 Task: Change the Trello board background using images related to 'Turkey'.
Action: Key pressed 15<Key.space>-n<Key.caps_lock>OV<Key.space>-2023
Screenshot: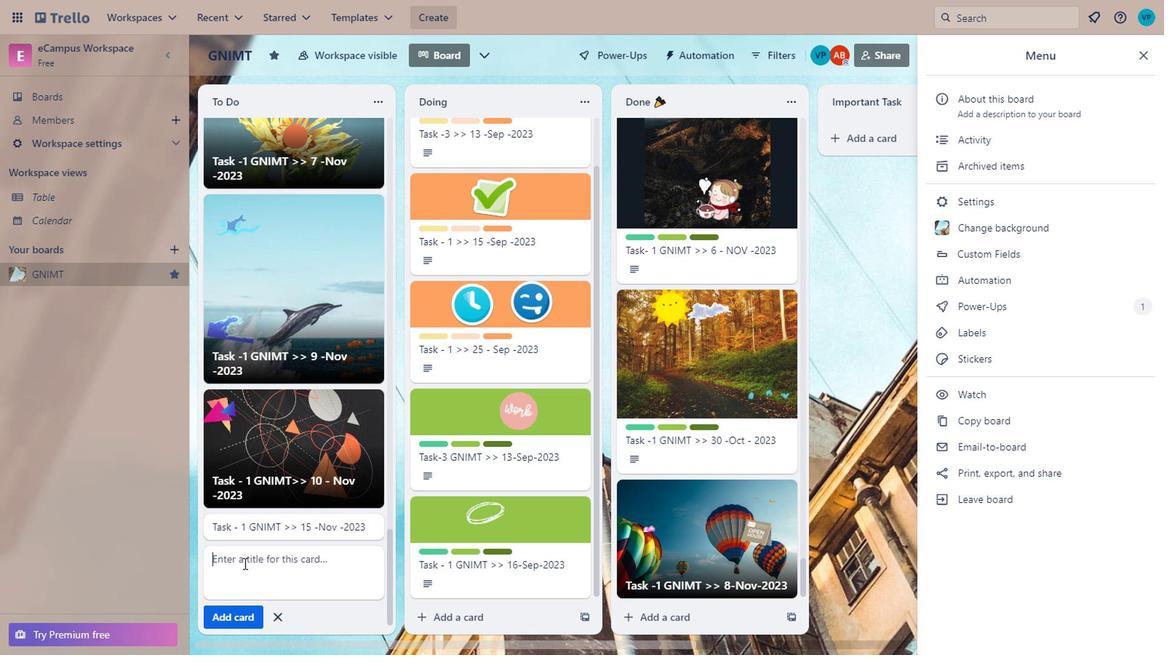 
Action: Mouse moved to (270, 546)
Screenshot: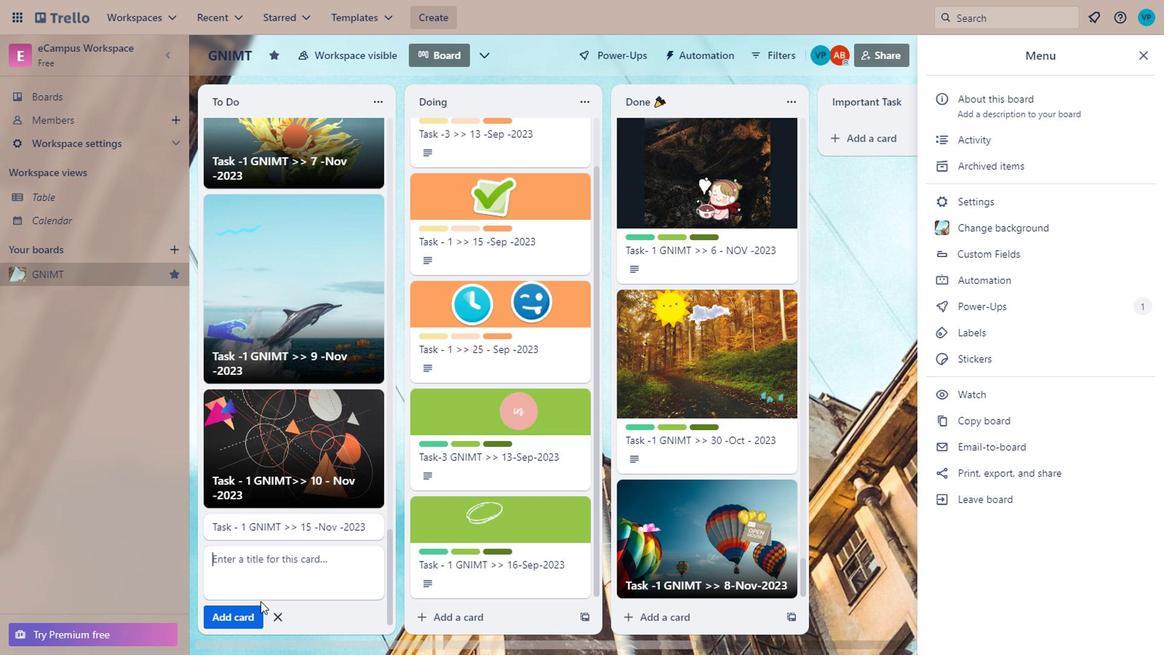 
Action: Key pressed <Key.enter>
Screenshot: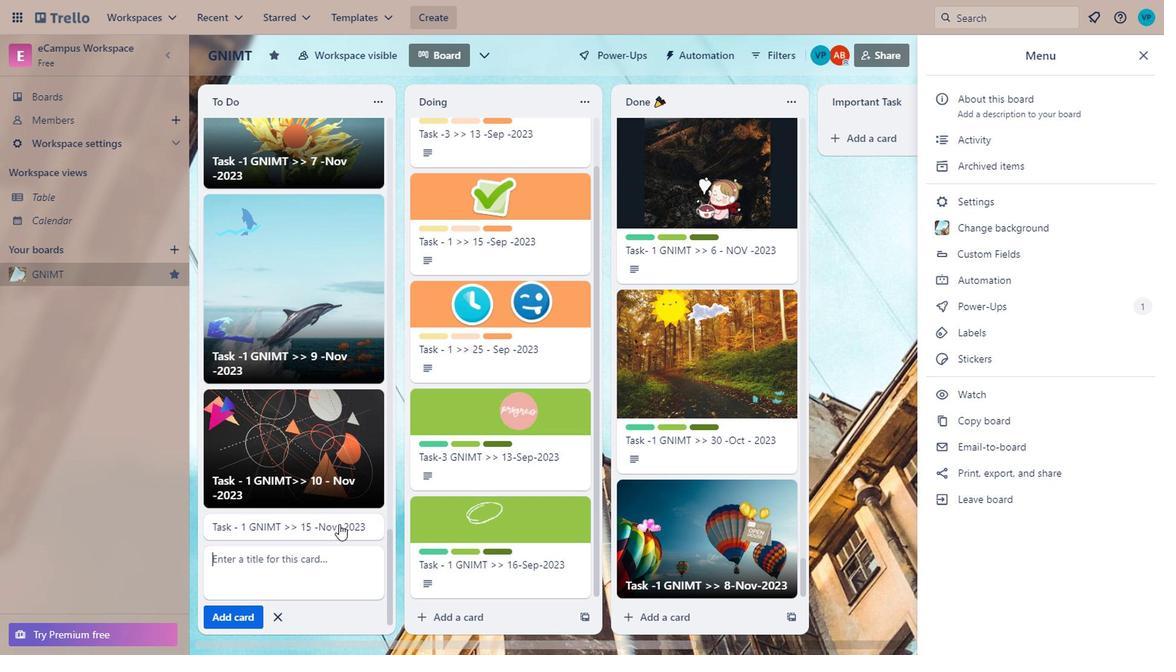 
Action: Mouse moved to (385, 511)
Screenshot: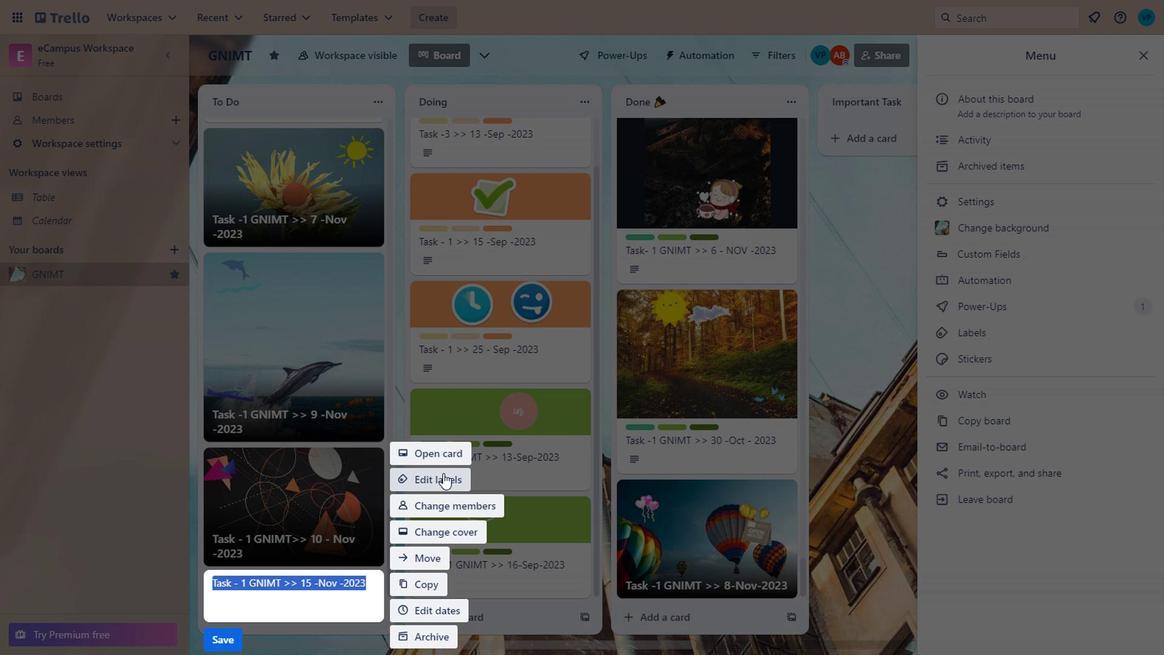 
Action: Mouse pressed left at (385, 511)
Screenshot: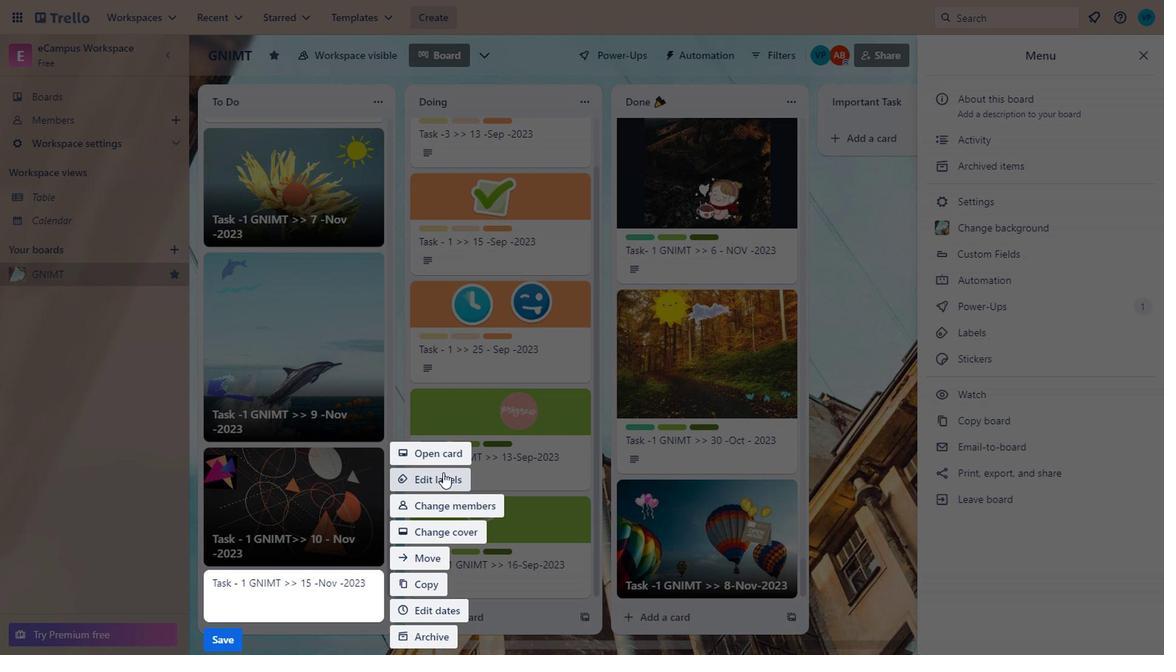 
Action: Mouse moved to (453, 456)
Screenshot: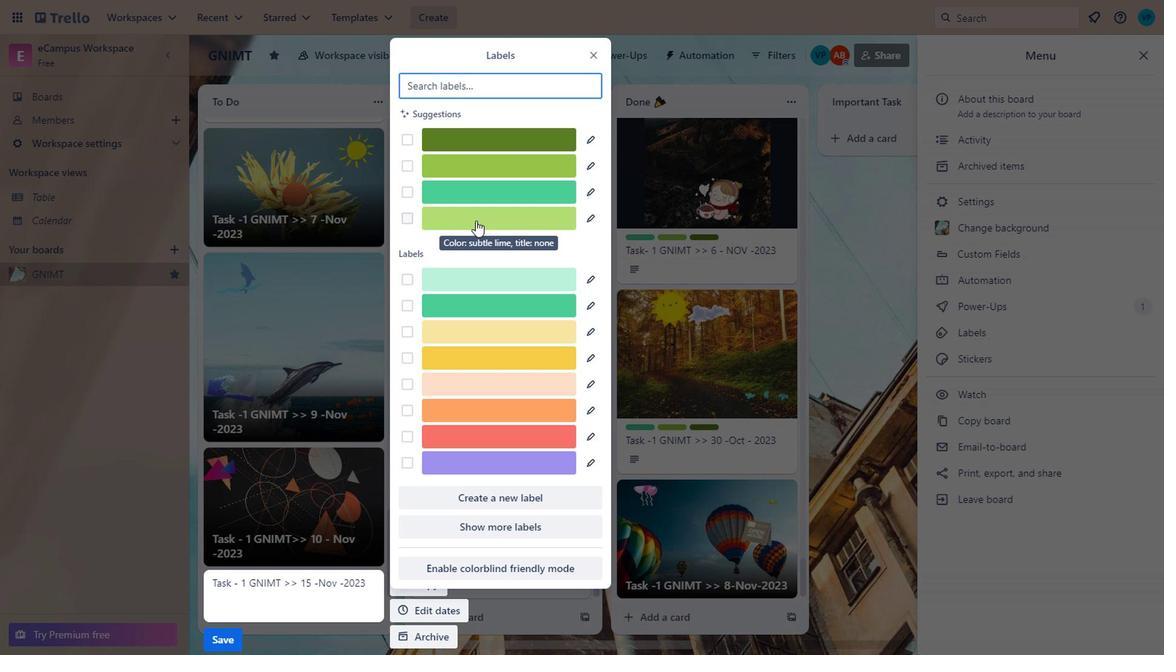 
Action: Mouse pressed left at (453, 456)
Screenshot: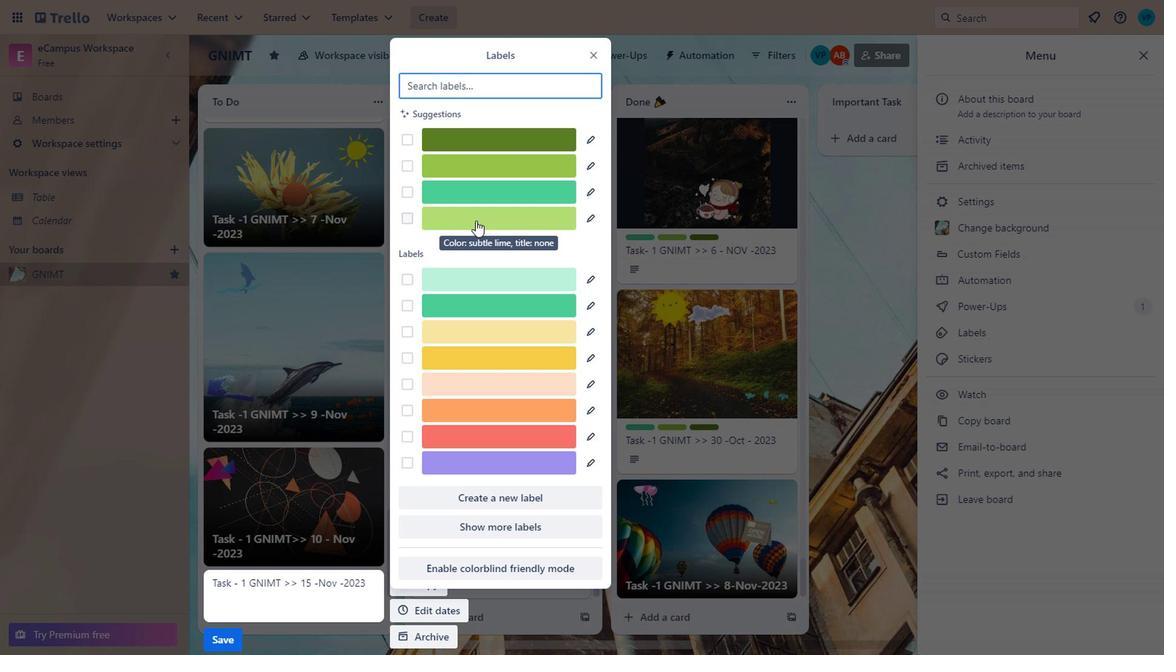 
Action: Mouse moved to (482, 174)
Screenshot: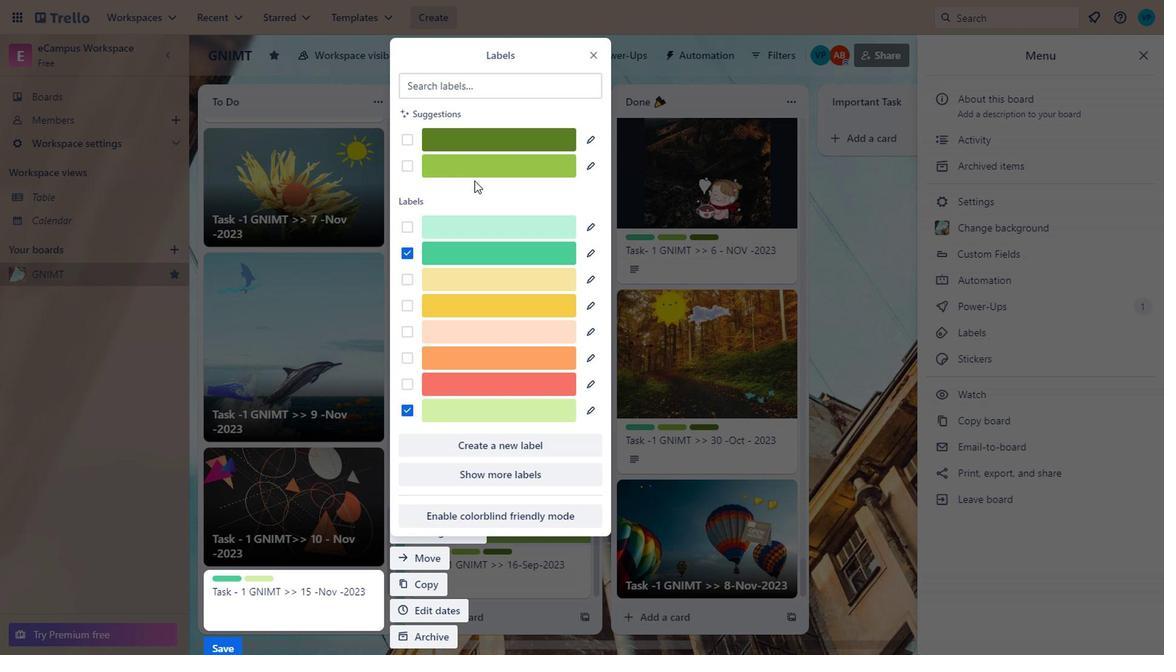 
Action: Mouse pressed left at (482, 174)
Screenshot: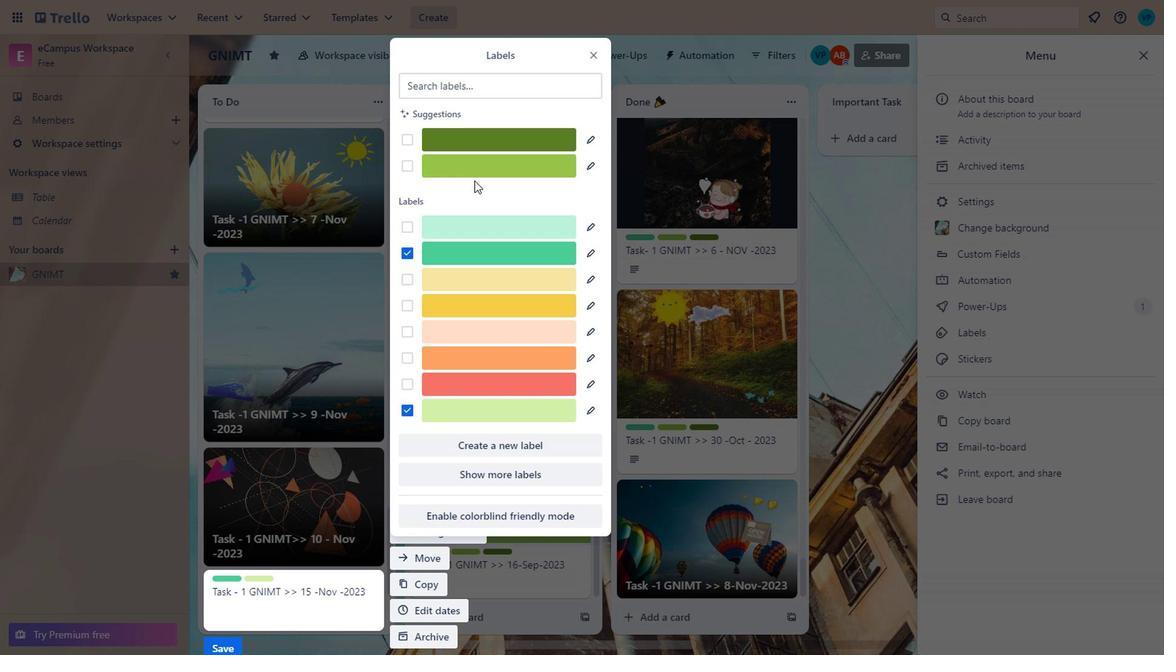 
Action: Mouse moved to (480, 170)
Screenshot: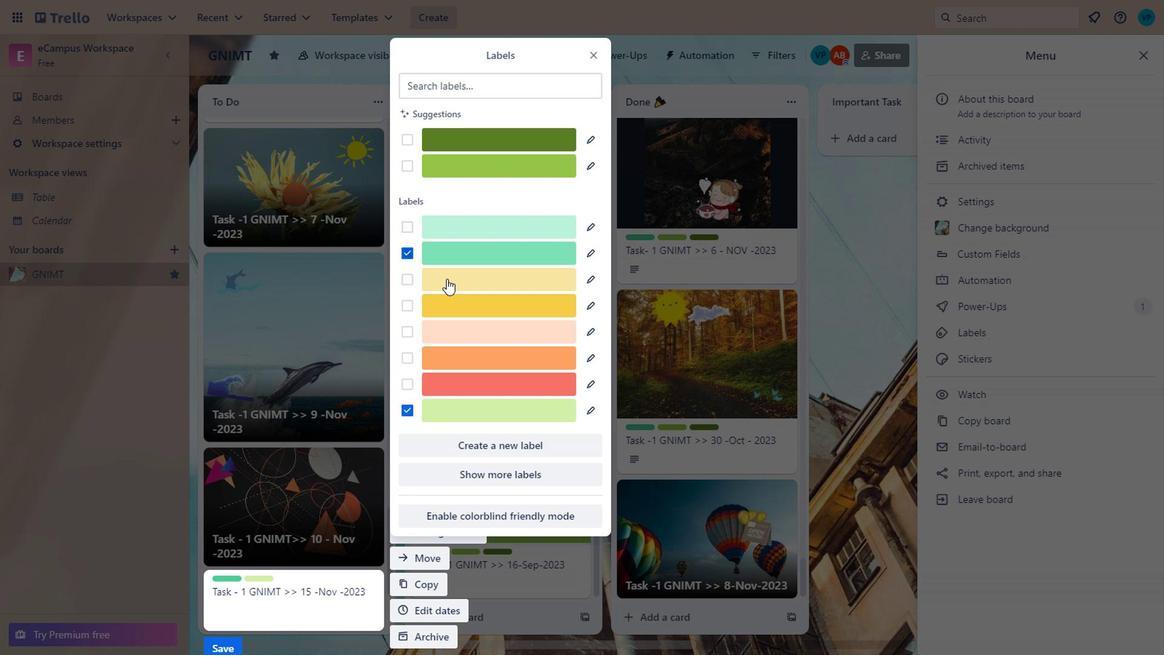 
Action: Mouse pressed left at (480, 170)
Screenshot: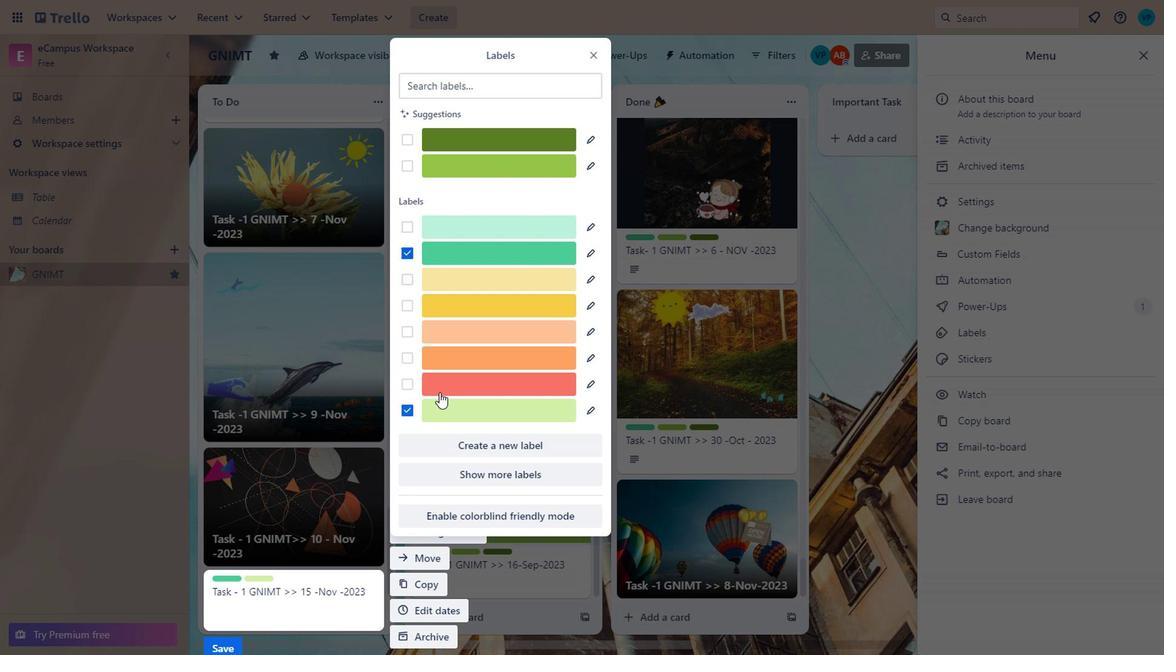 
Action: Mouse moved to (424, 394)
Screenshot: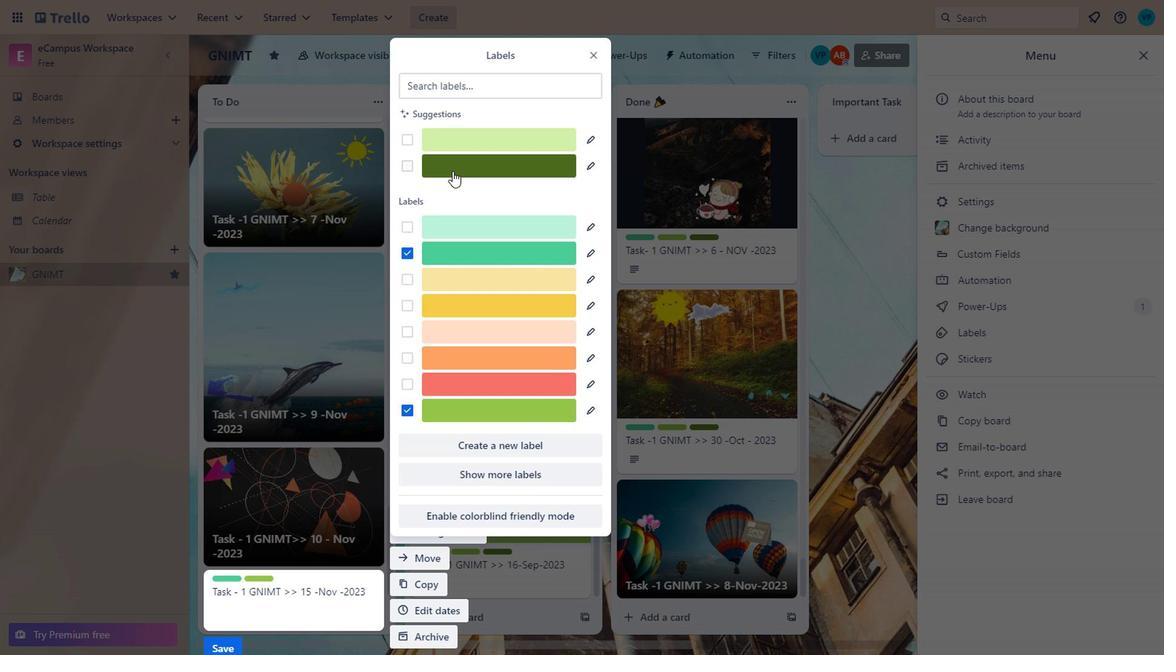 
Action: Mouse pressed left at (424, 394)
Screenshot: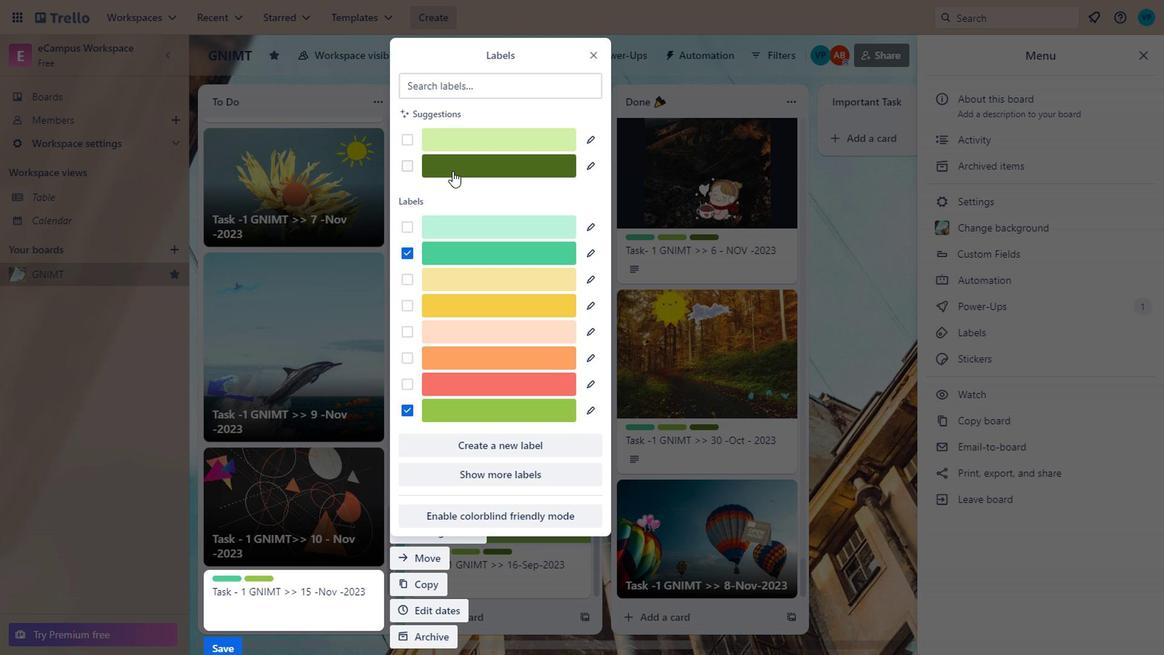
Action: Mouse moved to (455, 177)
Screenshot: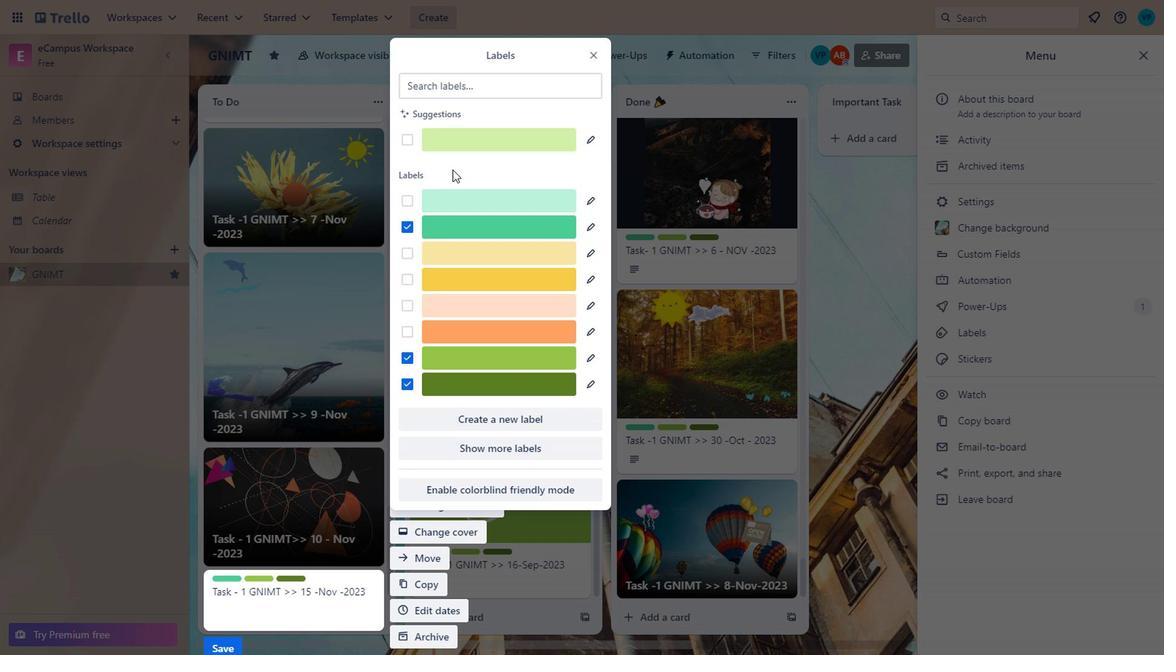 
Action: Mouse pressed left at (455, 177)
Screenshot: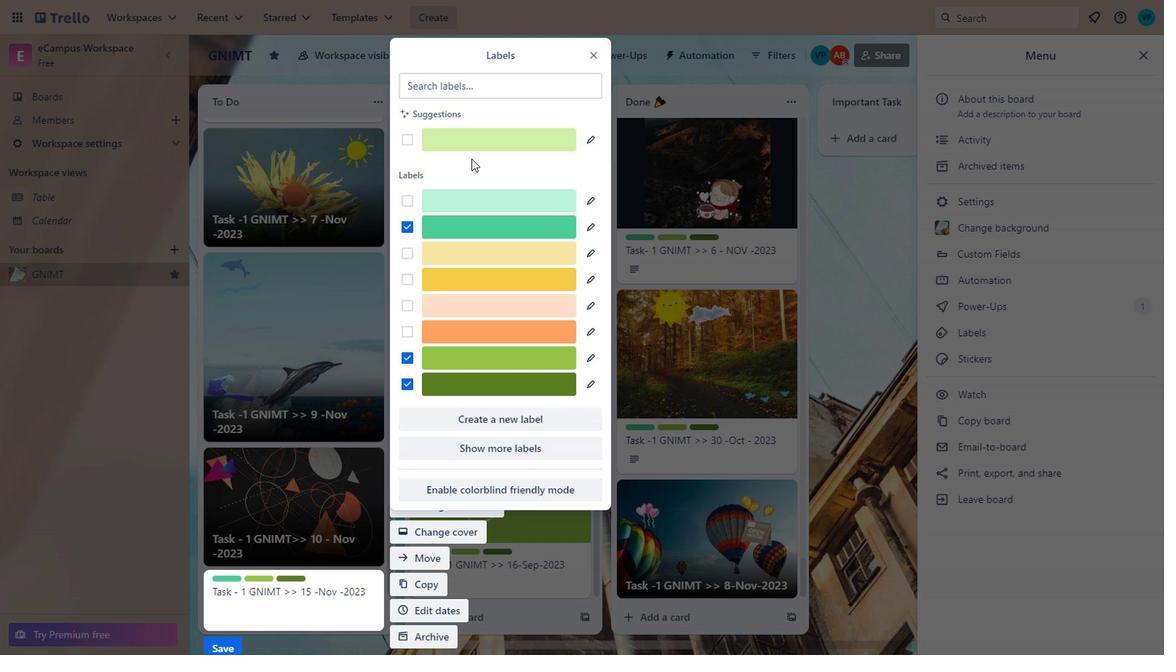 
Action: Mouse moved to (462, 154)
Screenshot: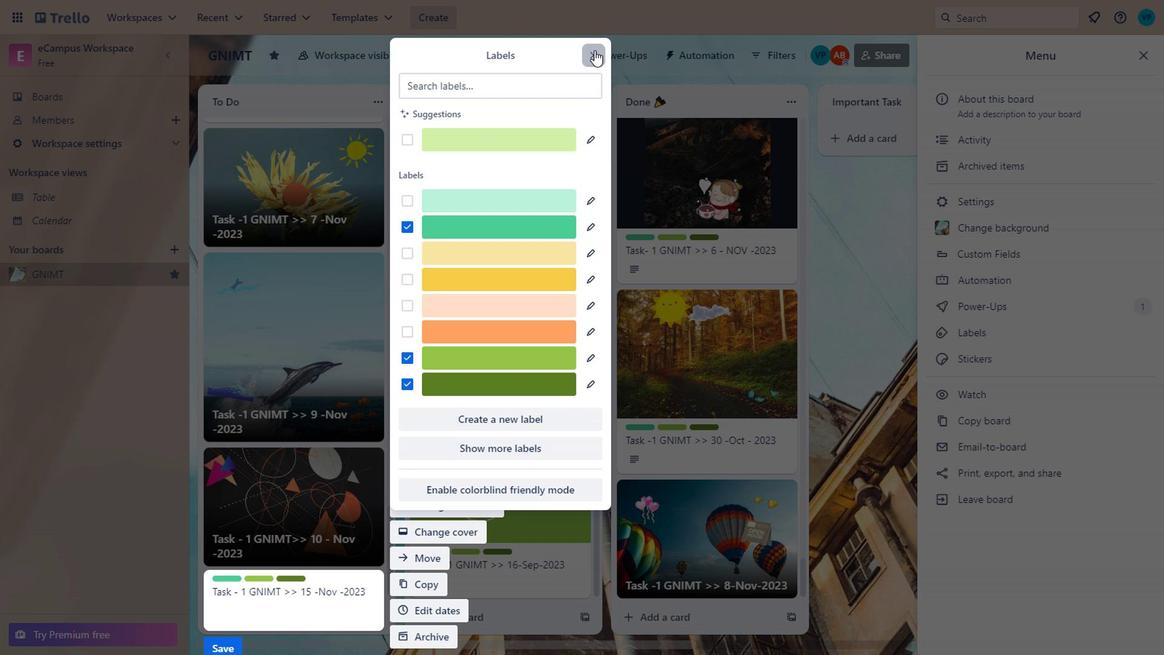 
Action: Mouse pressed left at (462, 154)
Screenshot: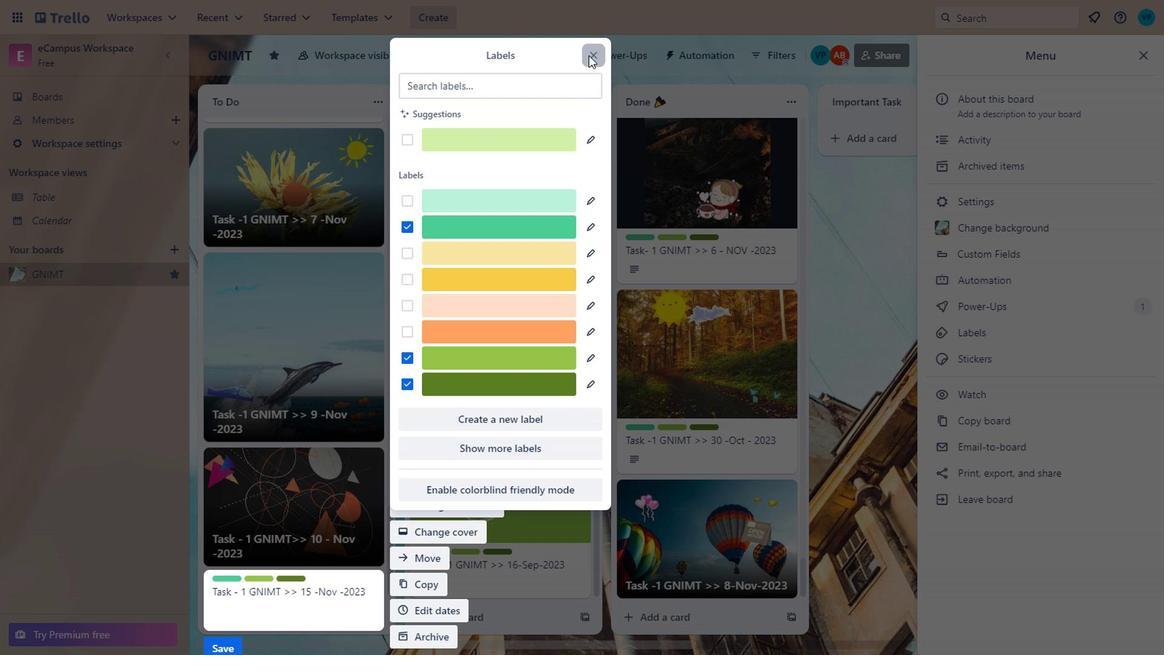 
Action: Mouse moved to (592, 34)
Screenshot: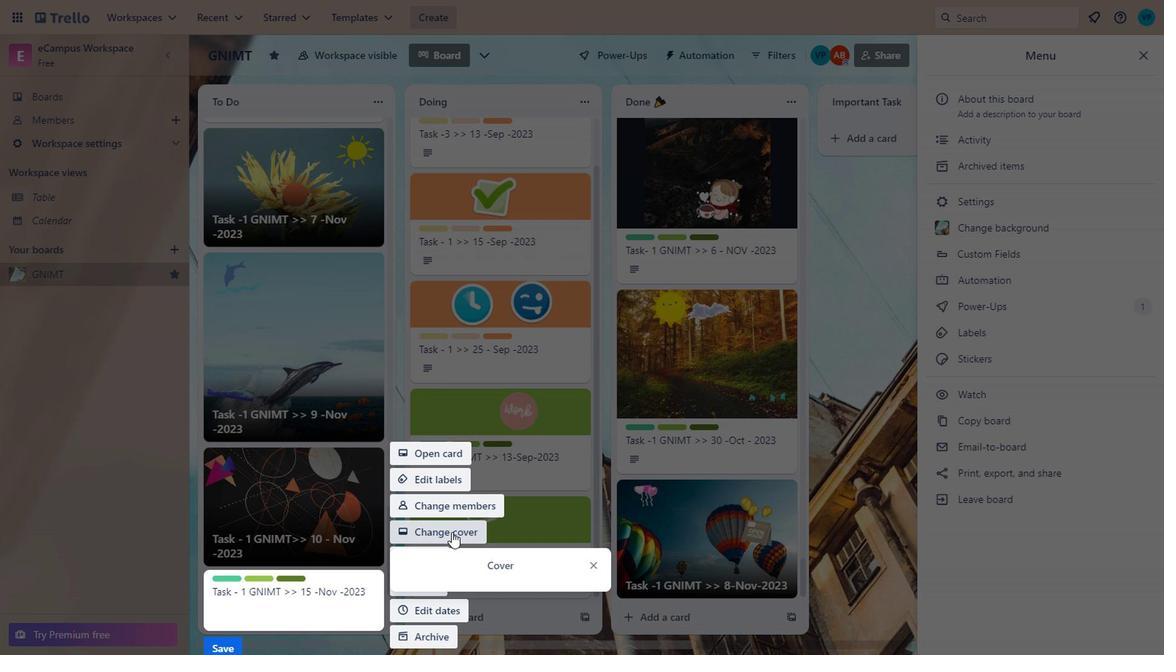 
Action: Mouse pressed left at (592, 34)
Screenshot: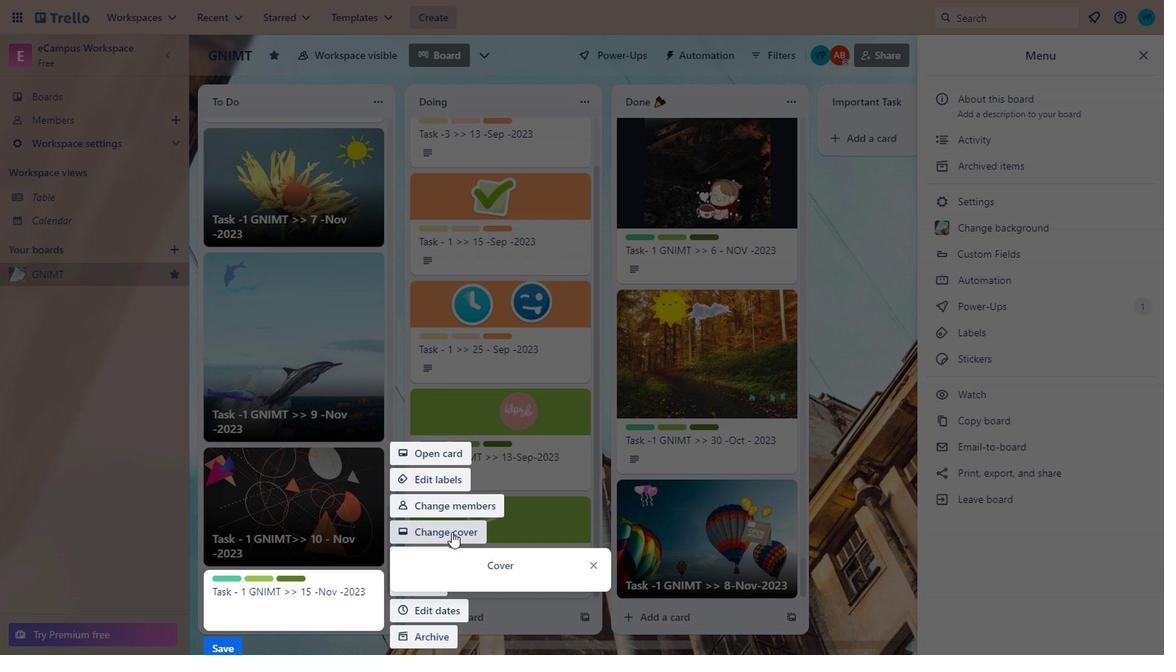 
Action: Mouse moved to (461, 515)
Screenshot: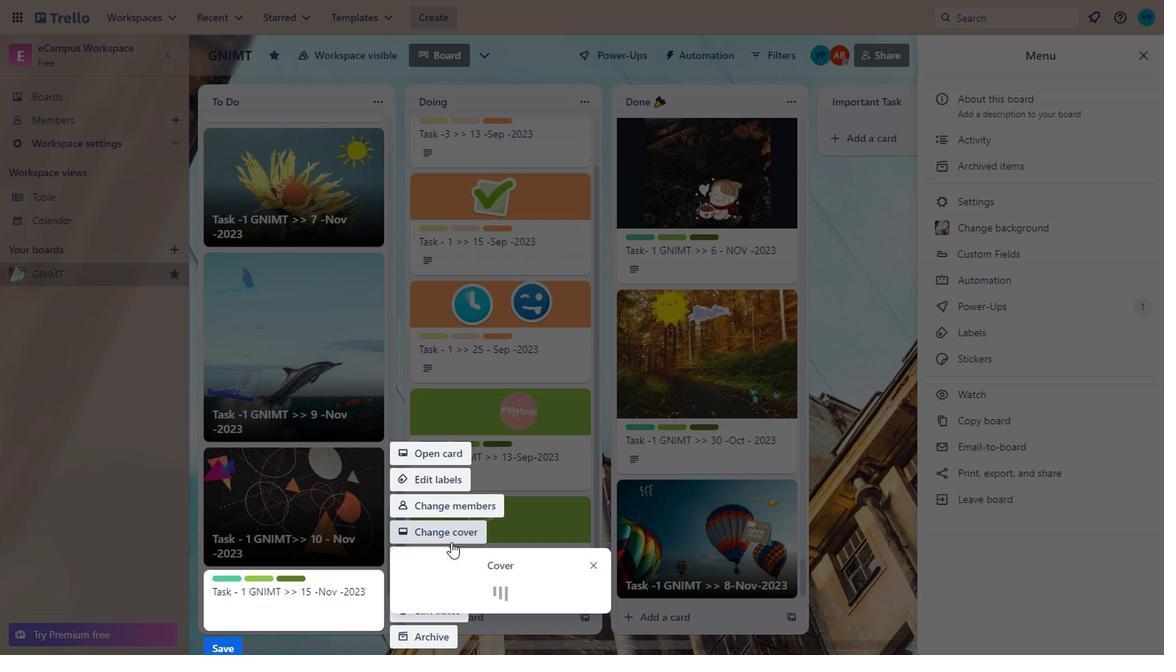 
Action: Mouse pressed left at (461, 515)
Screenshot: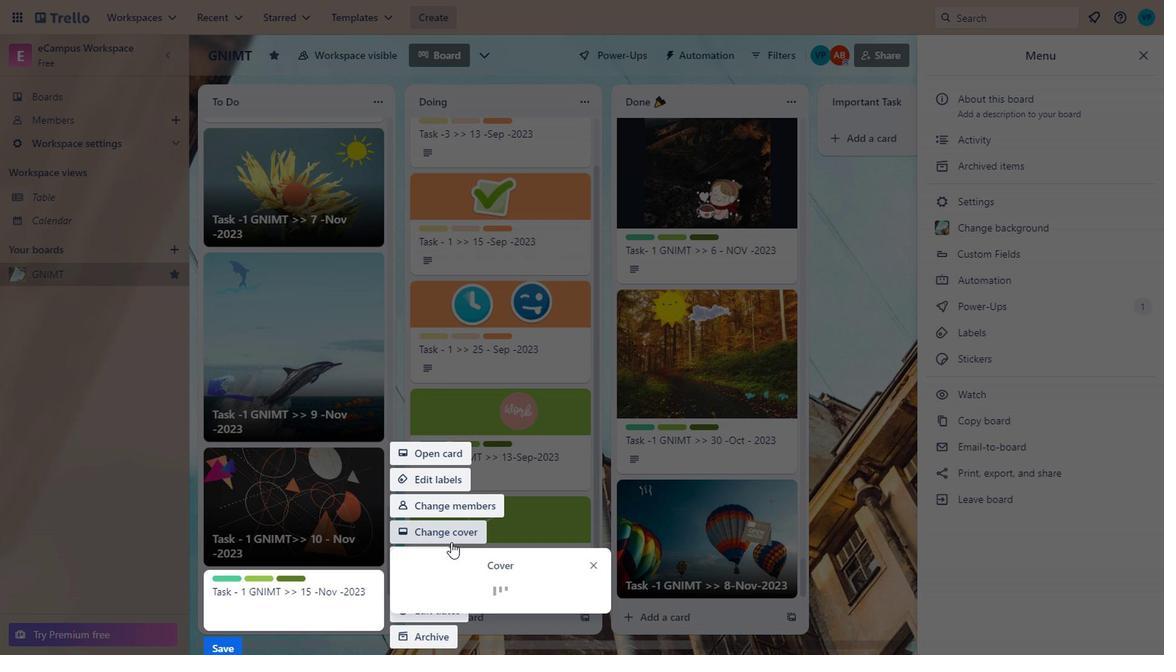 
Action: Mouse moved to (538, 570)
Screenshot: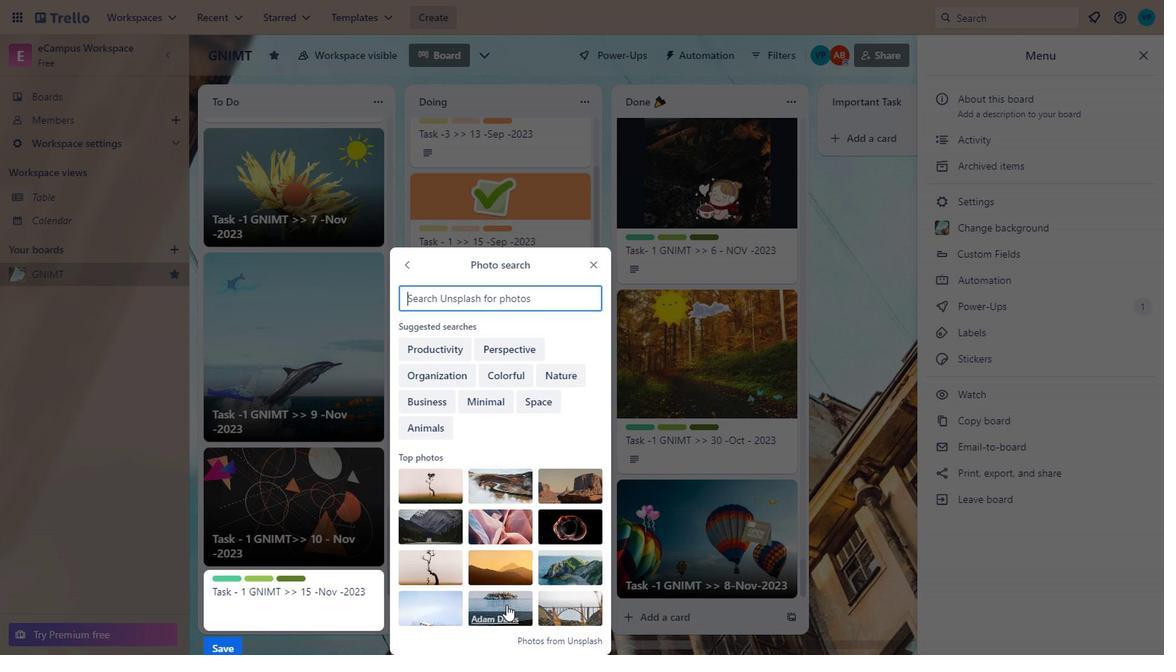 
Action: Mouse scrolled (538, 570) with delta (0, 0)
Screenshot: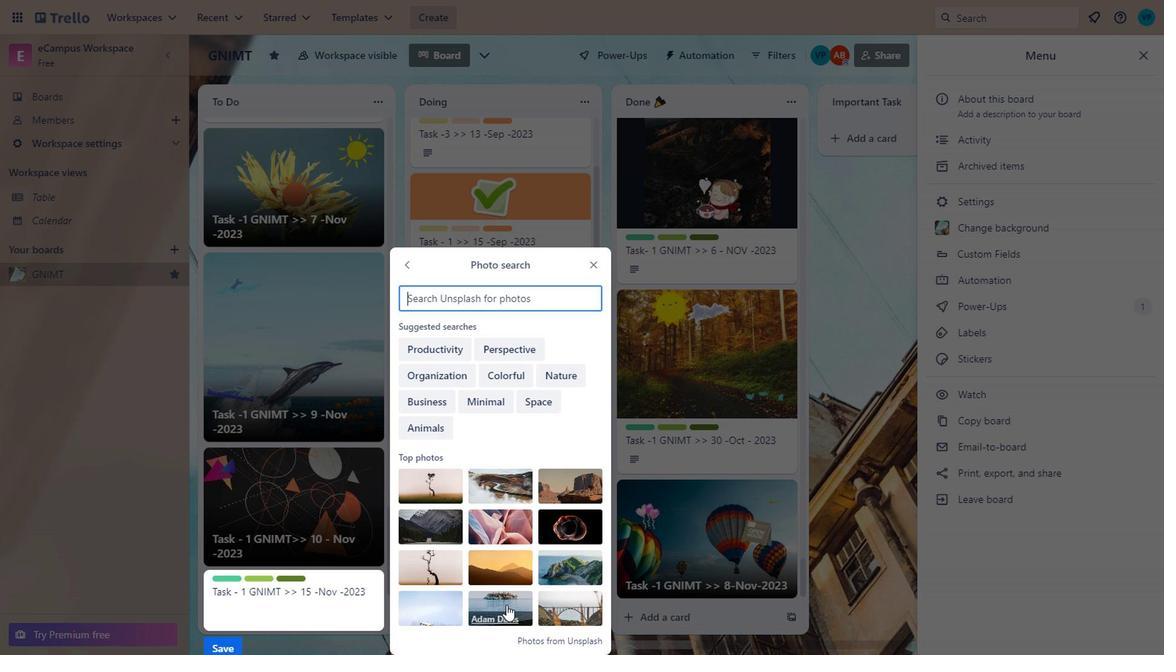 
Action: Mouse scrolled (538, 570) with delta (0, 0)
Screenshot: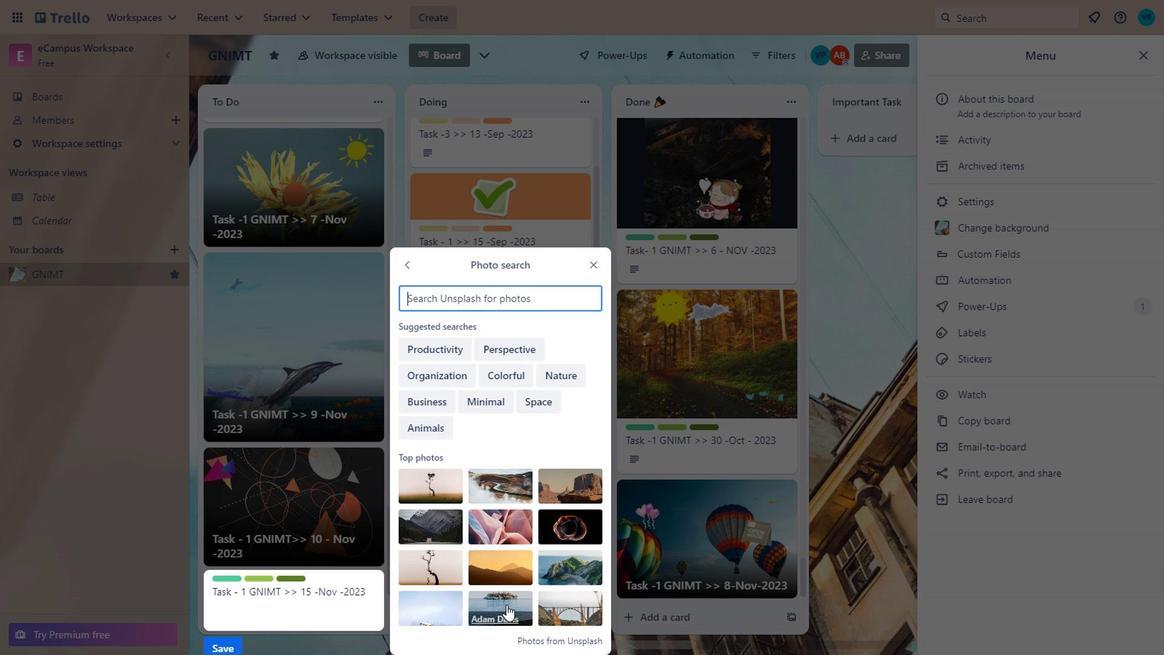 
Action: Mouse scrolled (538, 570) with delta (0, 0)
Screenshot: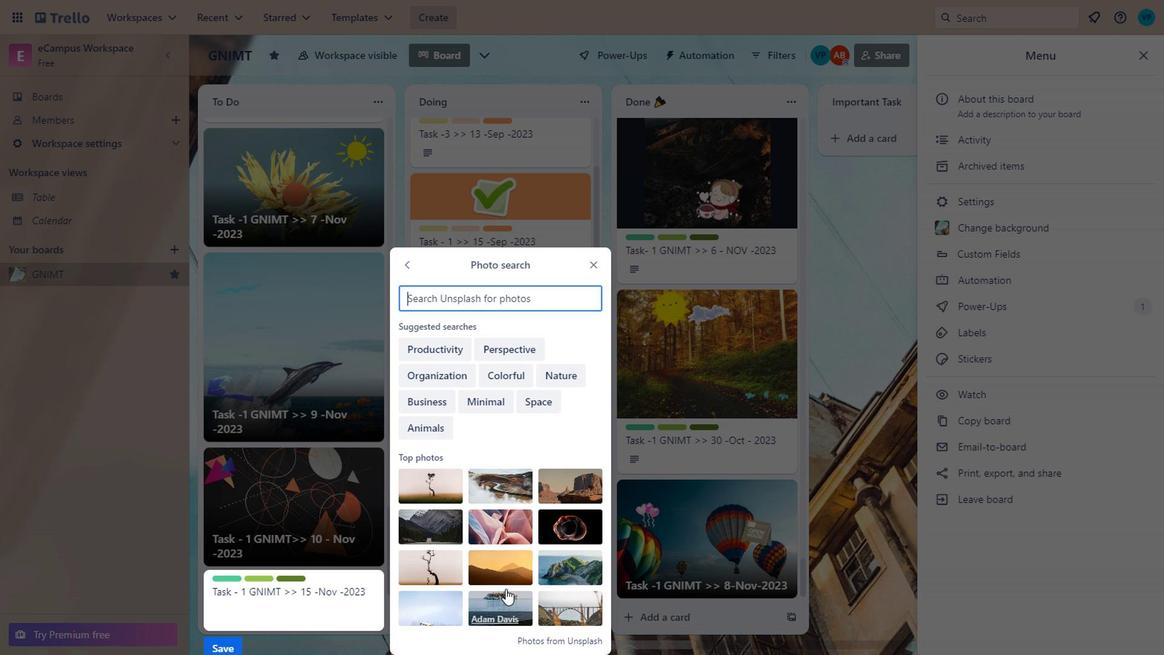 
Action: Mouse moved to (511, 588)
Screenshot: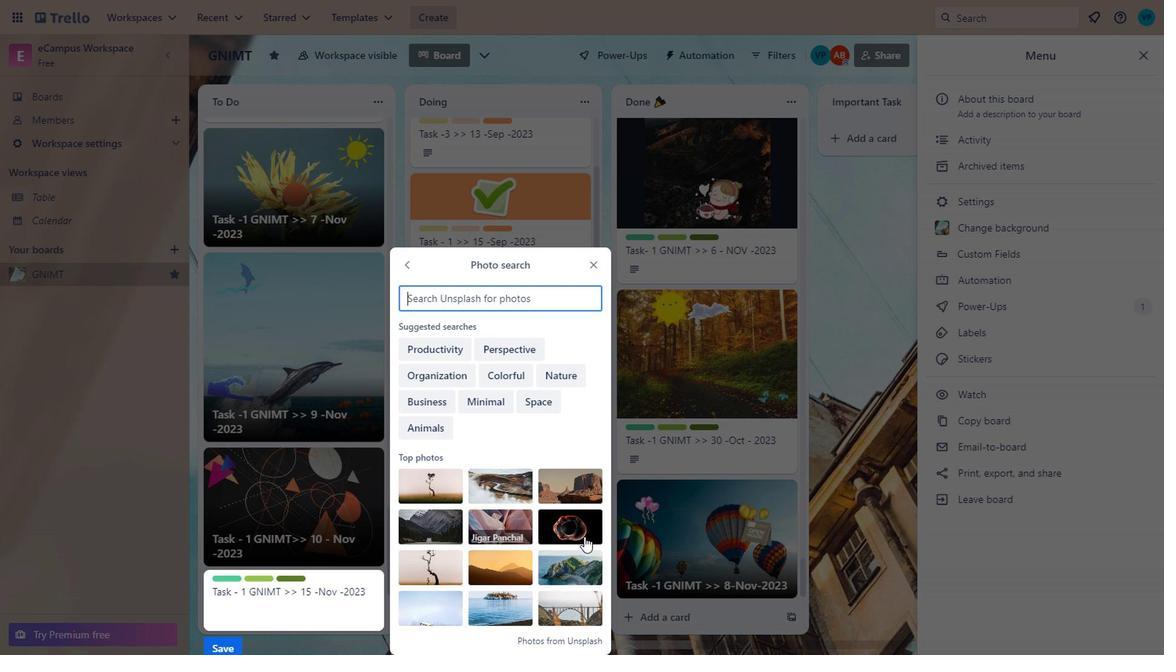 
Action: Mouse pressed left at (511, 588)
Screenshot: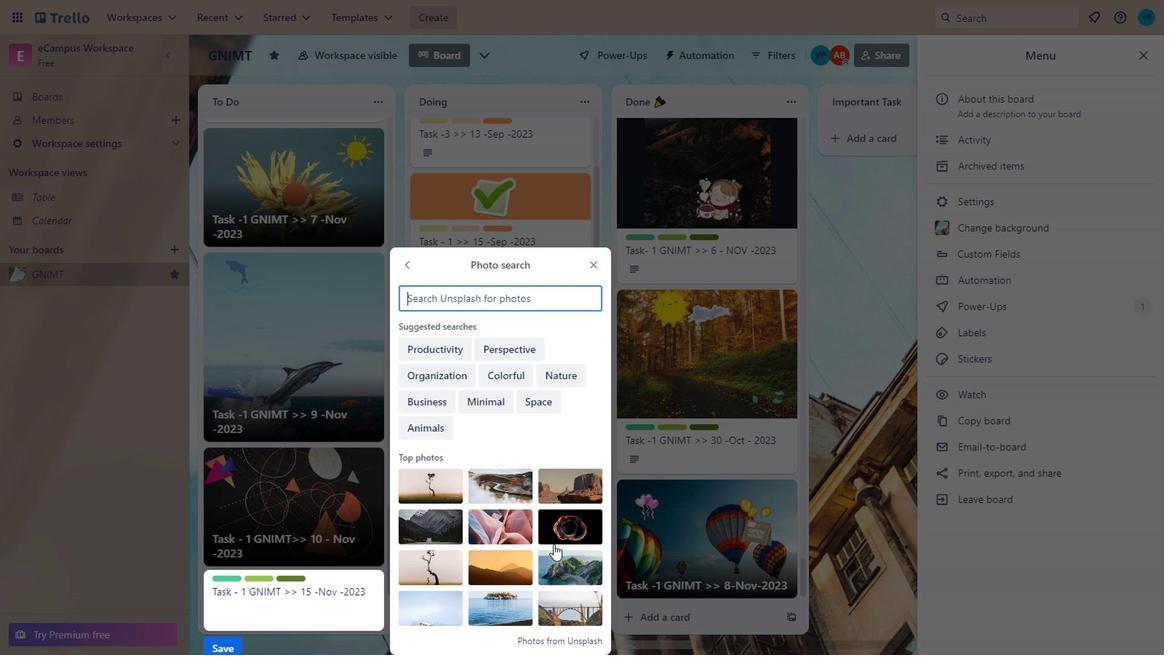 
Action: Mouse moved to (523, 493)
Screenshot: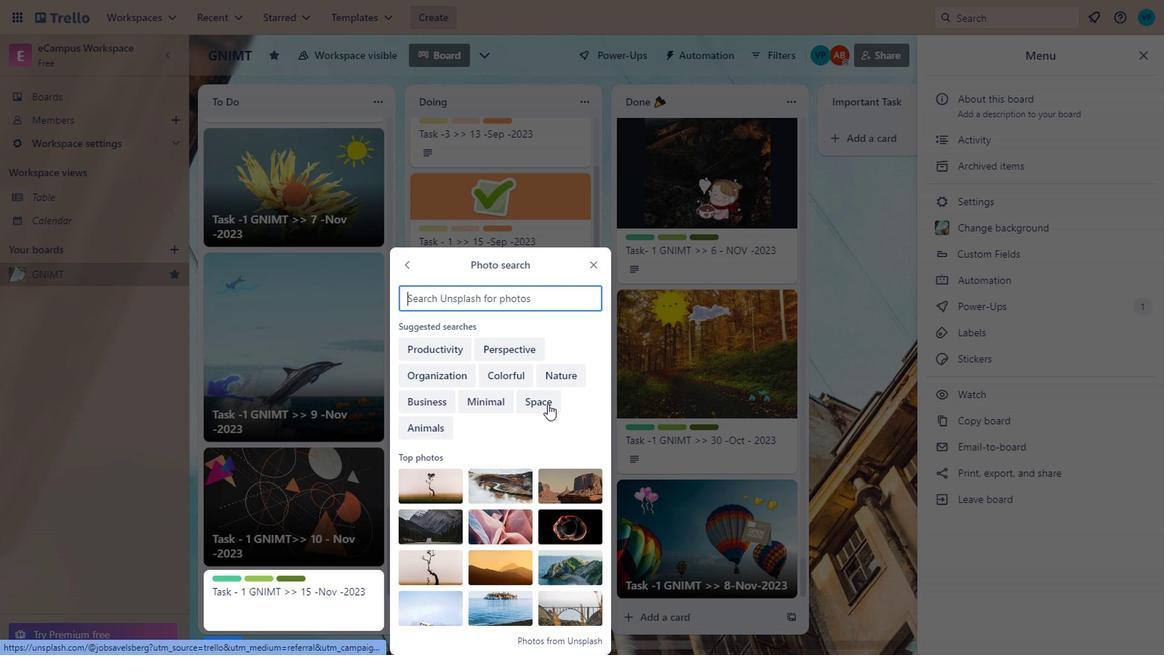 
Action: Mouse scrolled (523, 492) with delta (0, 0)
Screenshot: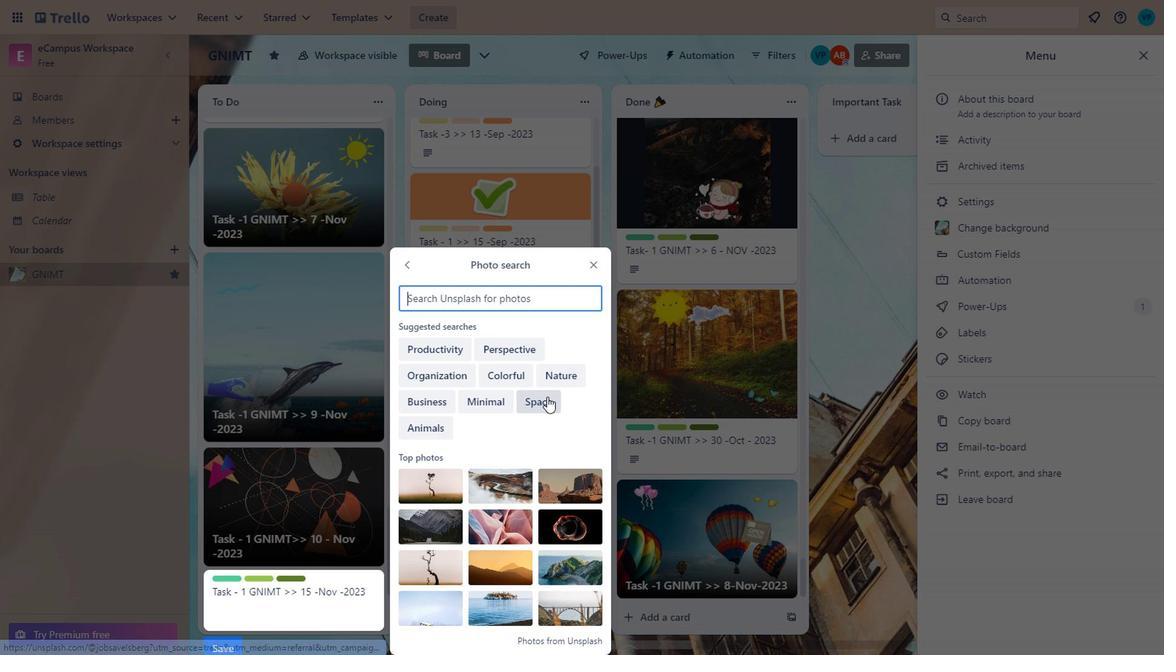 
Action: Mouse scrolled (523, 492) with delta (0, 0)
Screenshot: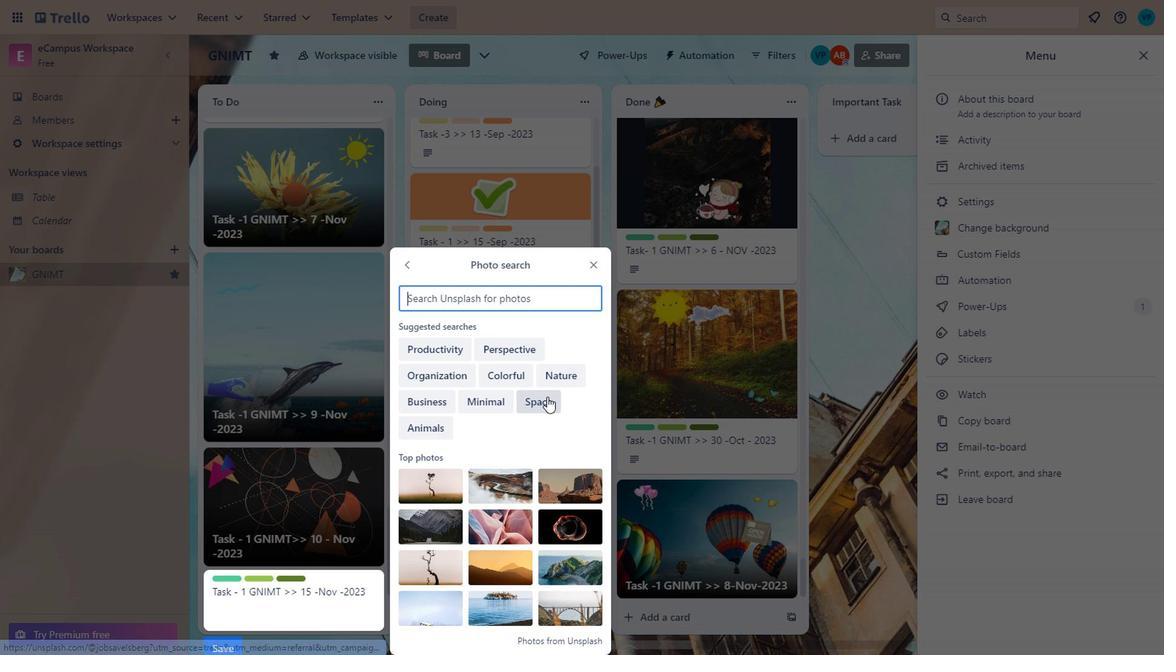 
Action: Mouse scrolled (523, 492) with delta (0, 0)
Screenshot: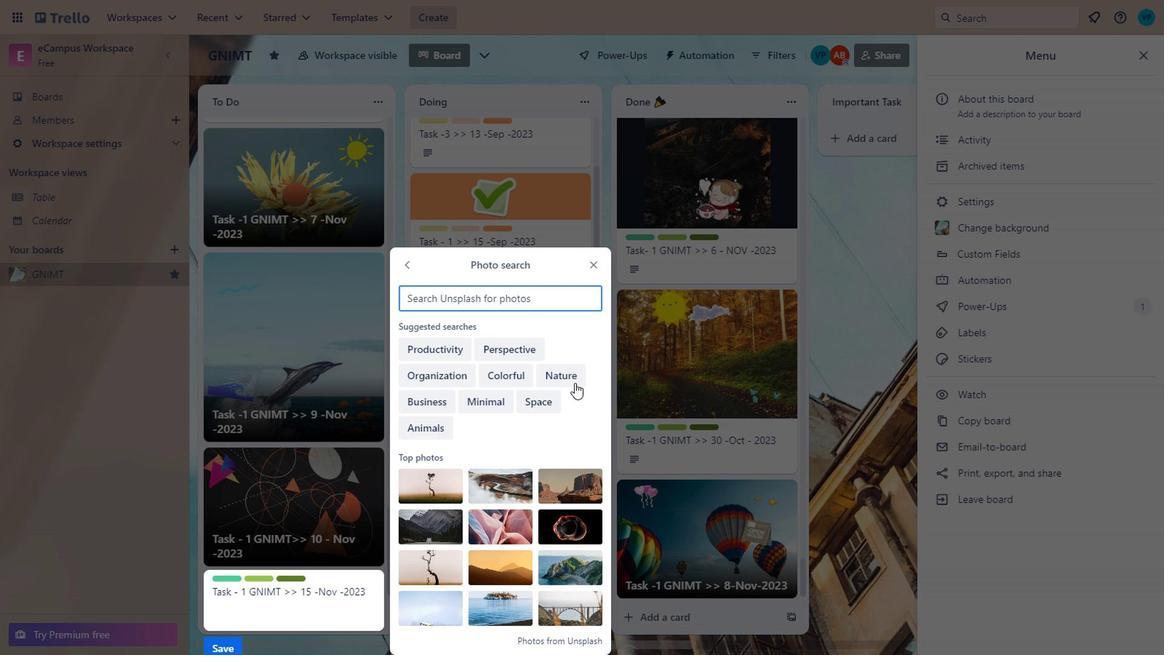 
Action: Mouse scrolled (523, 492) with delta (0, 0)
Screenshot: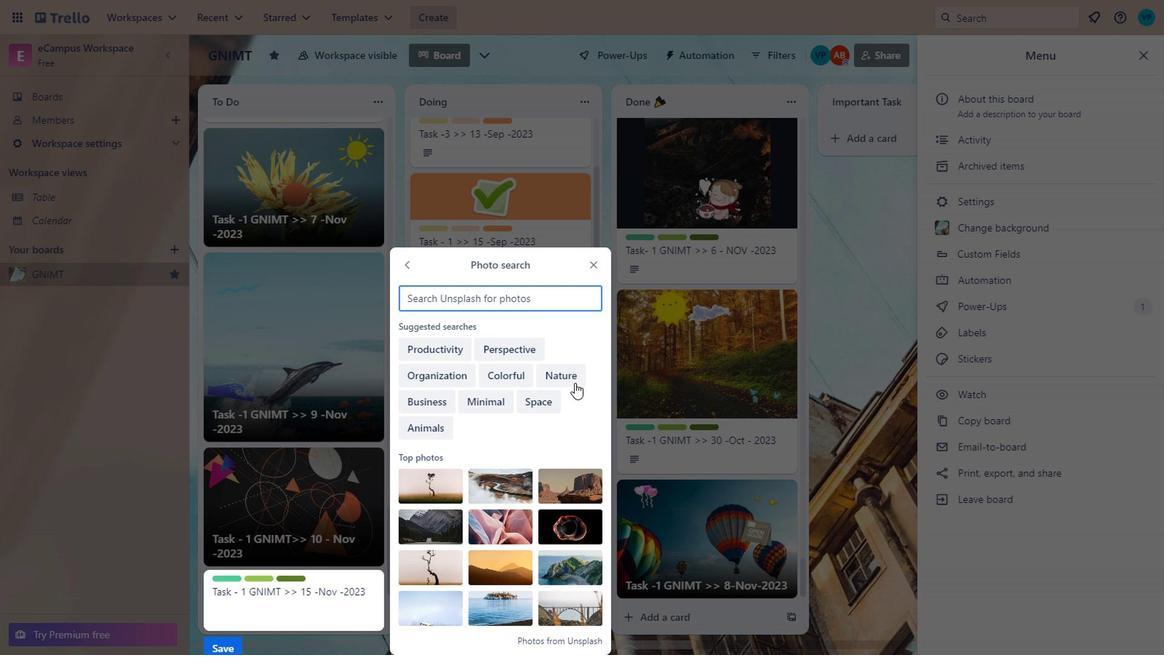 
Action: Mouse moved to (532, 515)
Screenshot: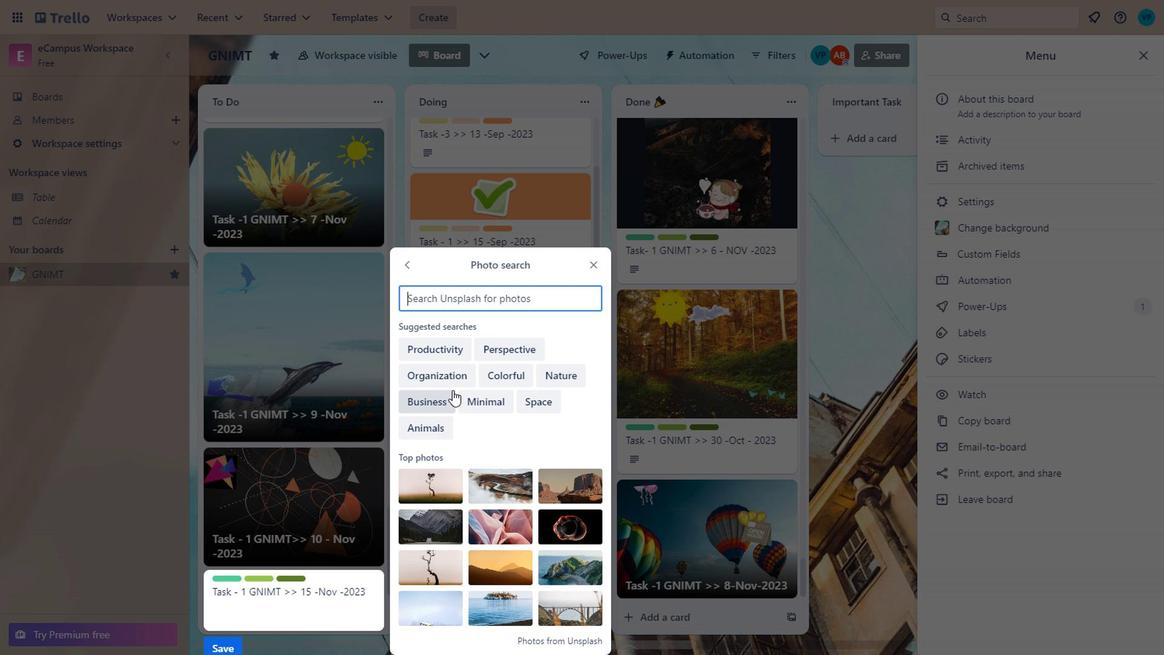 
Action: Mouse scrolled (532, 514) with delta (0, 0)
Screenshot: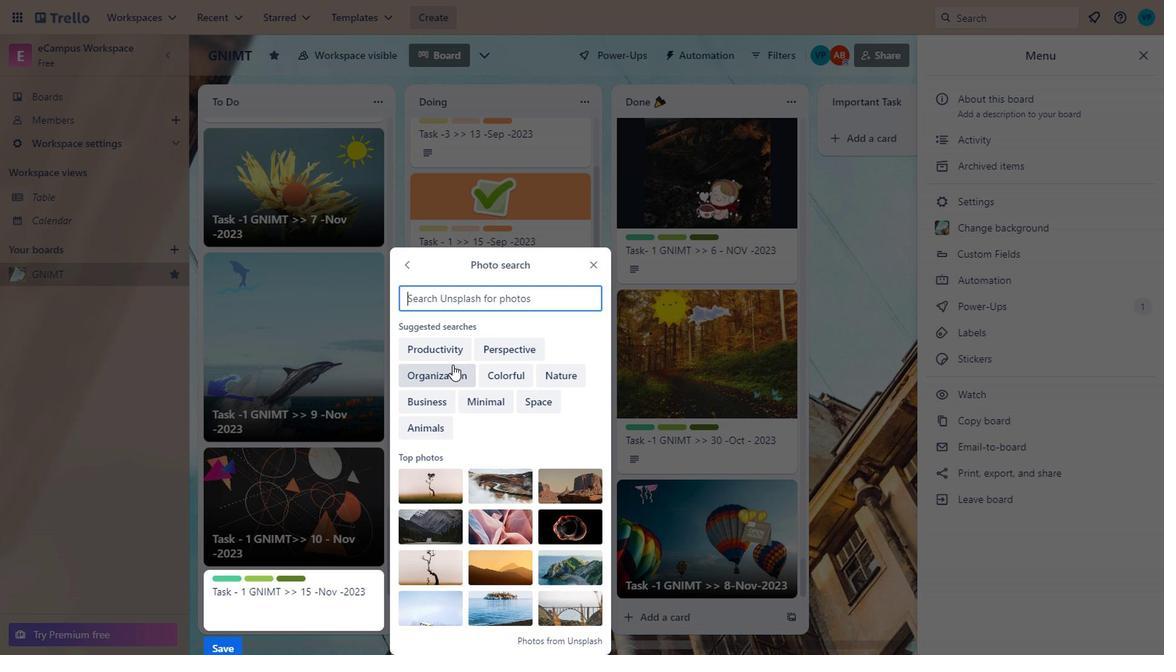 
Action: Mouse scrolled (532, 514) with delta (0, 0)
Screenshot: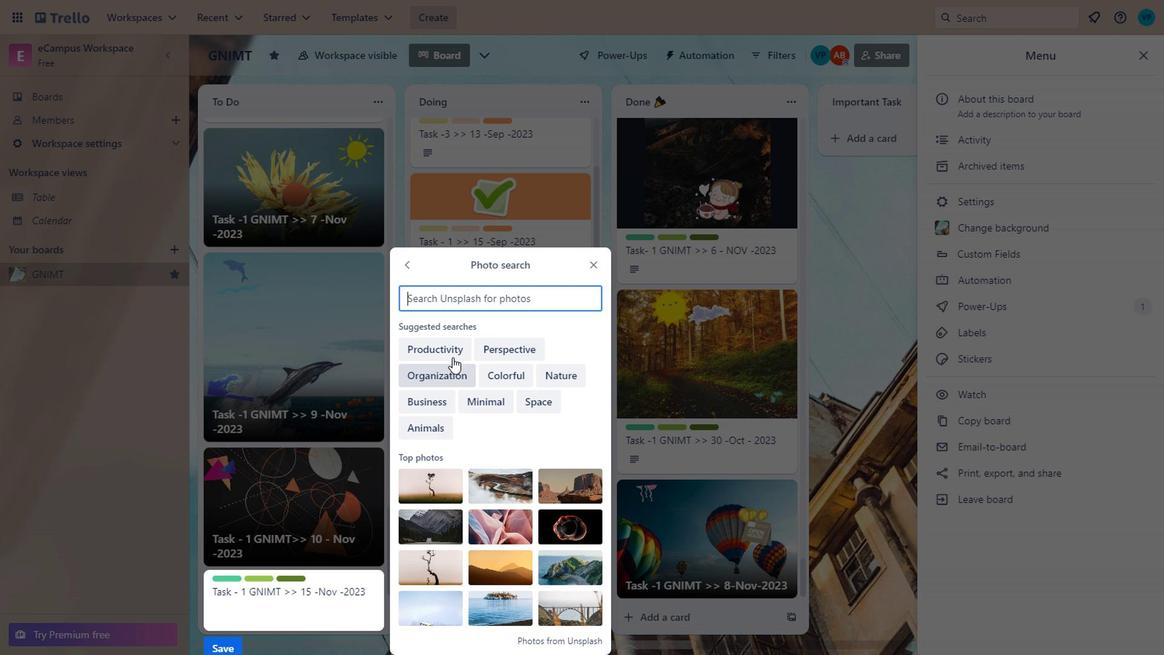 
Action: Mouse moved to (530, 519)
Screenshot: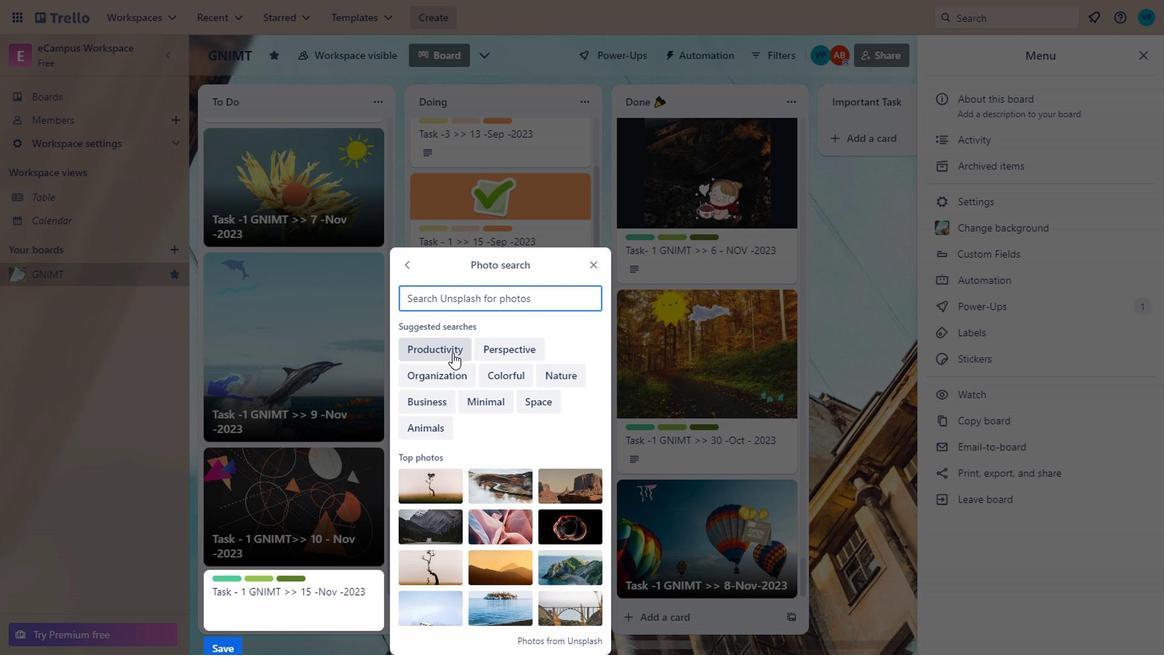 
Action: Mouse scrolled (530, 518) with delta (0, 0)
Screenshot: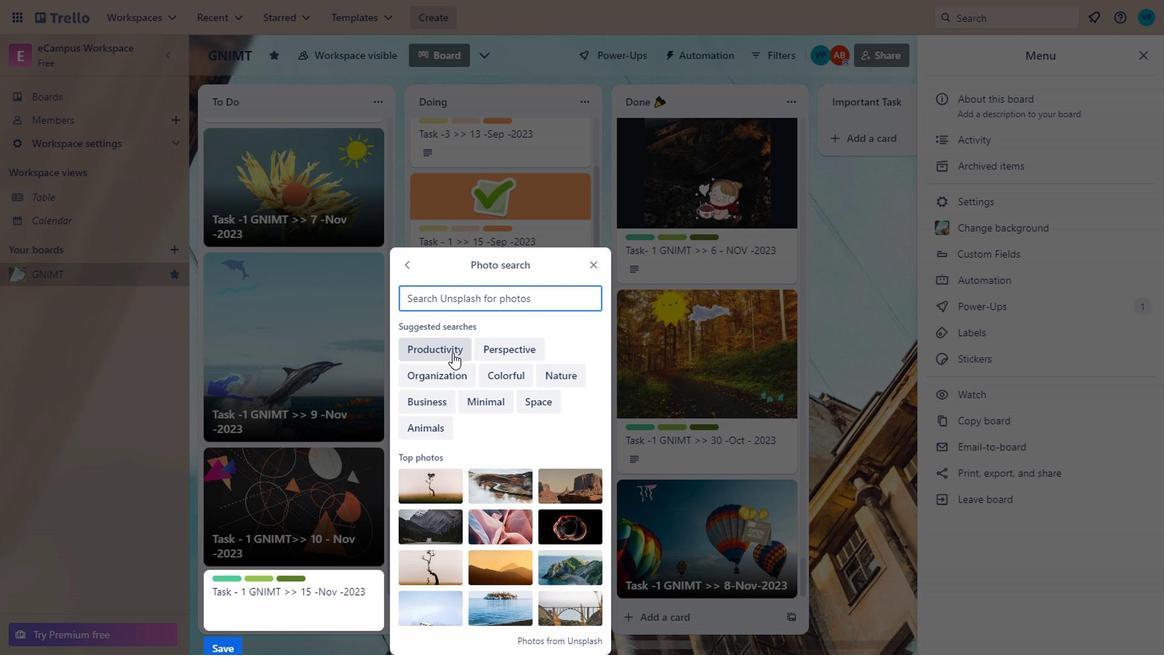 
Action: Mouse moved to (516, 327)
Screenshot: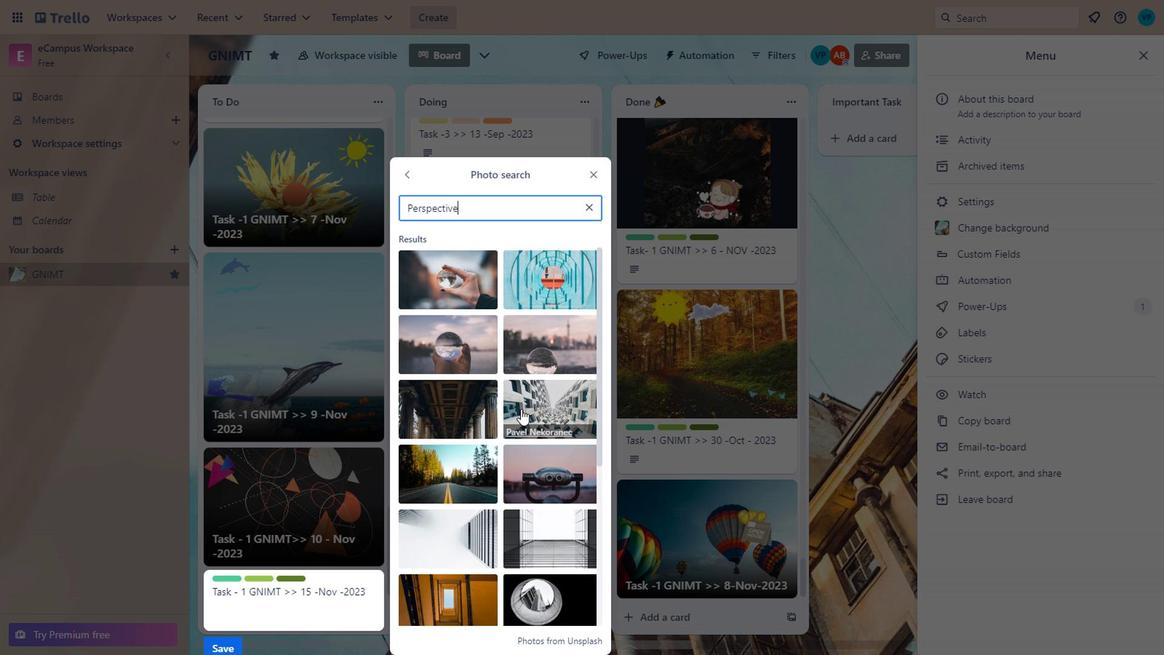 
Action: Mouse pressed left at (516, 327)
Screenshot: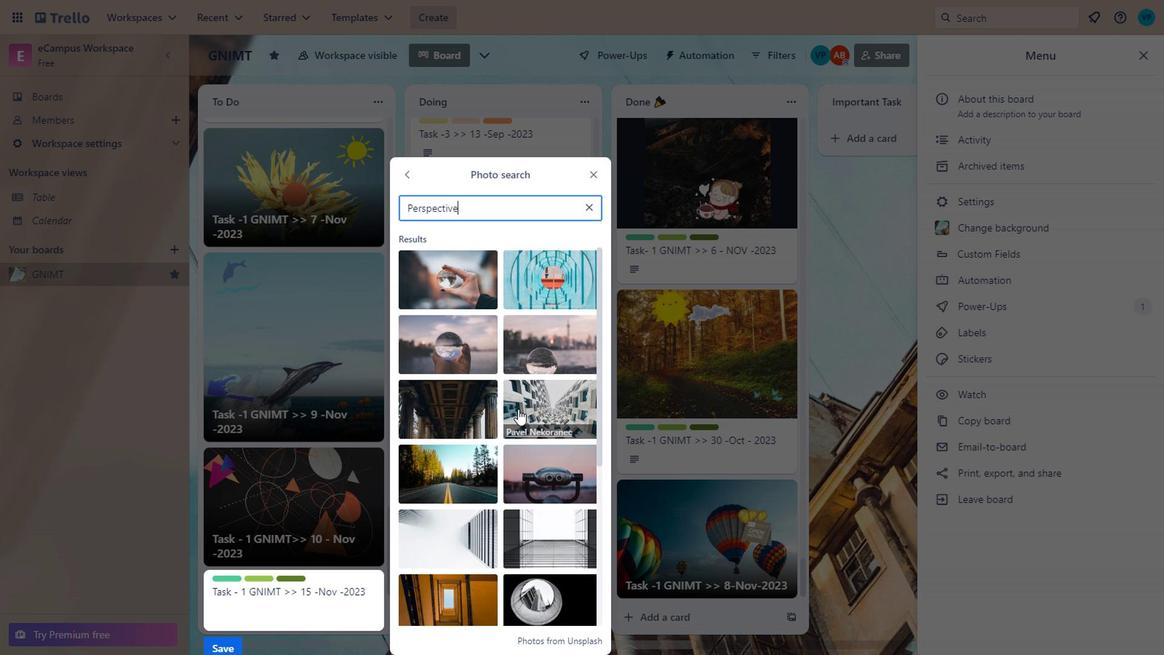 
Action: Mouse moved to (521, 393)
Screenshot: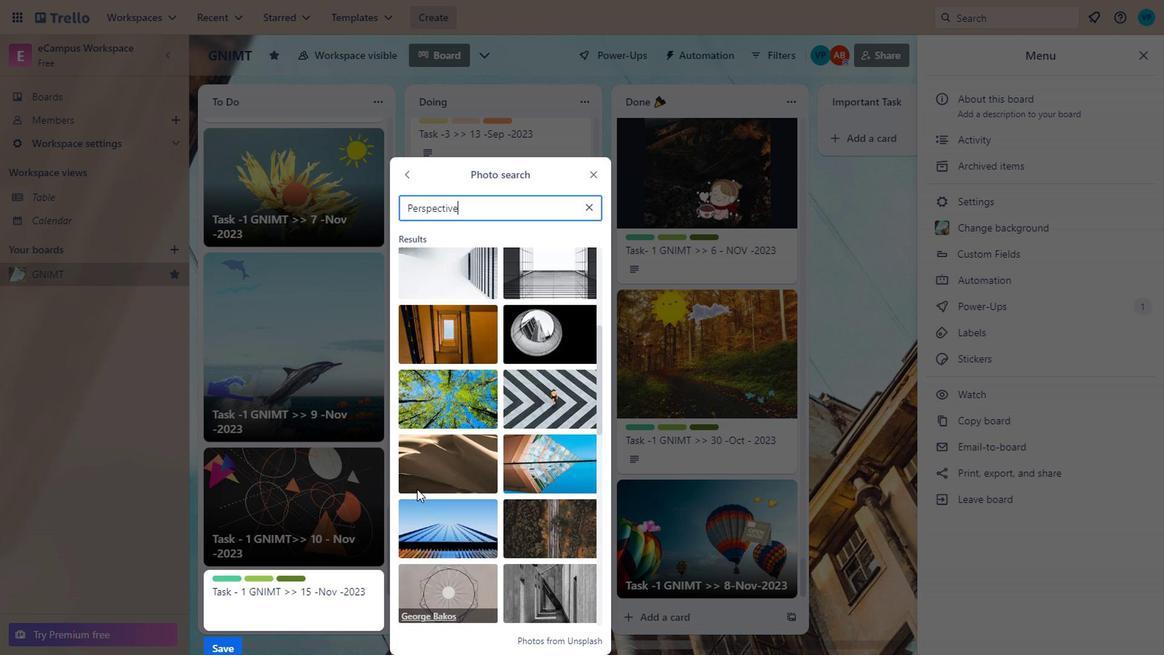 
Action: Mouse scrolled (521, 391) with delta (0, -1)
Screenshot: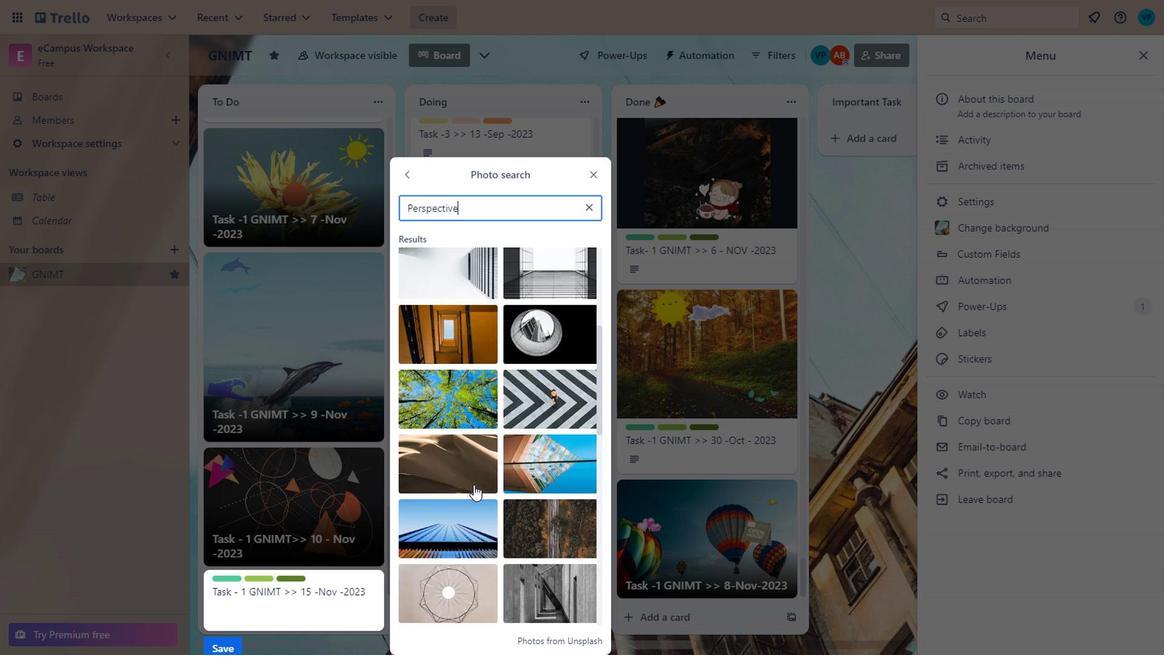 
Action: Mouse scrolled (521, 391) with delta (0, -1)
Screenshot: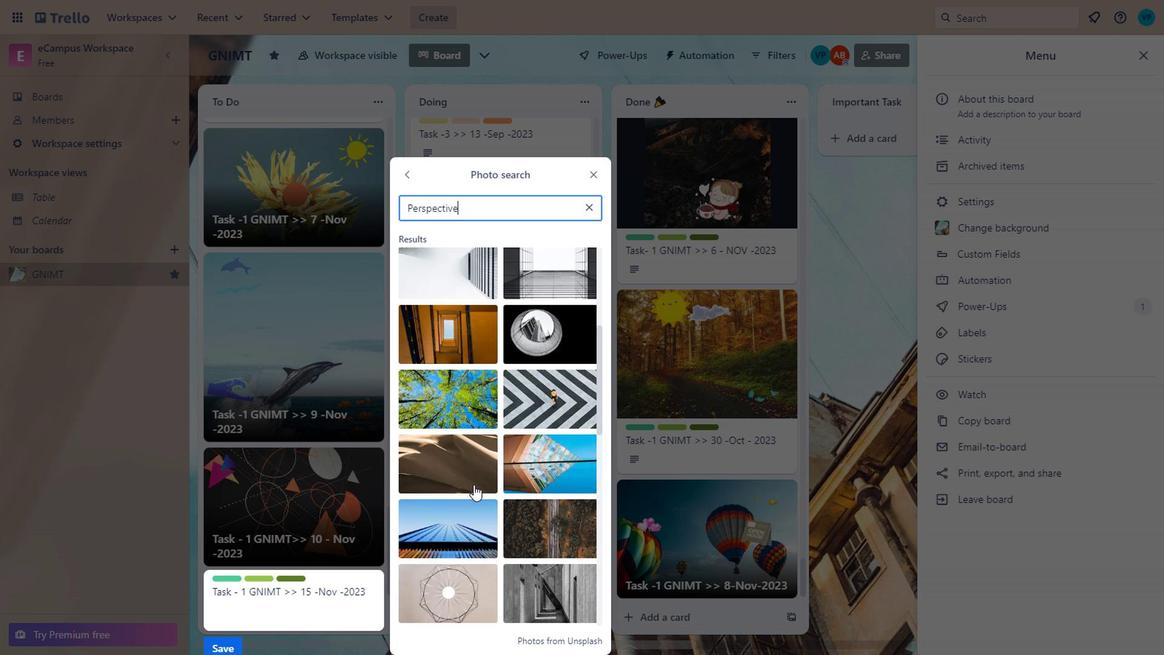 
Action: Mouse scrolled (521, 391) with delta (0, -1)
Screenshot: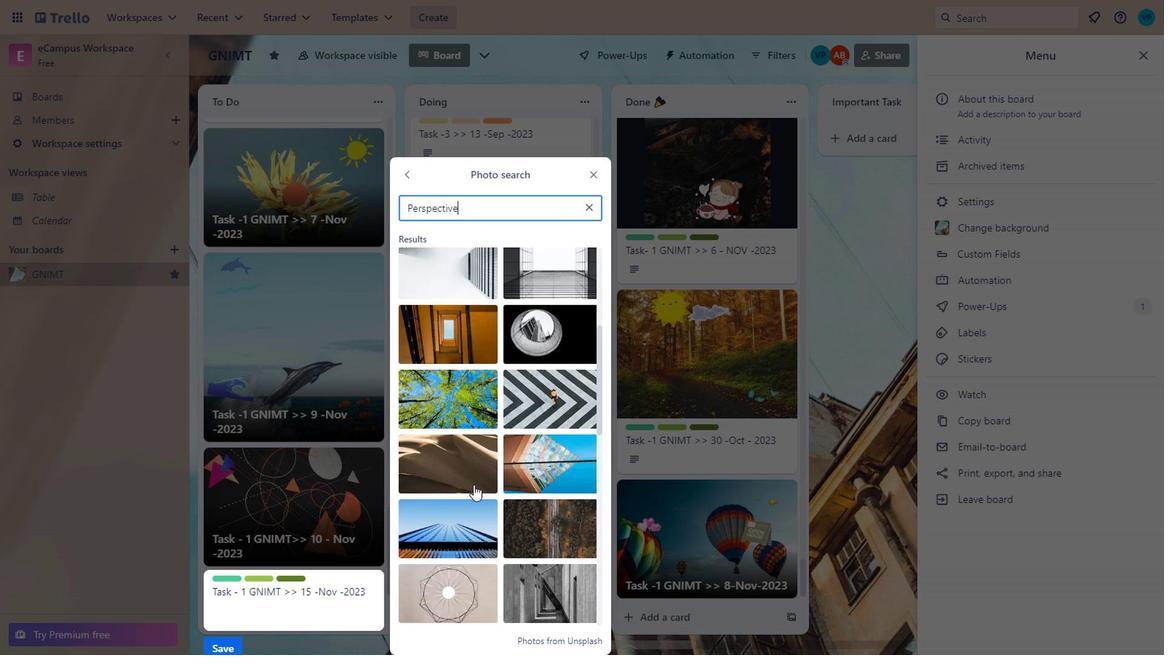 
Action: Mouse moved to (521, 393)
Screenshot: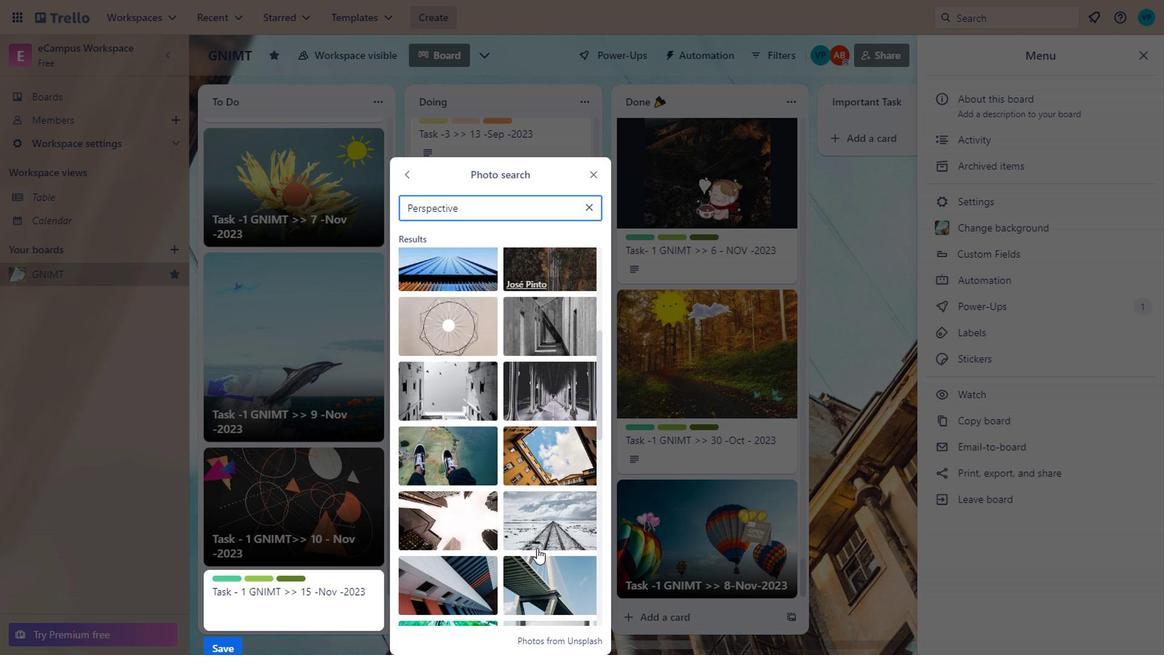 
Action: Mouse scrolled (521, 391) with delta (0, -1)
Screenshot: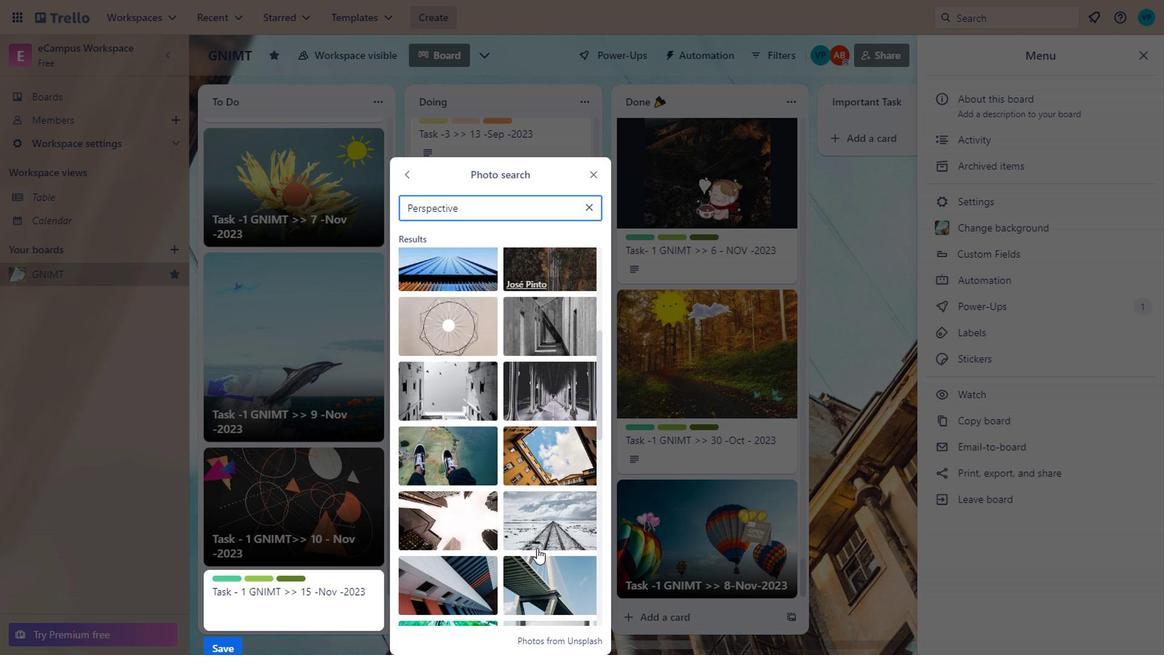 
Action: Mouse moved to (521, 394)
Screenshot: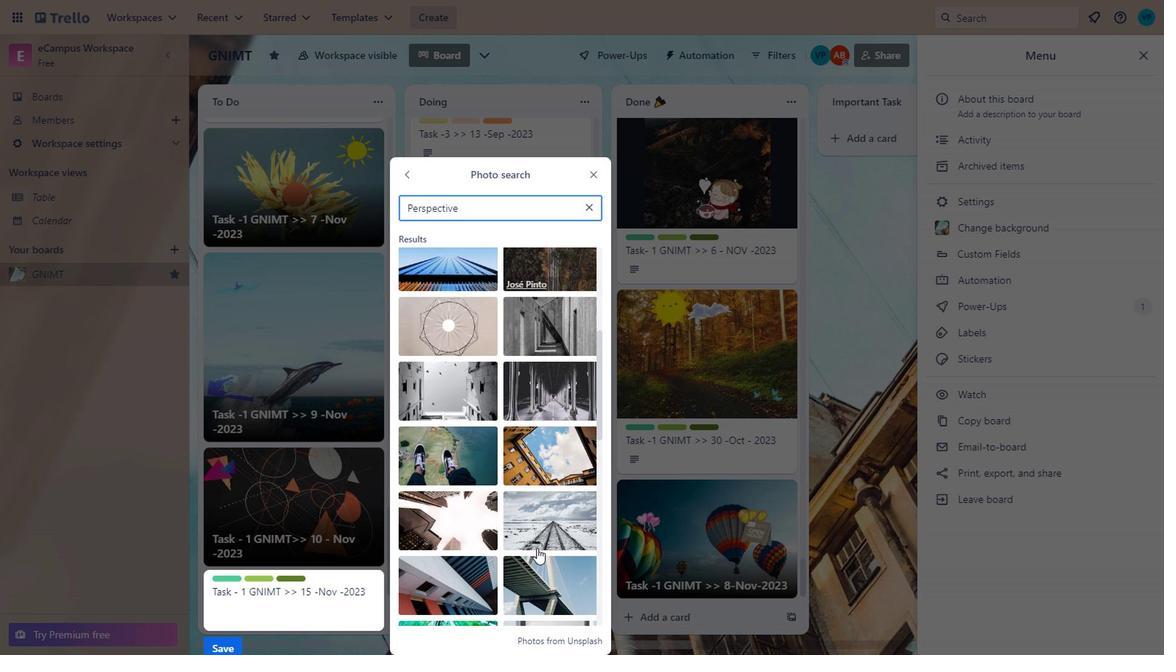 
Action: Mouse scrolled (521, 394) with delta (0, 0)
Screenshot: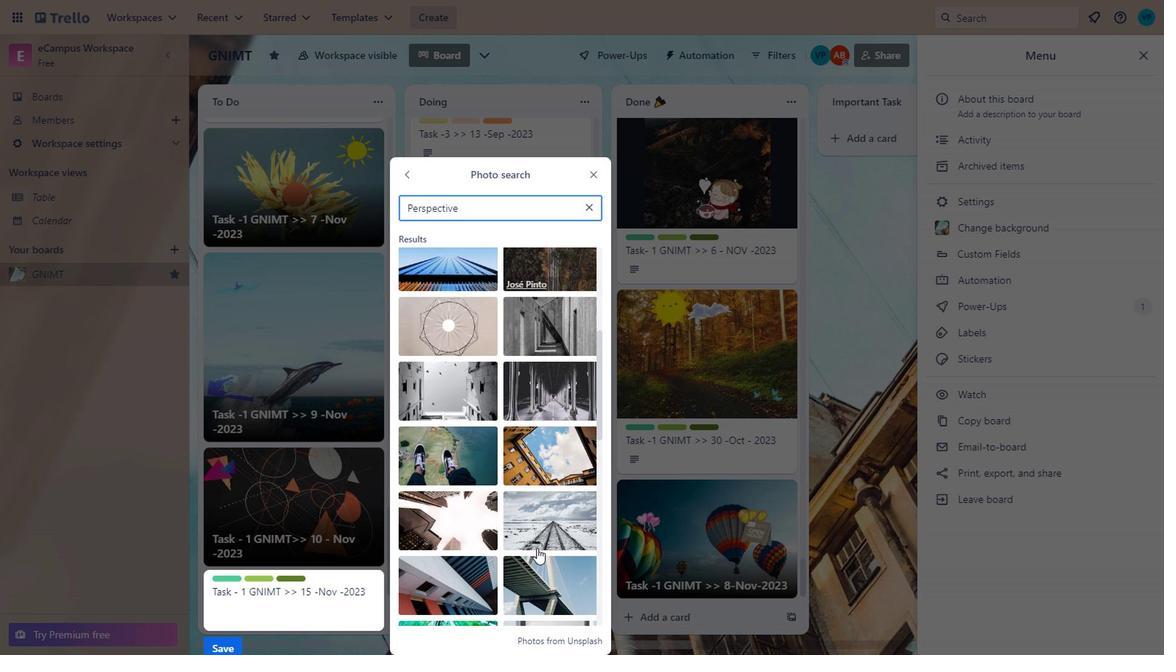 
Action: Mouse scrolled (521, 394) with delta (0, 0)
Screenshot: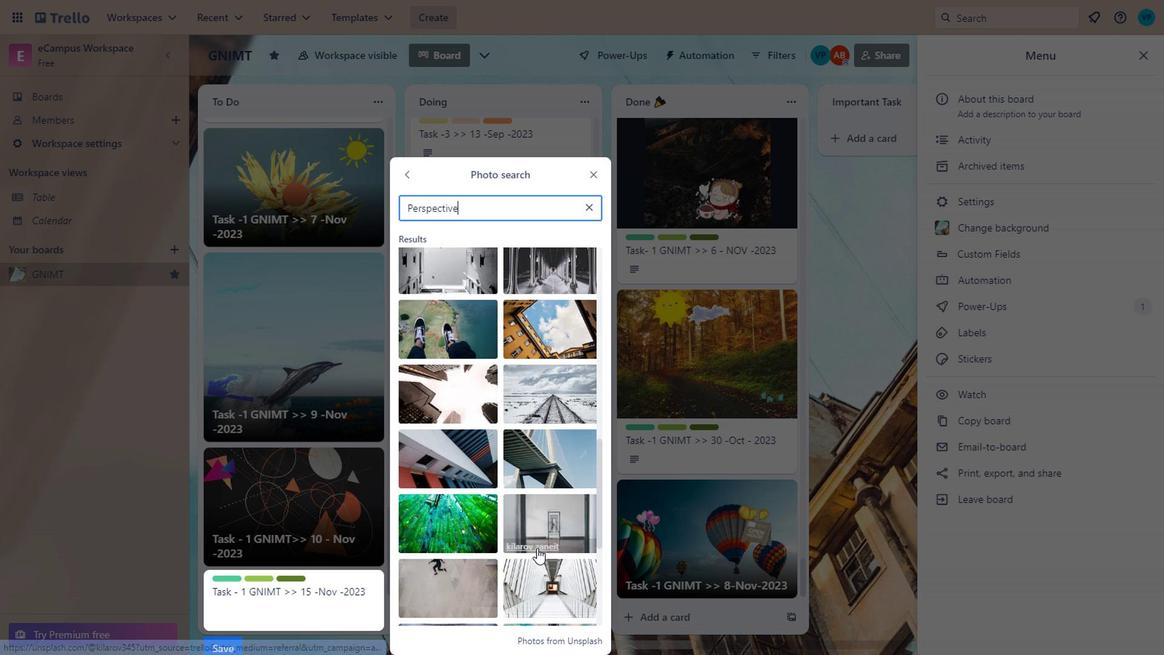 
Action: Mouse moved to (527, 499)
Screenshot: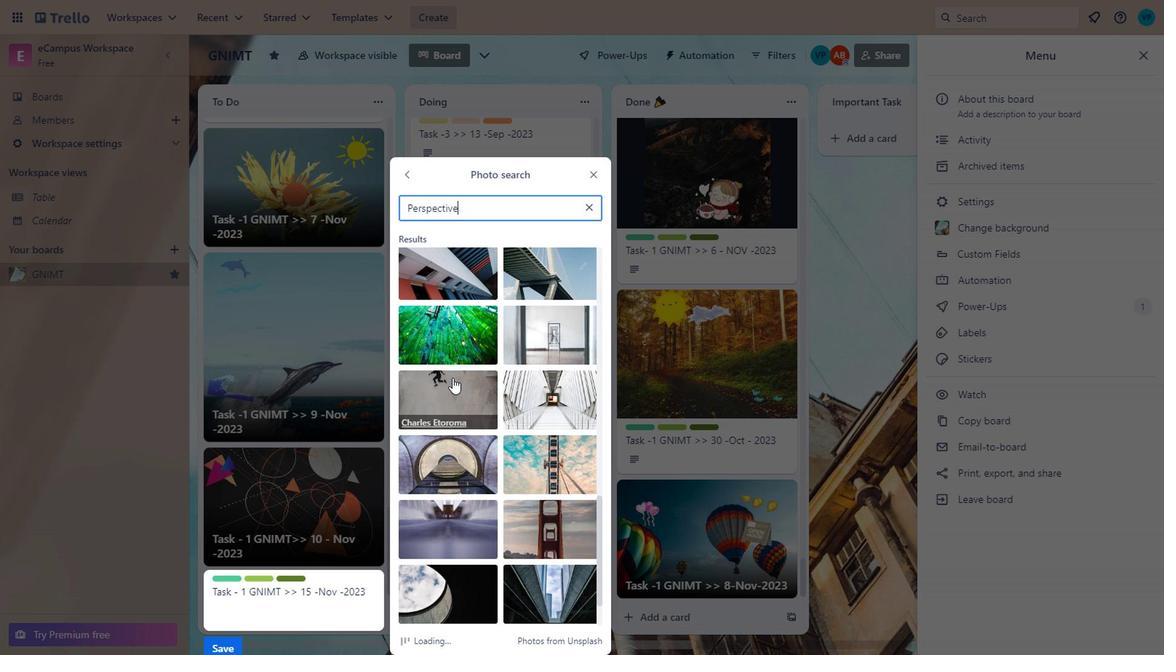 
Action: Mouse scrolled (527, 498) with delta (0, -1)
Screenshot: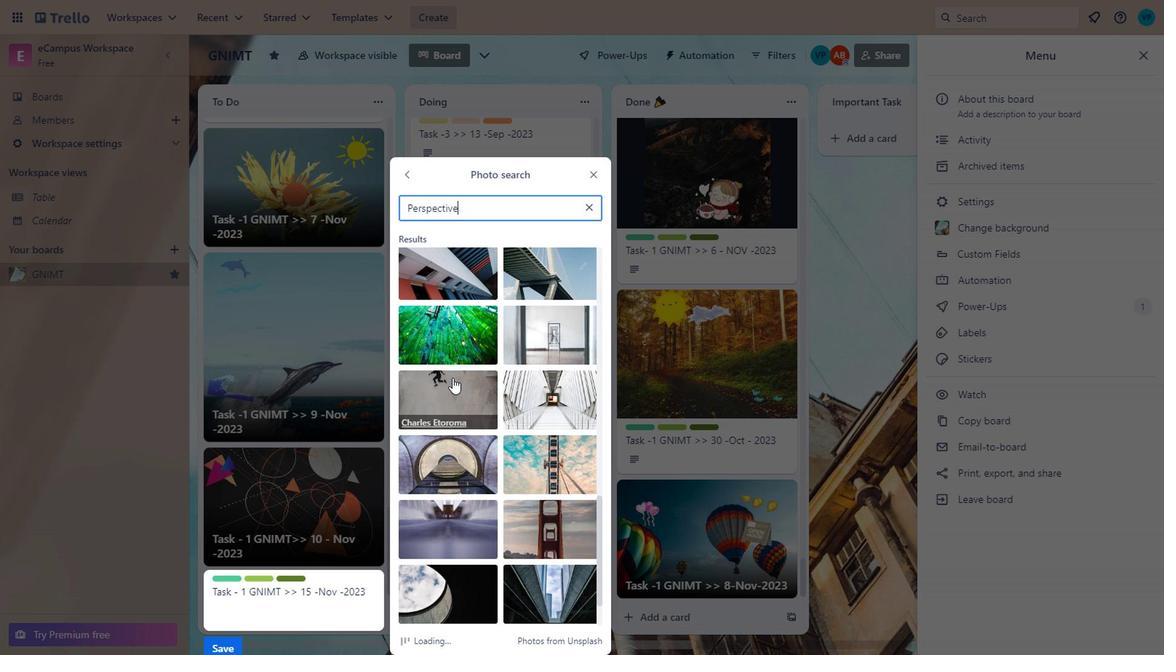 
Action: Mouse moved to (529, 508)
Screenshot: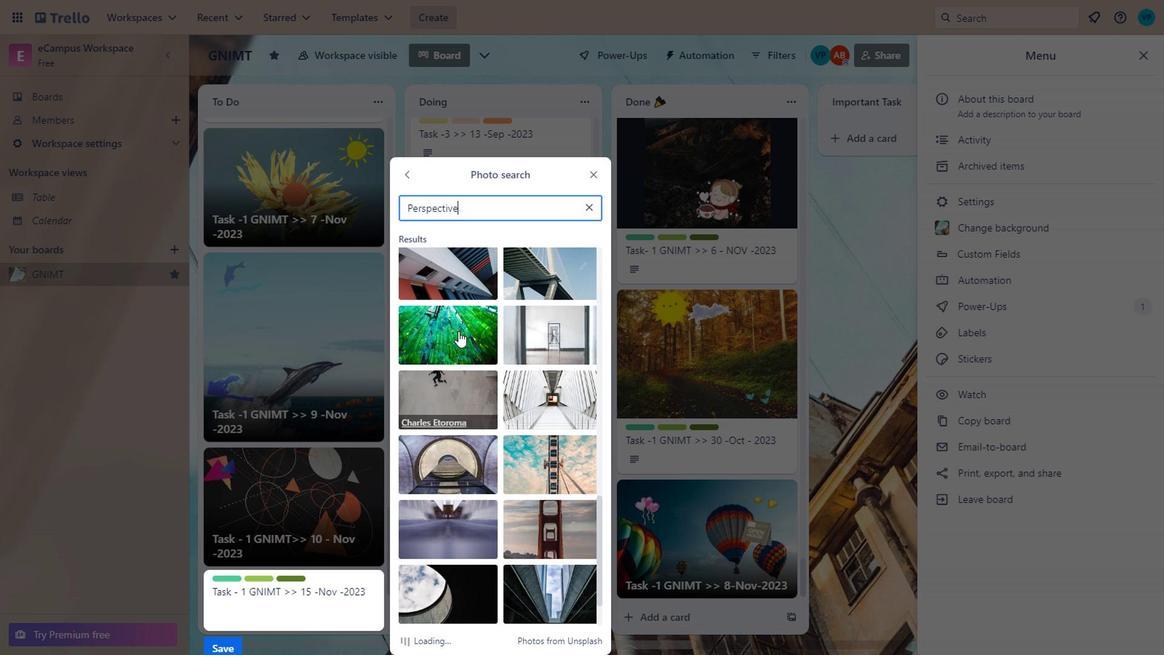 
Action: Mouse scrolled (529, 507) with delta (0, 0)
Screenshot: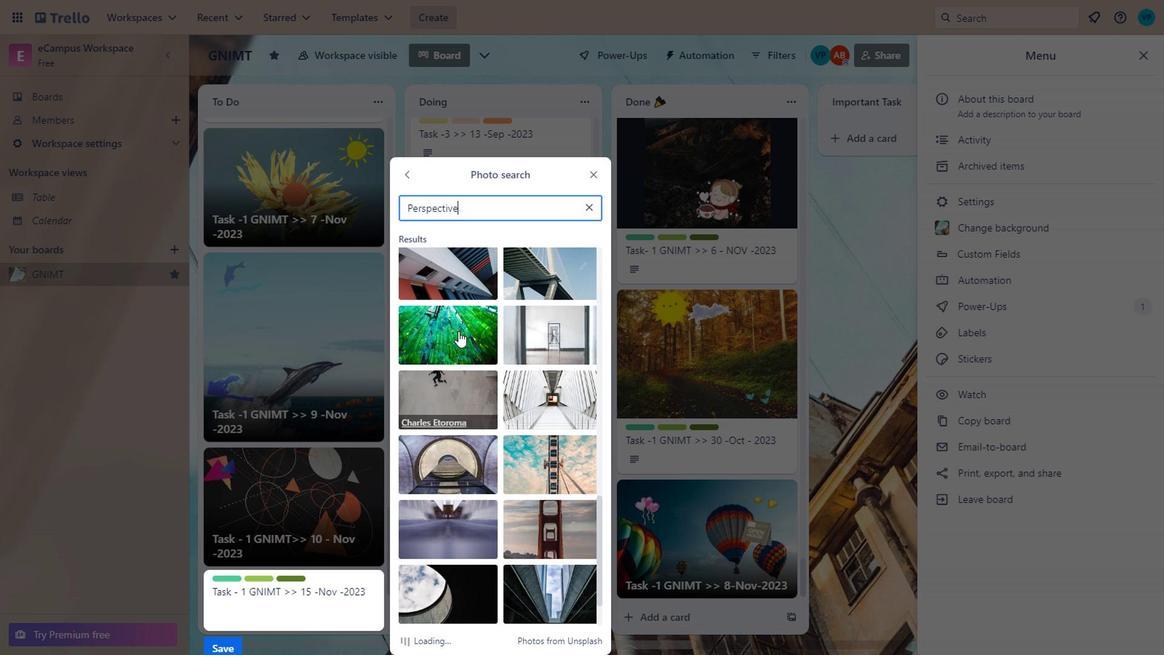 
Action: Mouse moved to (531, 515)
Screenshot: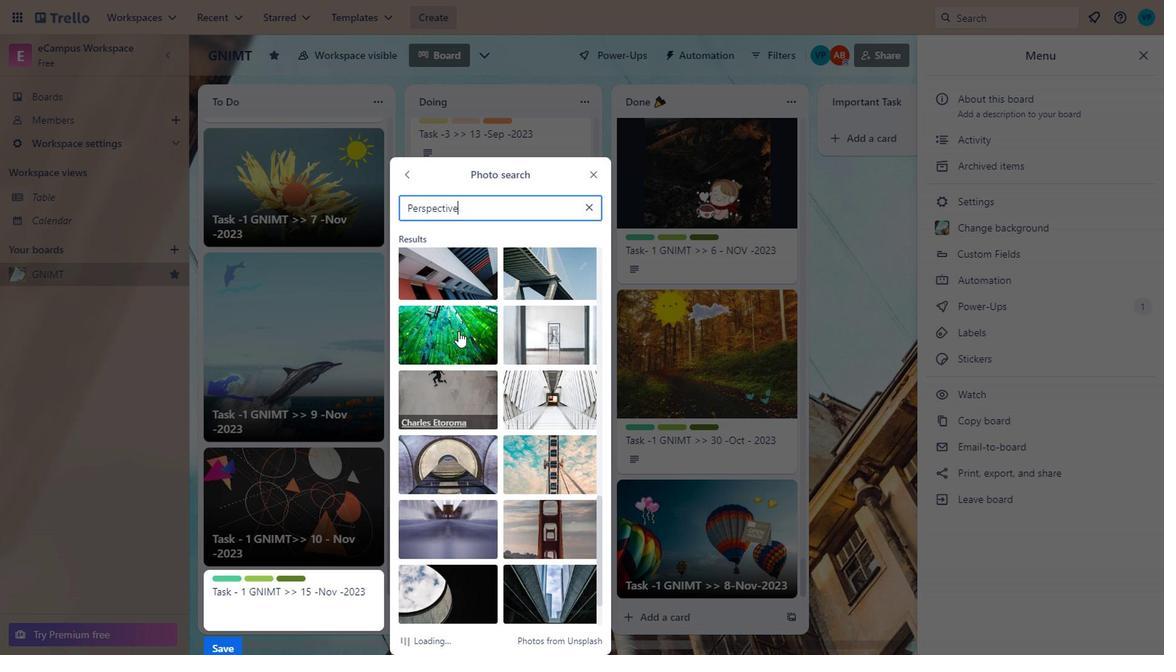 
Action: Mouse scrolled (530, 511) with delta (0, 0)
Screenshot: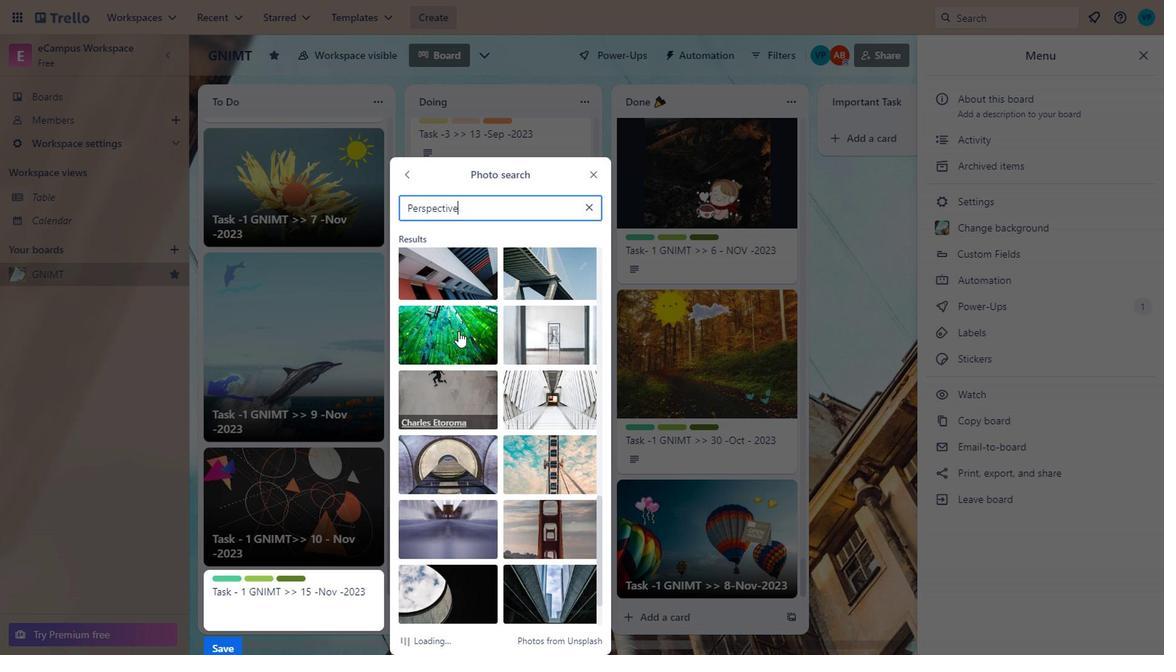 
Action: Mouse moved to (532, 516)
Screenshot: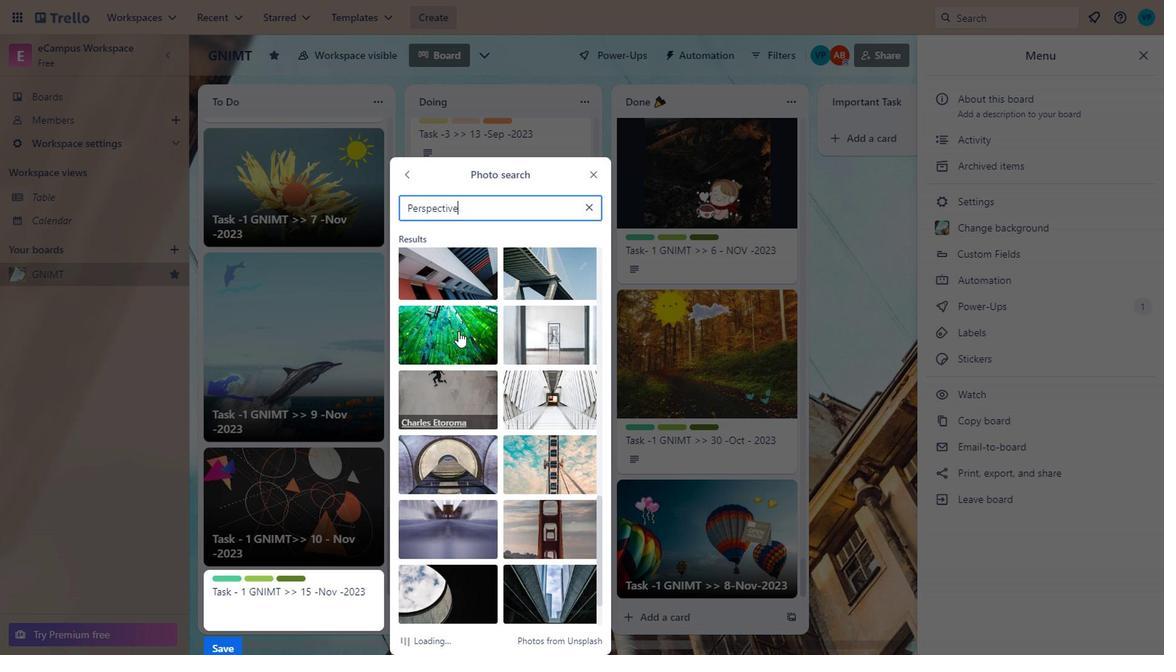 
Action: Mouse scrolled (532, 515) with delta (0, 0)
Screenshot: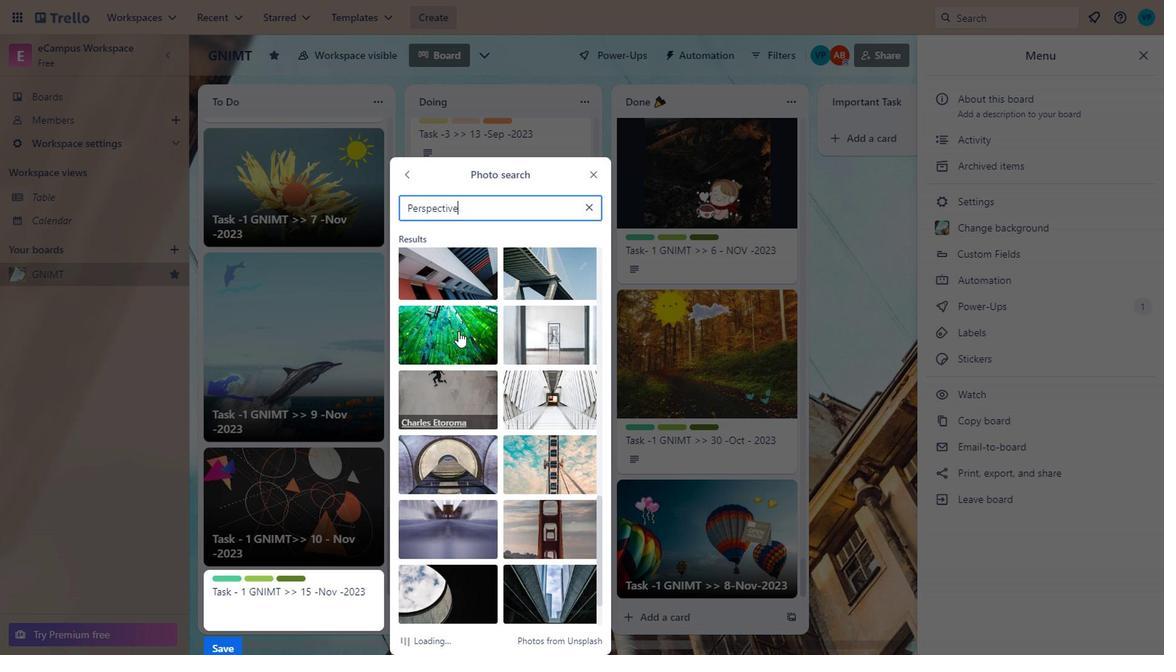 
Action: Mouse moved to (540, 531)
Screenshot: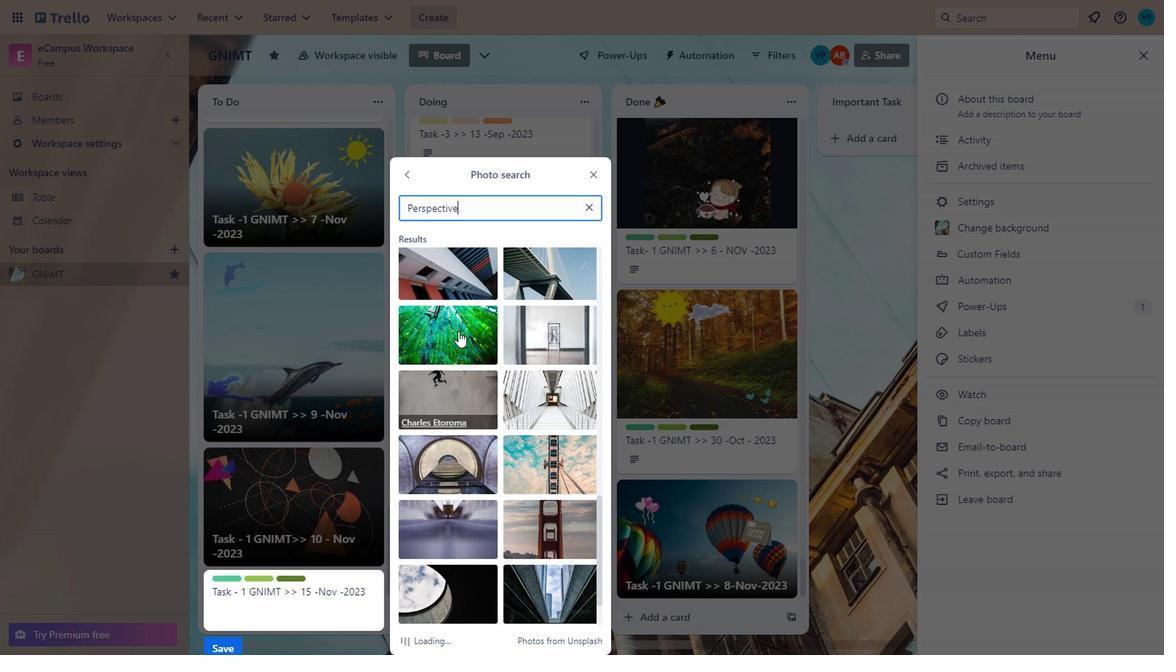 
Action: Mouse scrolled (540, 530) with delta (0, 0)
Screenshot: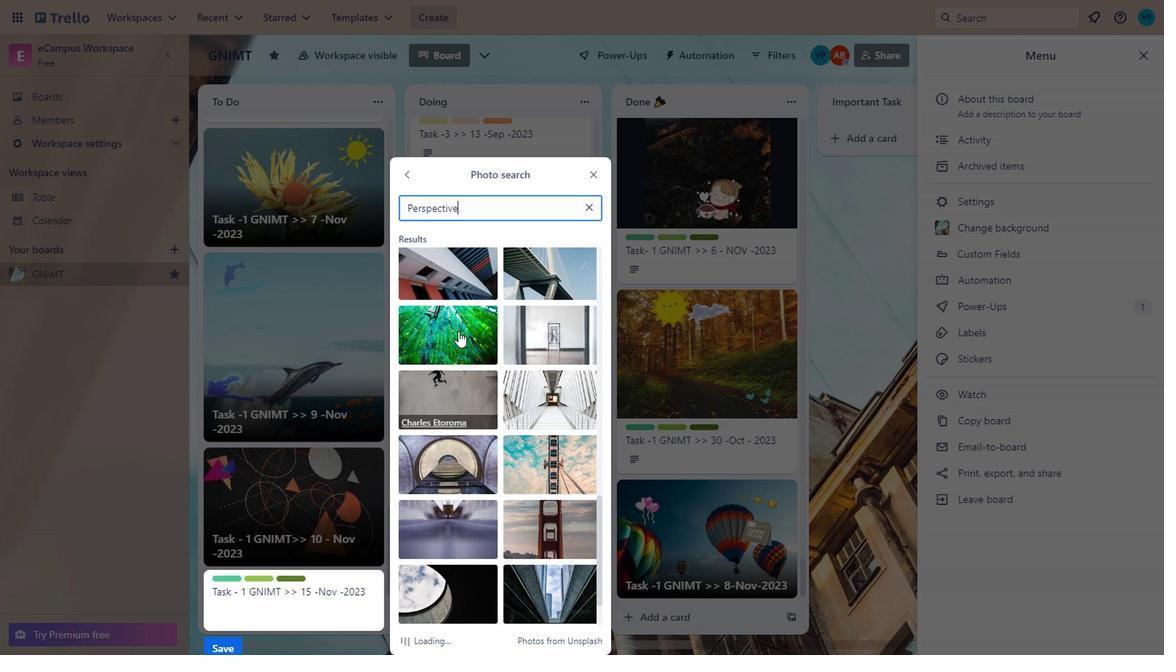 
Action: Mouse scrolled (540, 530) with delta (0, 0)
Screenshot: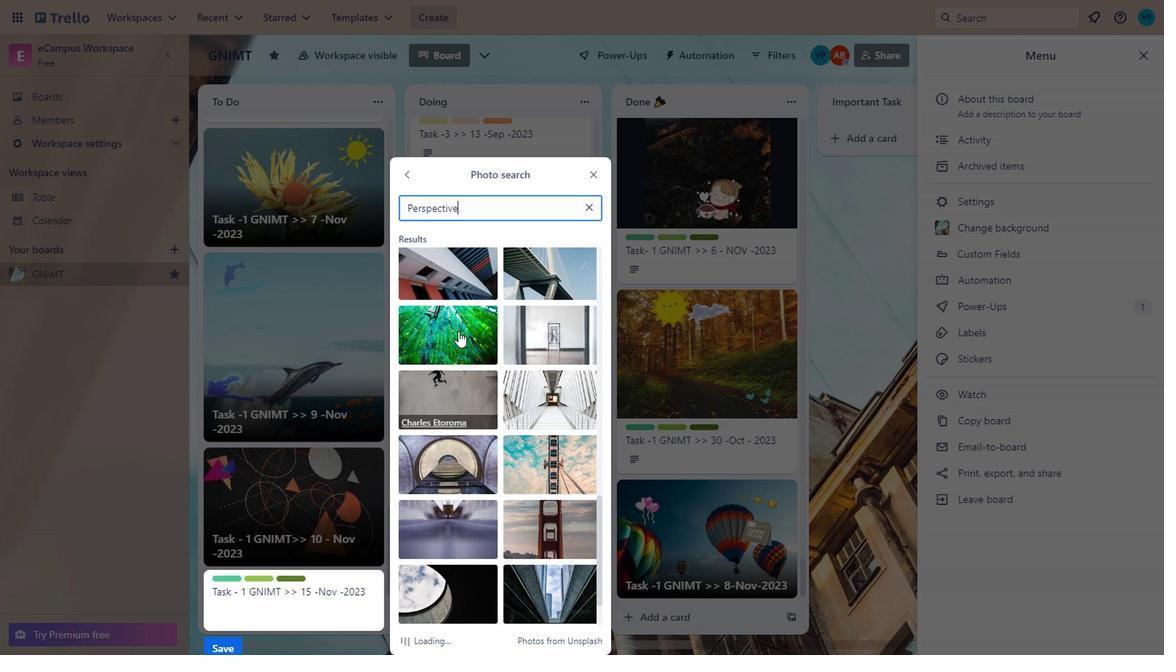 
Action: Mouse moved to (548, 321)
Screenshot: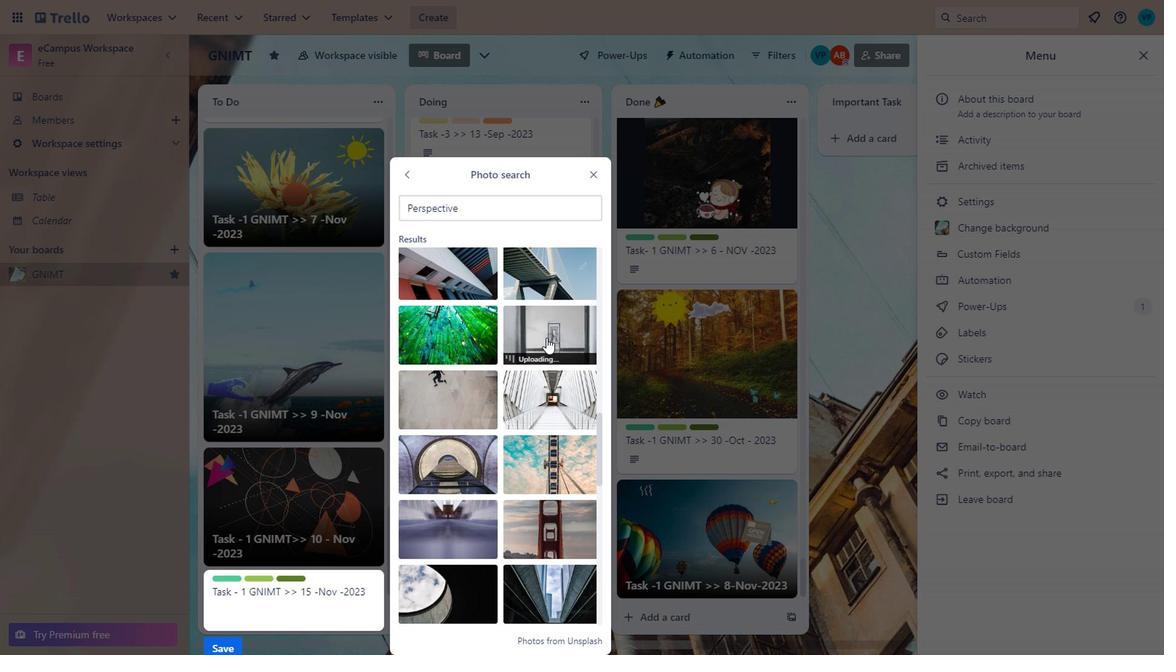
Action: Mouse pressed left at (548, 321)
Screenshot: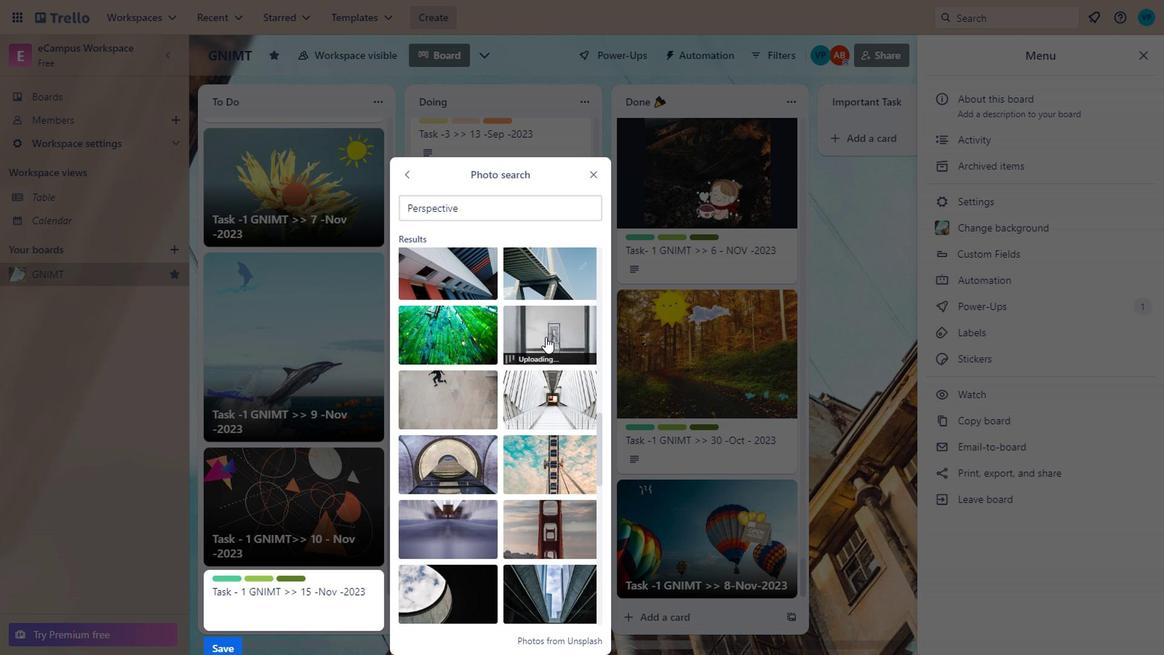 
Action: Mouse moved to (542, 113)
Screenshot: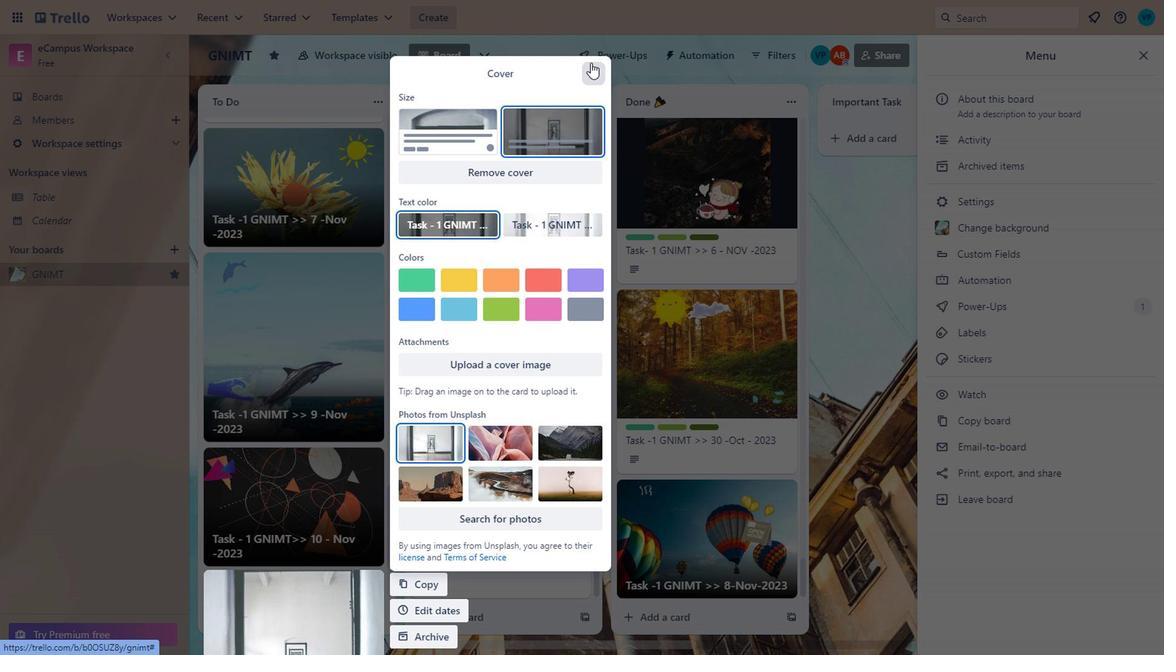 
Action: Mouse pressed left at (542, 113)
Screenshot: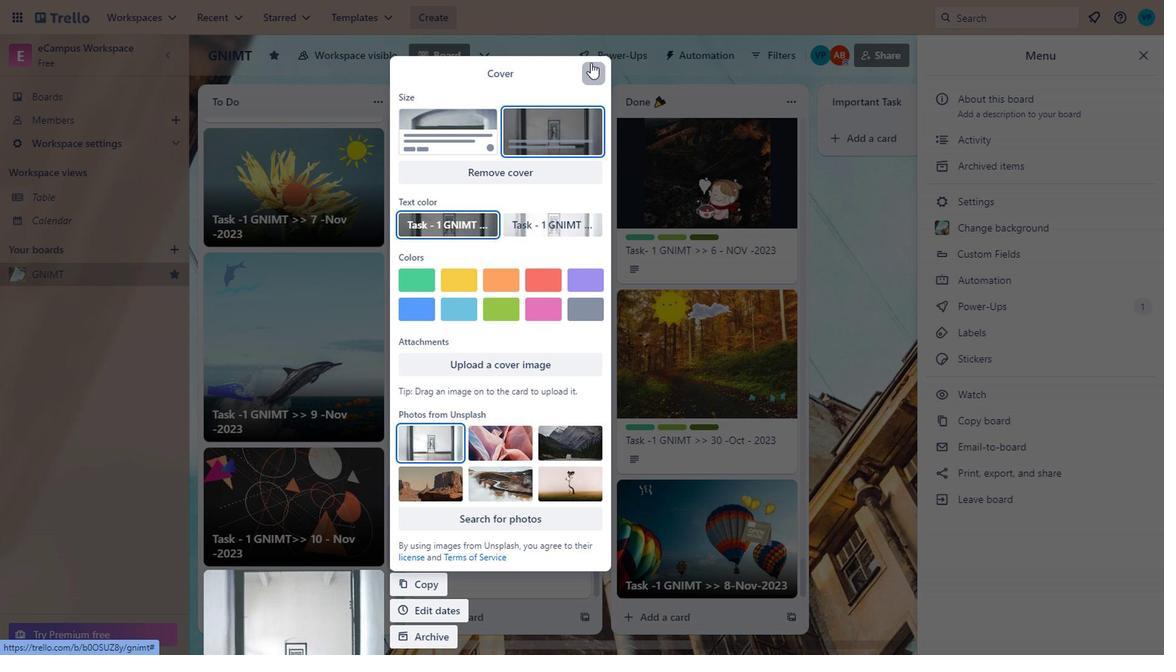 
Action: Mouse moved to (589, 47)
Screenshot: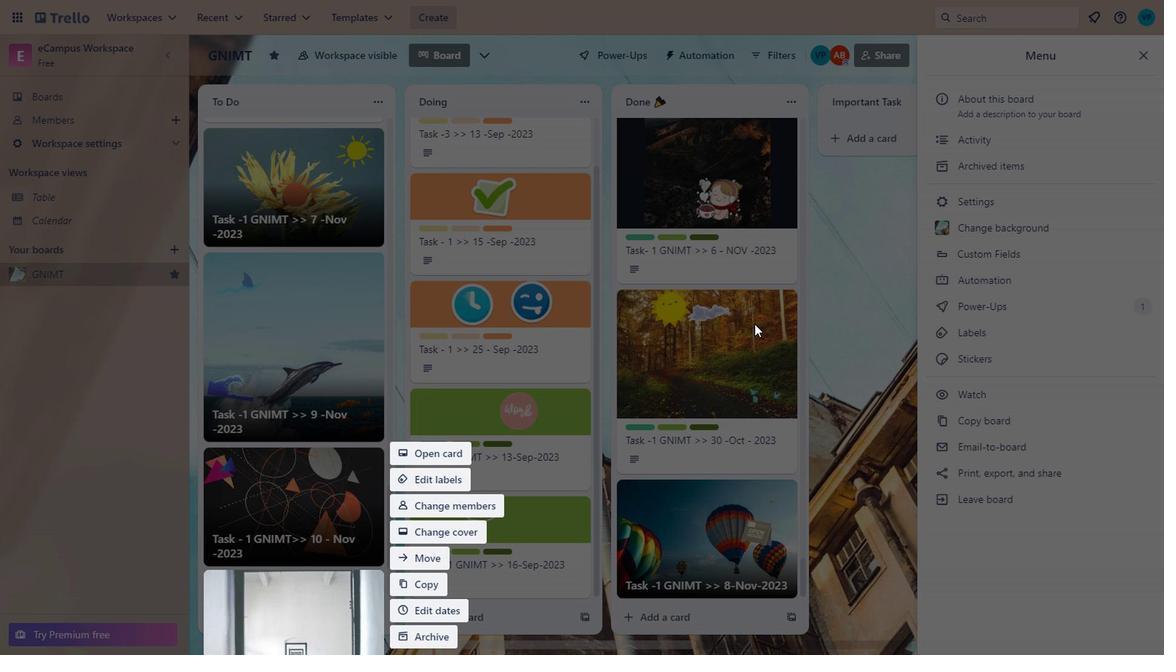 
Action: Mouse pressed left at (589, 47)
Screenshot: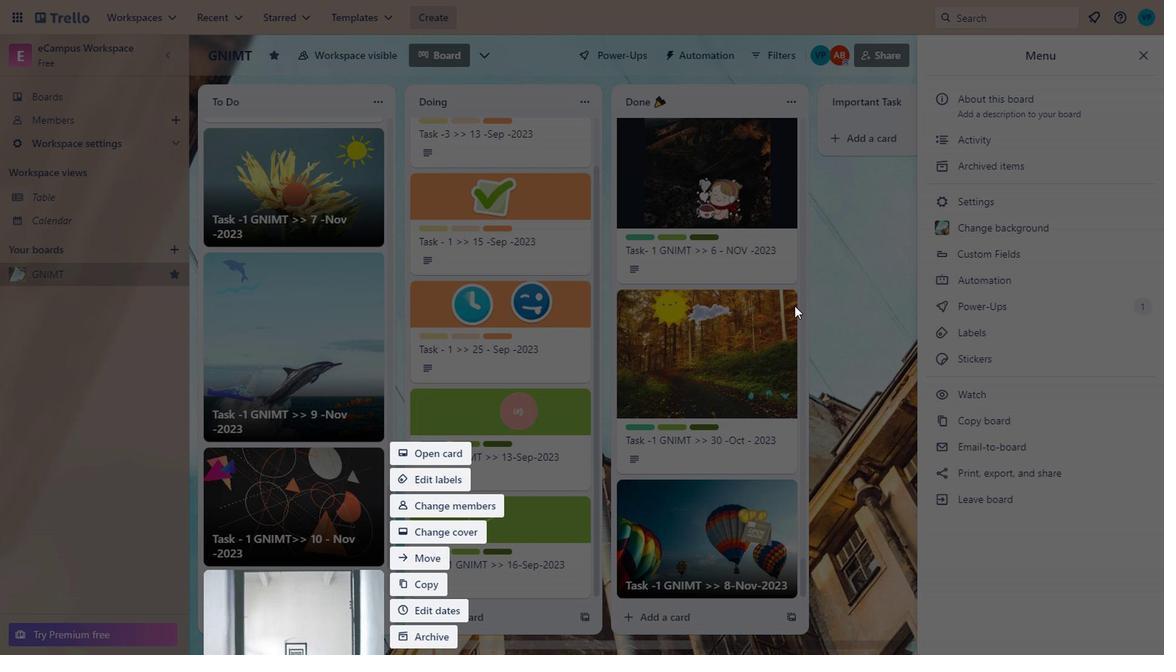 
Action: Mouse moved to (800, 271)
Screenshot: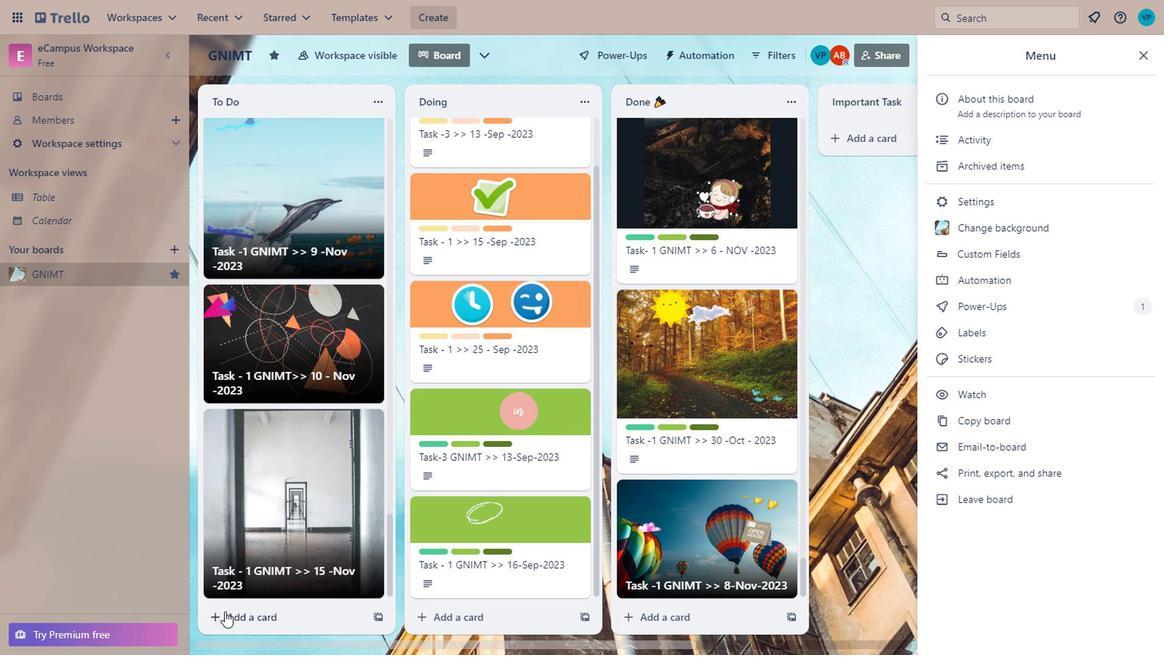 
Action: Mouse pressed left at (800, 271)
Screenshot: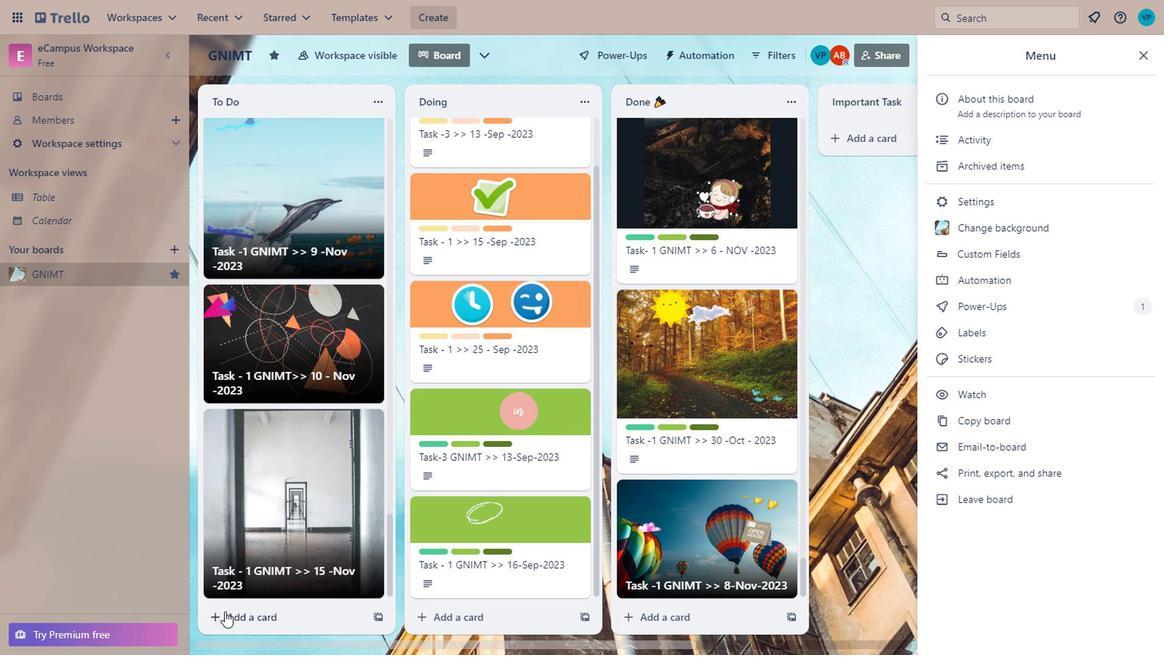 
Action: Mouse moved to (349, 498)
Screenshot: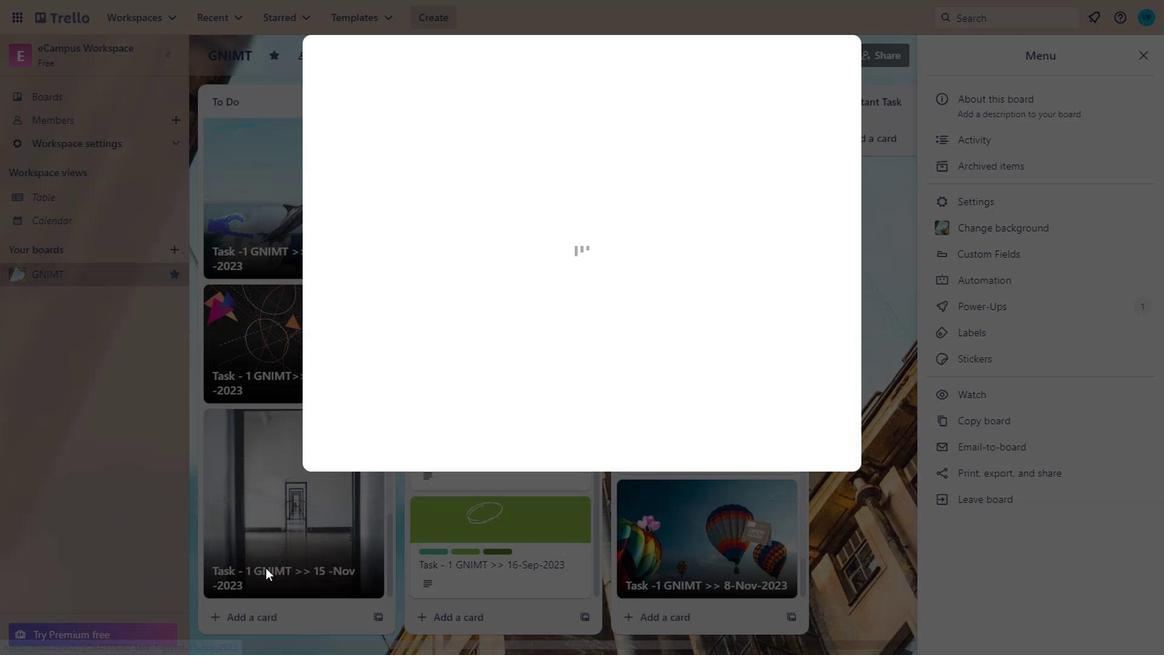 
Action: Mouse scrolled (349, 497) with delta (0, 0)
Screenshot: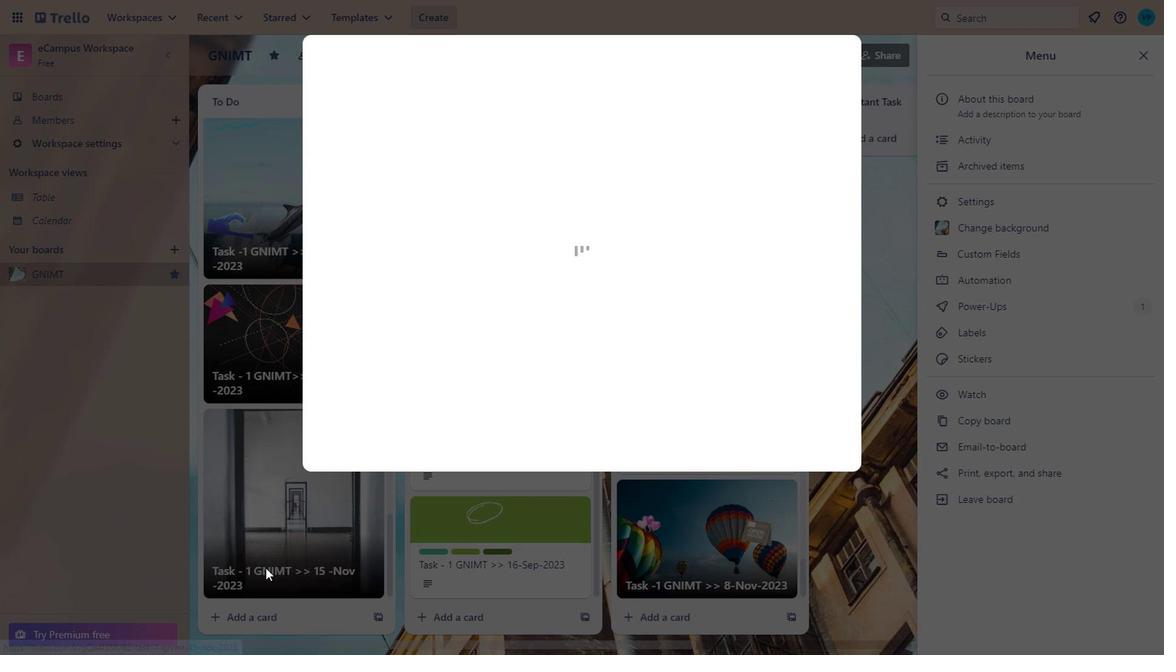 
Action: Mouse scrolled (349, 497) with delta (0, 0)
Screenshot: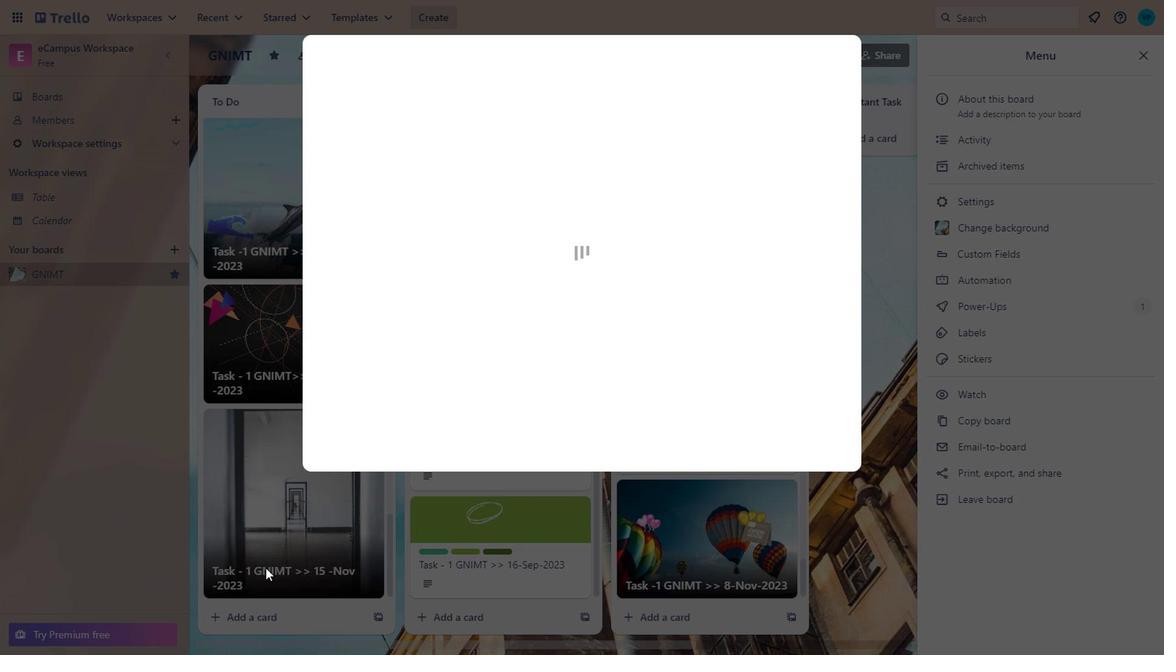 
Action: Mouse moved to (290, 551)
Screenshot: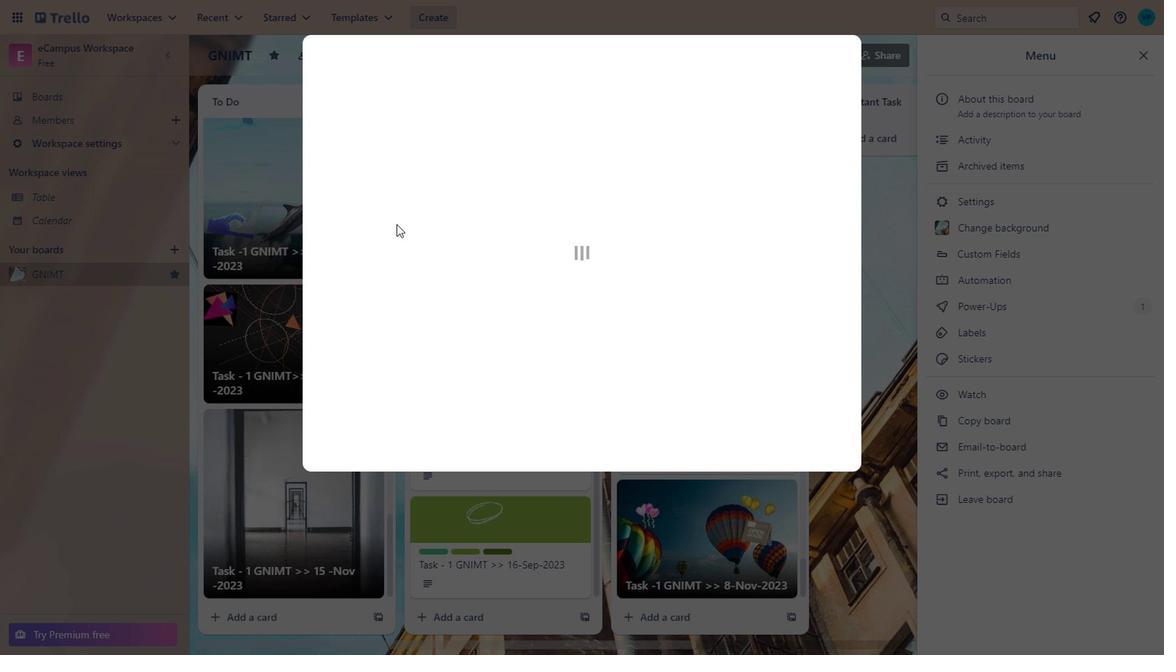 
Action: Mouse pressed left at (290, 551)
Screenshot: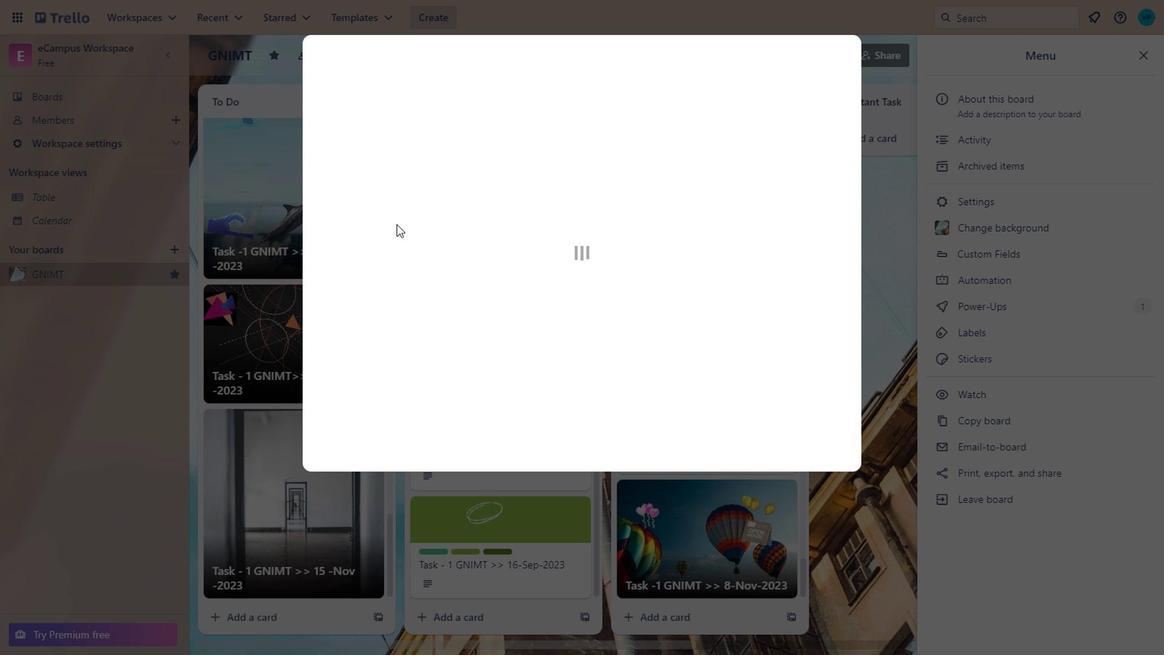 
Action: Mouse moved to (478, 325)
Screenshot: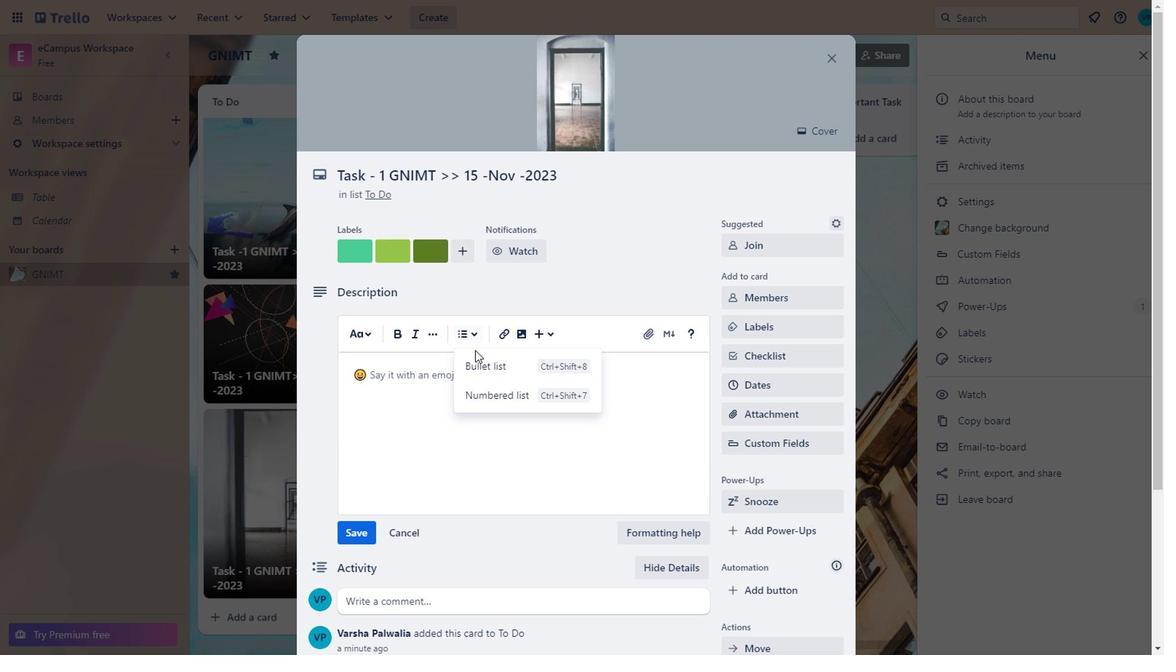 
Action: Mouse pressed left at (478, 325)
Screenshot: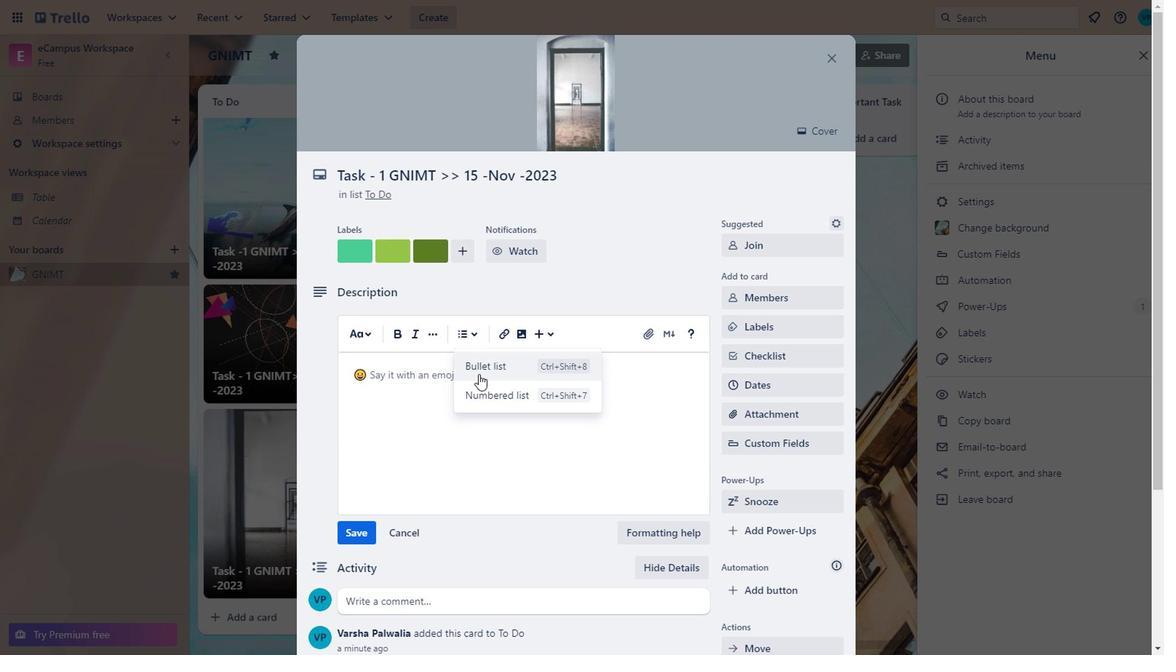 
Action: Mouse moved to (482, 323)
Screenshot: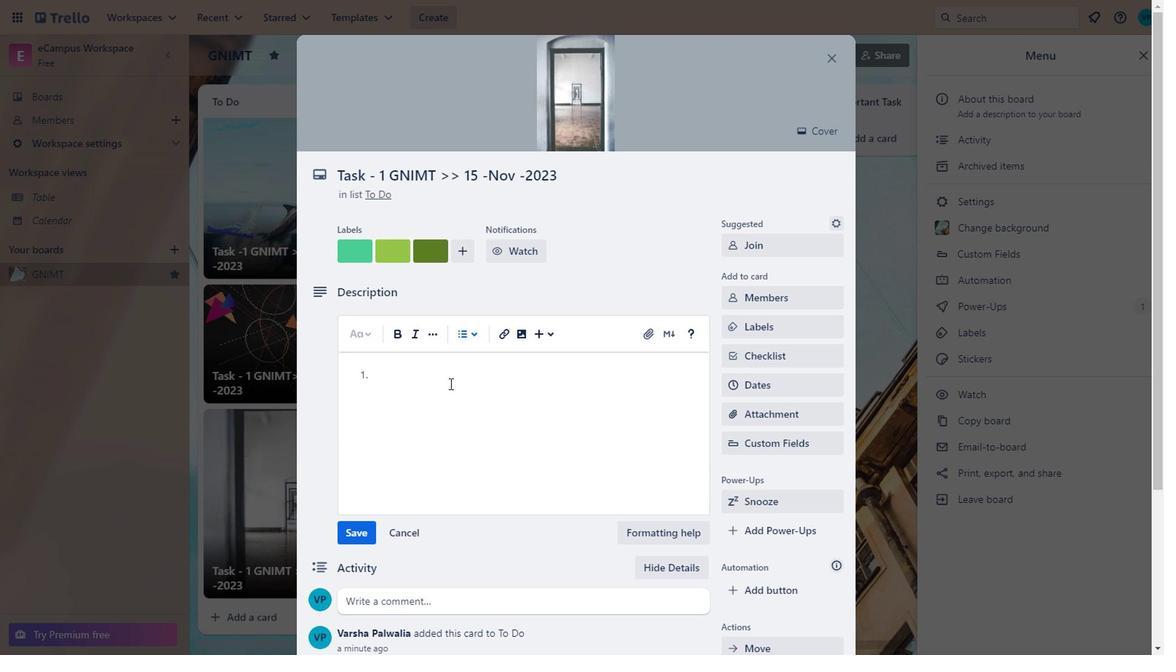 
Action: Mouse pressed left at (482, 323)
Screenshot: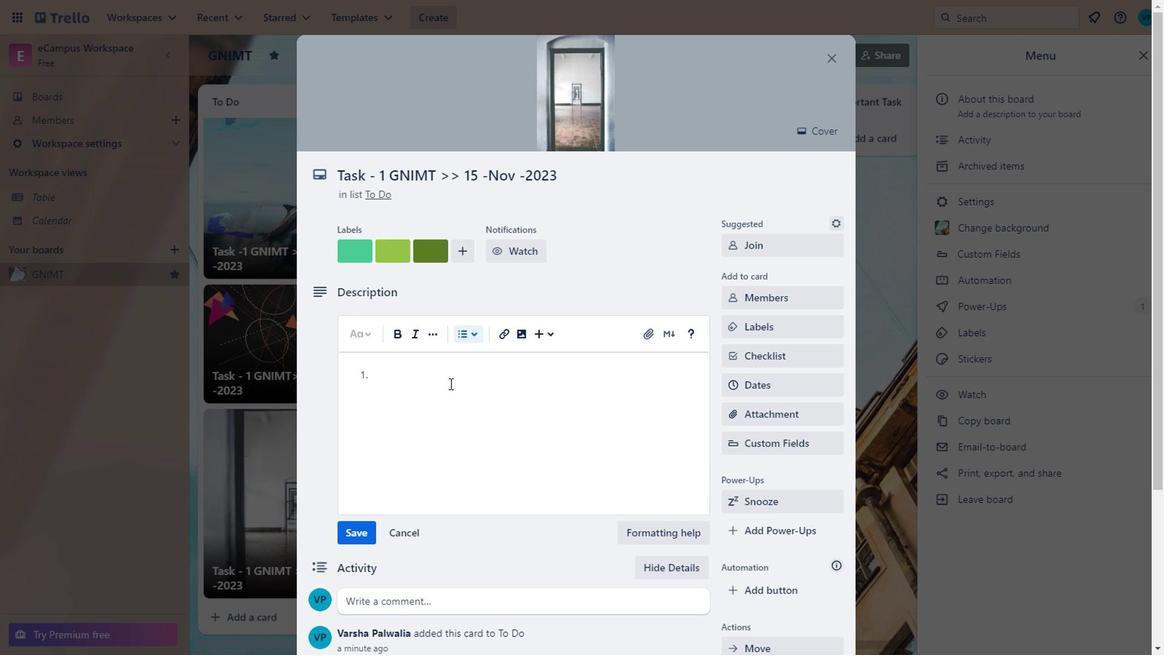 
Action: Mouse moved to (486, 378)
Screenshot: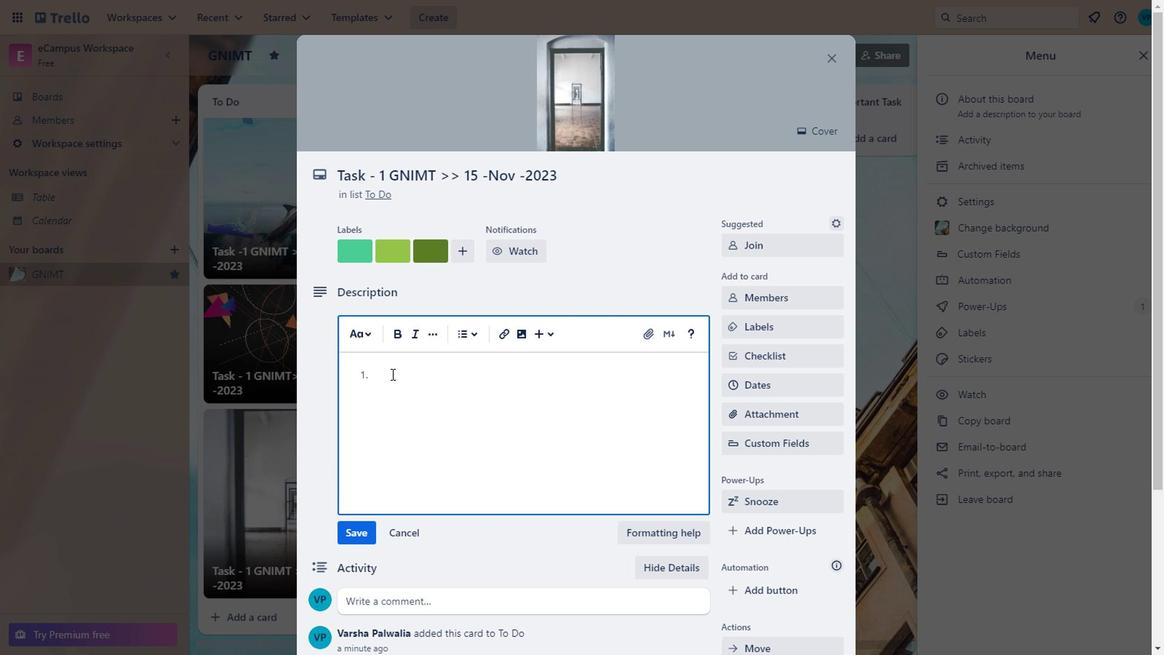 
Action: Mouse pressed left at (486, 378)
Screenshot: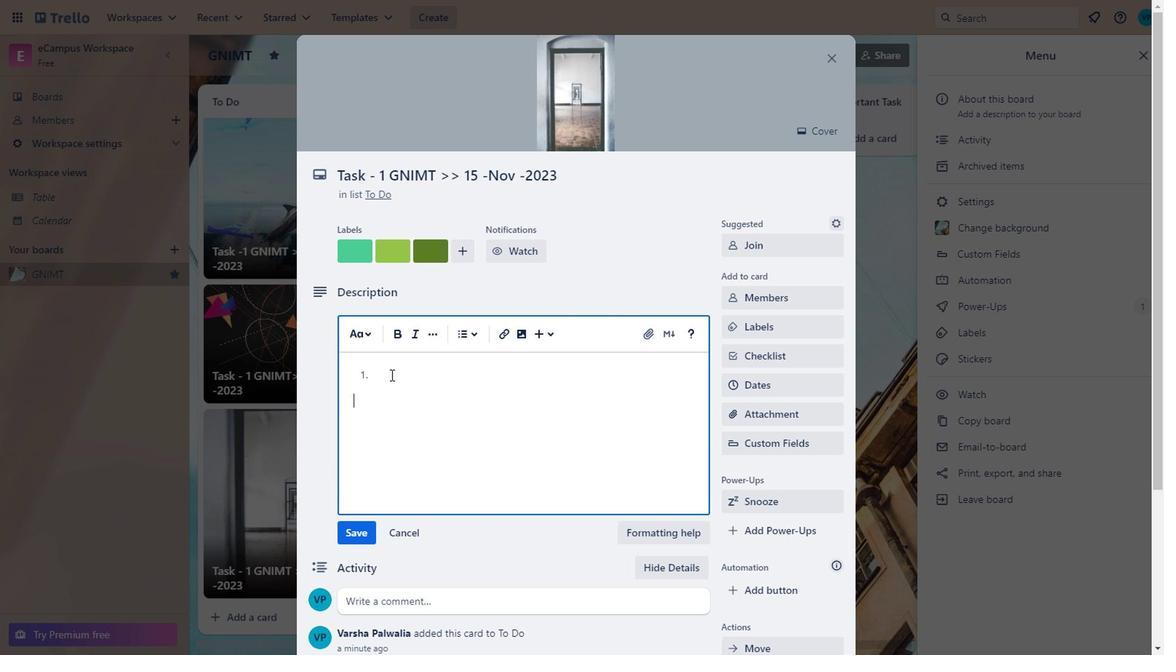 
Action: Mouse moved to (459, 367)
Screenshot: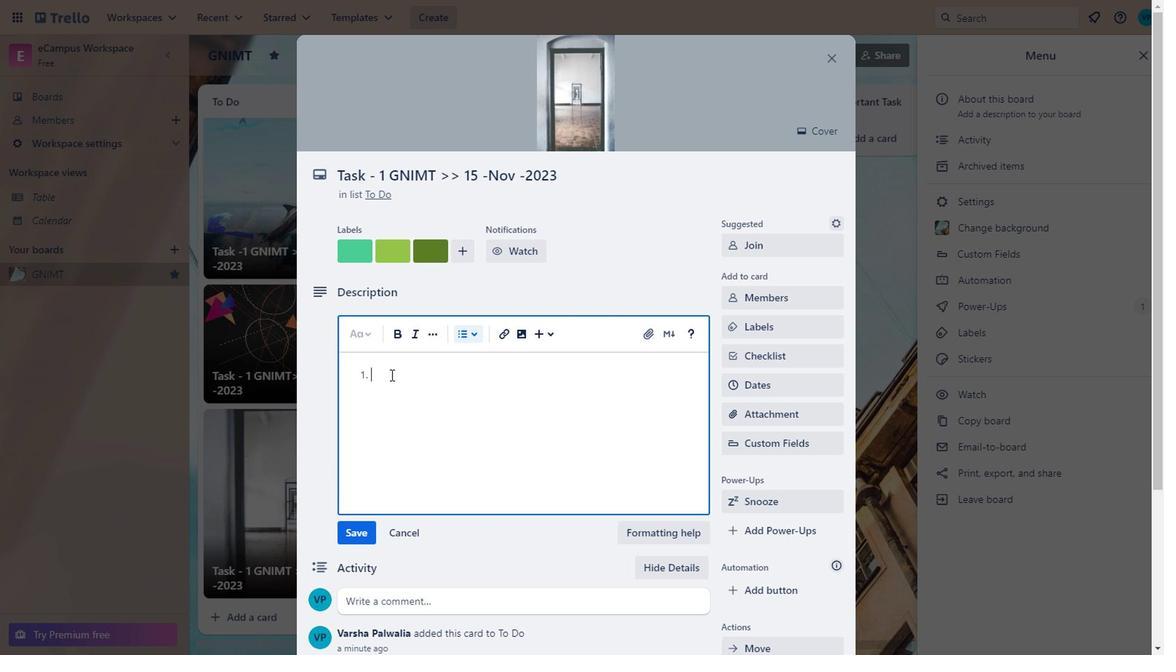 
Action: Mouse pressed left at (459, 367)
Screenshot: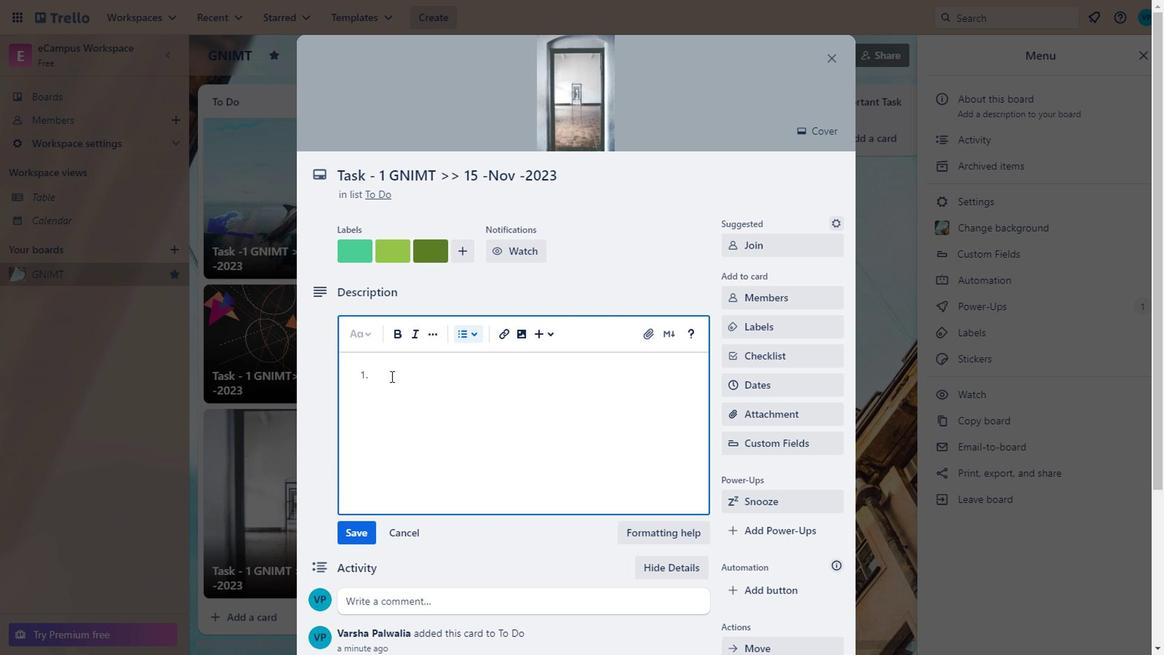 
Action: Mouse moved to (405, 358)
Screenshot: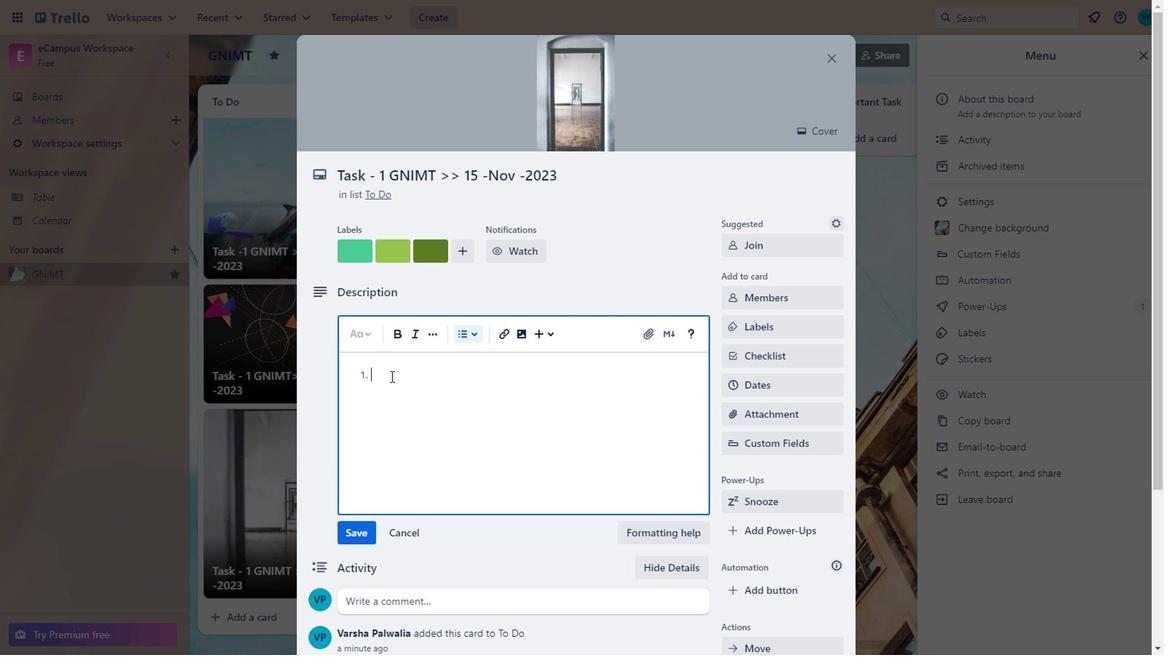 
Action: Mouse pressed left at (405, 358)
Screenshot: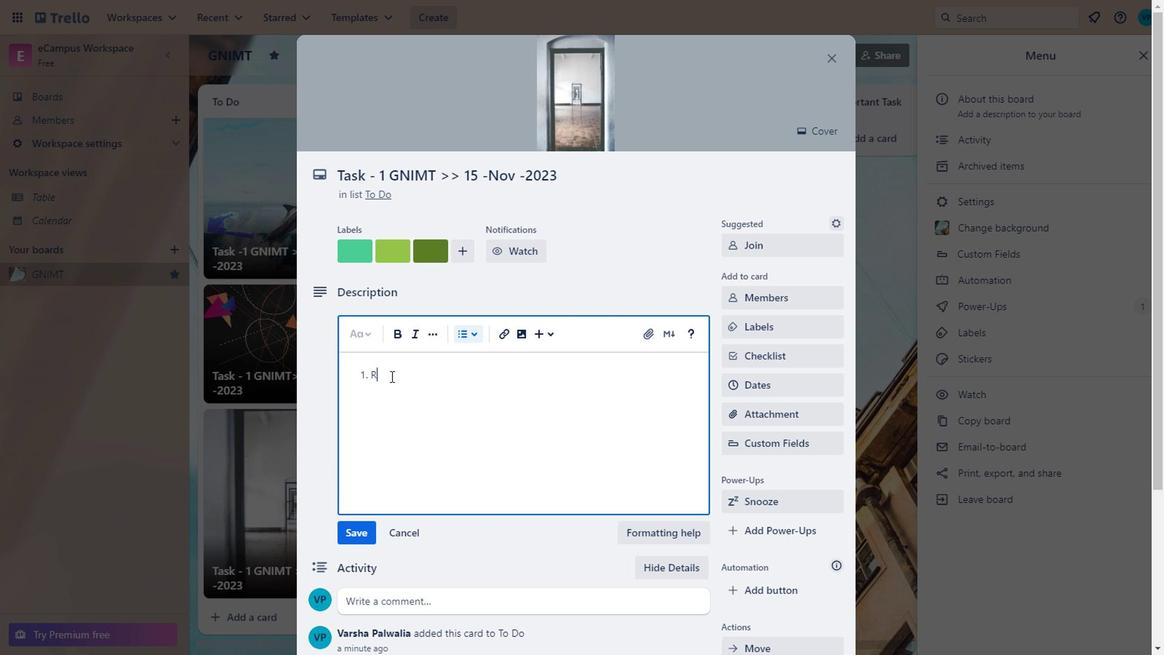 
Action: Mouse moved to (405, 360)
Screenshot: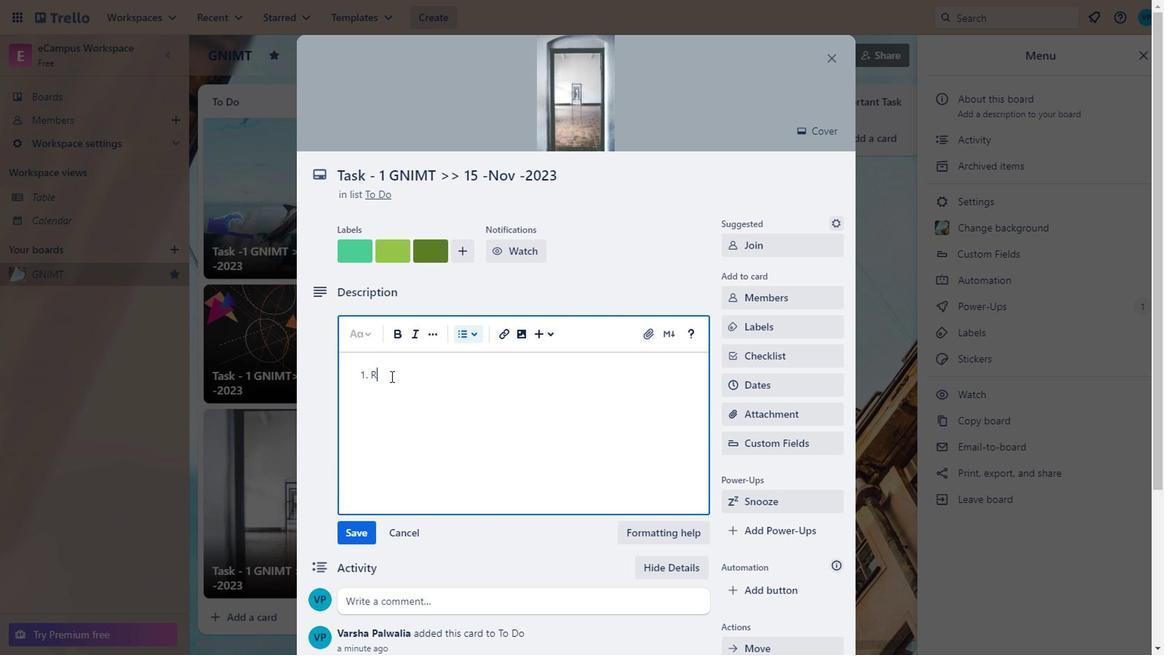
Action: Key pressed <Key.caps_lock>r<Key.caps_lock>ECORDINGS<Key.space>MORNIN<Key.enter>
Screenshot: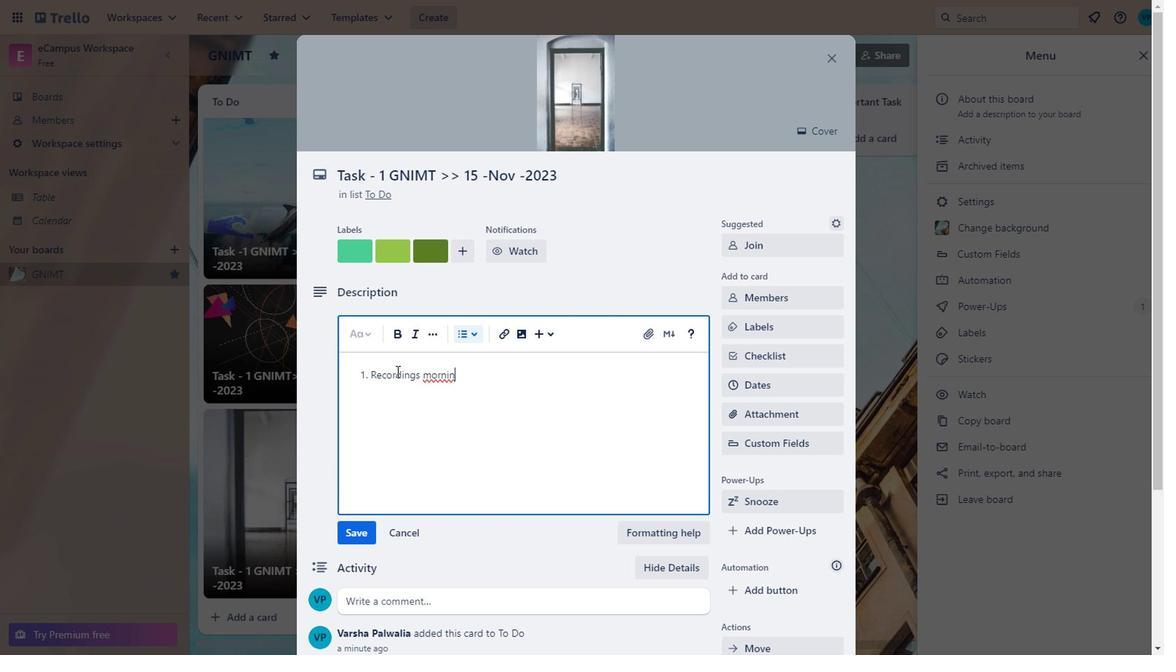 
Action: Mouse moved to (410, 354)
Screenshot: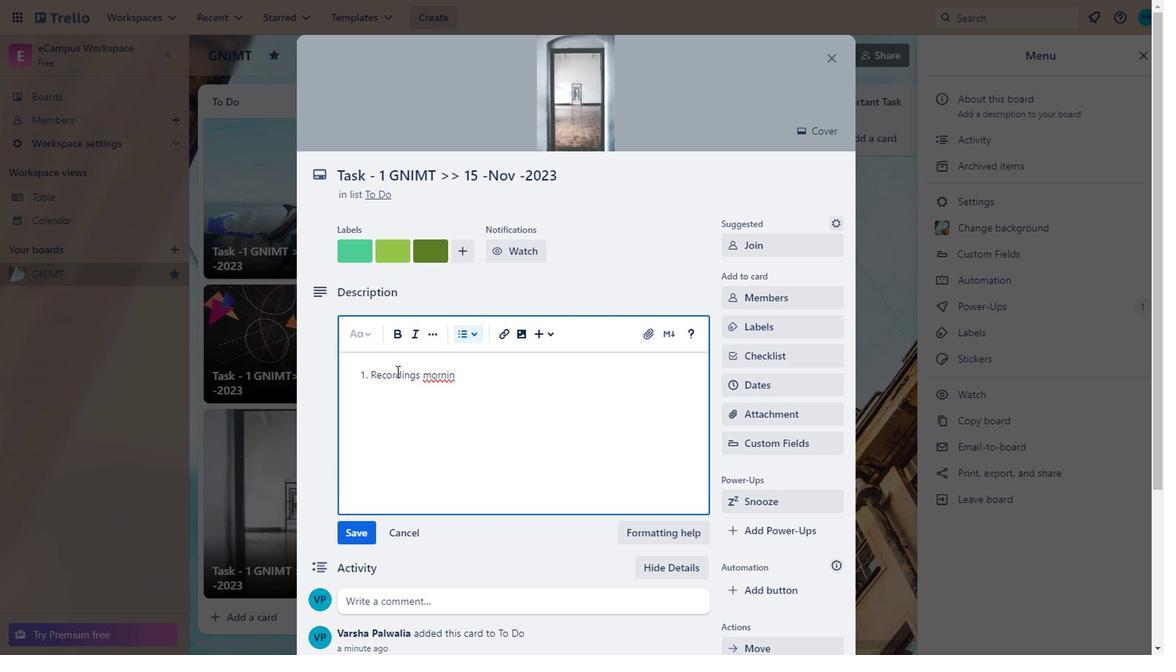 
Action: Key pressed <Key.backspace>G<Key.enter><Key.backspace>
Screenshot: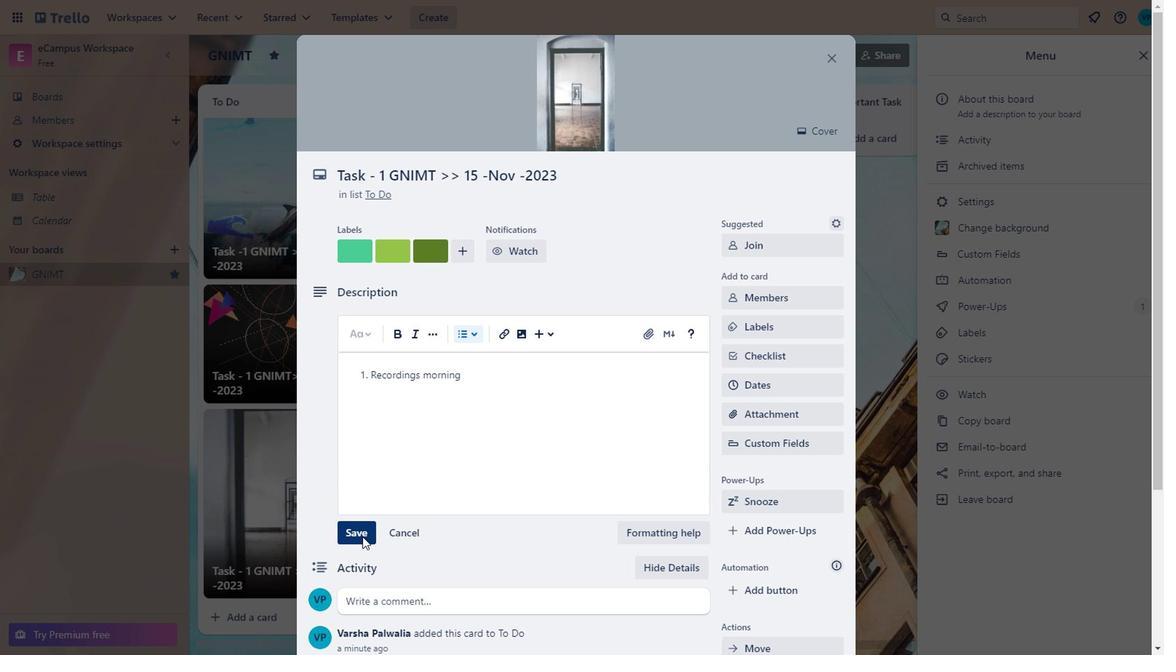 
Action: Mouse moved to (379, 519)
Screenshot: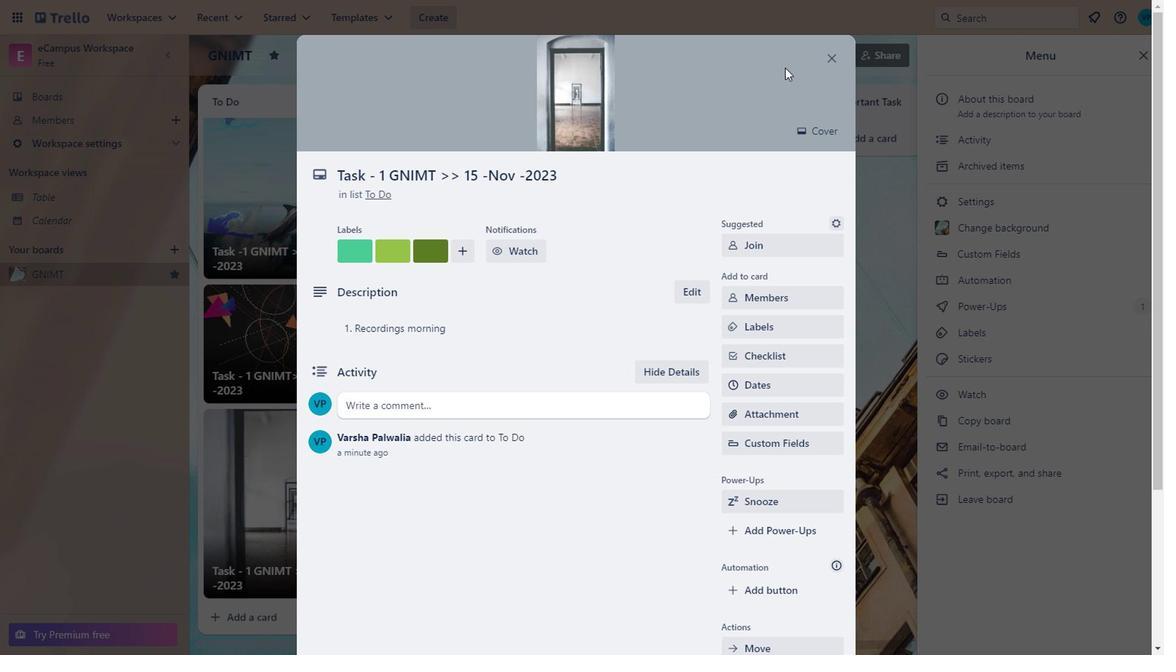 
Action: Mouse pressed left at (379, 519)
Screenshot: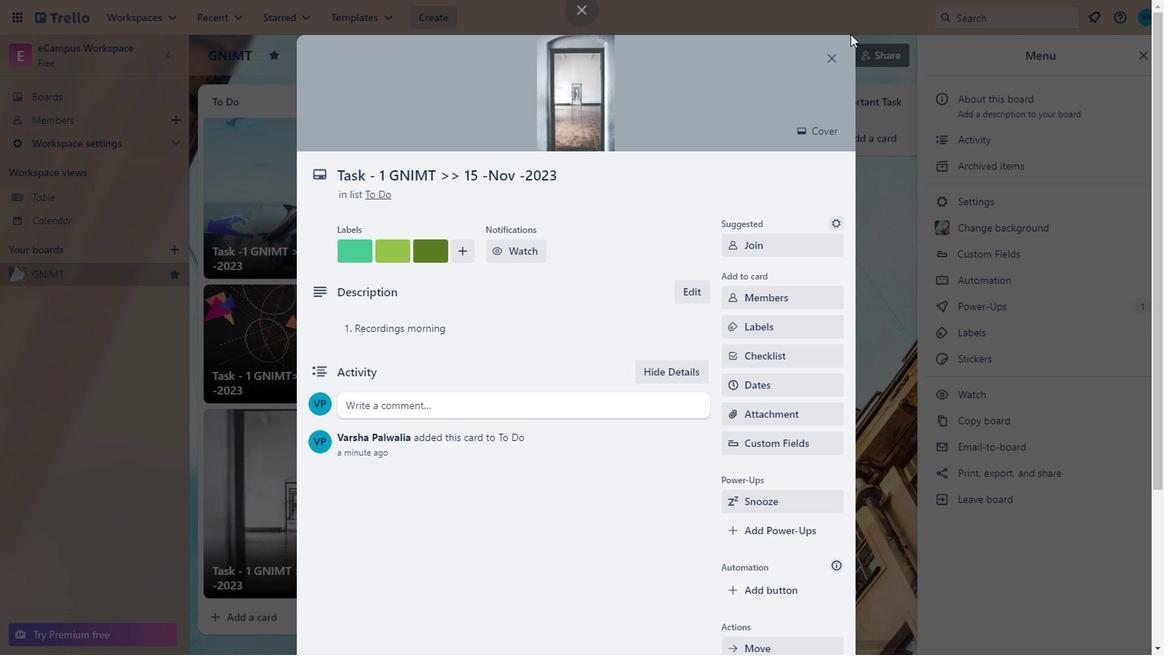 
Action: Mouse moved to (806, 43)
Screenshot: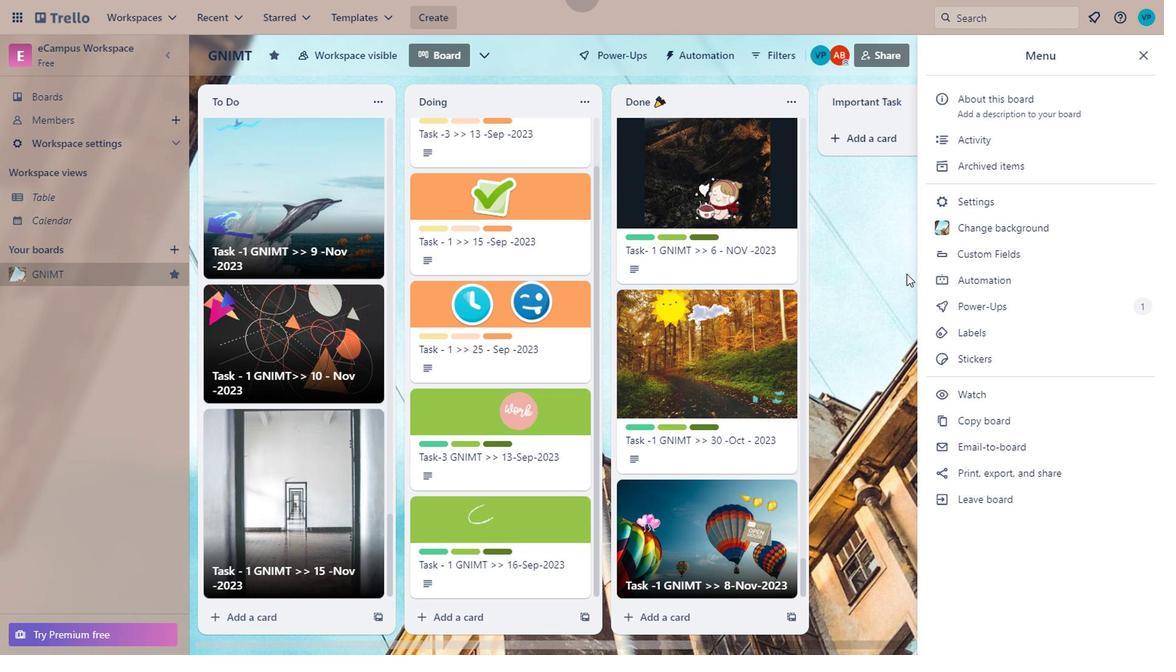 
Action: Mouse pressed left at (806, 43)
Screenshot: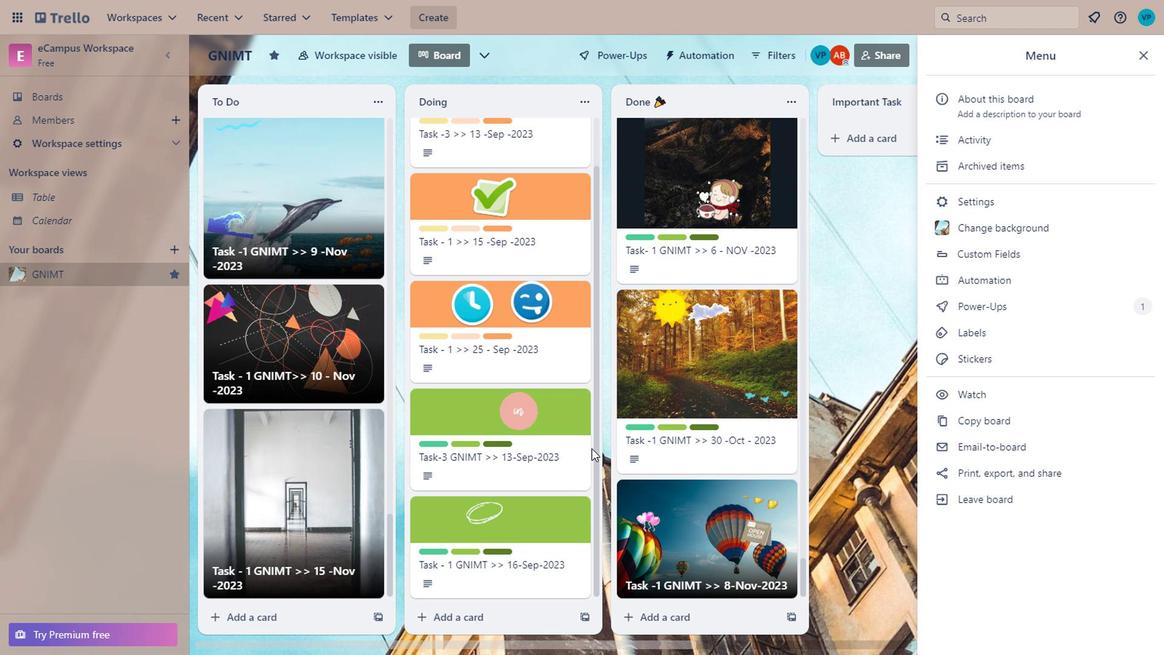 
Action: Mouse moved to (339, 479)
Screenshot: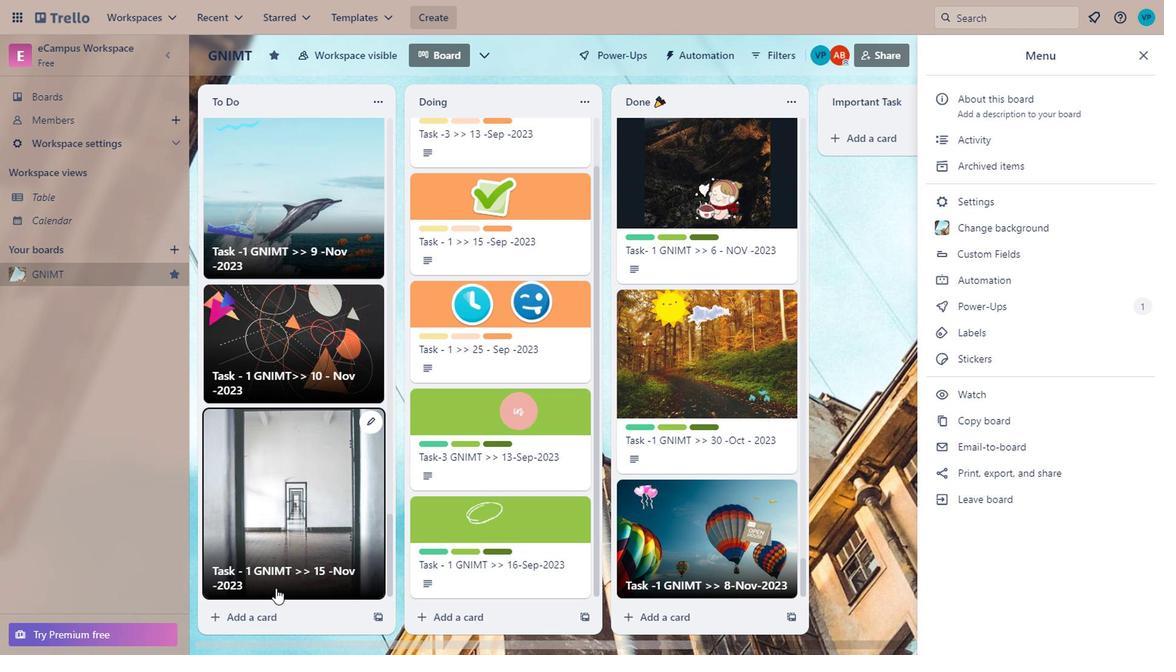 
Action: Mouse scrolled (339, 479) with delta (0, 0)
Screenshot: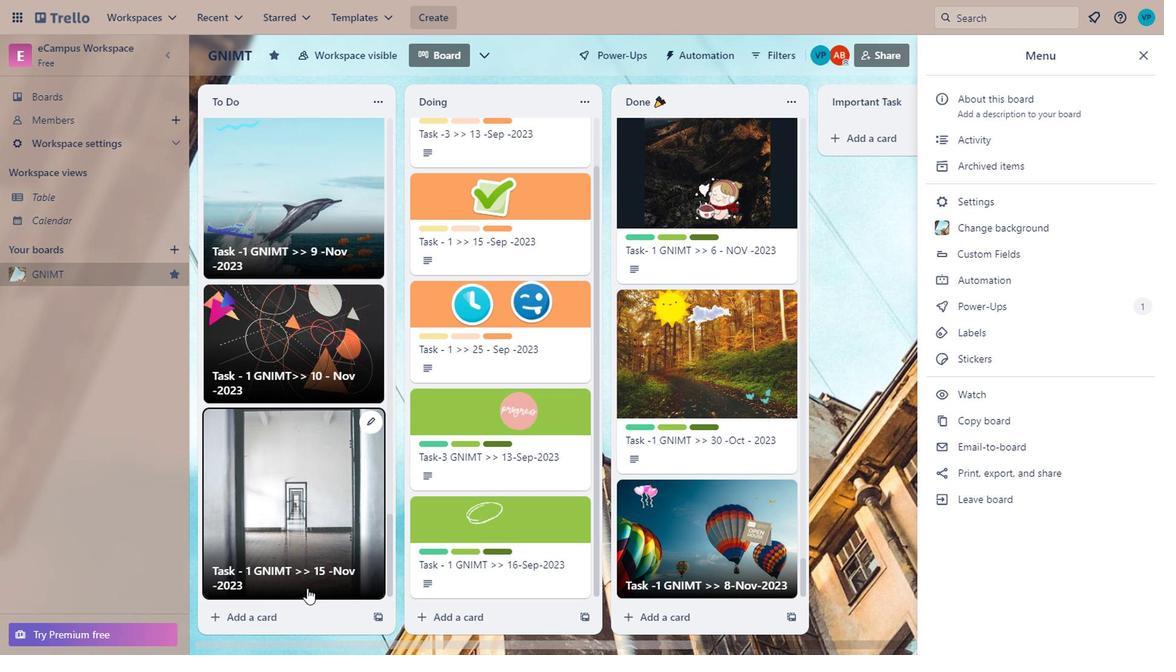 
Action: Mouse scrolled (339, 479) with delta (0, 0)
Screenshot: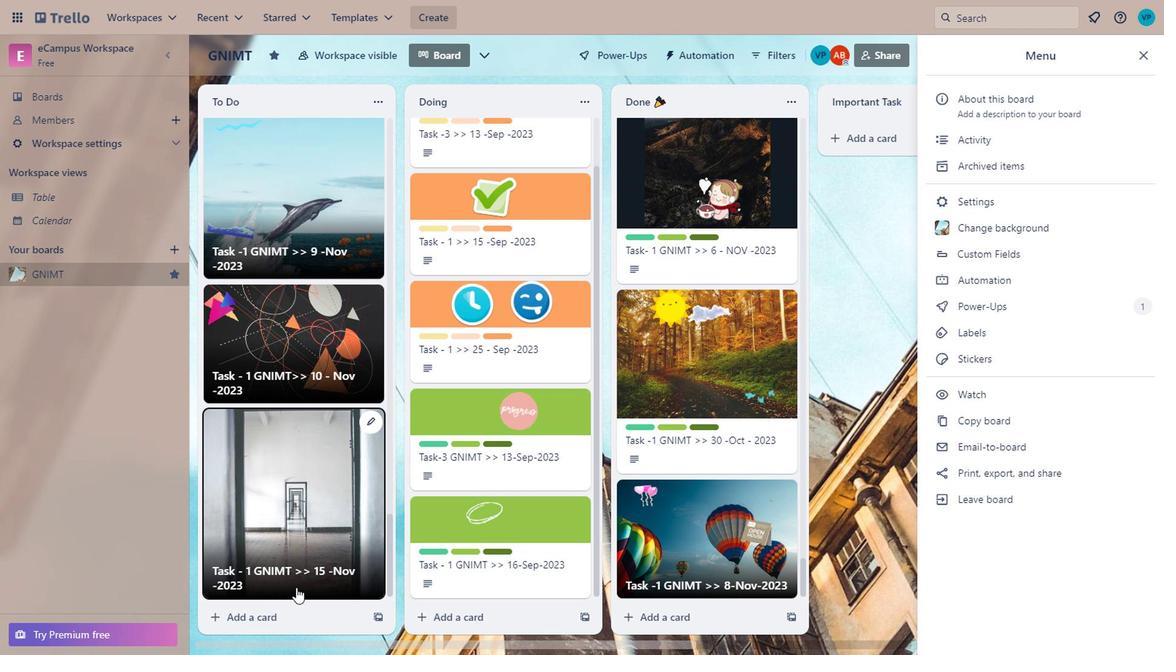 
Action: Mouse scrolled (339, 479) with delta (0, 0)
Screenshot: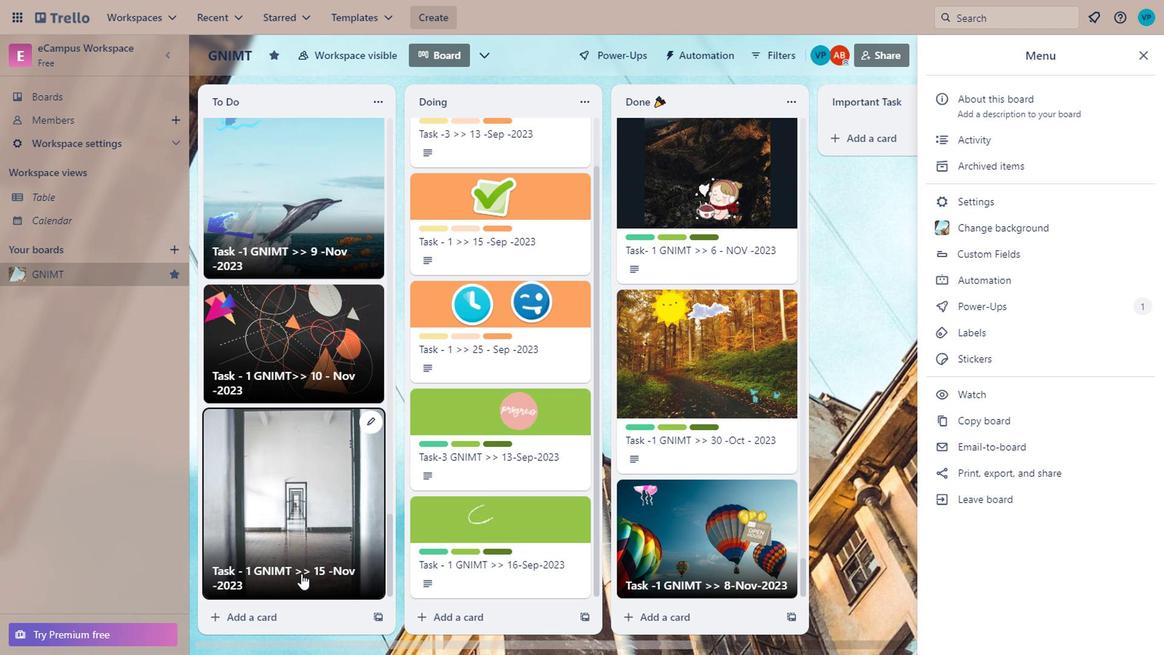 
Action: Mouse moved to (324, 452)
Screenshot: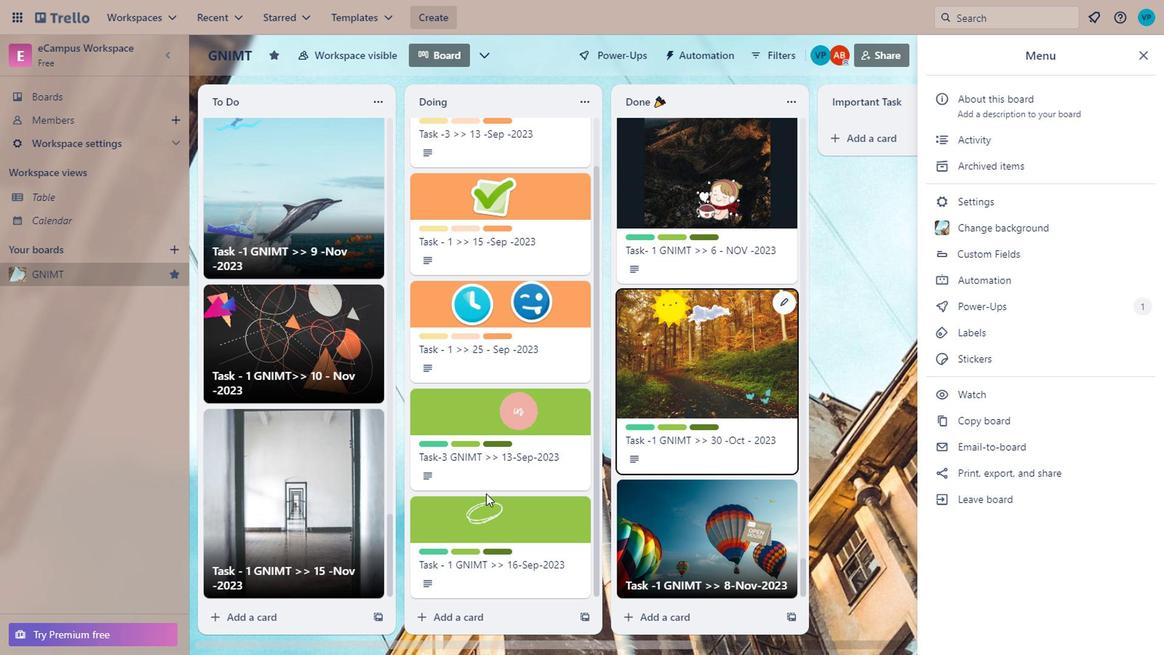 
Action: Mouse scrolled (324, 452) with delta (0, 0)
Screenshot: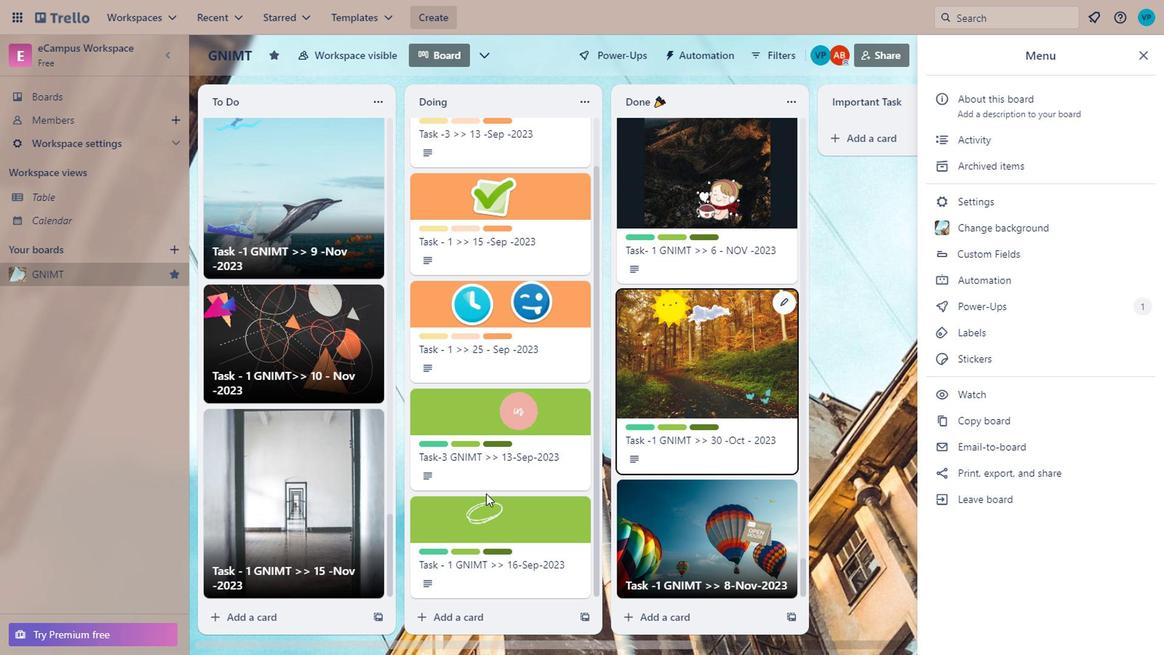 
Action: Mouse moved to (324, 447)
Screenshot: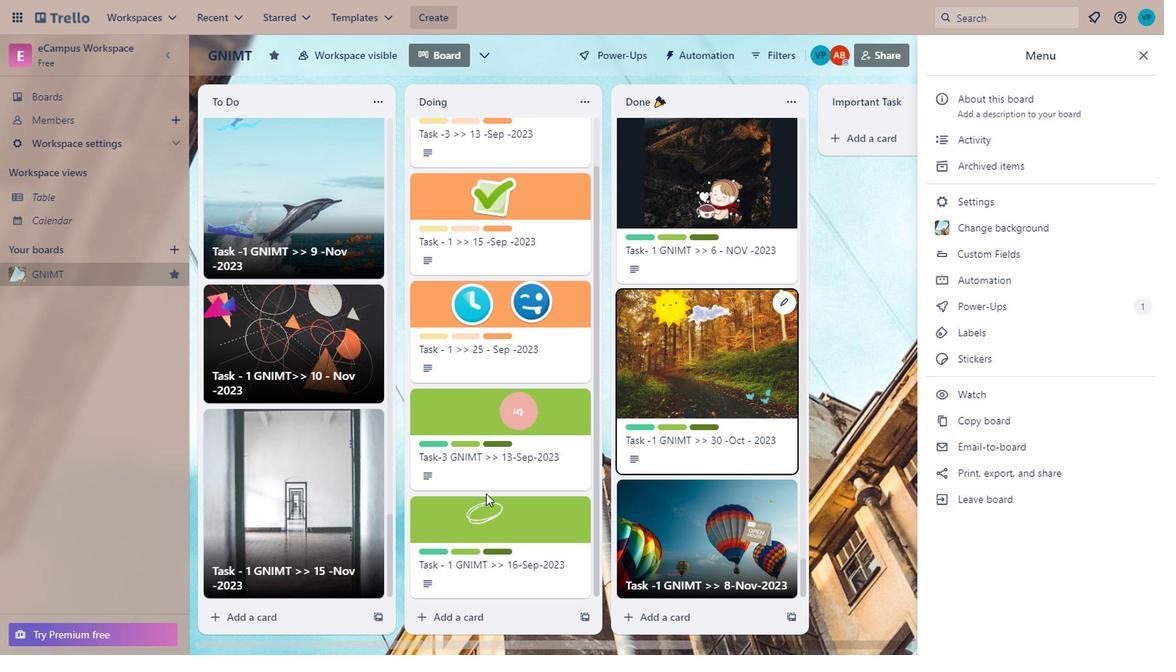 
Action: Mouse scrolled (324, 446) with delta (0, 0)
Screenshot: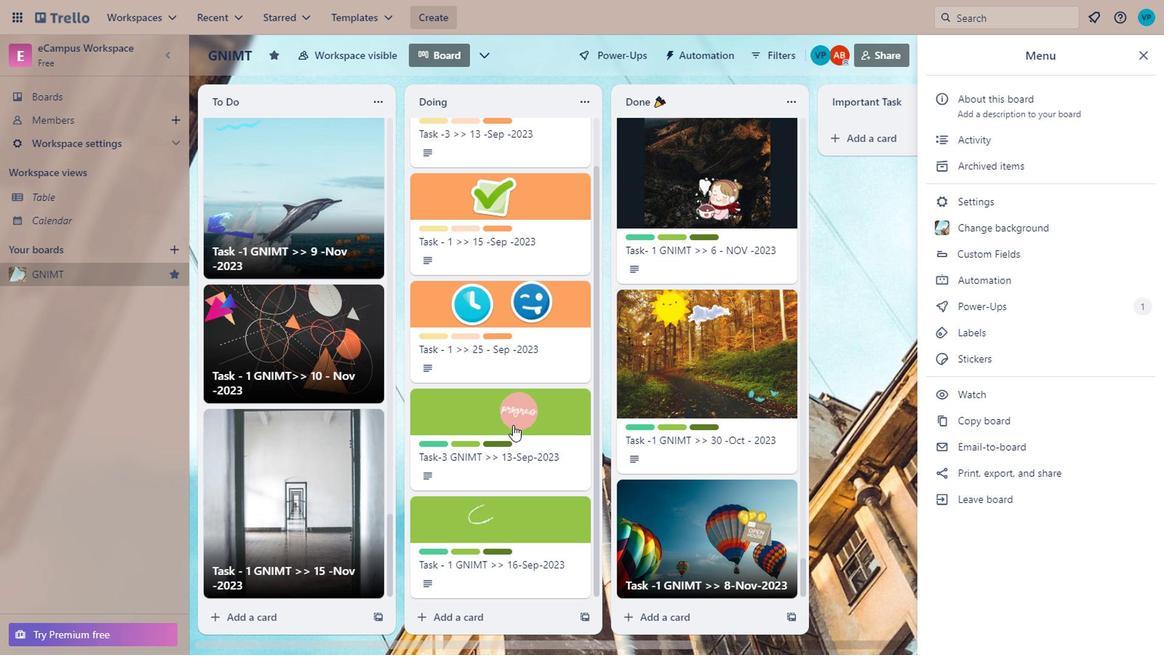 
Action: Mouse scrolled (324, 446) with delta (0, 0)
Screenshot: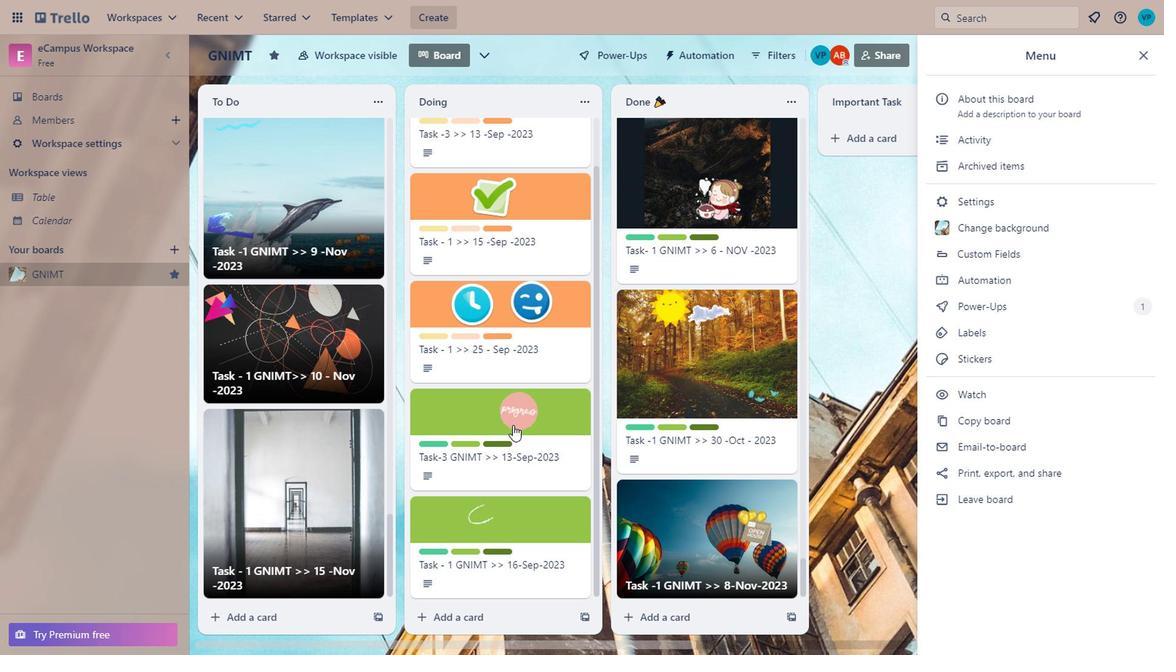 
Action: Mouse scrolled (324, 446) with delta (0, 0)
Screenshot: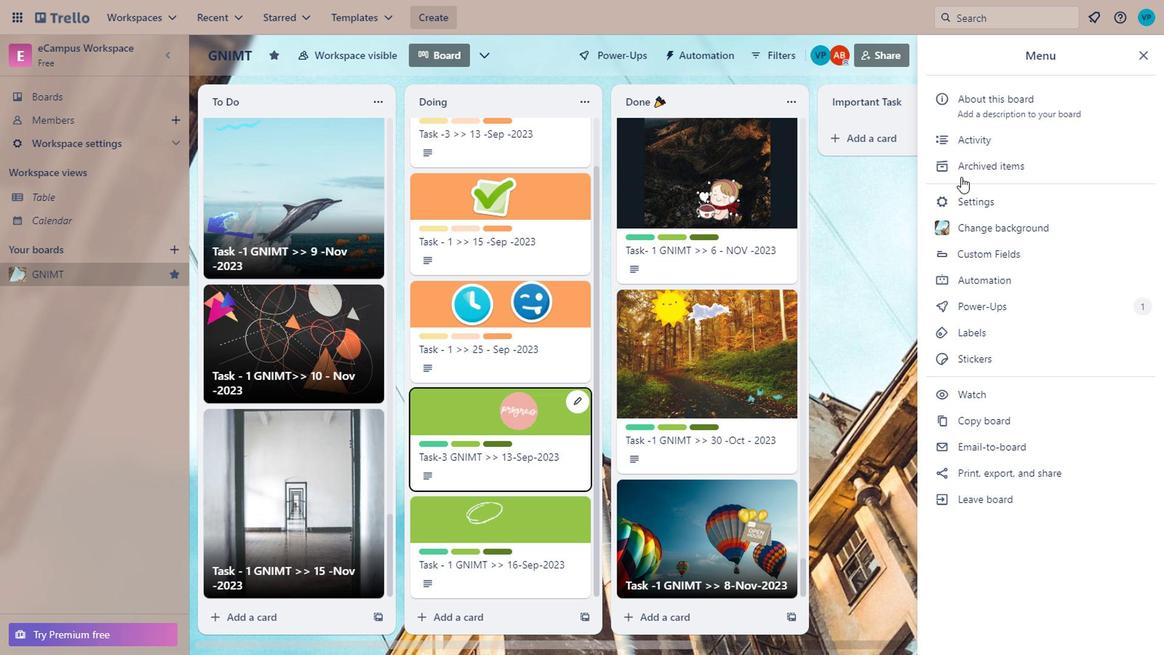 
Action: Mouse moved to (941, 342)
Screenshot: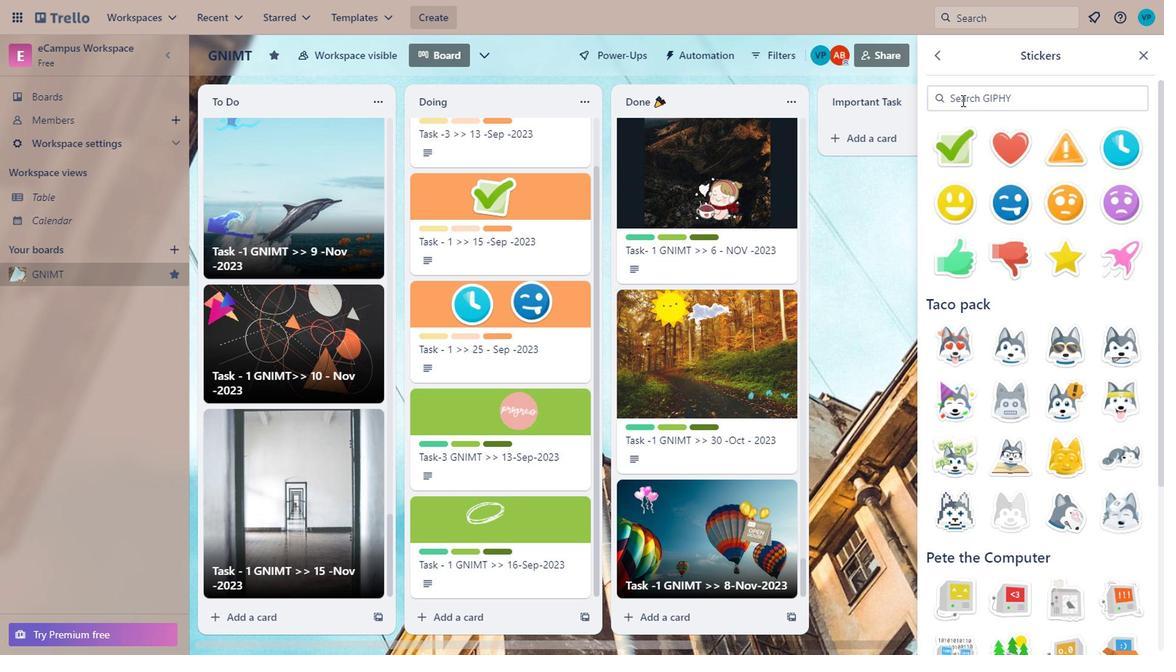 
Action: Mouse pressed left at (941, 342)
Screenshot: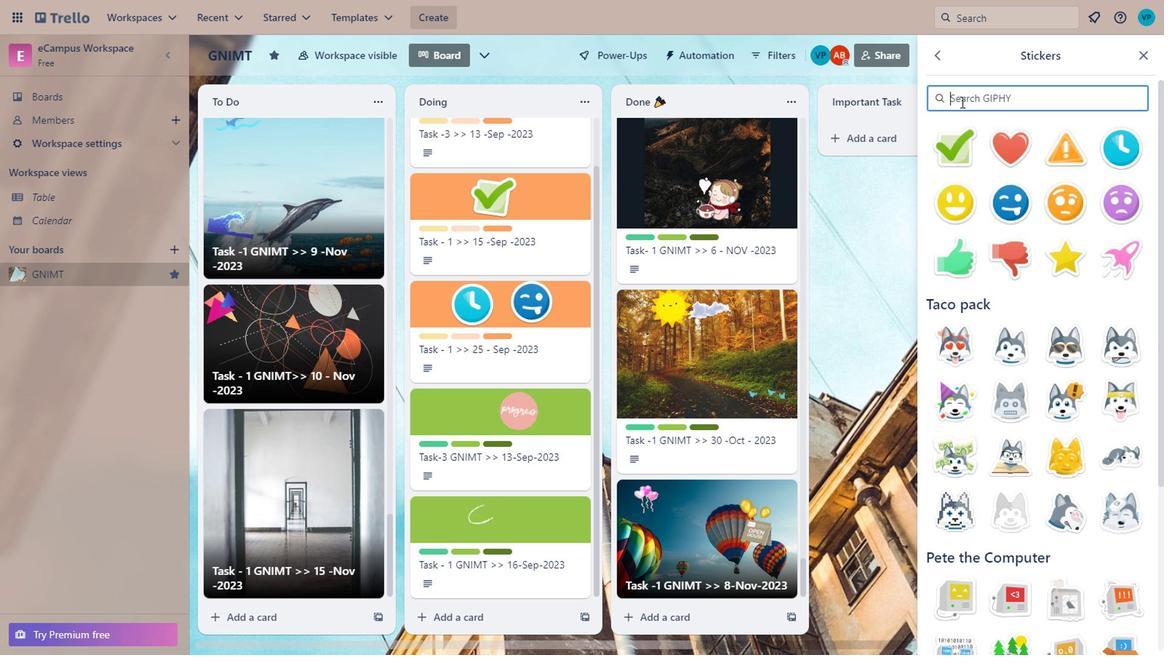 
Action: Mouse moved to (929, 84)
Screenshot: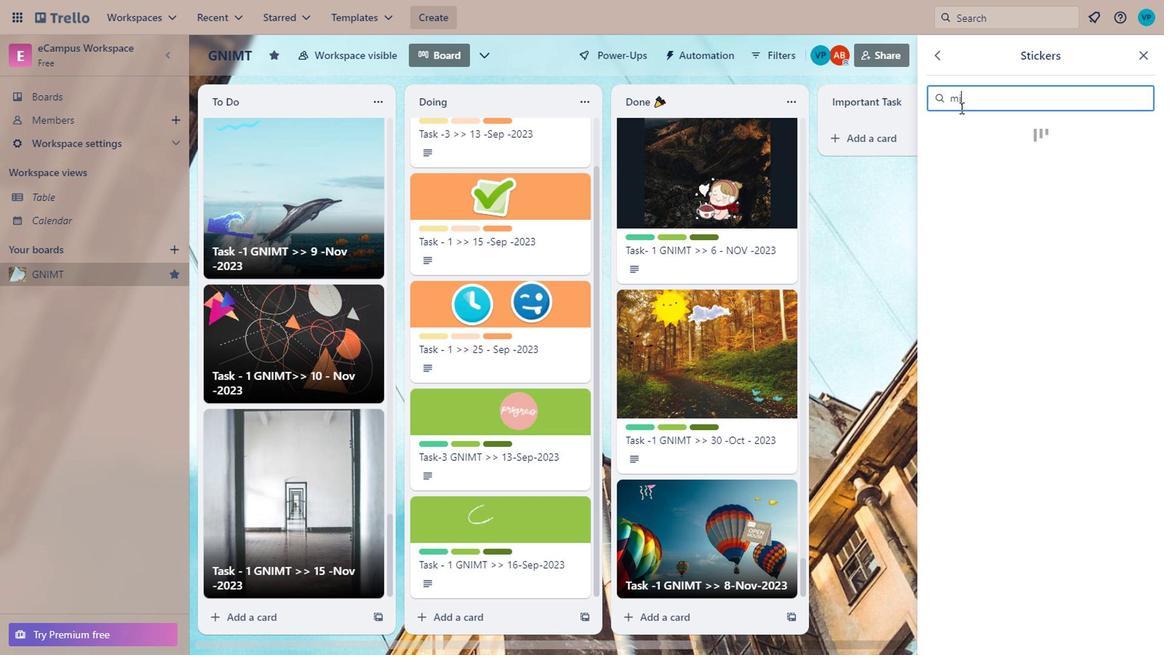 
Action: Mouse pressed left at (929, 84)
Screenshot: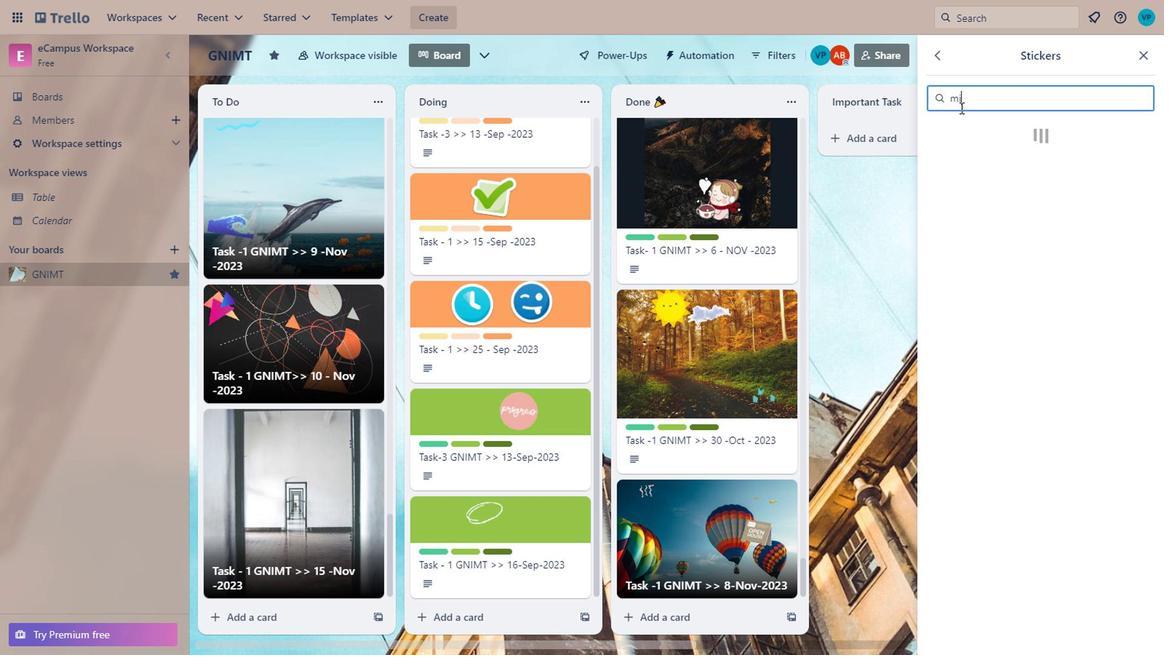 
Action: Mouse moved to (928, 92)
Screenshot: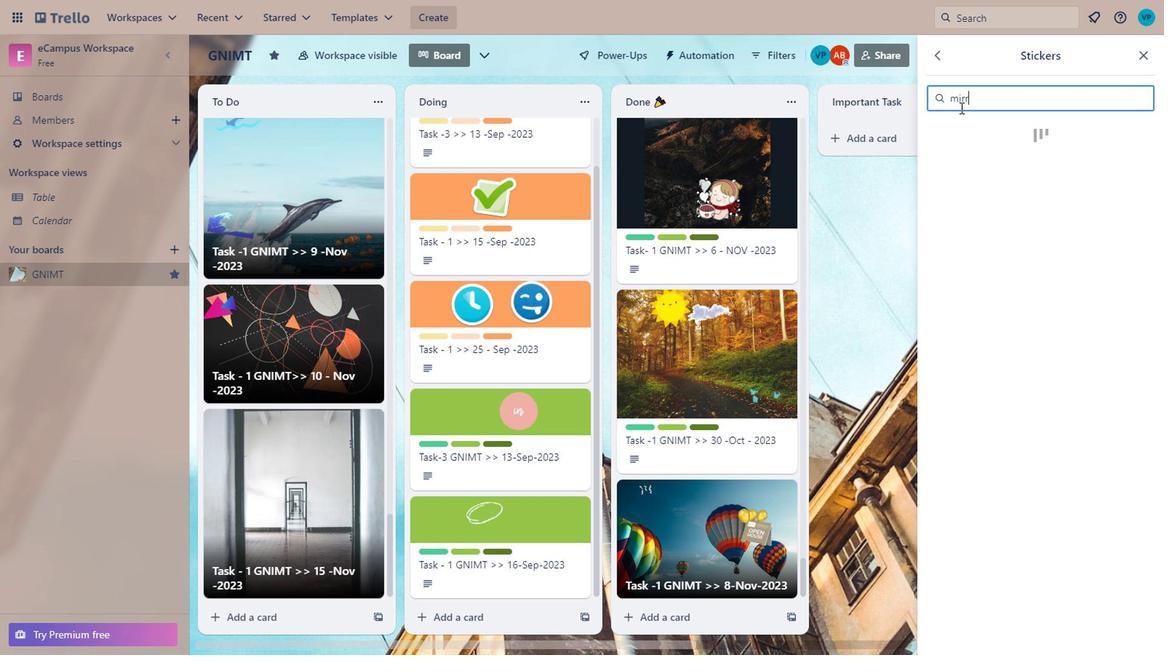 
Action: Key pressed MIRRORS<Key.enter>
Screenshot: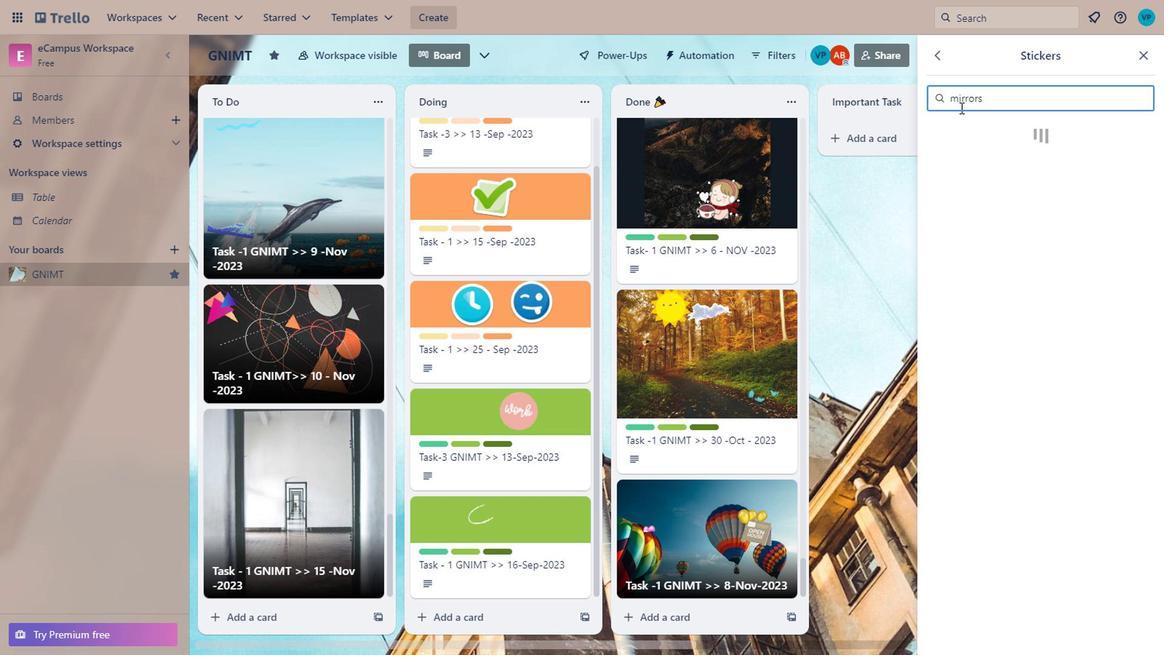 
Action: Mouse moved to (1009, 369)
Screenshot: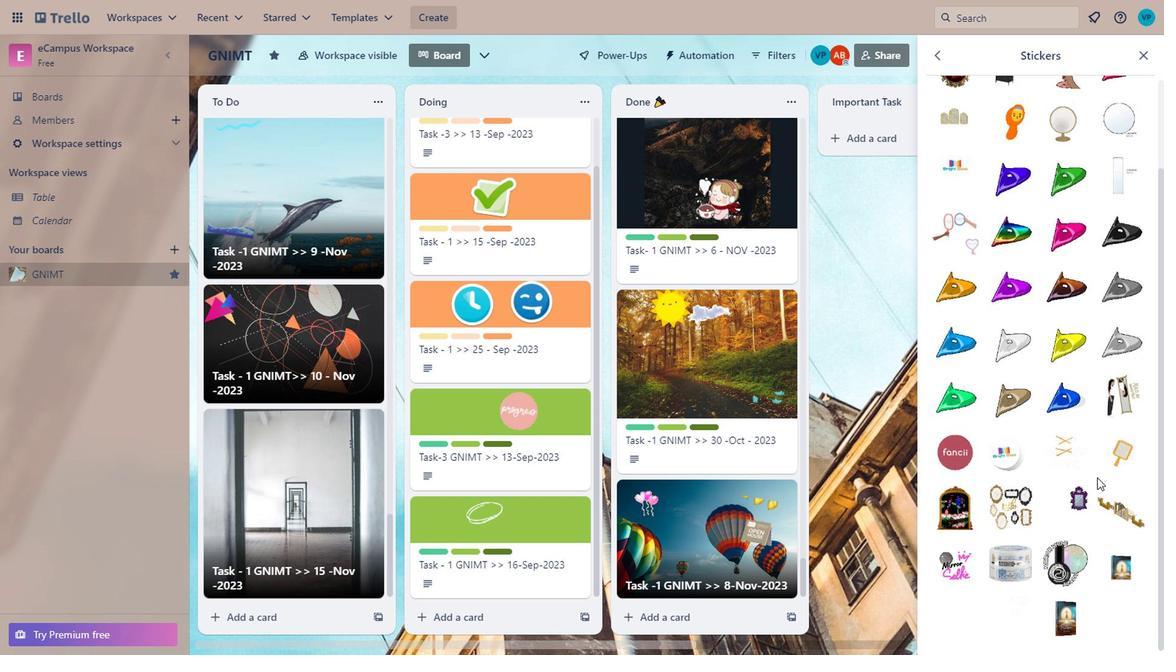 
Action: Mouse scrolled (1009, 368) with delta (0, 0)
Screenshot: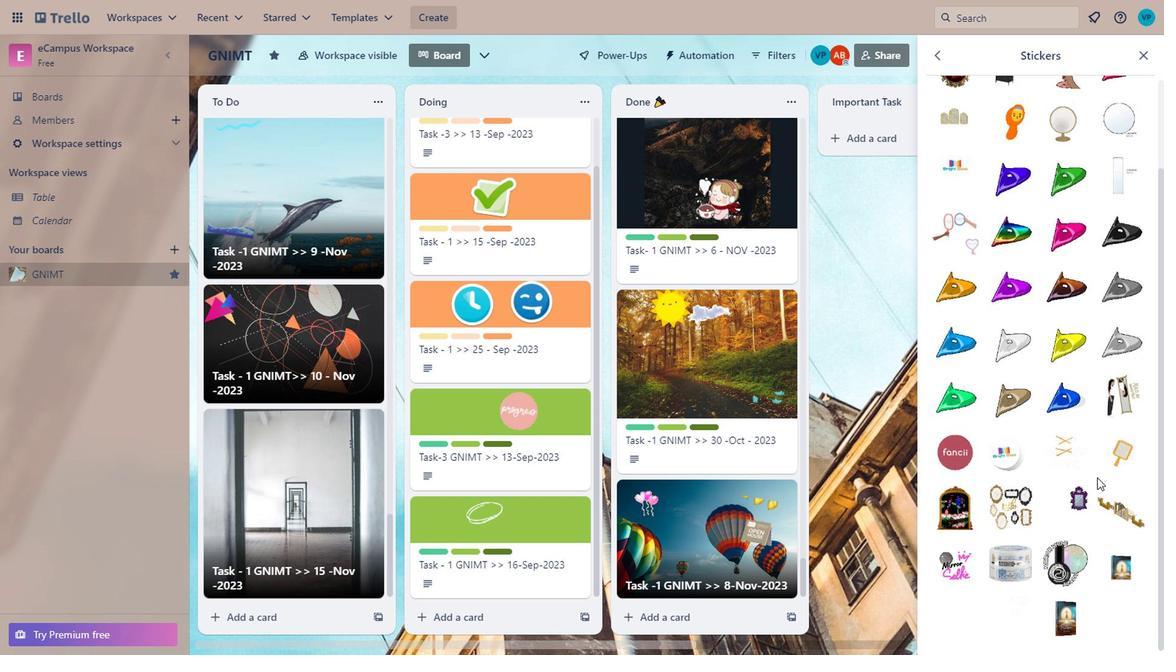 
Action: Mouse moved to (1006, 364)
Screenshot: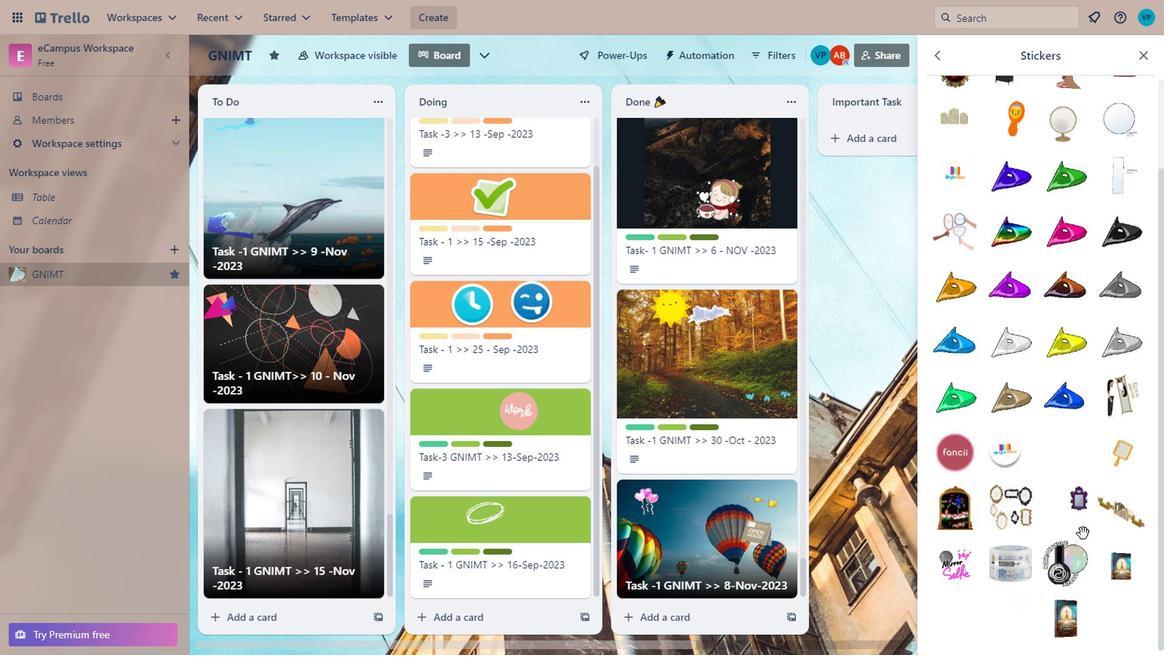 
Action: Mouse scrolled (1006, 363) with delta (0, 0)
Screenshot: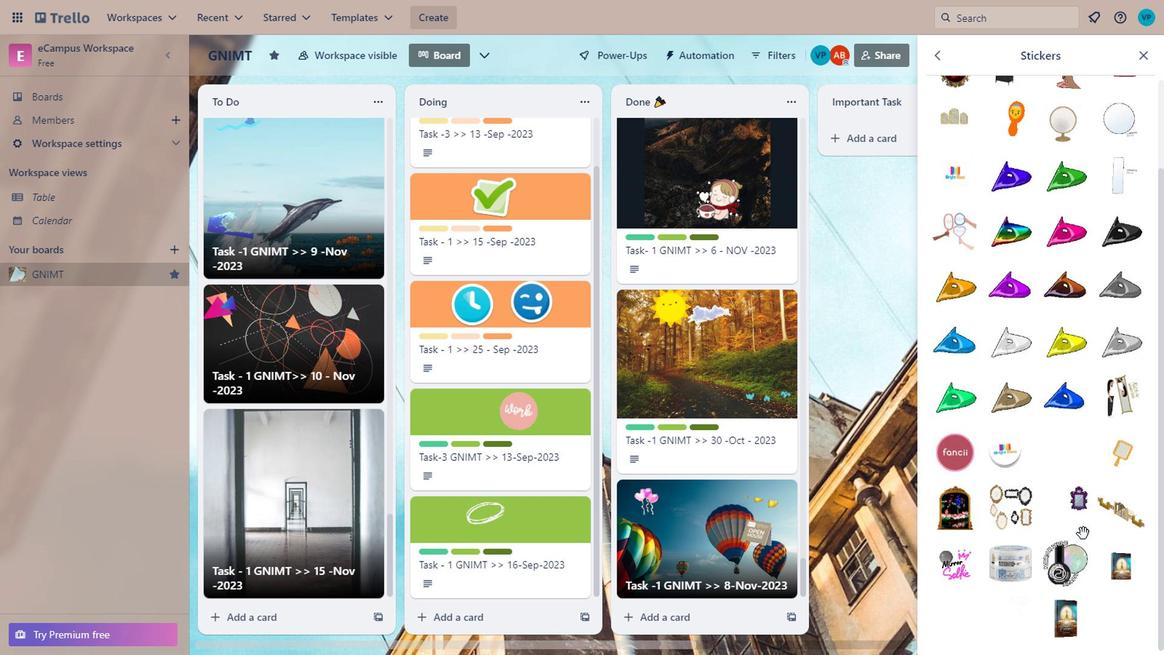 
Action: Mouse moved to (1006, 362)
Screenshot: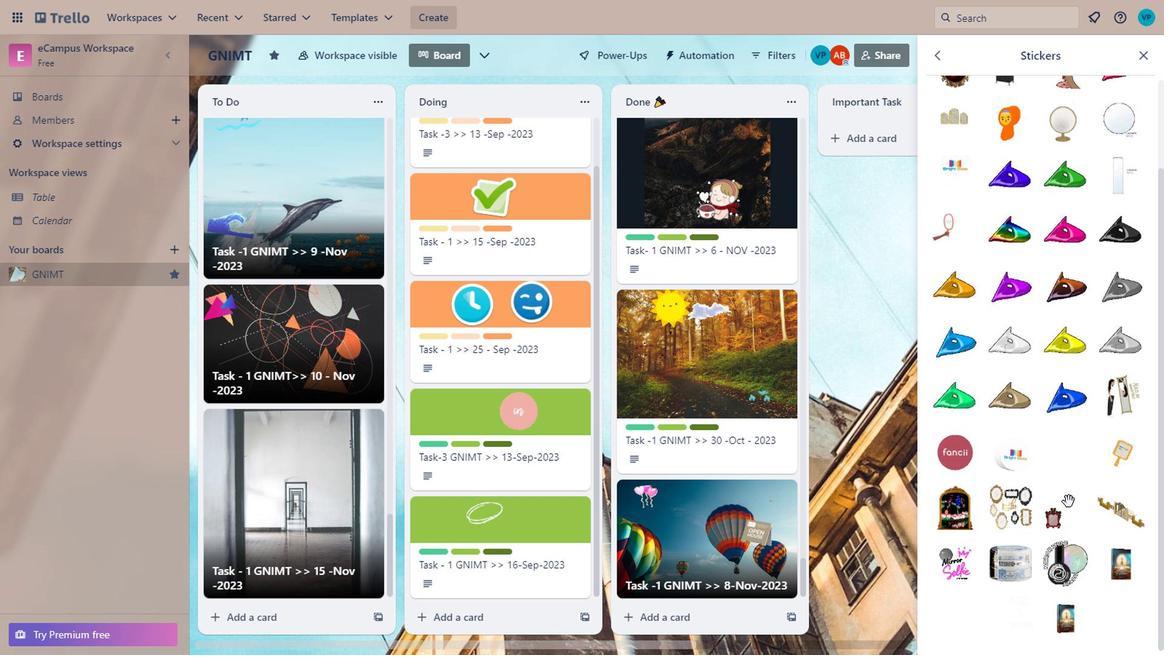 
Action: Mouse scrolled (1006, 361) with delta (0, 0)
Screenshot: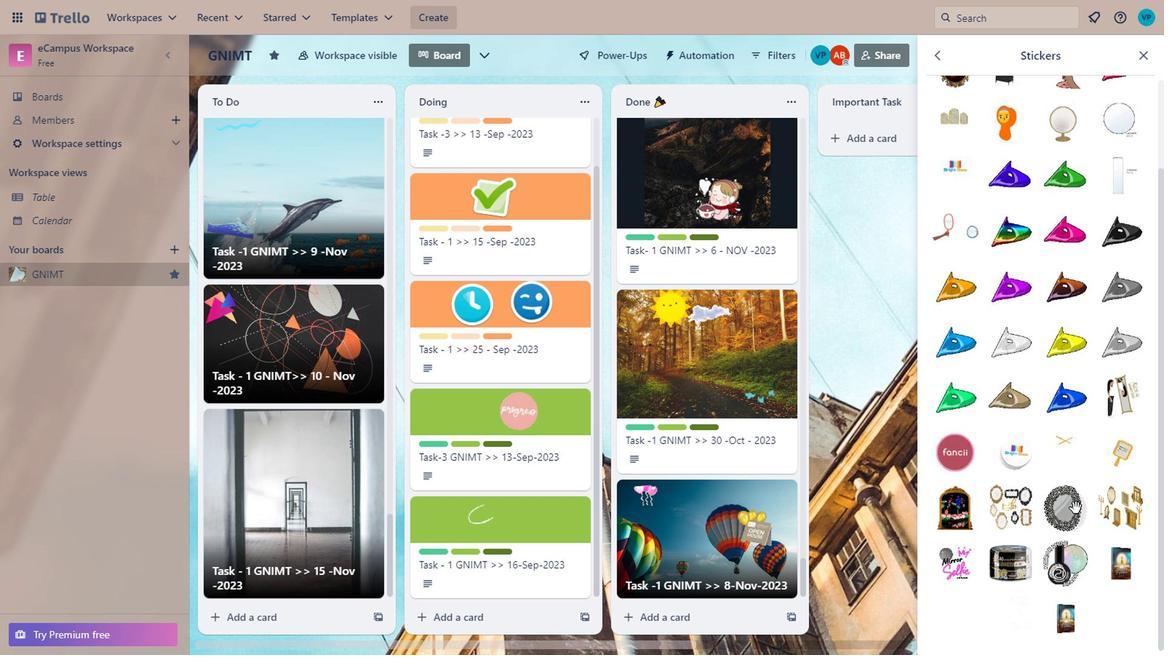 
Action: Mouse scrolled (1006, 361) with delta (0, 0)
Screenshot: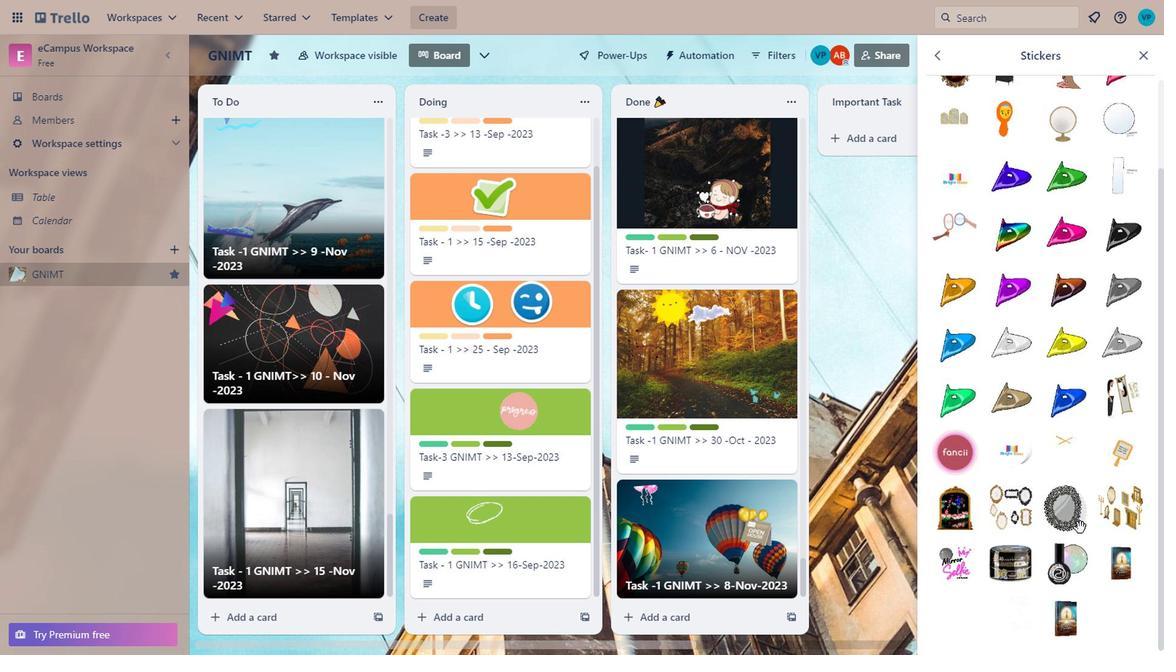 
Action: Mouse scrolled (1006, 361) with delta (0, 0)
Screenshot: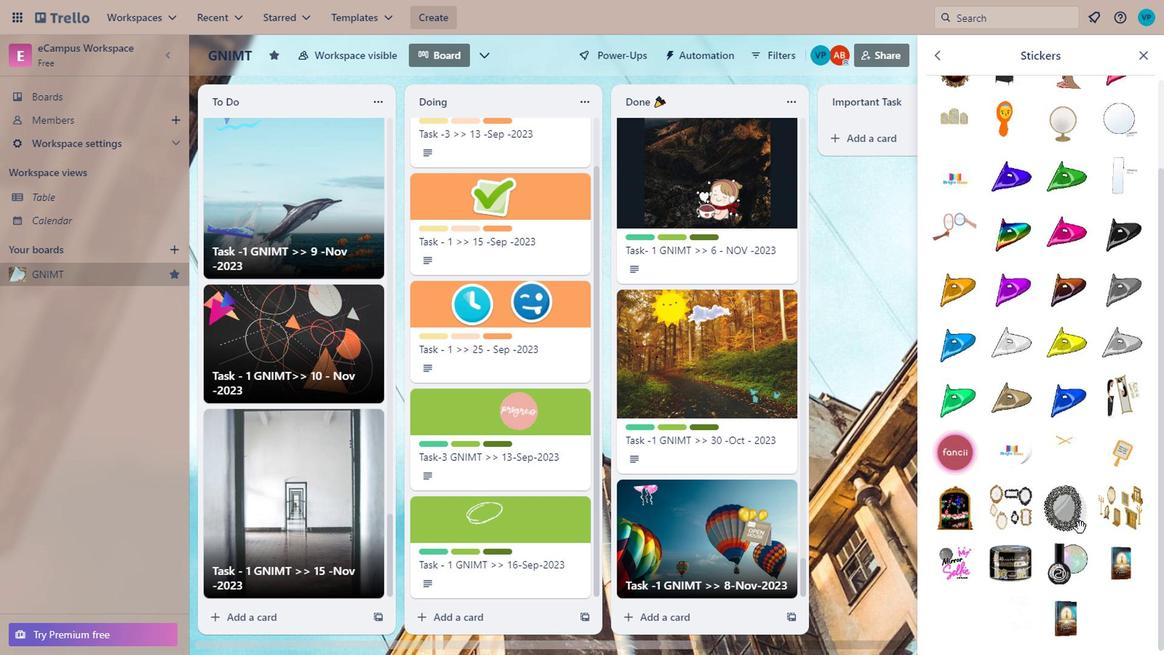 
Action: Mouse moved to (1035, 499)
Screenshot: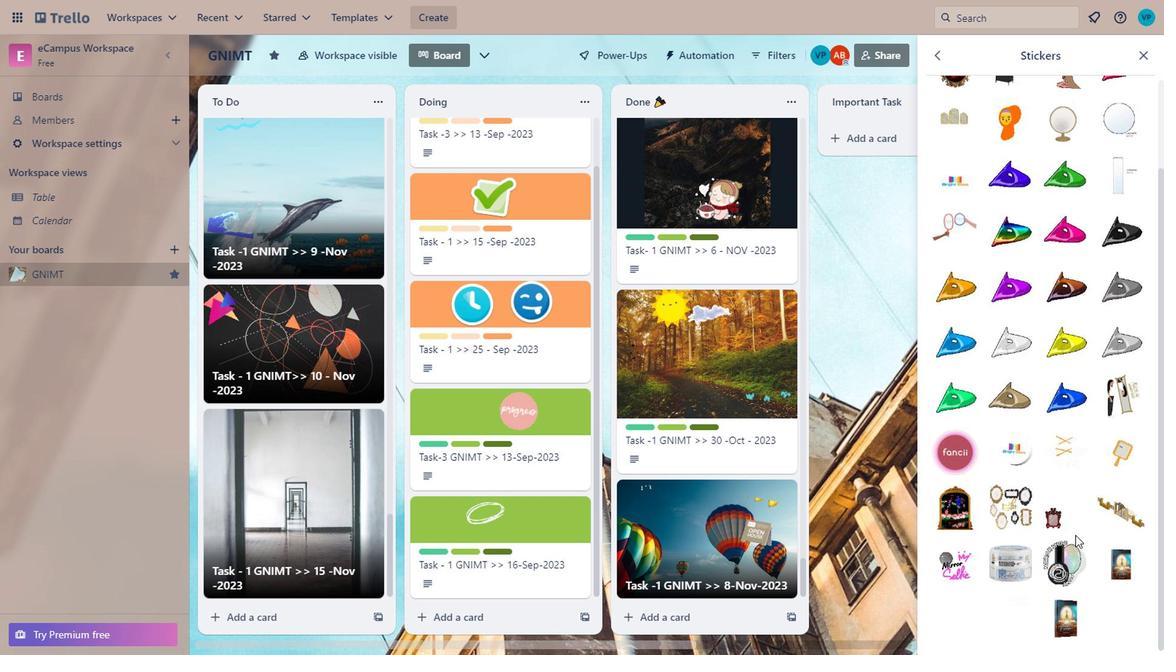 
Action: Mouse scrolled (1035, 498) with delta (0, -1)
Screenshot: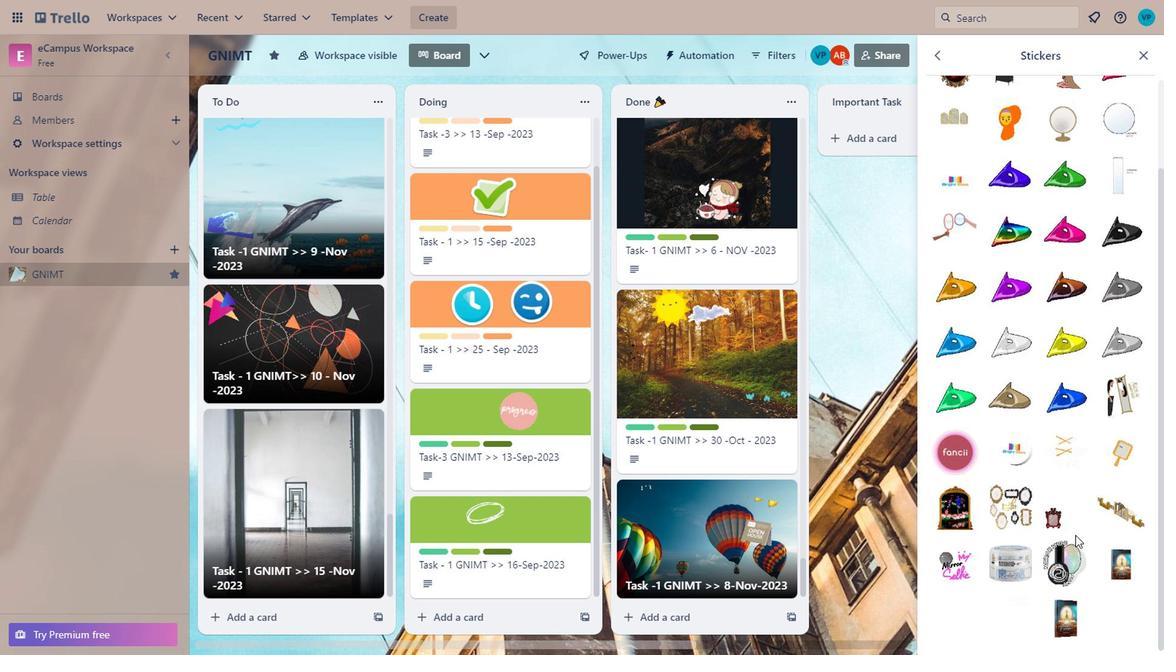 
Action: Mouse moved to (1038, 511)
Screenshot: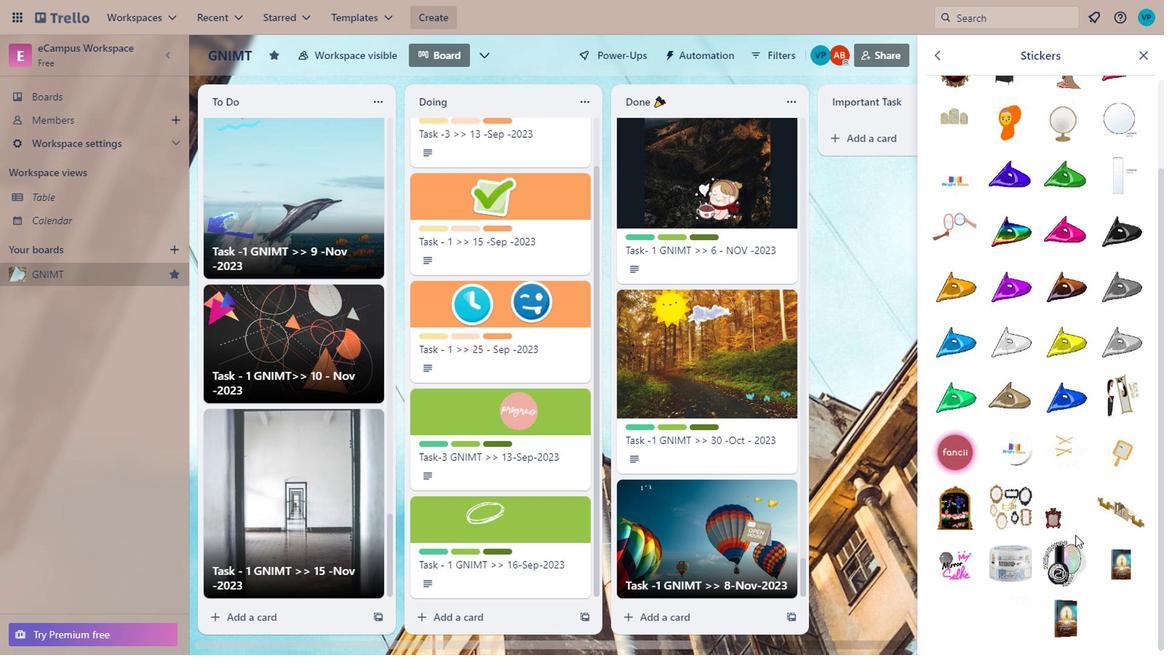 
Action: Mouse scrolled (1038, 510) with delta (0, 0)
Screenshot: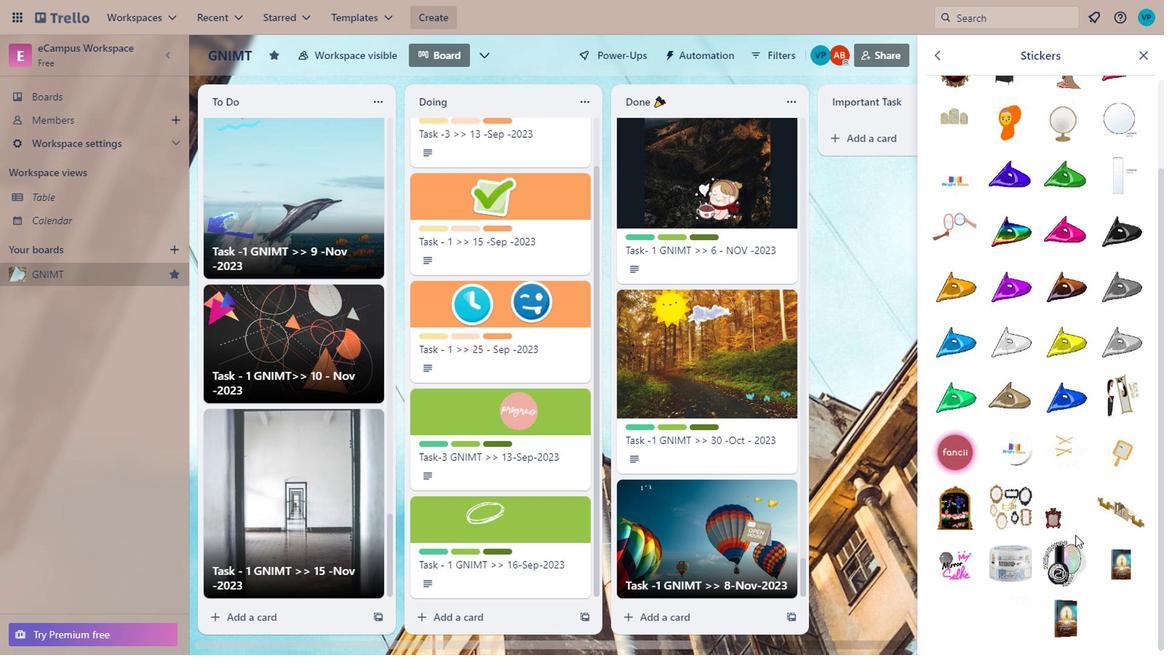
Action: Mouse moved to (1029, 501)
Screenshot: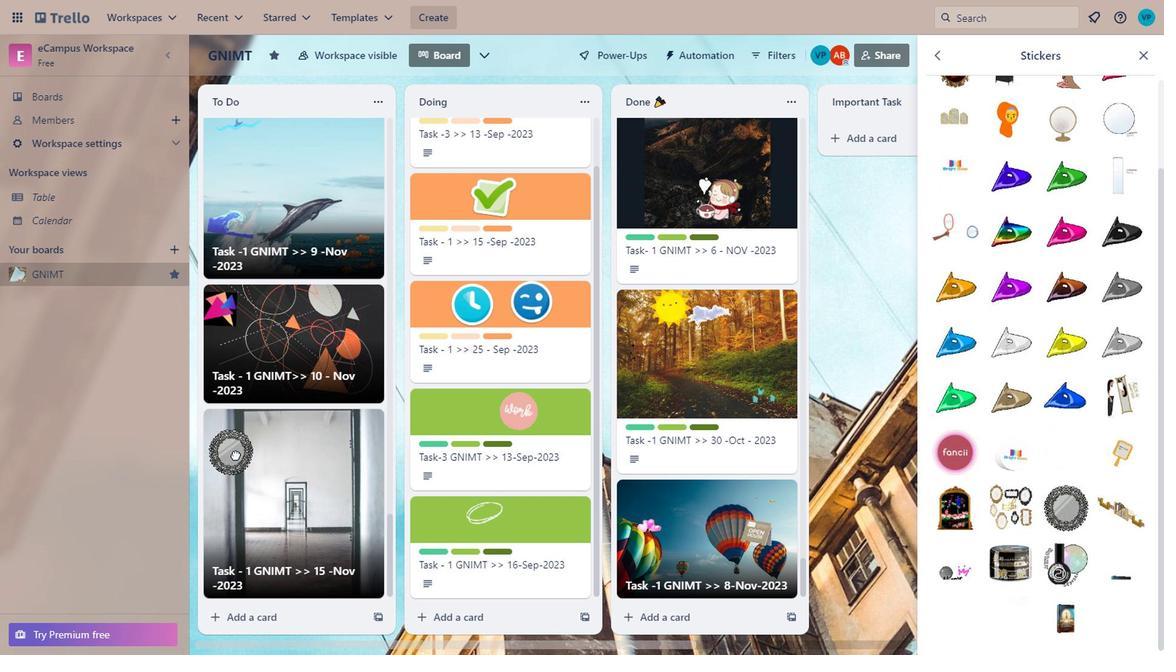 
Action: Mouse pressed left at (1029, 501)
Screenshot: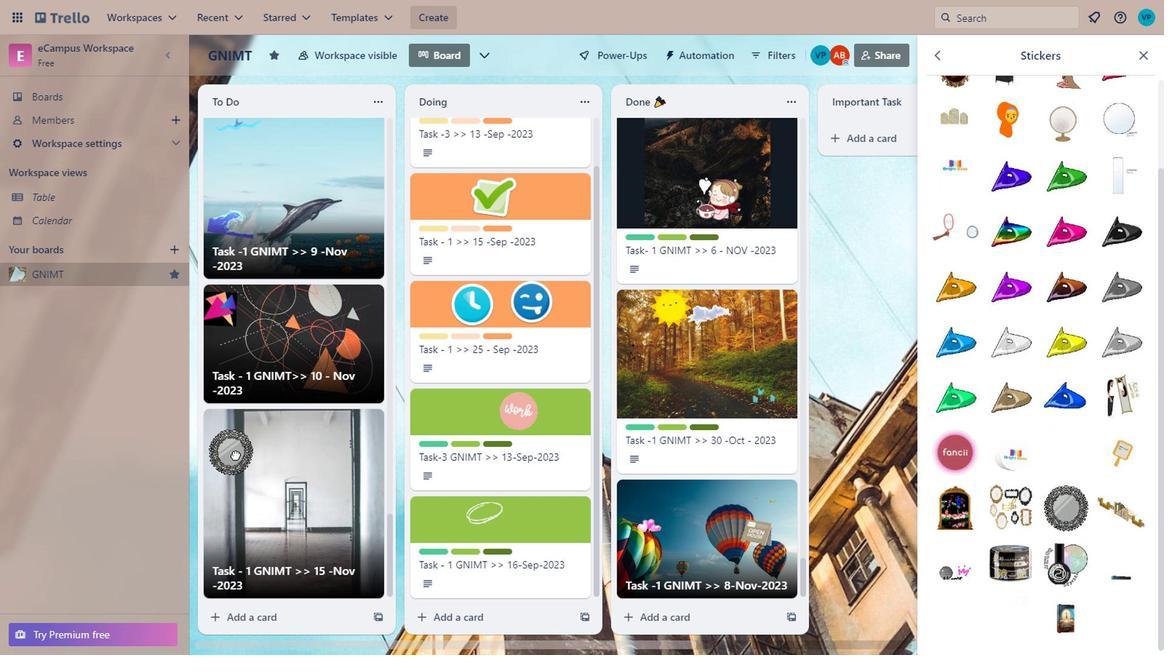 
Action: Mouse moved to (1026, 457)
Screenshot: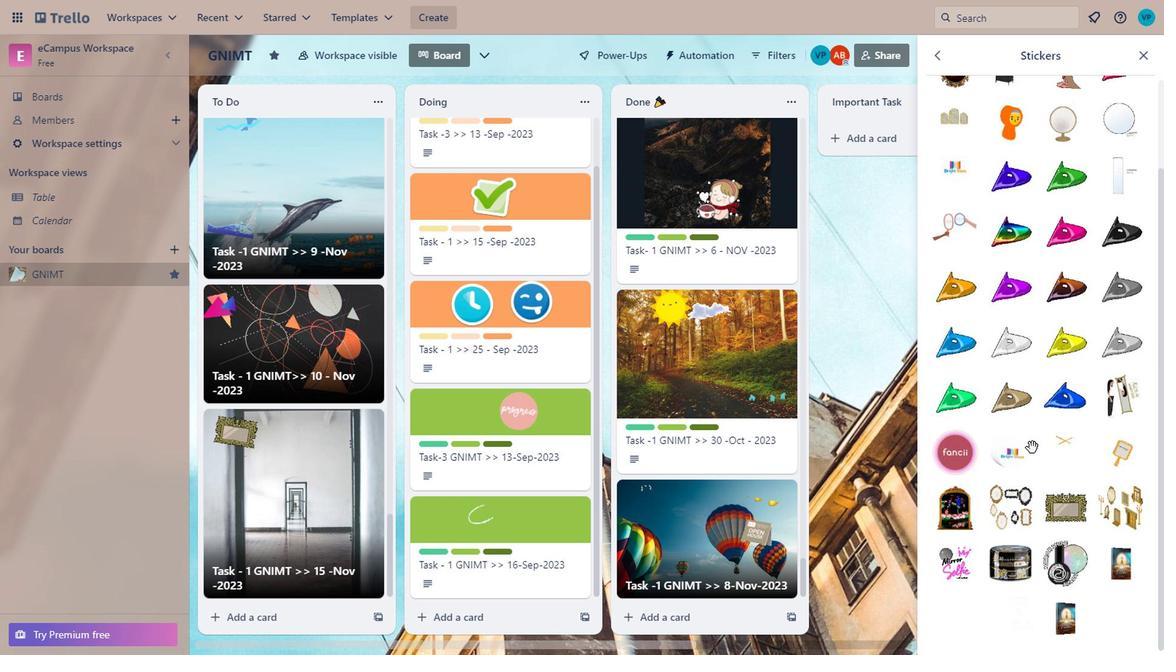 
Action: Mouse scrolled (1026, 456) with delta (0, 0)
Screenshot: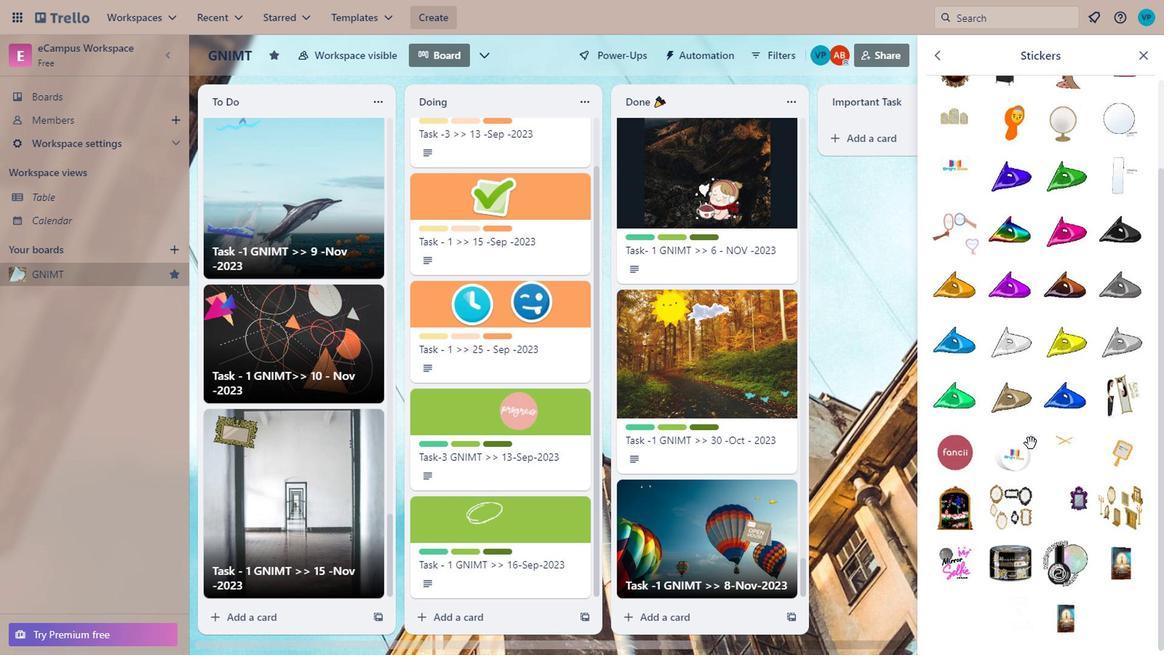 
Action: Mouse scrolled (1026, 456) with delta (0, 0)
Screenshot: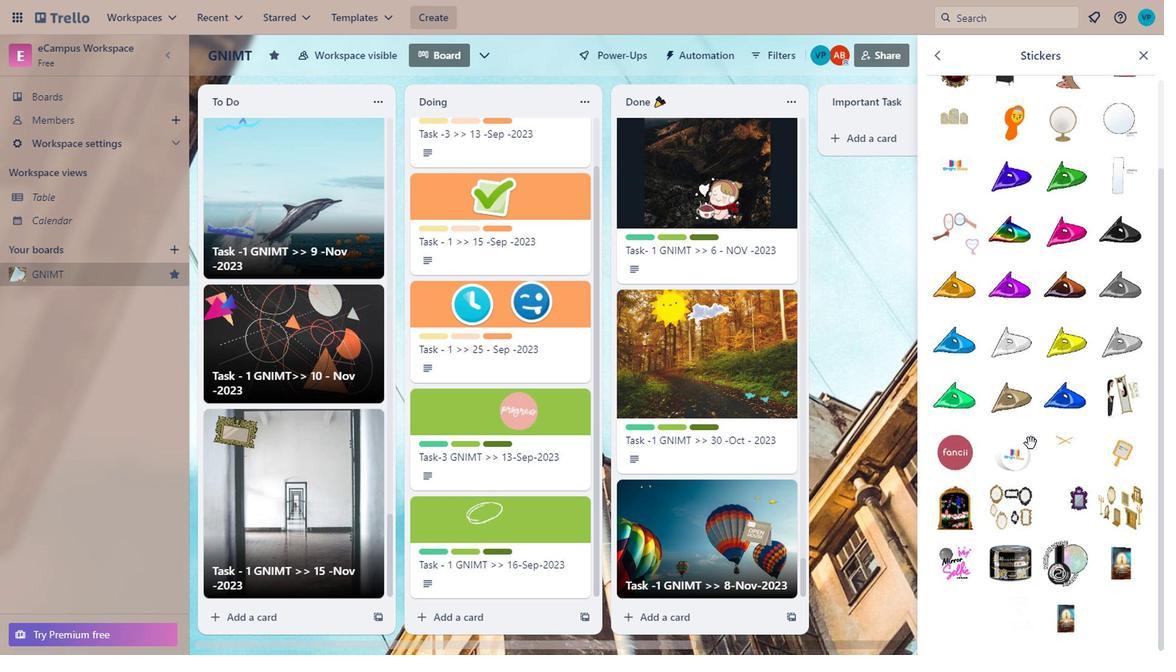 
Action: Mouse moved to (1019, 447)
Screenshot: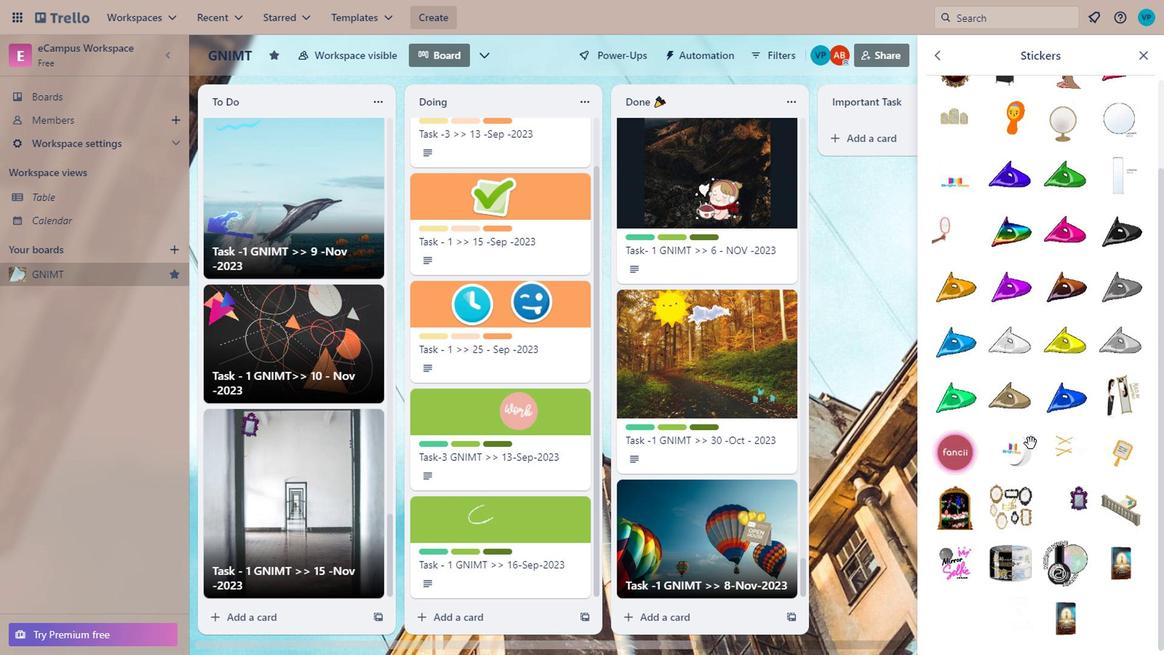 
Action: Mouse scrolled (1019, 446) with delta (0, 0)
Screenshot: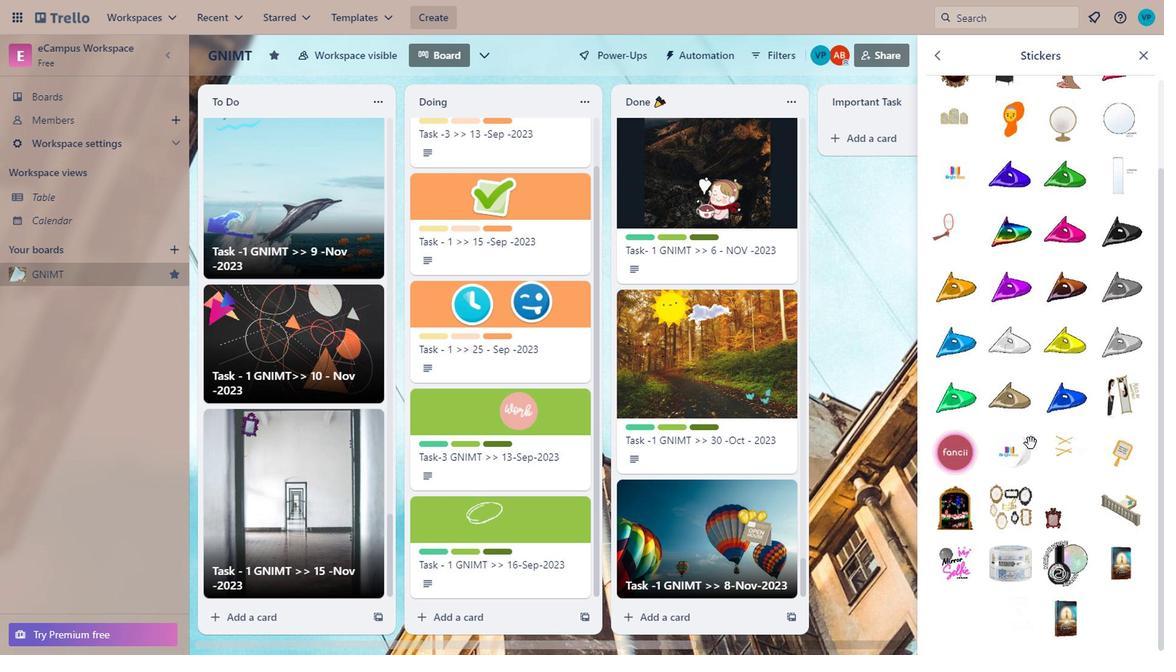 
Action: Mouse moved to (1067, 368)
Screenshot: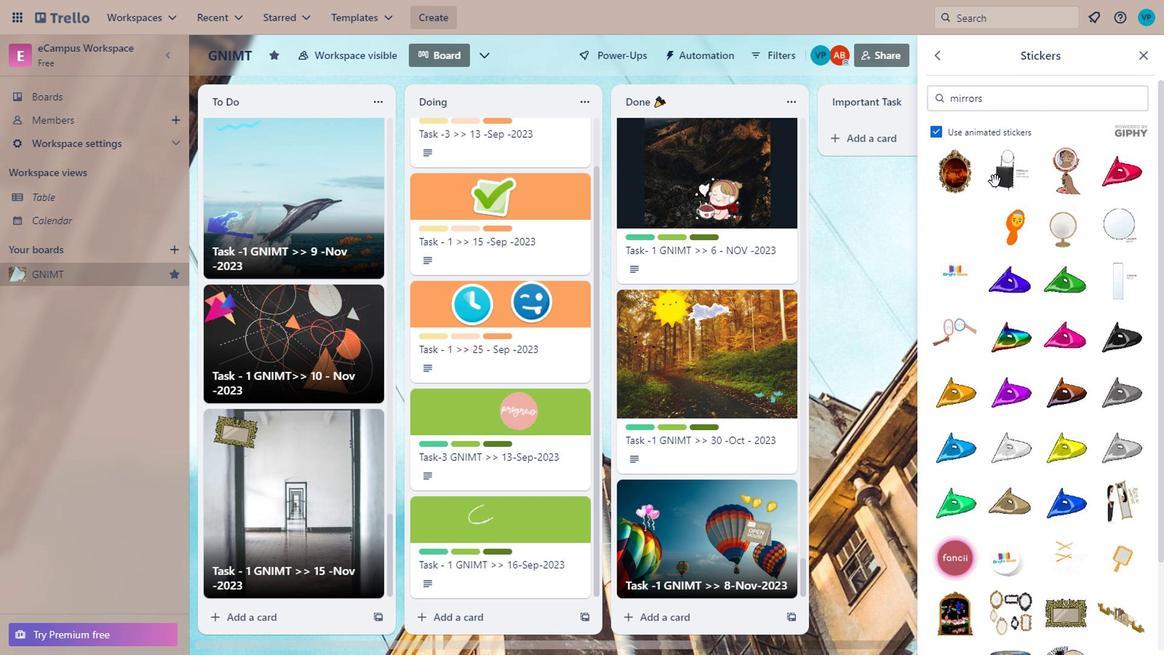 
Action: Mouse scrolled (1067, 368) with delta (0, 0)
Screenshot: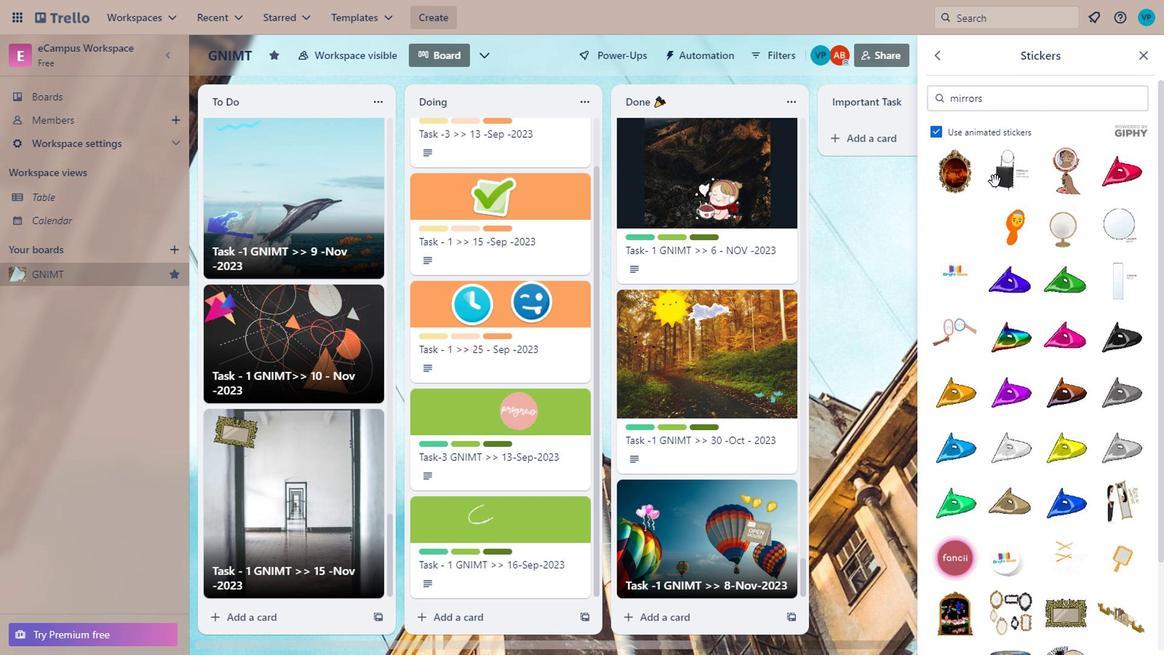 
Action: Mouse moved to (1065, 362)
Screenshot: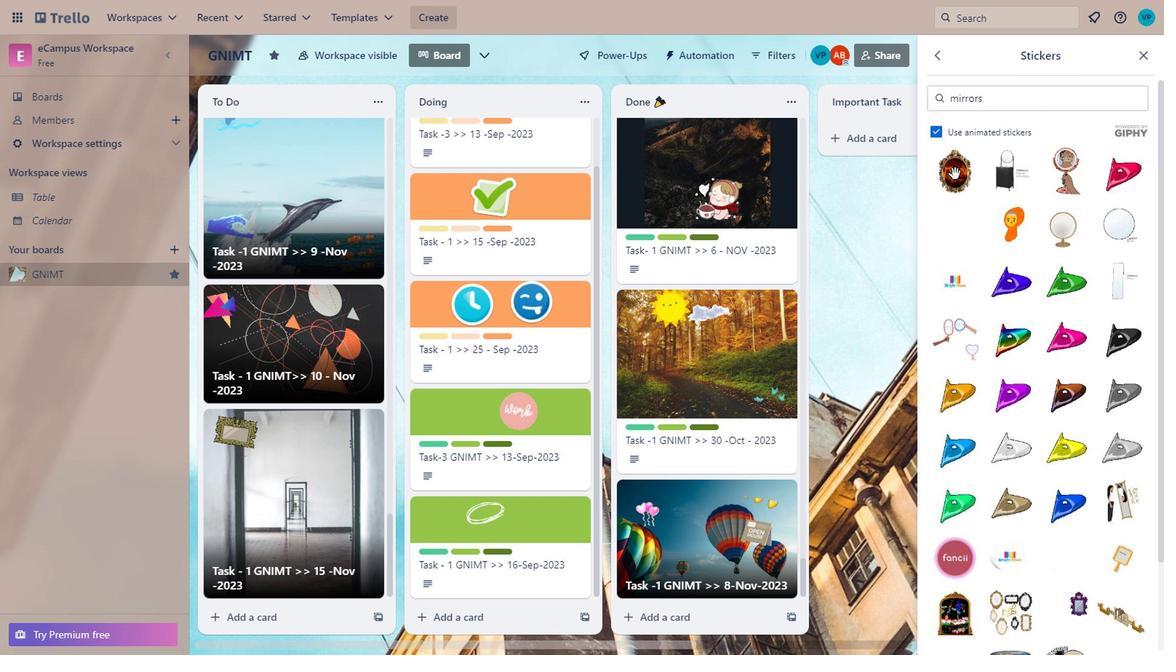 
Action: Mouse scrolled (1065, 363) with delta (0, 1)
Screenshot: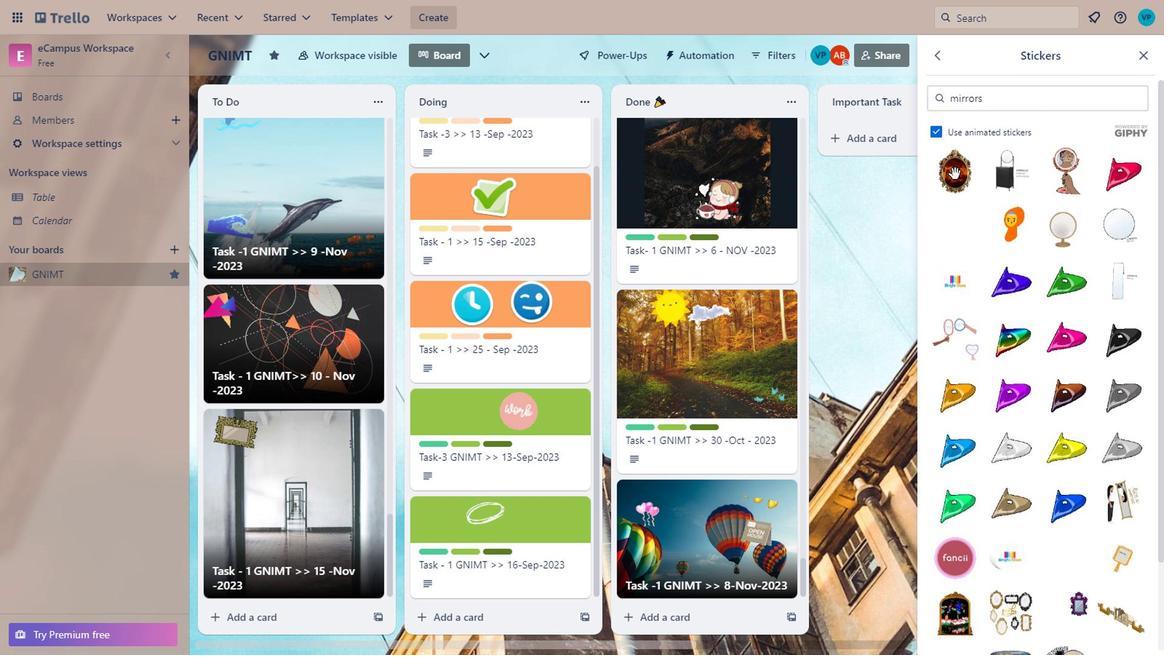 
Action: Mouse moved to (1055, 335)
Screenshot: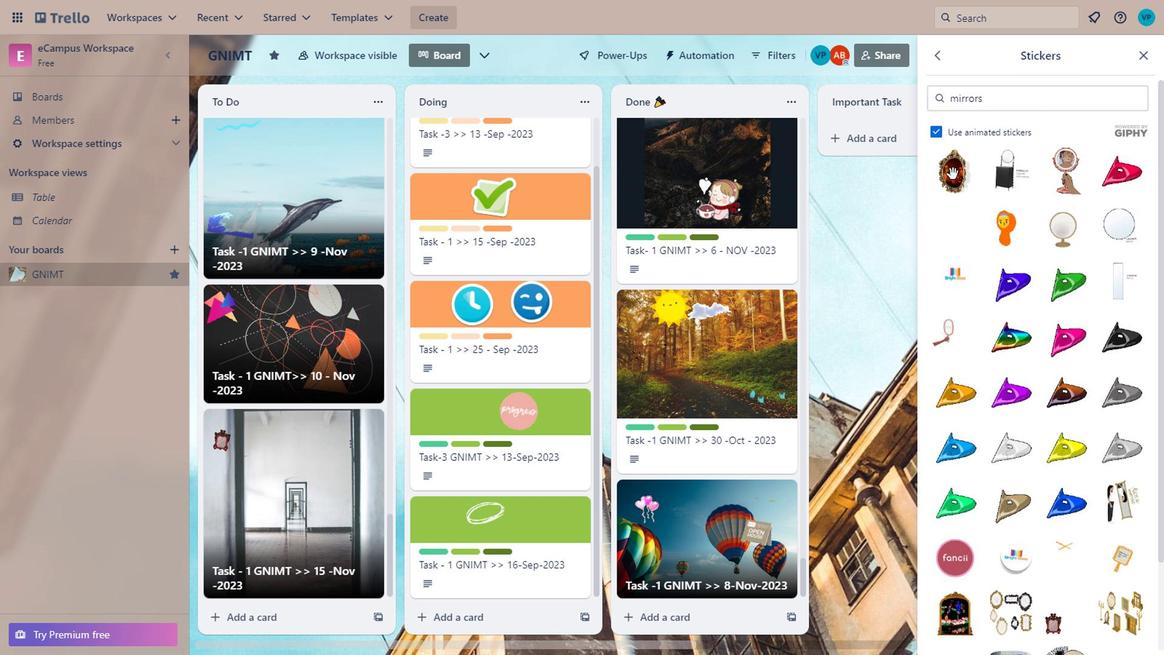 
Action: Mouse scrolled (1055, 336) with delta (0, 0)
Screenshot: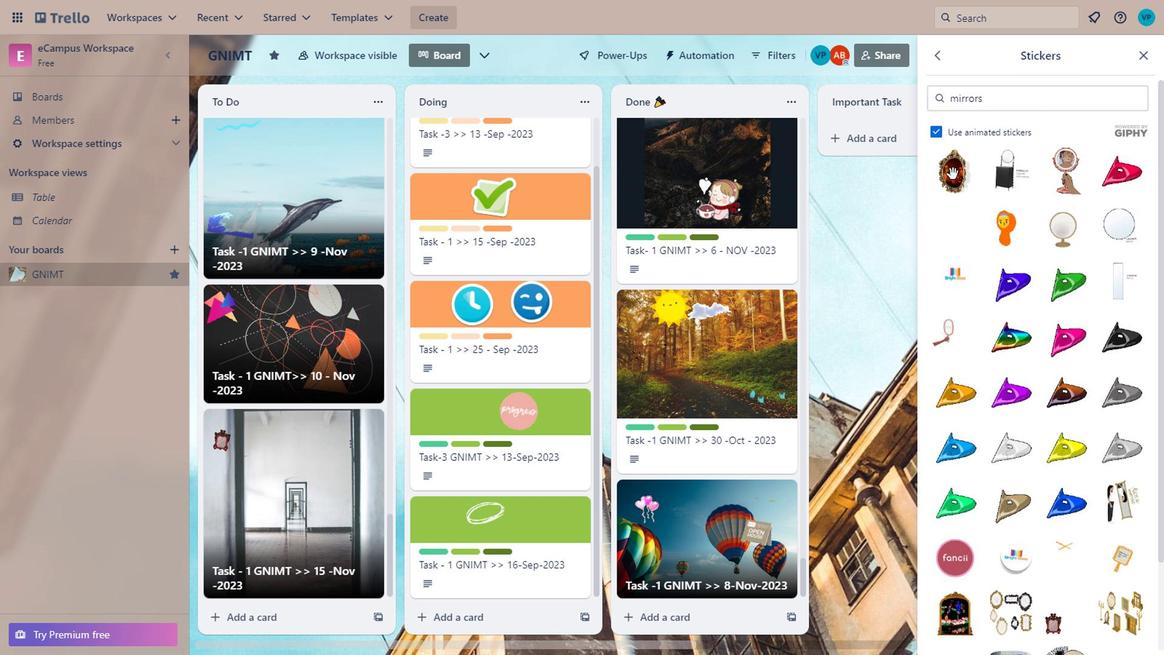 
Action: Mouse moved to (1055, 334)
Screenshot: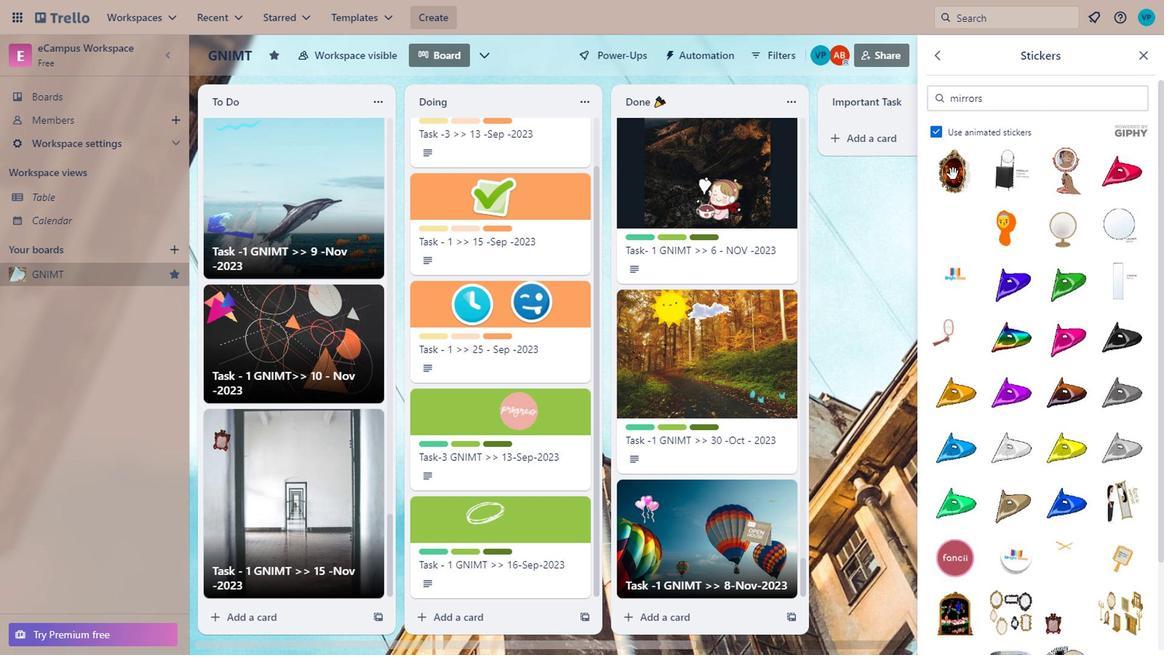 
Action: Mouse scrolled (1055, 335) with delta (0, 0)
Screenshot: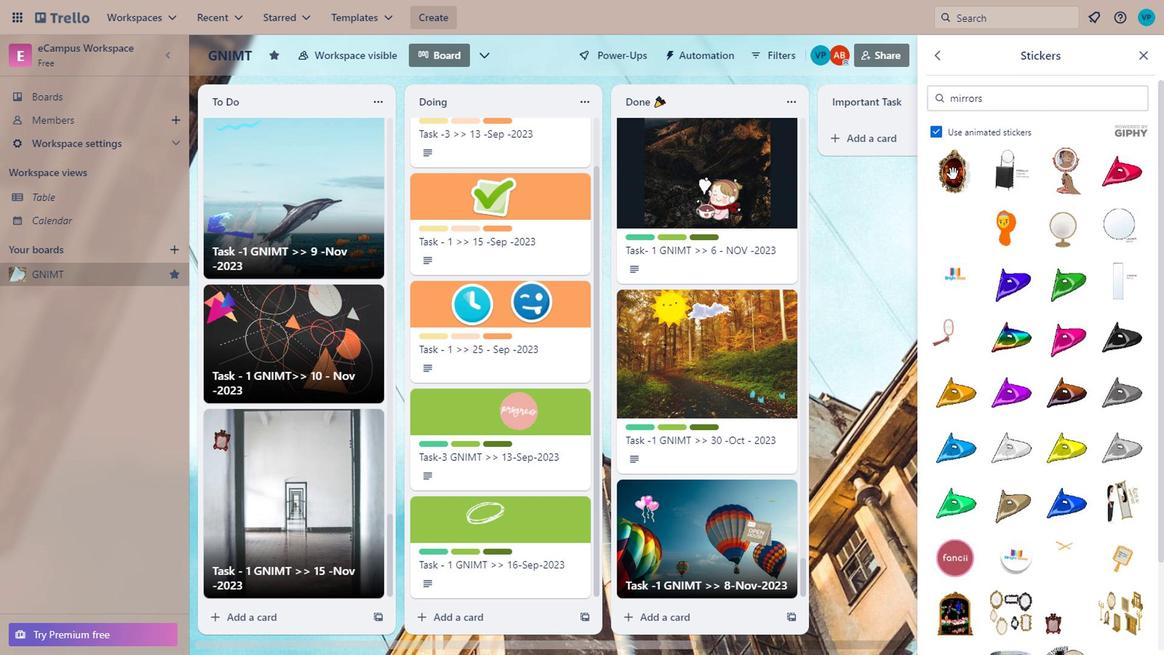 
Action: Mouse moved to (921, 158)
Screenshot: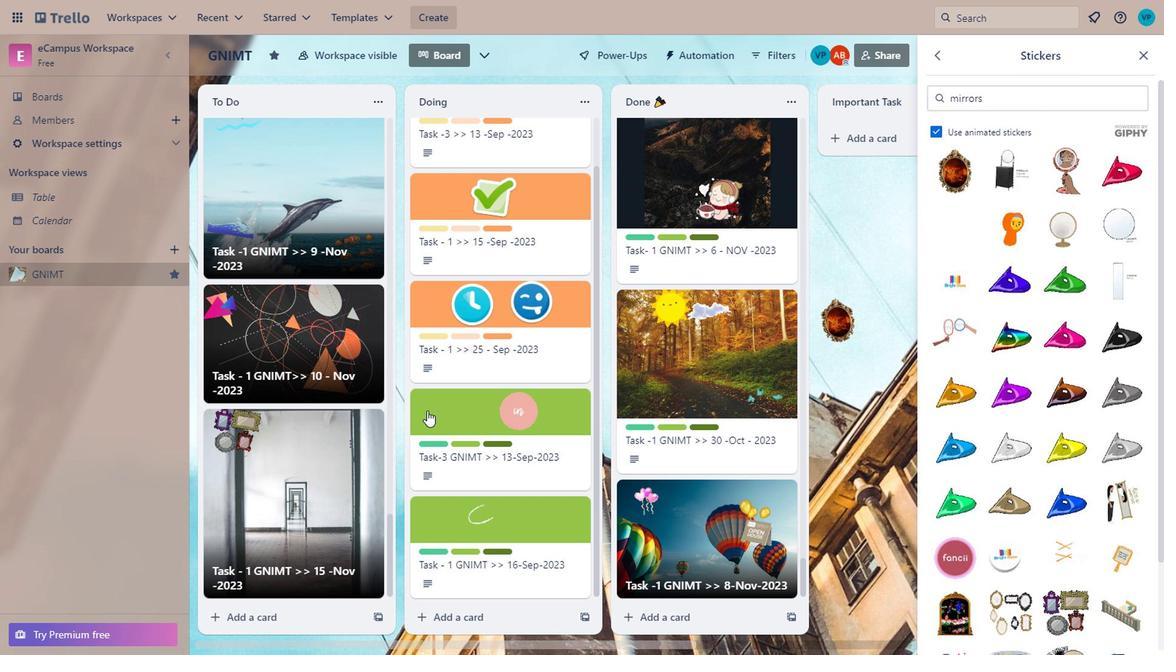
Action: Mouse pressed left at (921, 158)
Screenshot: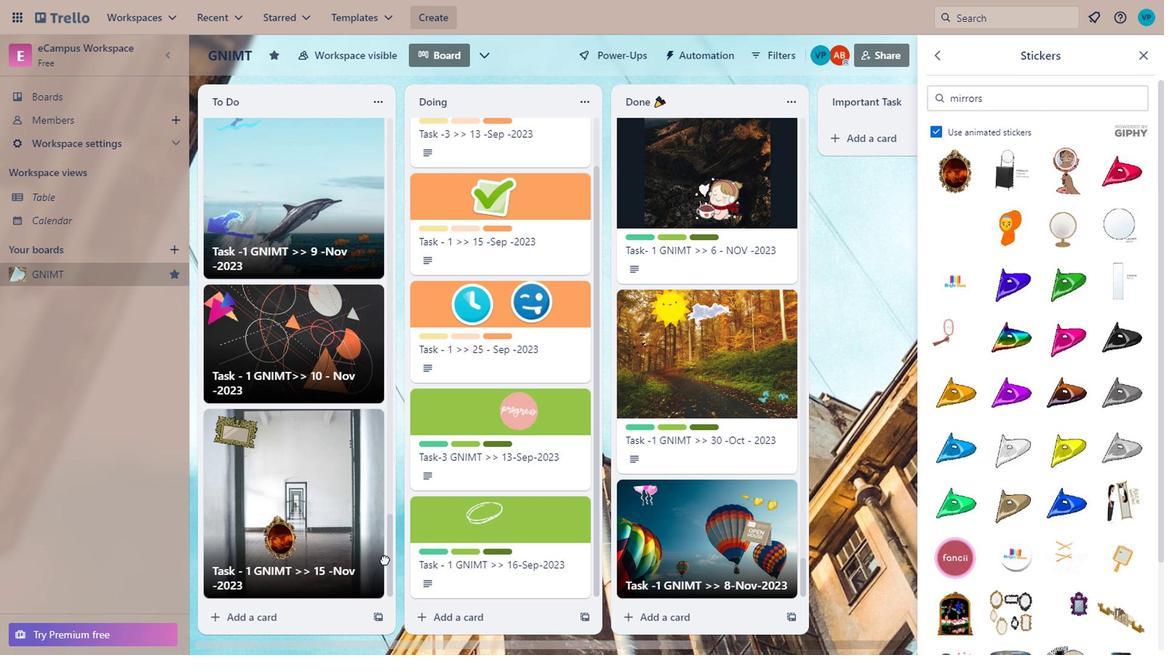 
Action: Mouse moved to (302, 523)
Screenshot: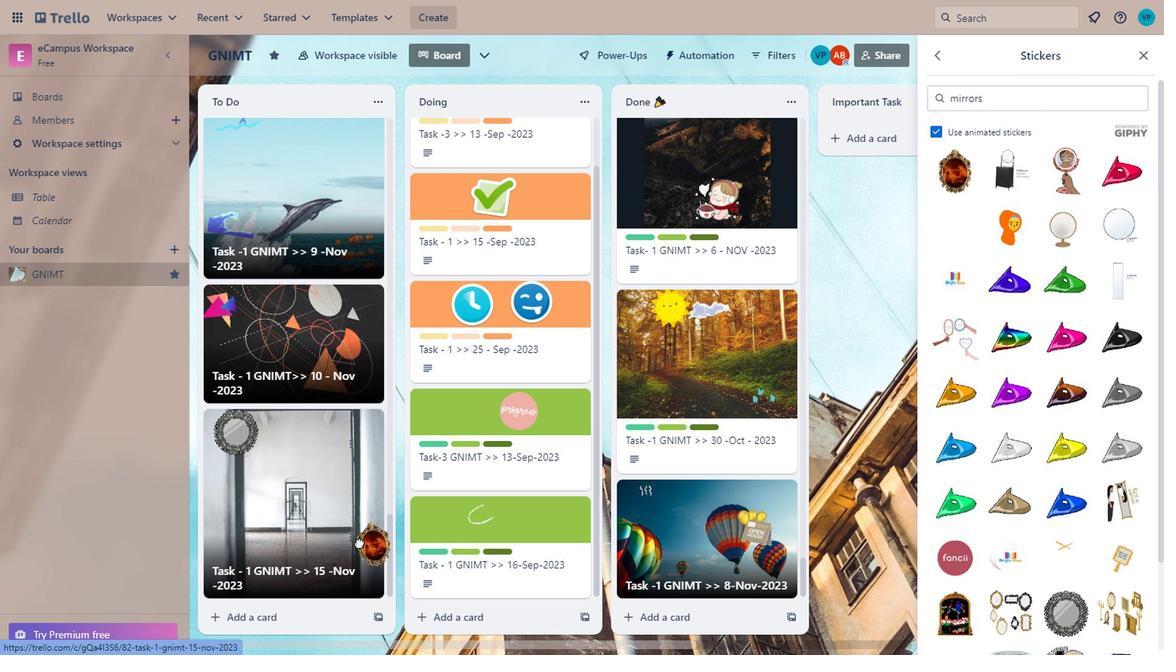 
Action: Mouse scrolled (302, 523) with delta (0, 0)
Screenshot: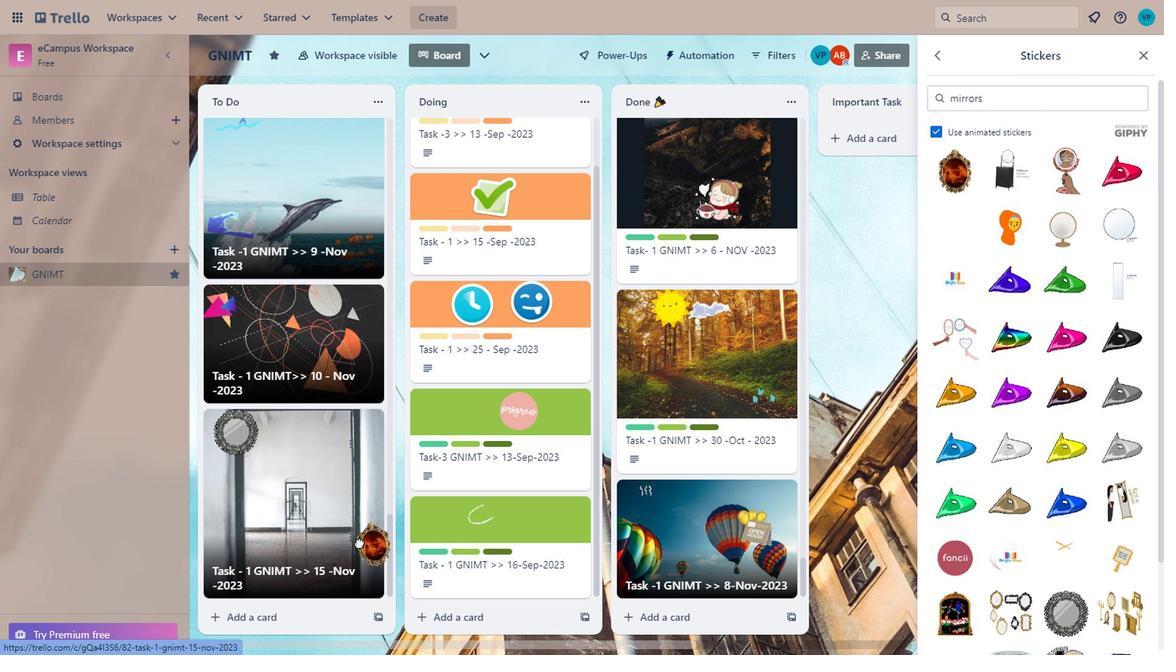 
Action: Mouse moved to (357, 367)
Screenshot: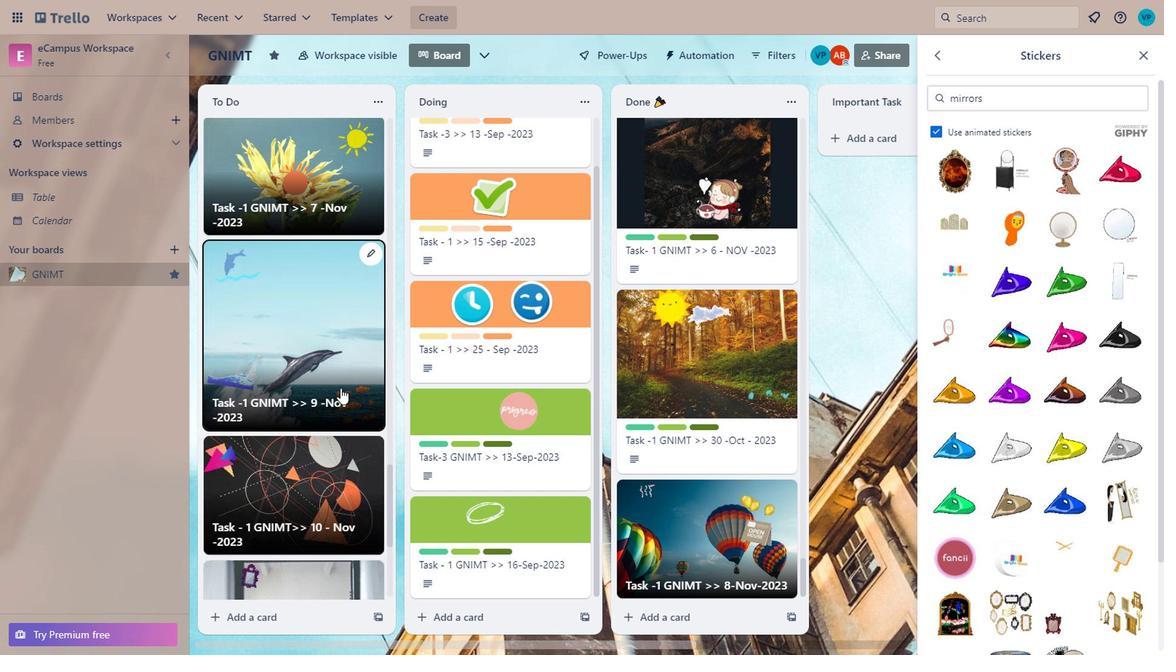 
Action: Mouse scrolled (357, 365) with delta (0, -1)
Screenshot: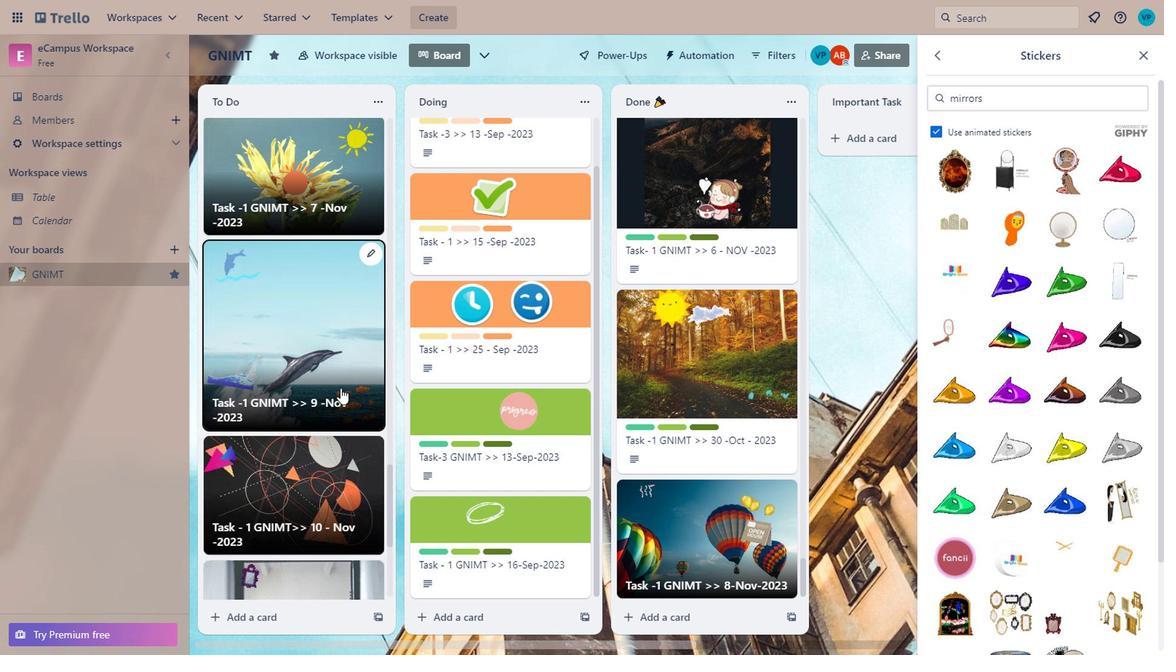 
Action: Mouse moved to (366, 411)
Screenshot: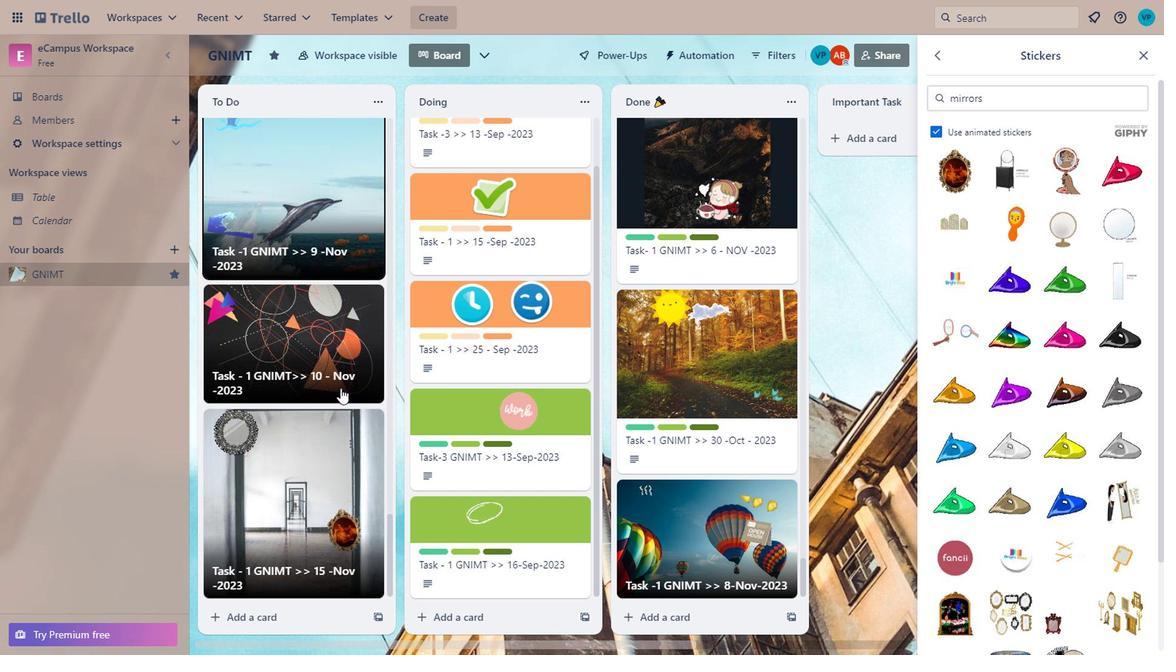 
Action: Mouse scrolled (366, 411) with delta (0, 0)
Screenshot: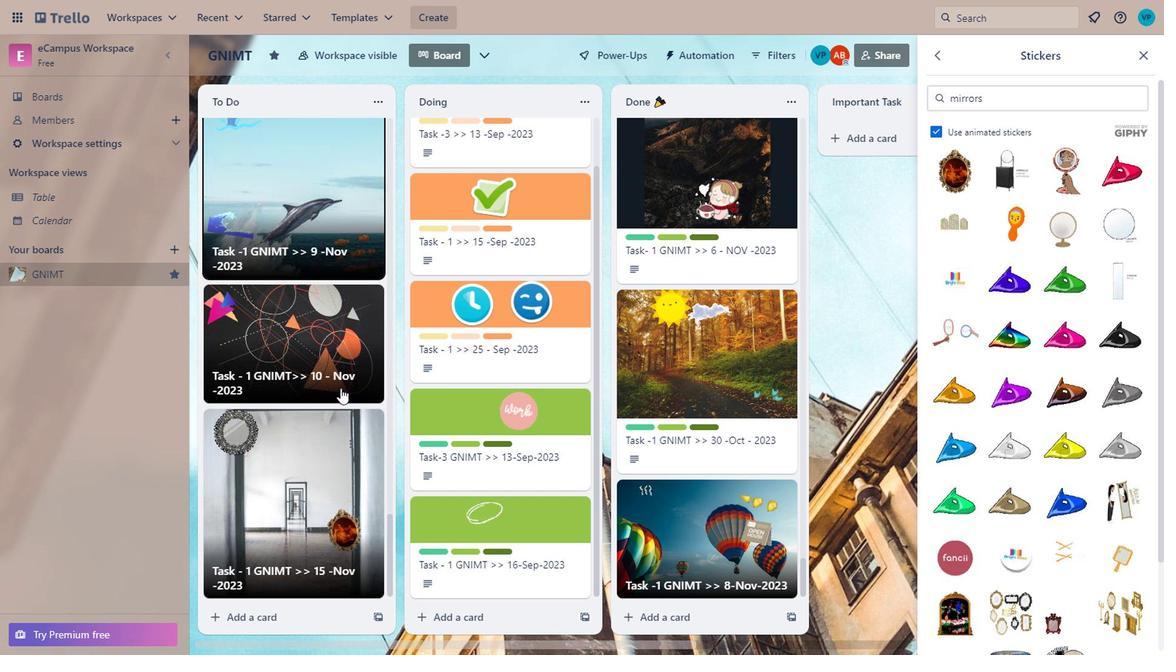 
Action: Mouse moved to (366, 427)
Screenshot: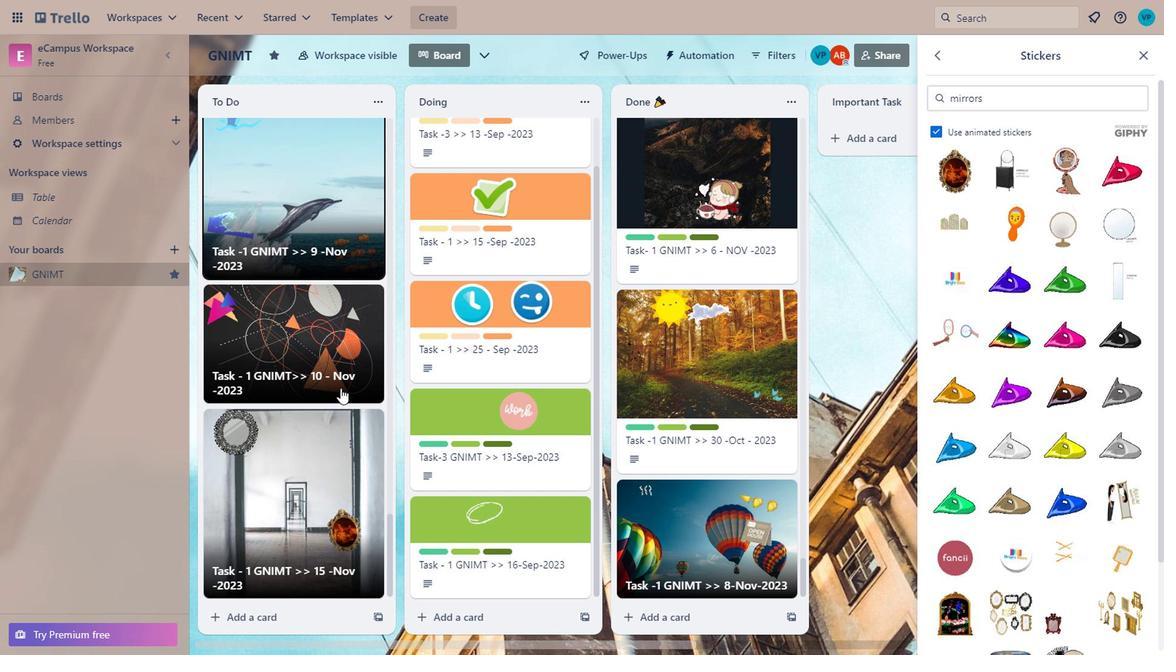 
Action: Mouse scrolled (366, 427) with delta (0, 0)
Screenshot: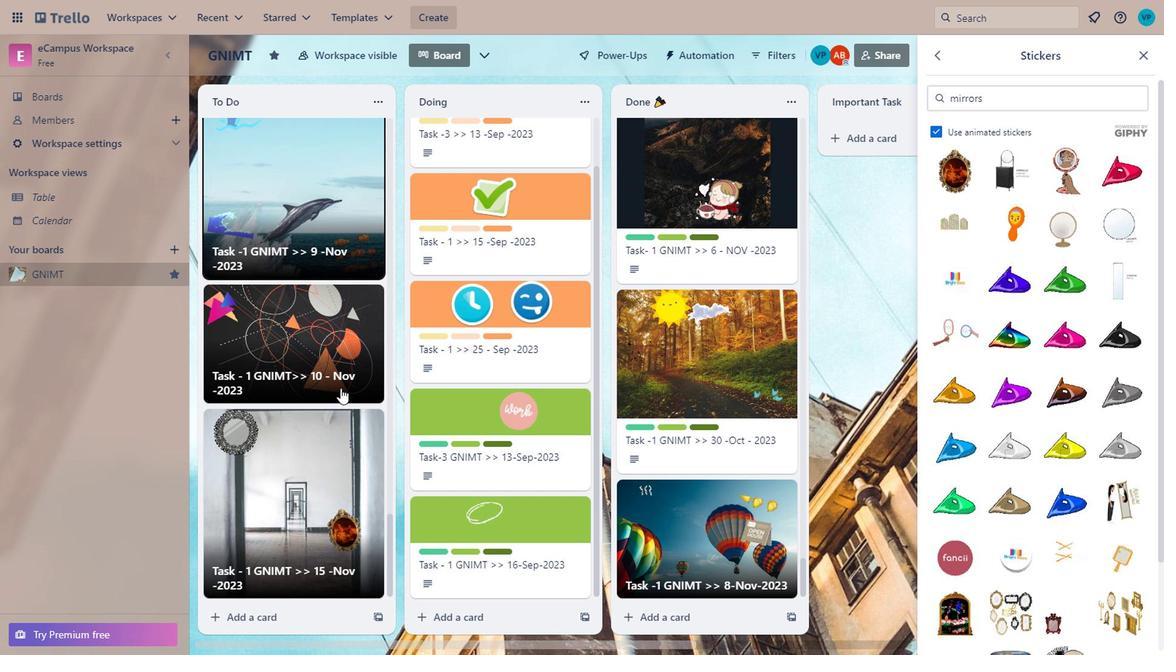 
Action: Mouse moved to (366, 430)
Screenshot: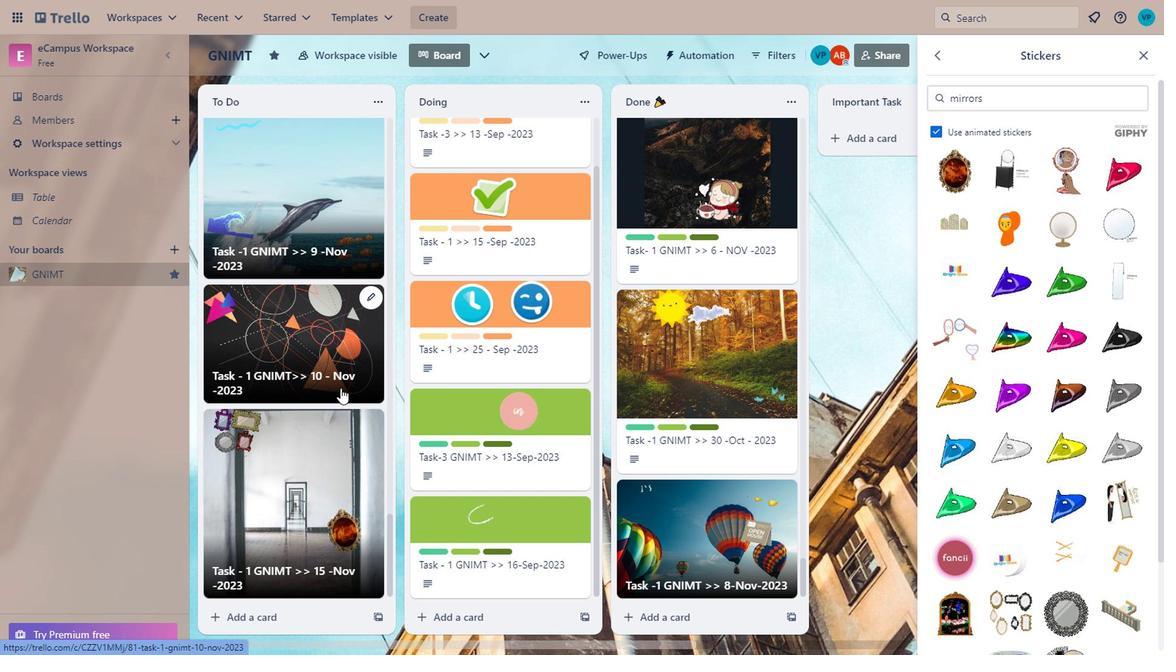 
Action: Mouse scrolled (366, 430) with delta (0, 0)
Screenshot: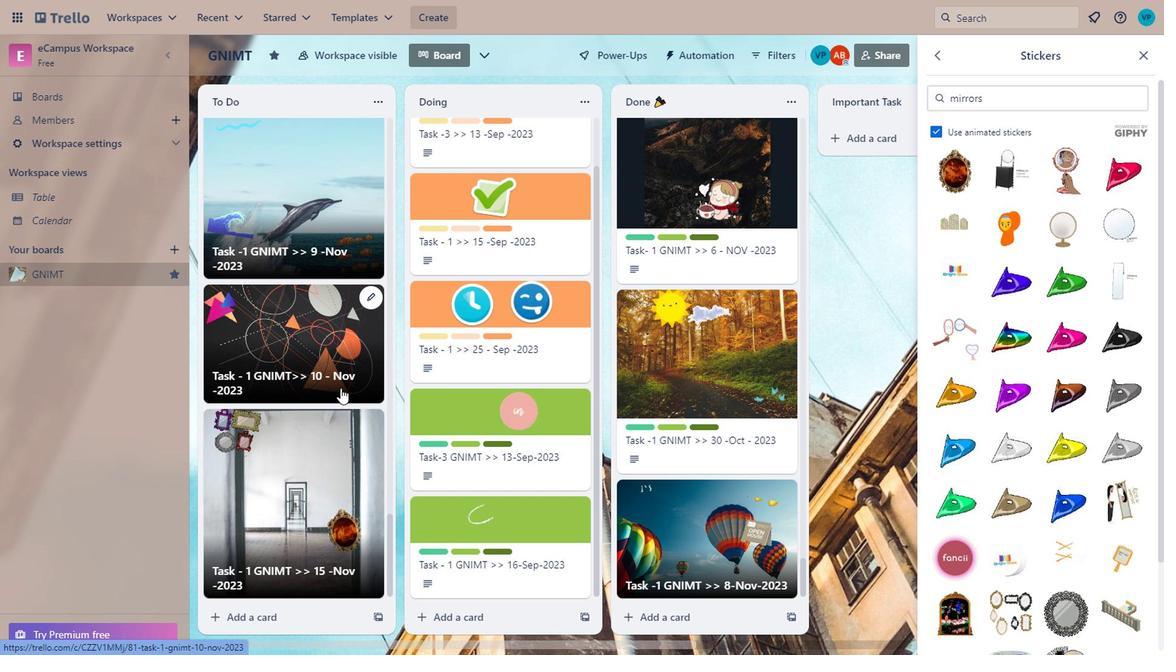 
Action: Mouse moved to (365, 425)
Screenshot: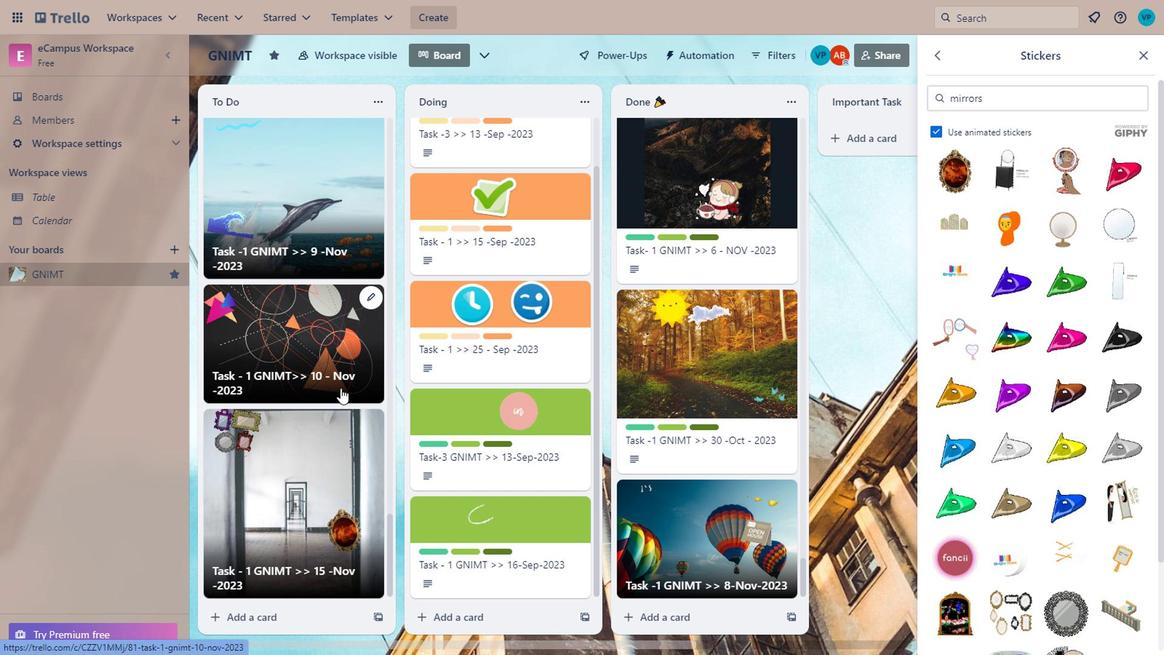 
Action: Mouse scrolled (365, 426) with delta (0, 1)
Screenshot: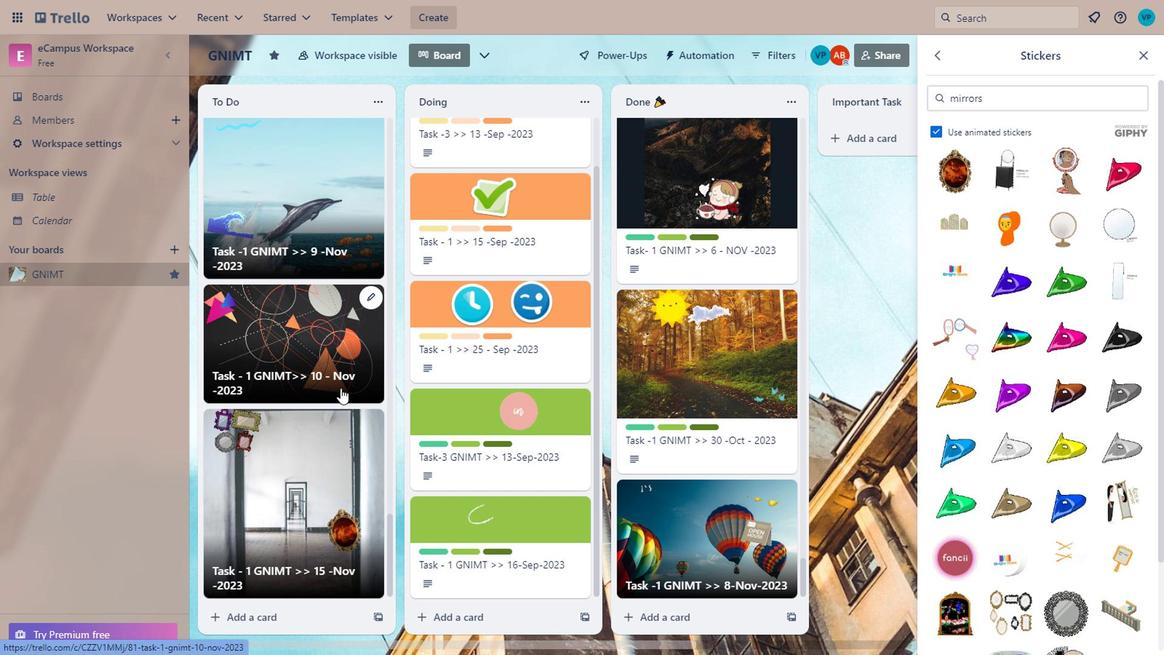 
Action: Mouse moved to (362, 402)
Screenshot: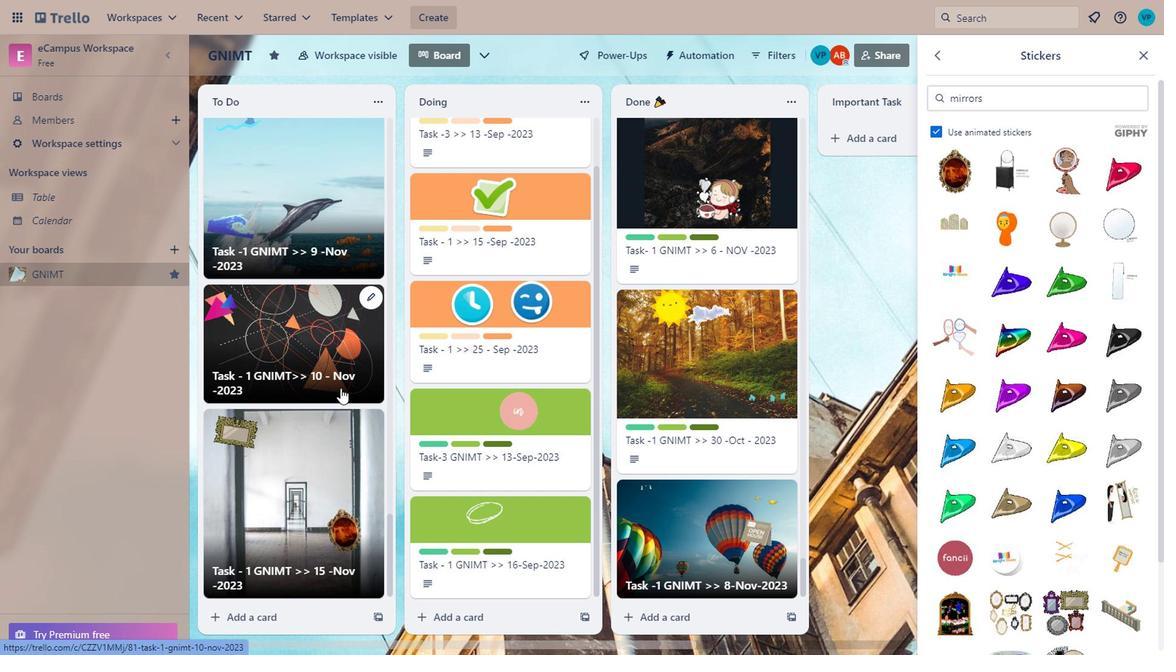 
Action: Mouse scrolled (362, 402) with delta (0, 0)
Screenshot: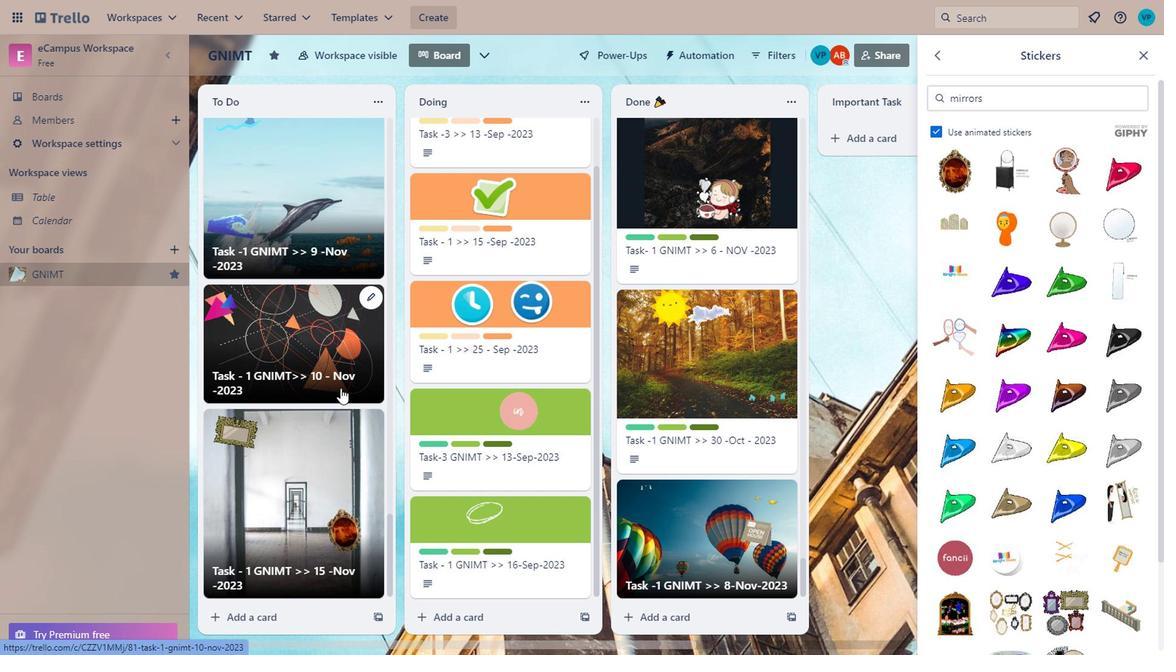 
Action: Mouse moved to (359, 371)
Screenshot: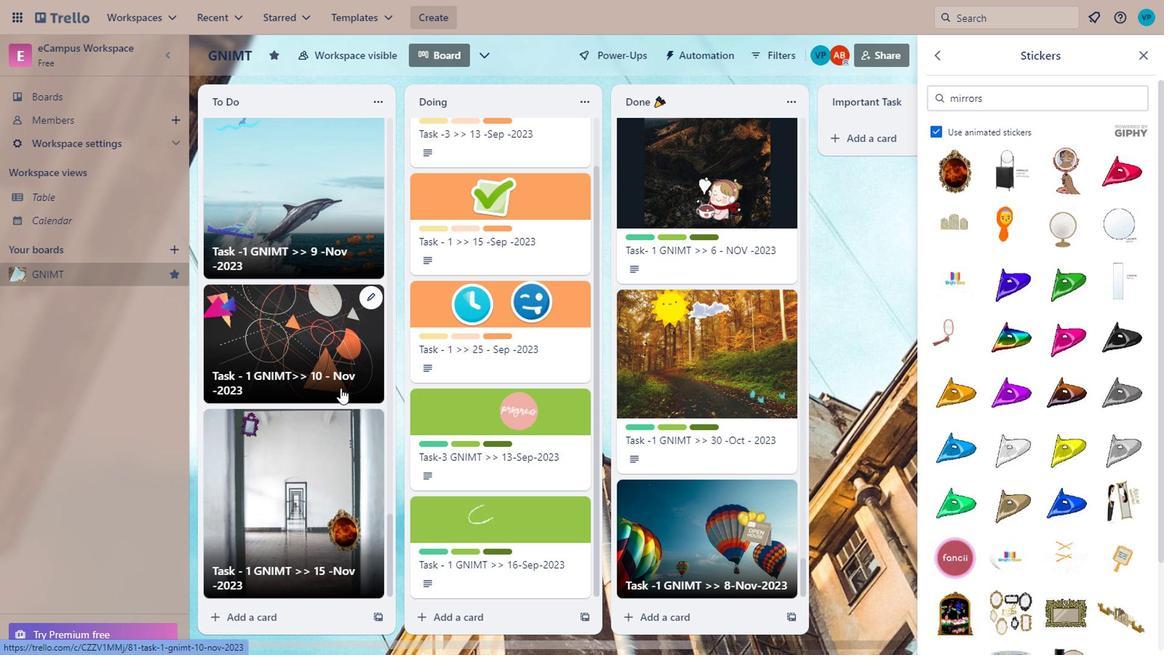
Action: Mouse scrolled (359, 371) with delta (0, 0)
Screenshot: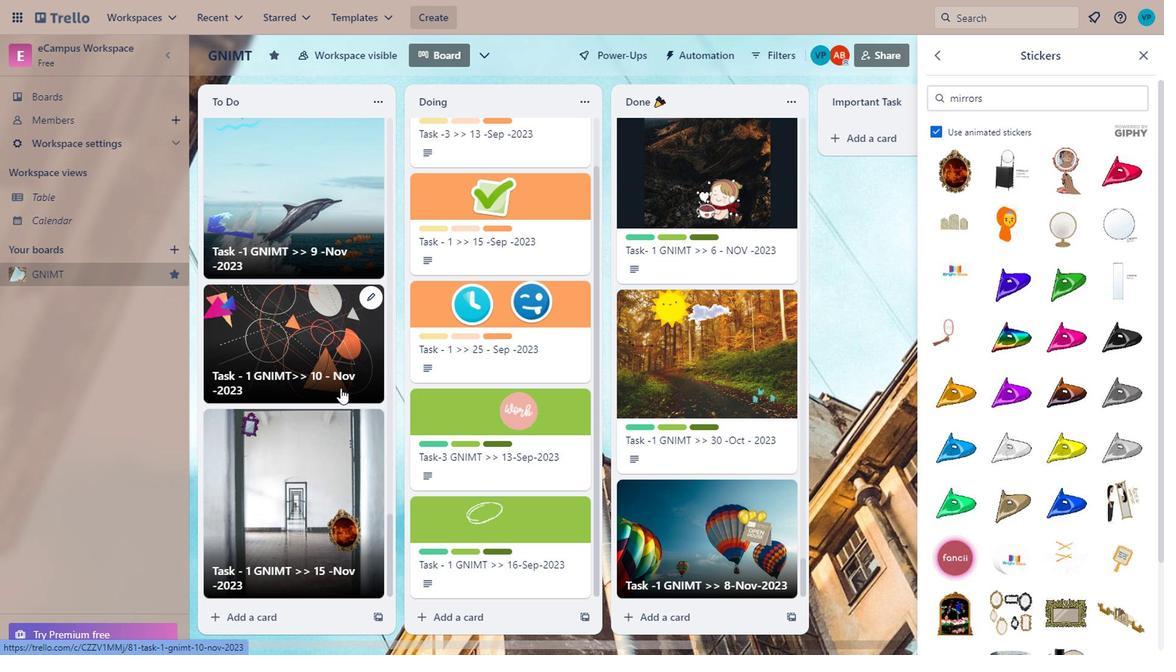 
Action: Mouse scrolled (359, 371) with delta (0, 0)
Screenshot: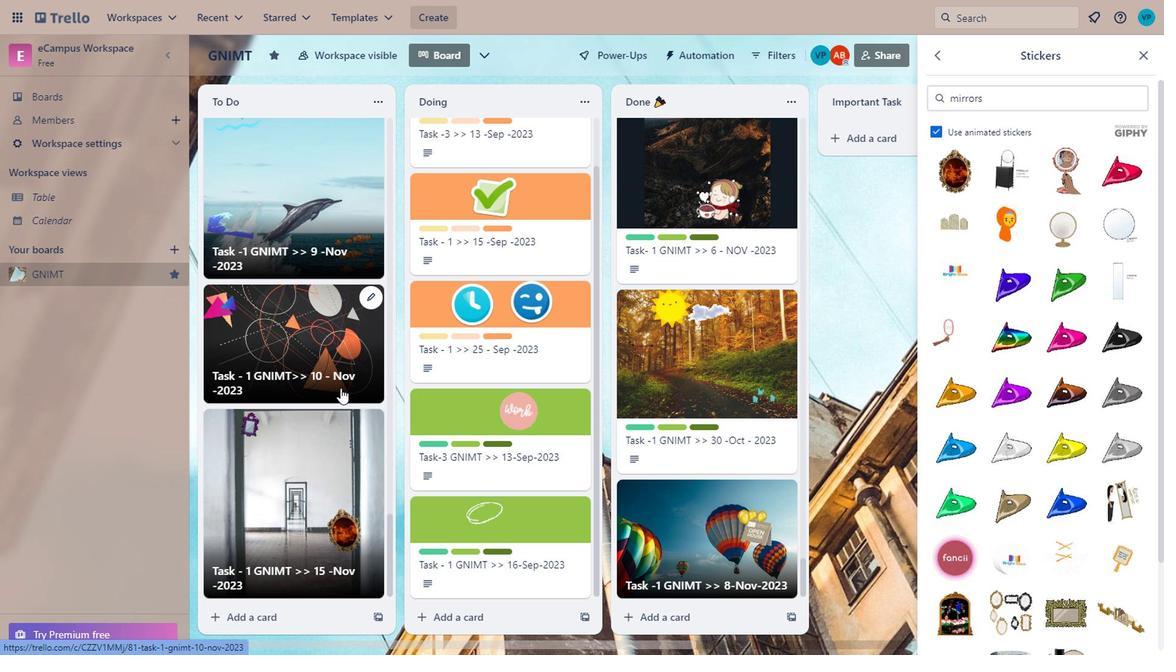 
Action: Mouse scrolled (359, 371) with delta (0, 0)
Screenshot: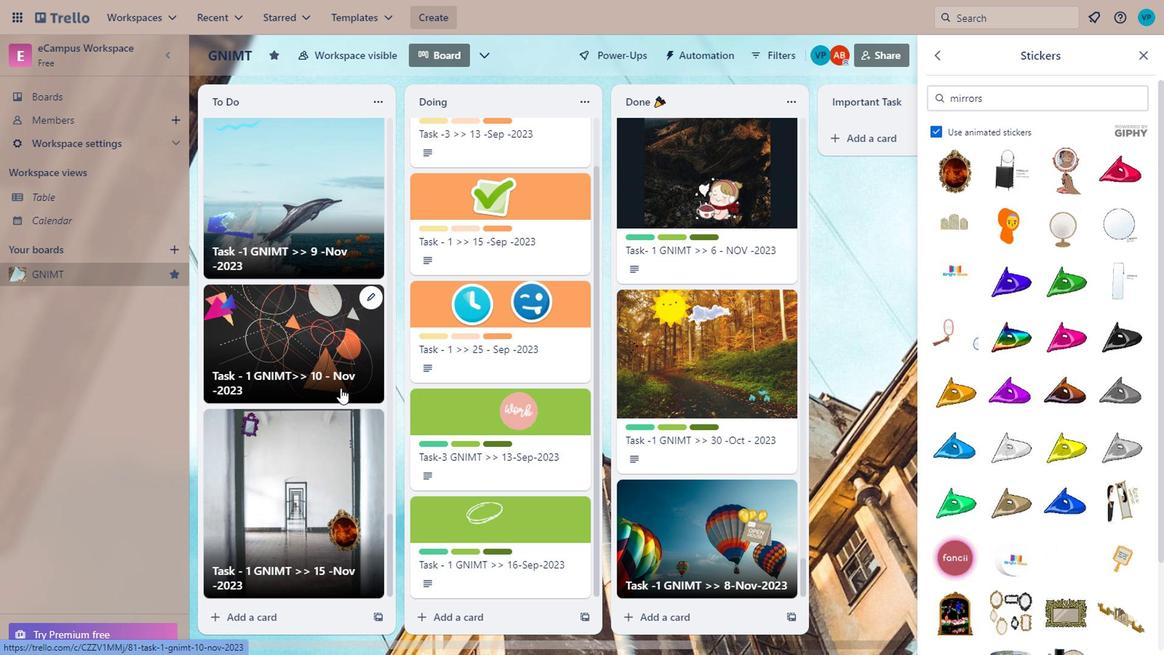 
Action: Mouse scrolled (359, 371) with delta (0, 0)
Screenshot: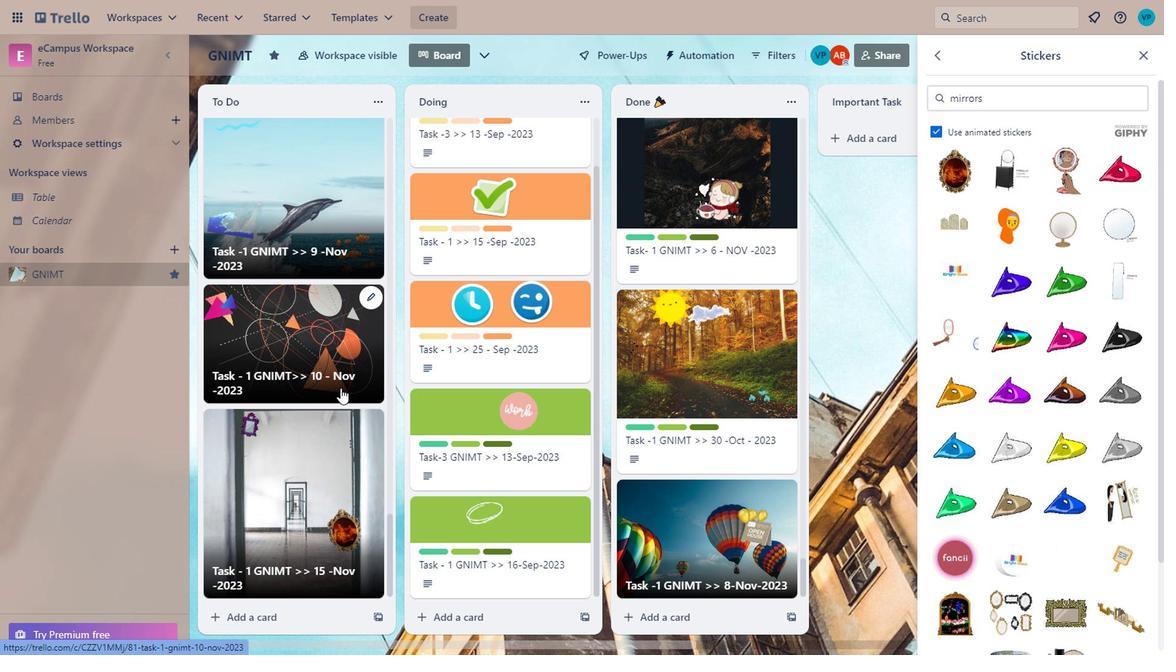 
Action: Mouse moved to (359, 371)
Screenshot: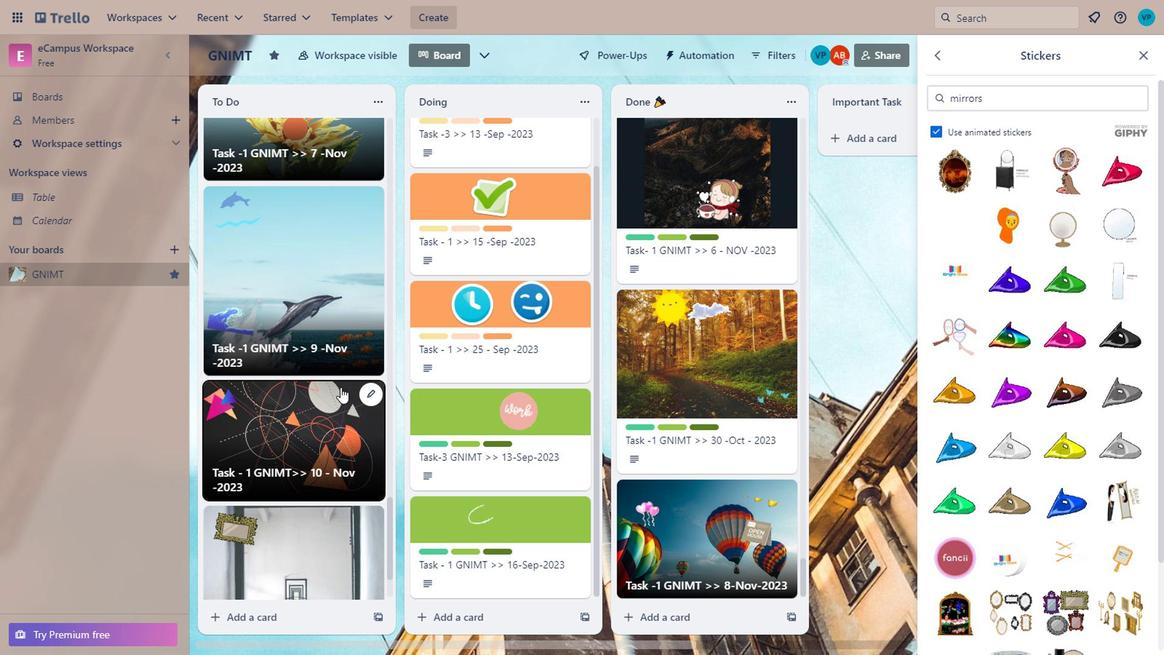 
Action: Mouse scrolled (359, 371) with delta (0, 0)
Screenshot: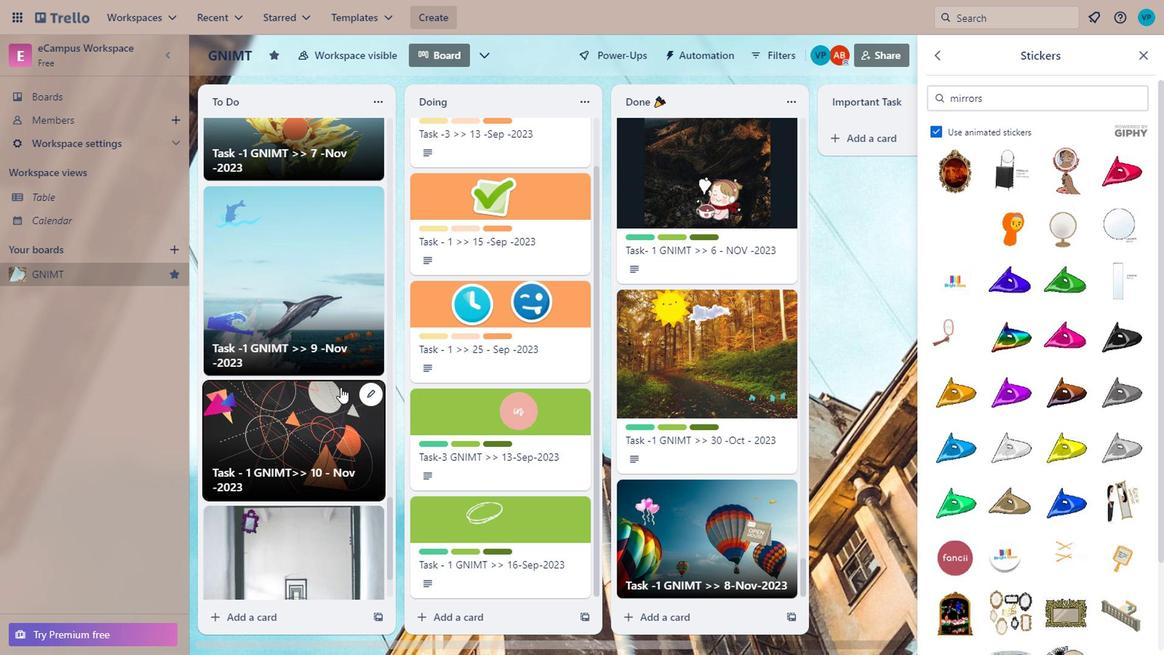 
Action: Mouse moved to (359, 370)
Screenshot: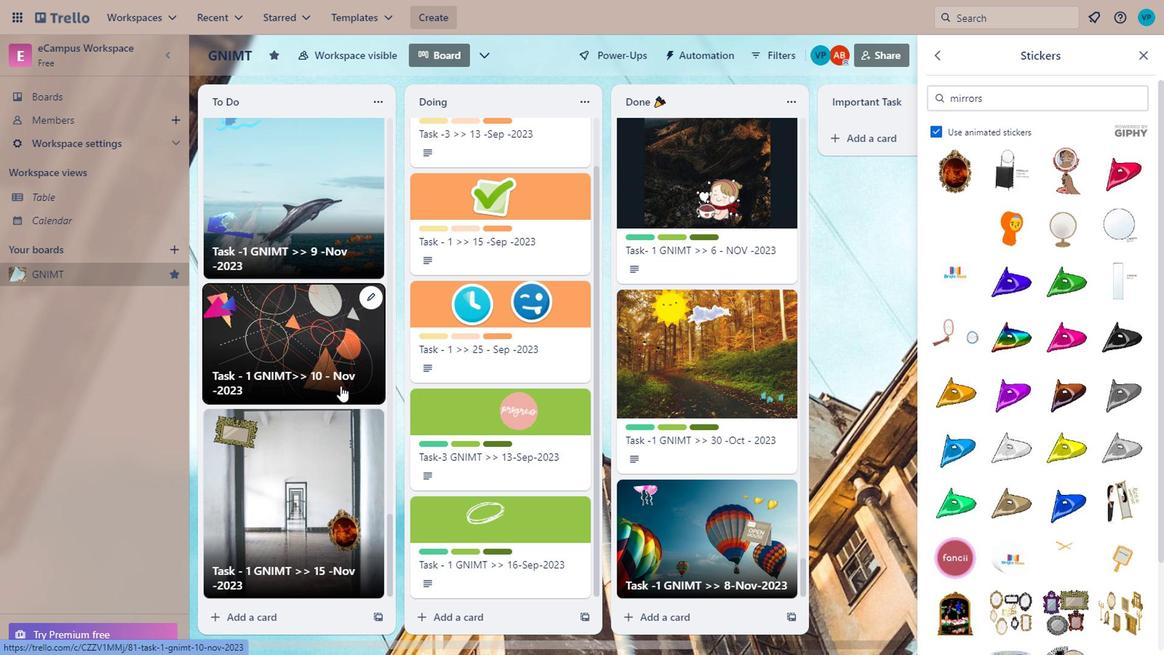 
Action: Mouse scrolled (359, 371) with delta (0, 0)
Screenshot: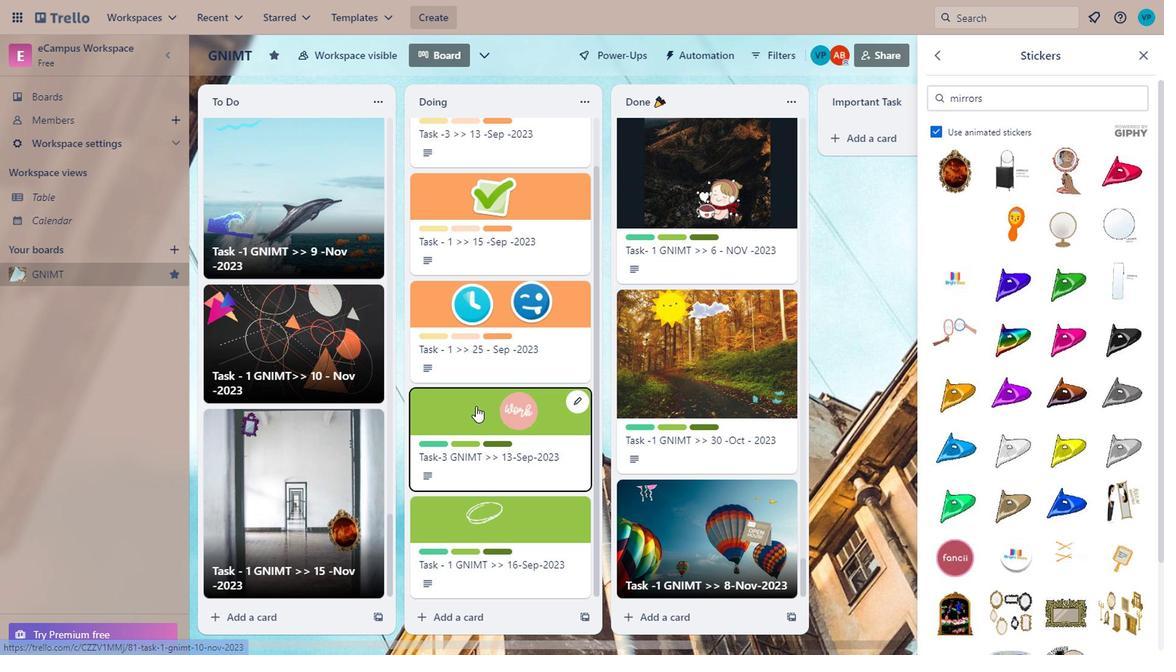 
Action: Mouse scrolled (359, 371) with delta (0, 0)
Screenshot: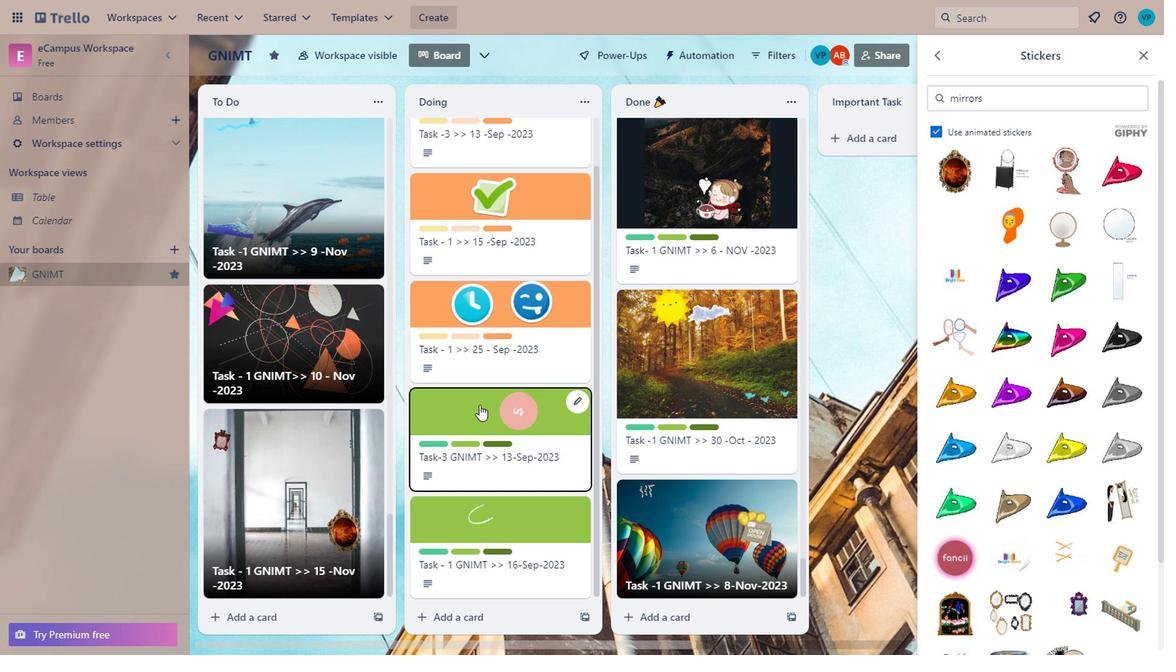 
Action: Mouse scrolled (359, 369) with delta (0, -1)
Screenshot: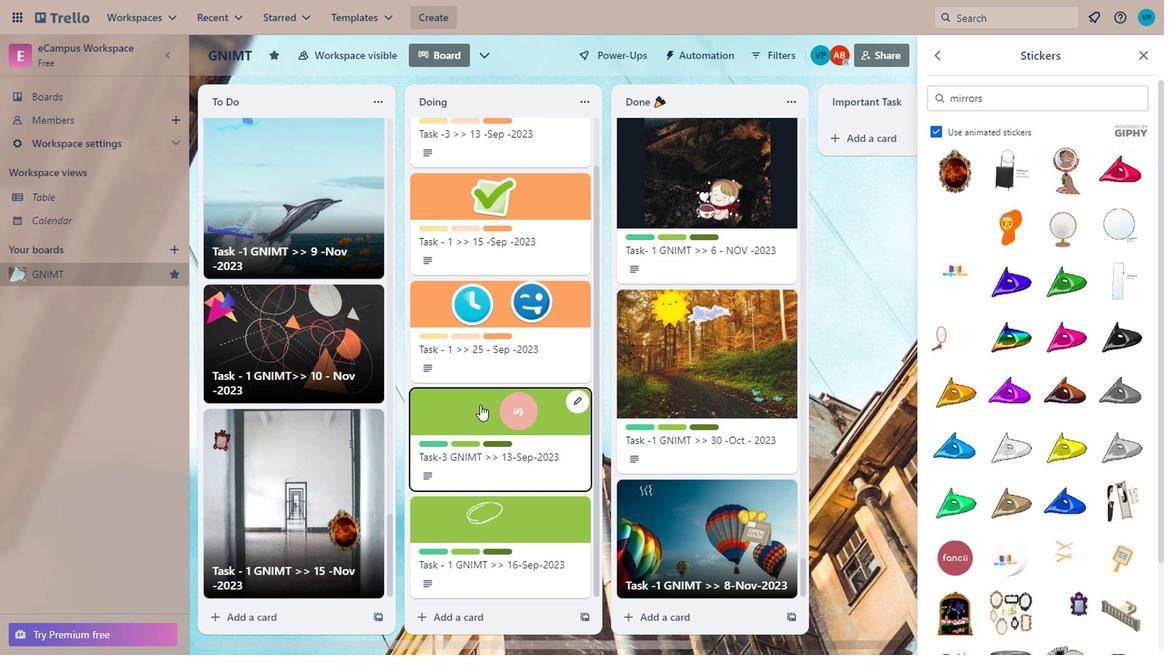 
Action: Mouse scrolled (359, 369) with delta (0, -1)
Screenshot: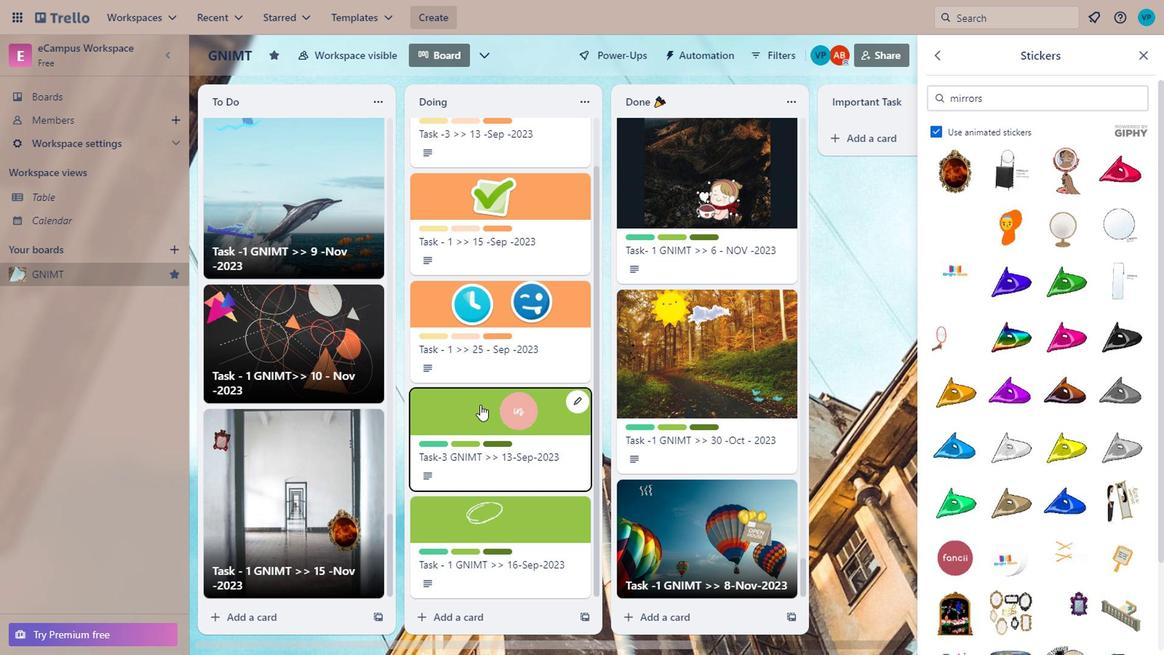 
Action: Mouse scrolled (359, 369) with delta (0, -1)
Screenshot: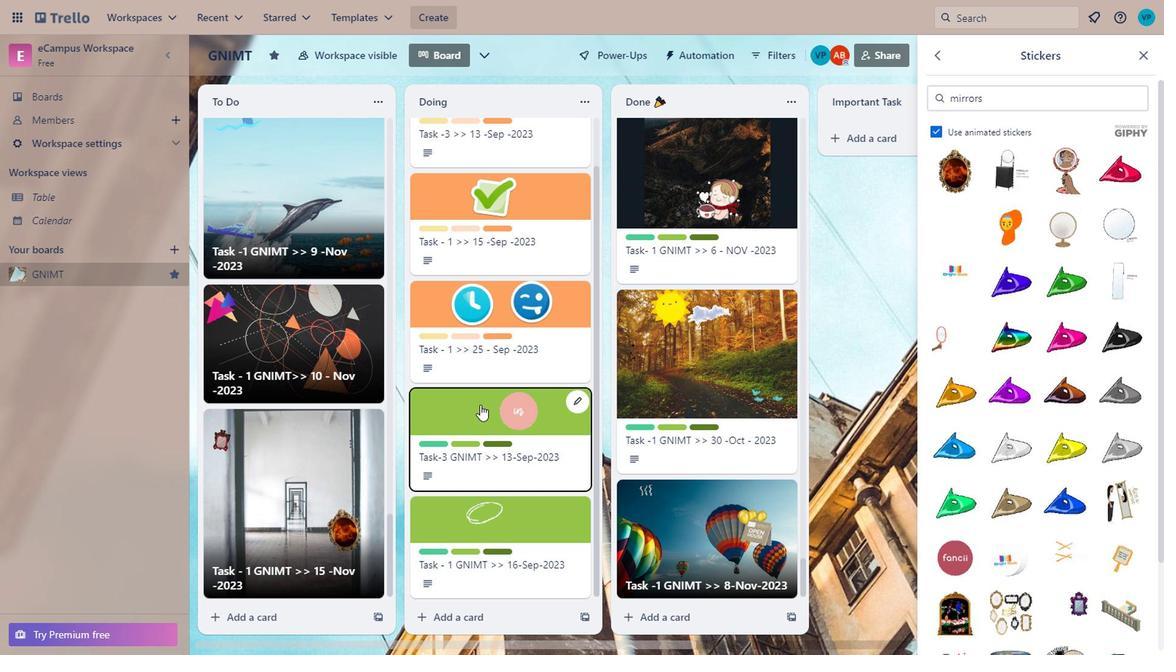 
Action: Mouse moved to (359, 369)
Screenshot: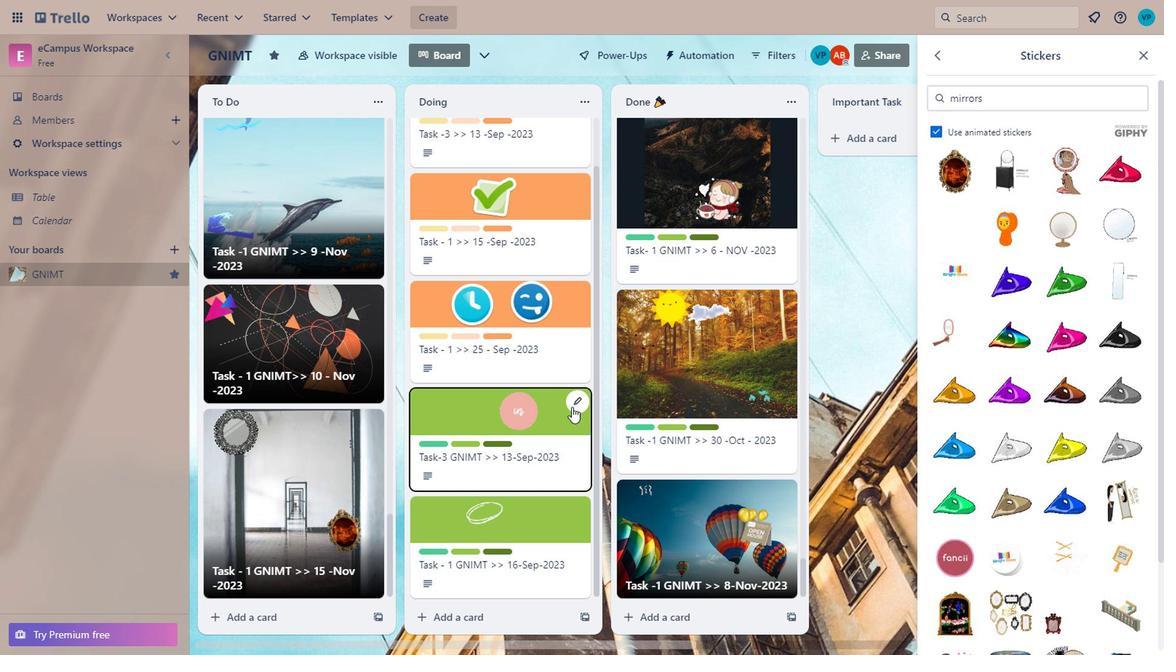 
Action: Mouse scrolled (359, 368) with delta (0, 0)
Screenshot: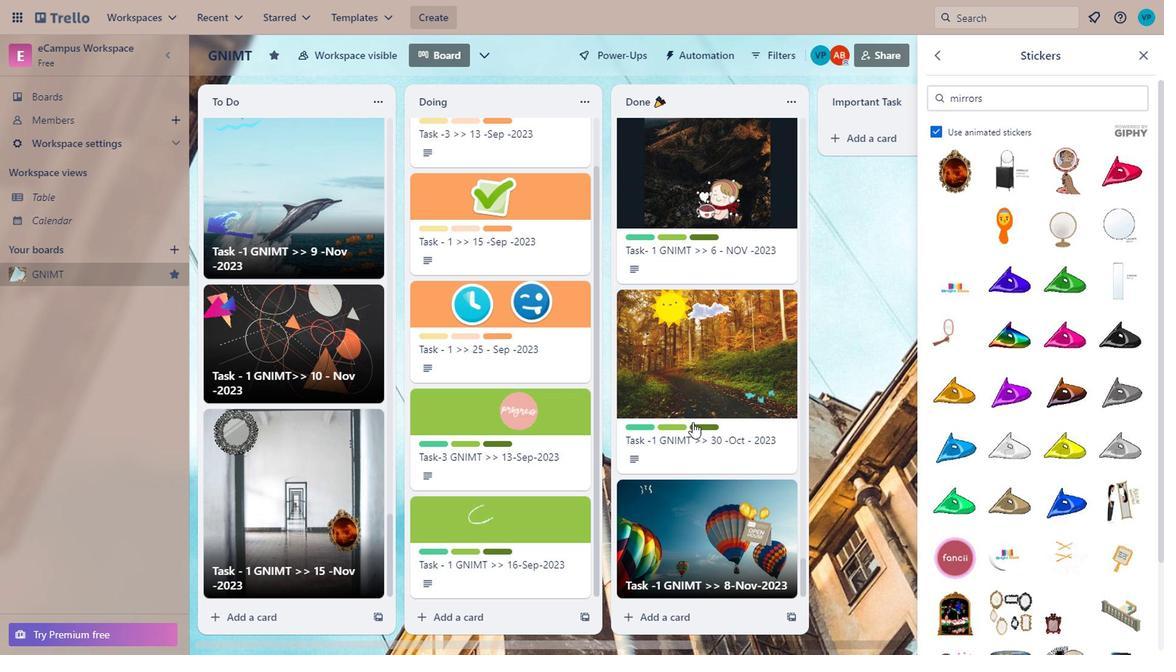 
Action: Mouse scrolled (359, 368) with delta (0, 0)
Screenshot: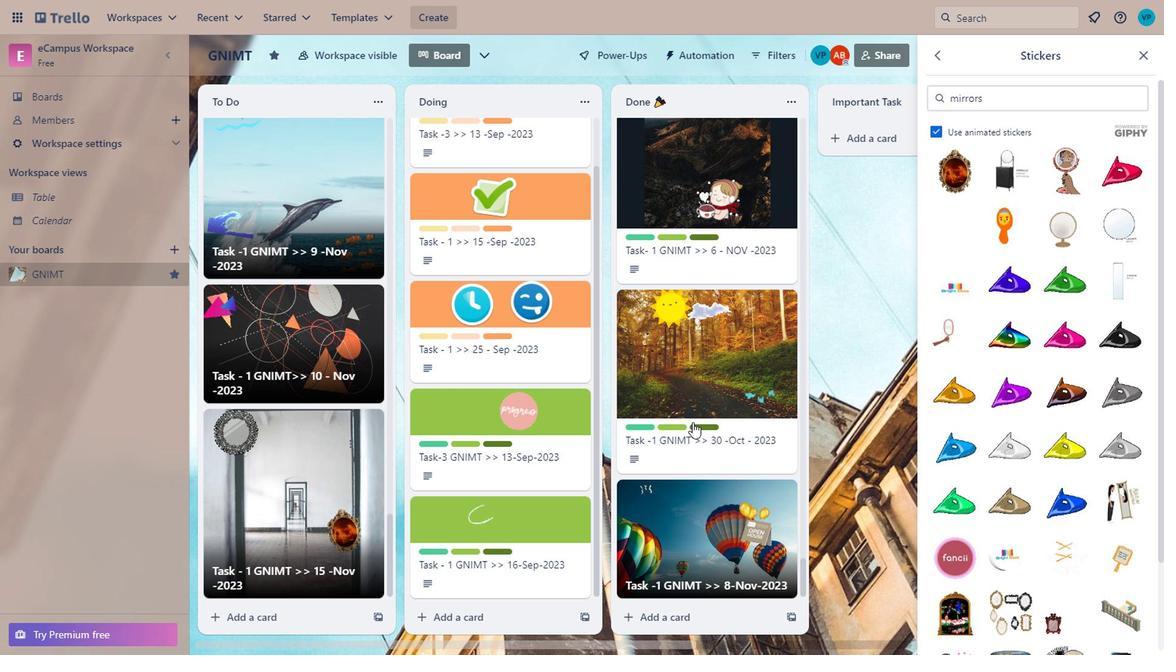 
Action: Mouse scrolled (359, 368) with delta (0, 0)
Screenshot: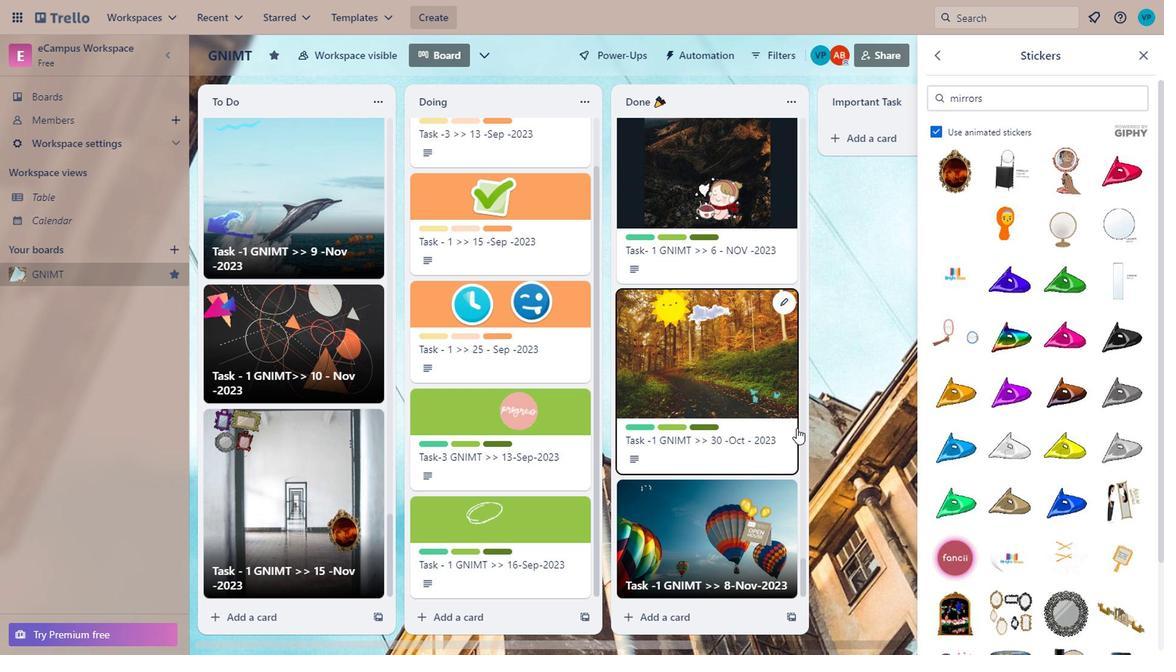 
Action: Mouse moved to (483, 390)
Screenshot: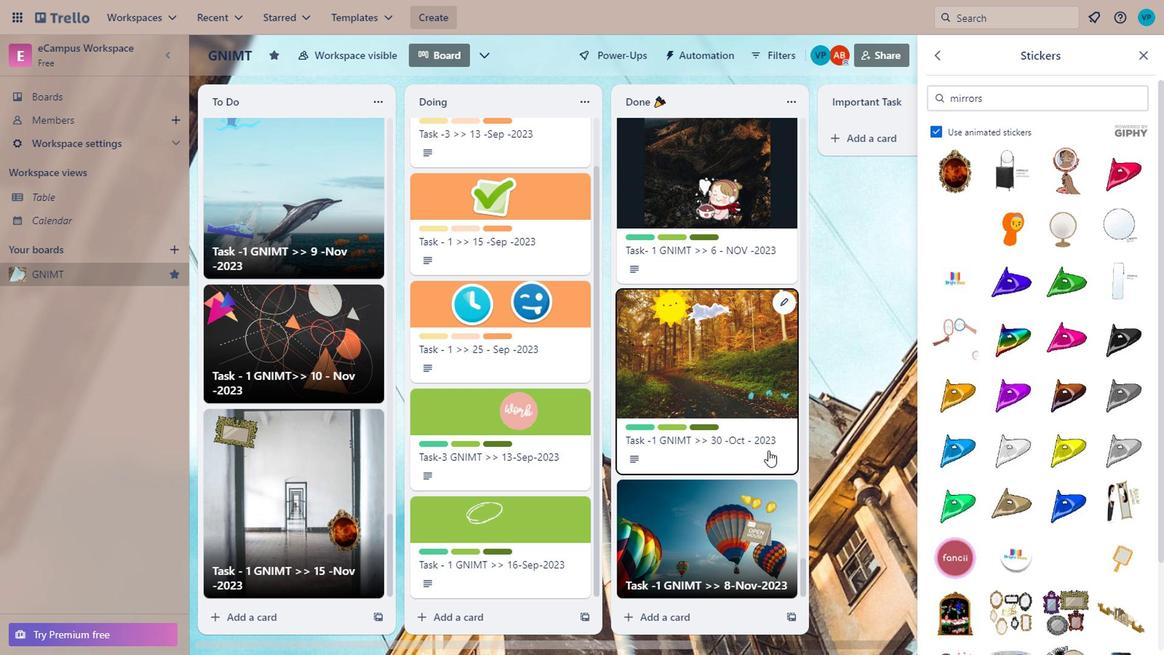 
Action: Mouse scrolled (483, 389) with delta (0, 0)
Screenshot: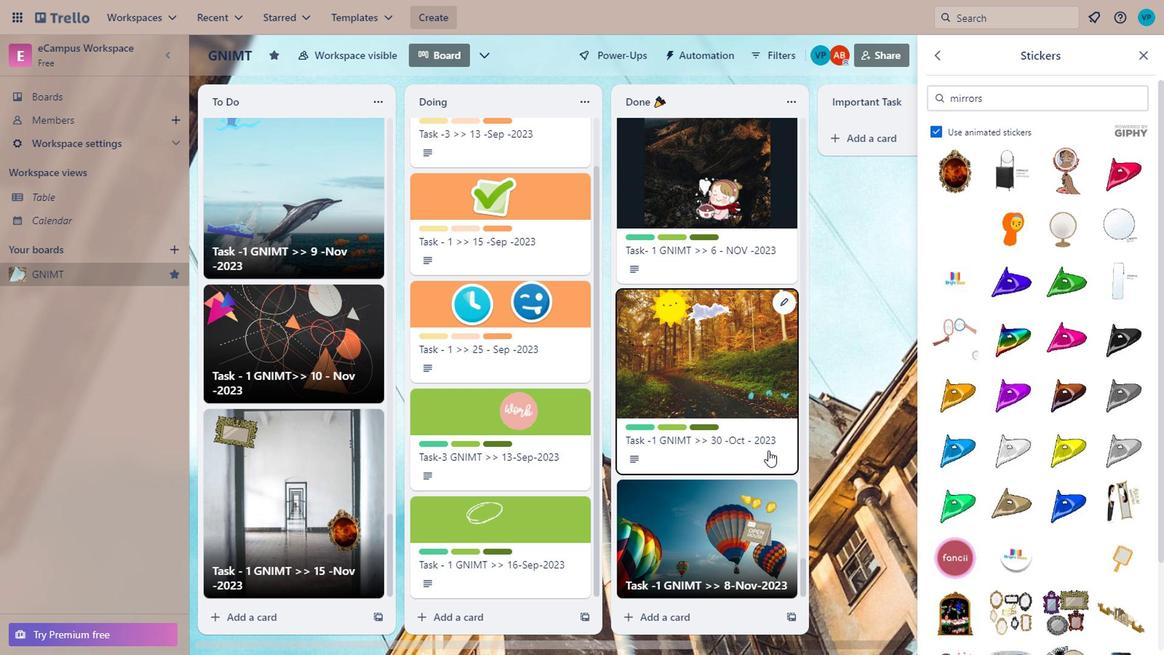 
Action: Mouse scrolled (483, 389) with delta (0, 0)
Screenshot: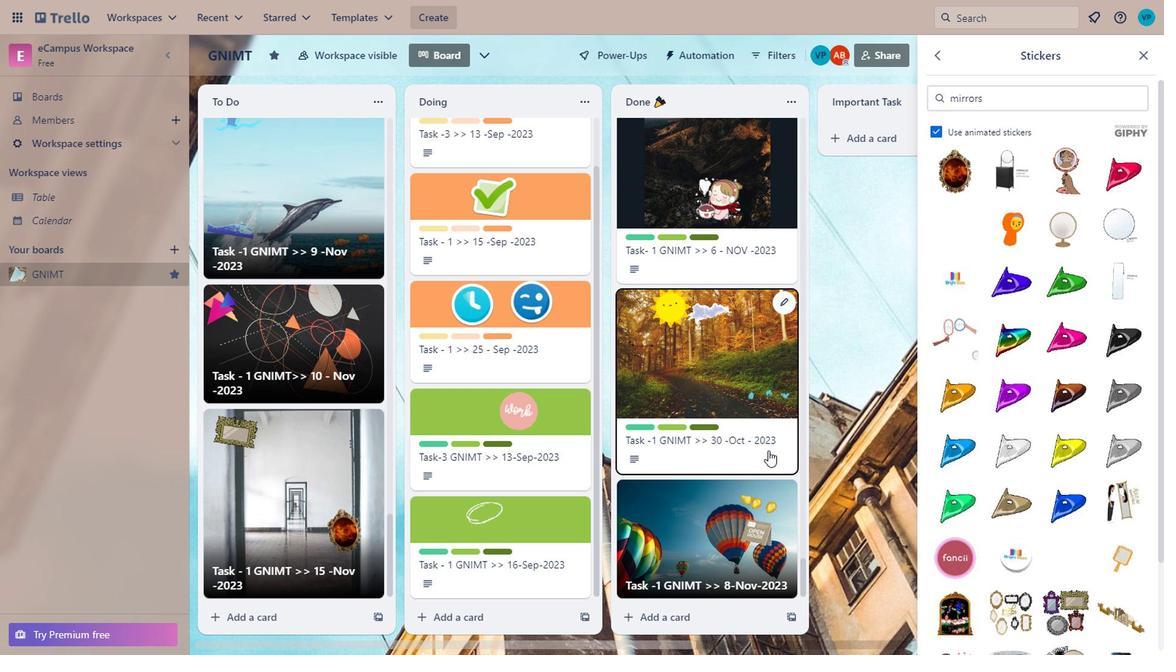 
Action: Mouse scrolled (483, 389) with delta (0, 0)
Screenshot: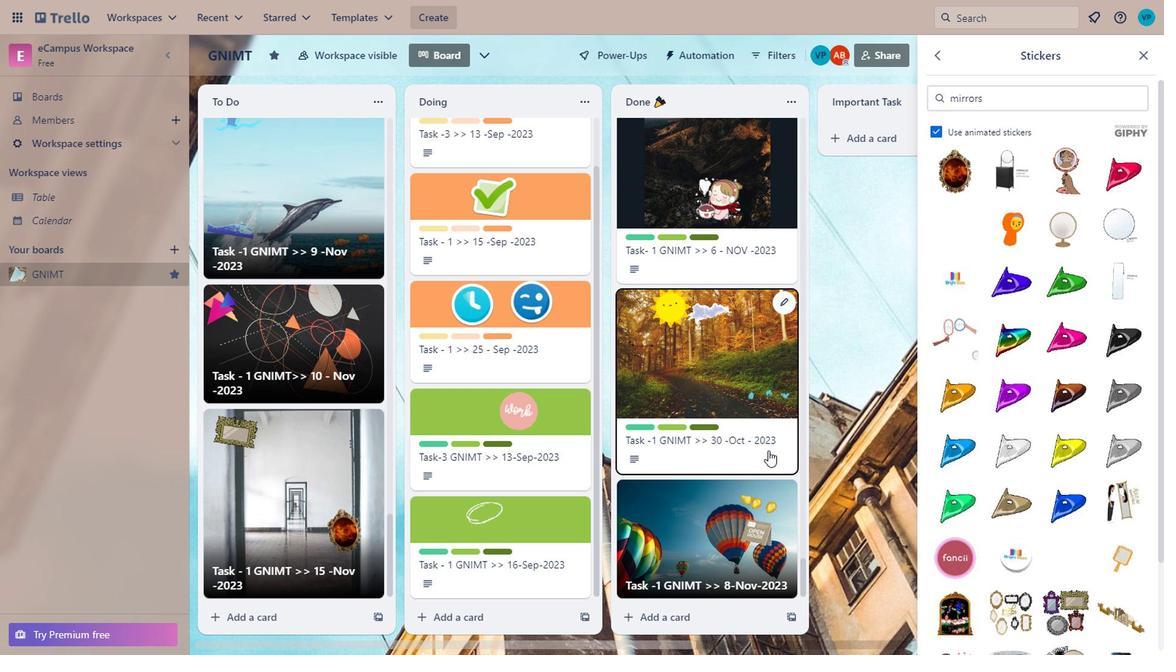 
Action: Mouse moved to (487, 388)
Screenshot: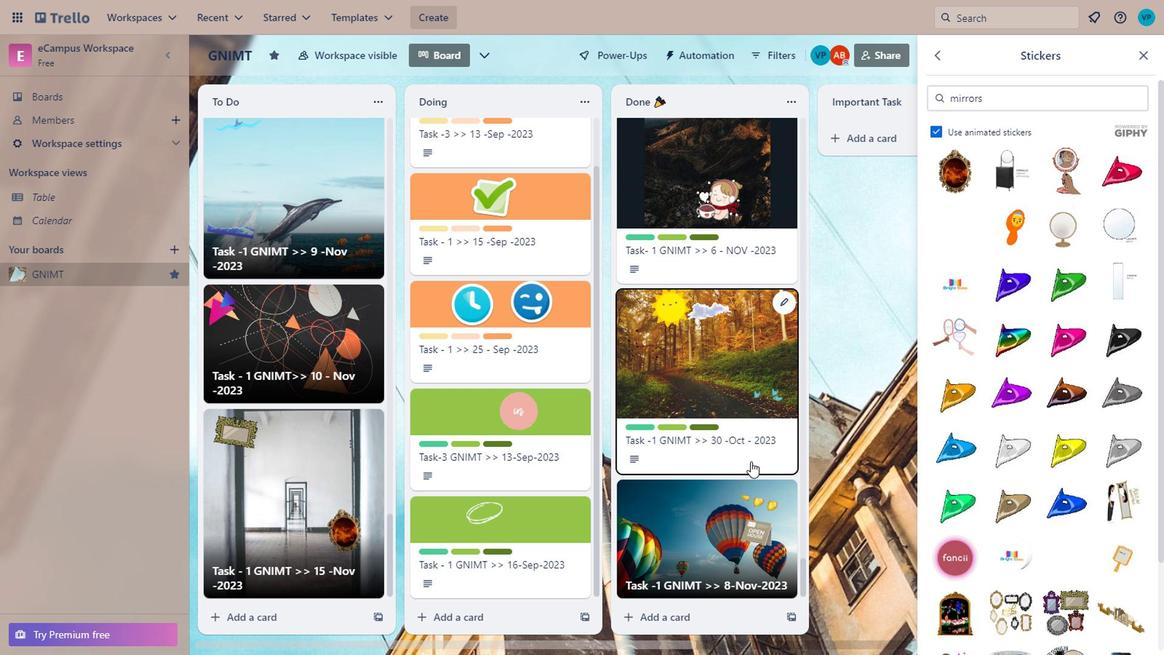 
Action: Mouse scrolled (487, 387) with delta (0, 0)
Screenshot: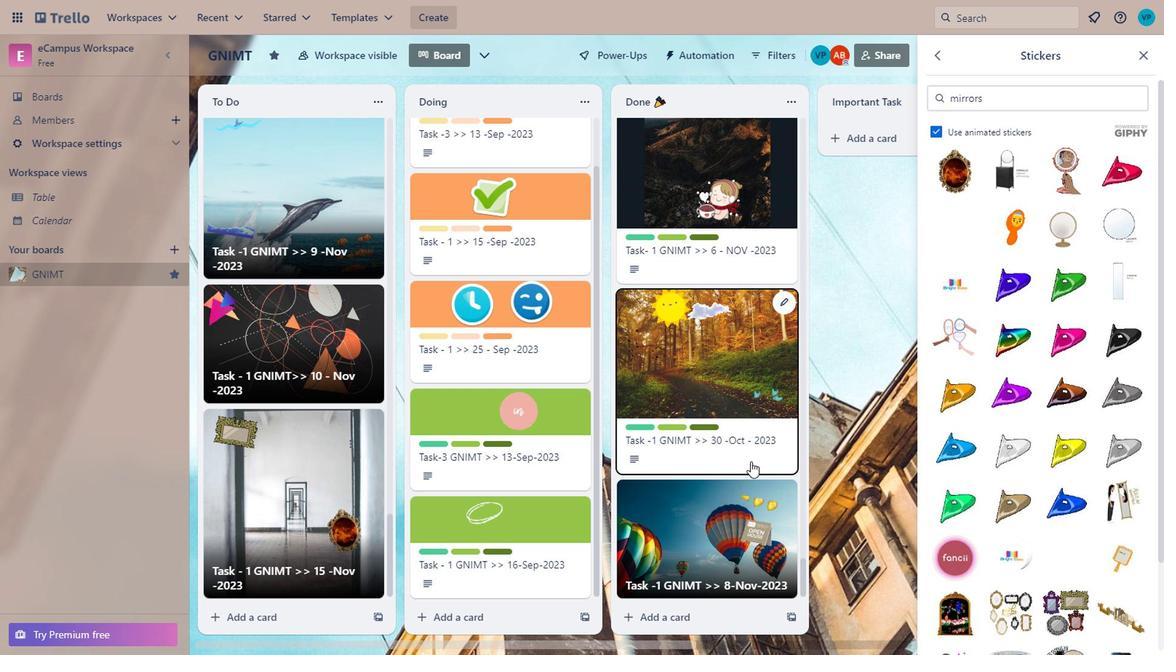 
Action: Mouse scrolled (487, 387) with delta (0, 0)
Screenshot: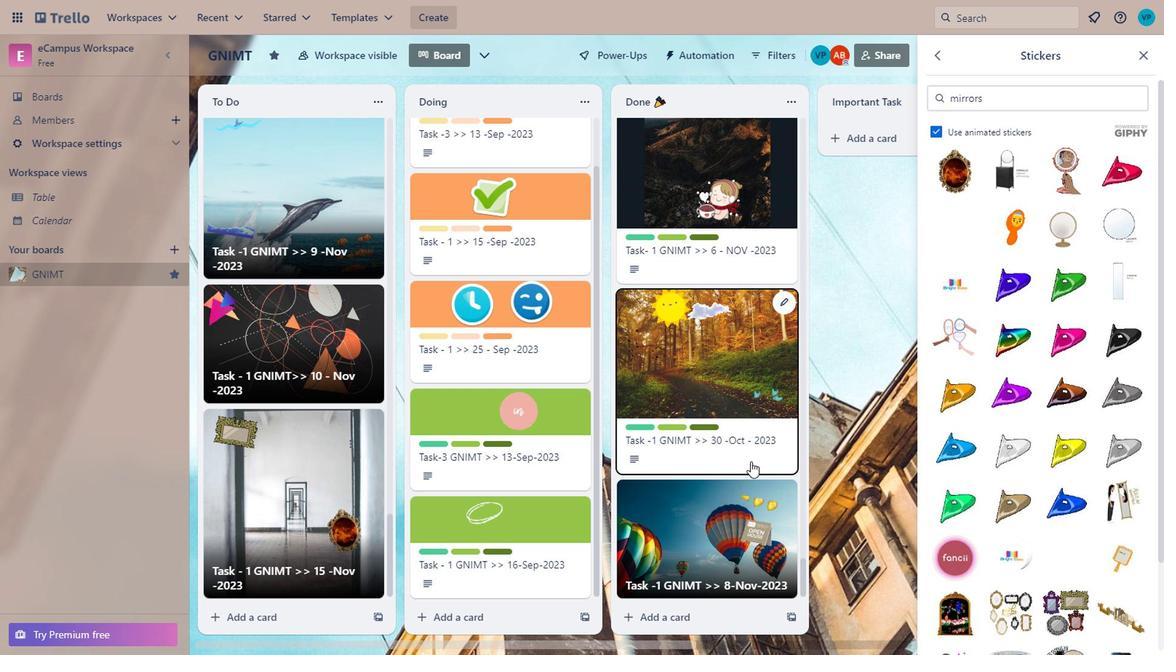 
Action: Mouse scrolled (487, 387) with delta (0, 0)
Screenshot: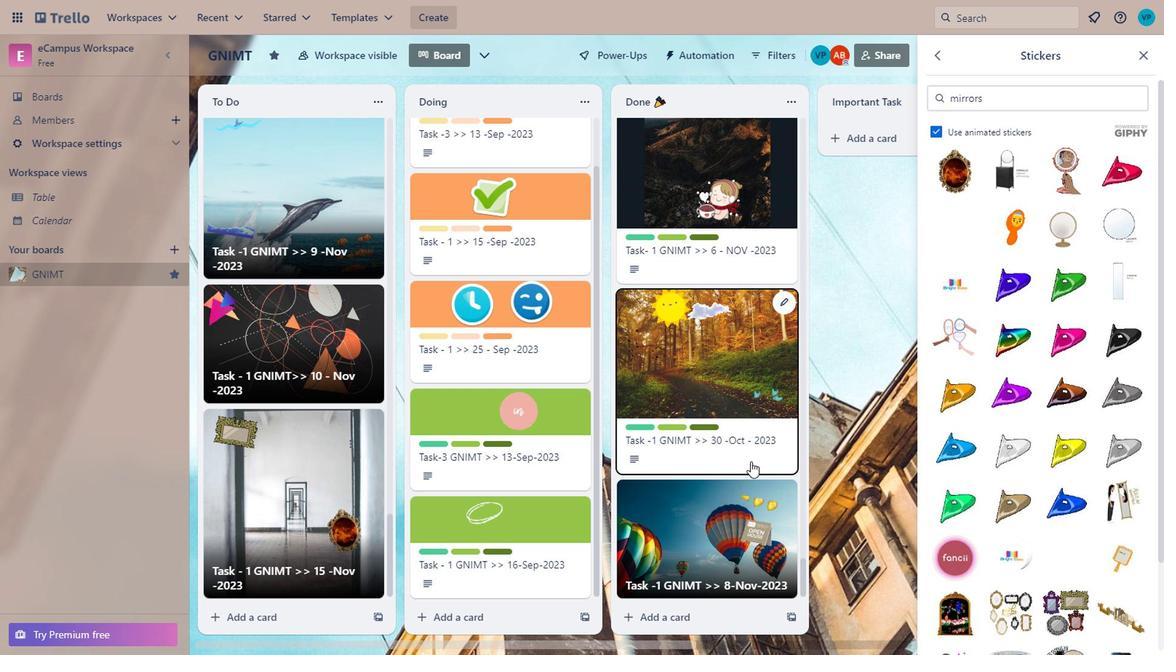 
Action: Mouse moved to (764, 410)
Screenshot: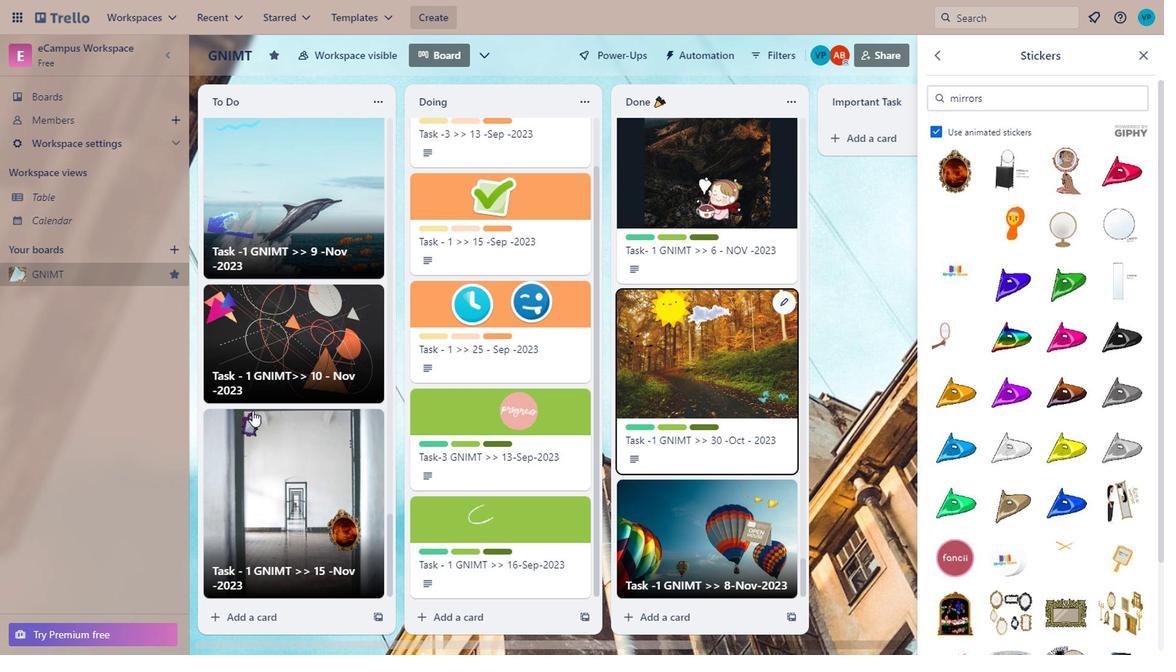 
Action: Mouse scrolled (764, 409) with delta (0, 0)
Screenshot: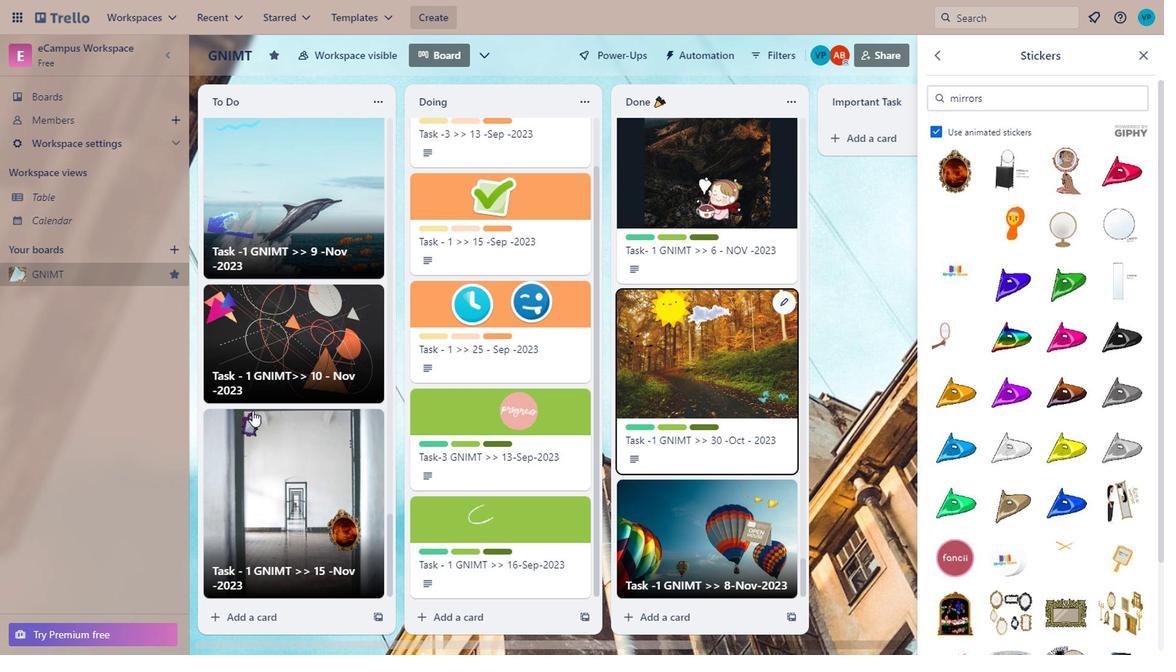 
Action: Mouse moved to (776, 410)
Screenshot: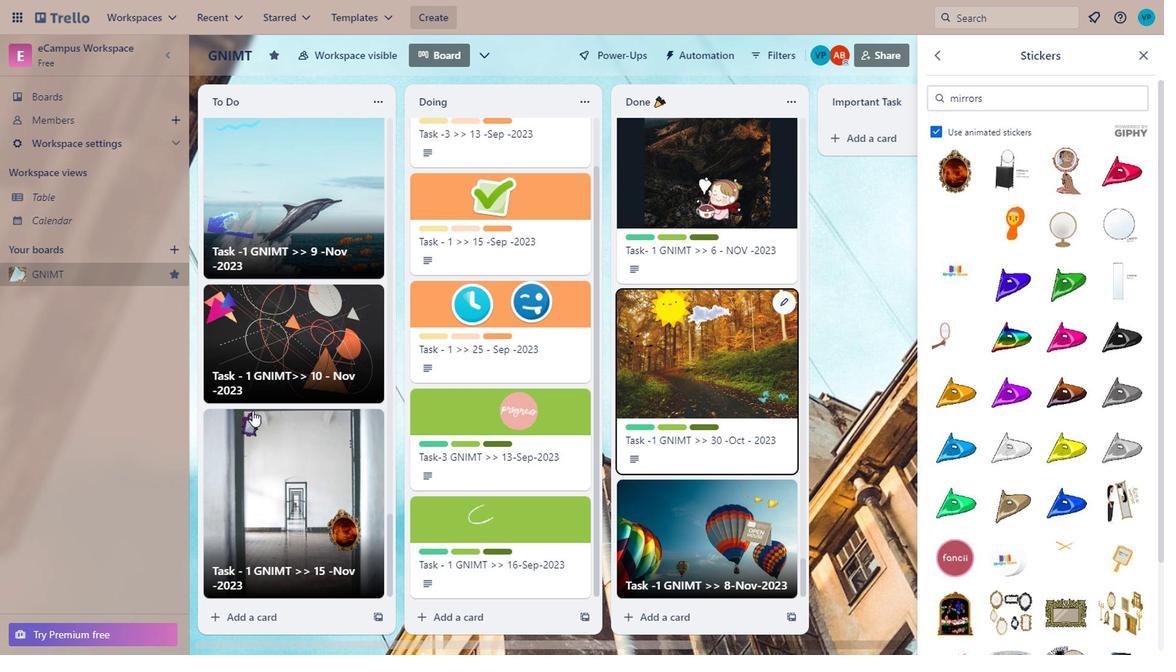 
Action: Mouse scrolled (776, 409) with delta (0, 0)
Screenshot: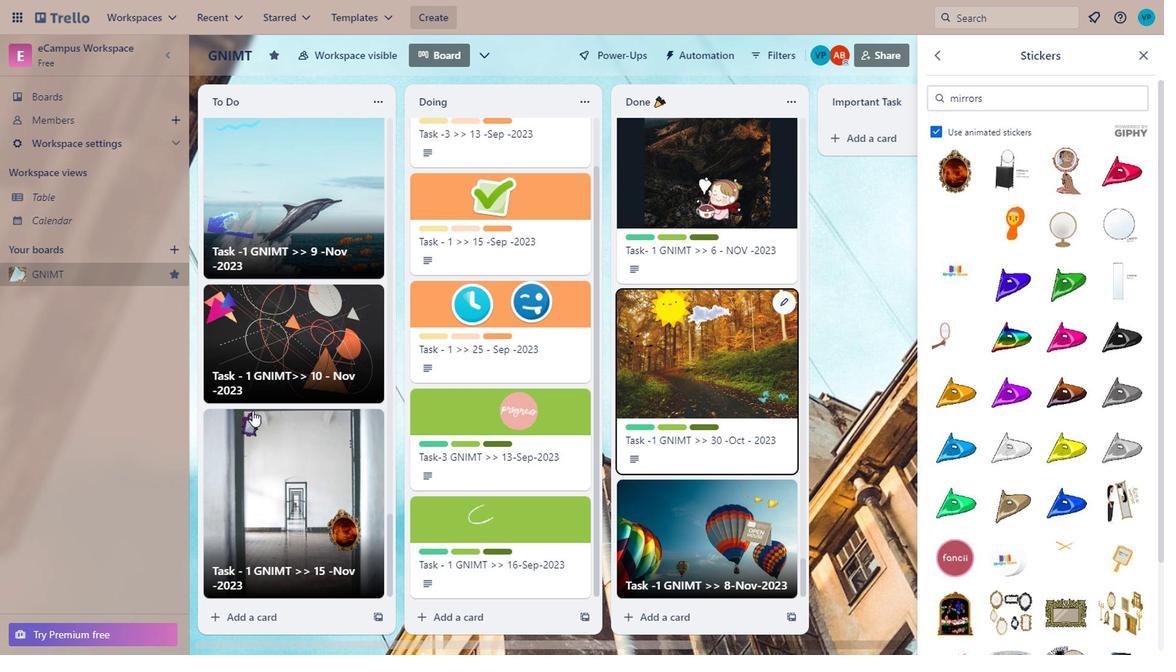 
Action: Mouse scrolled (776, 409) with delta (0, 0)
Screenshot: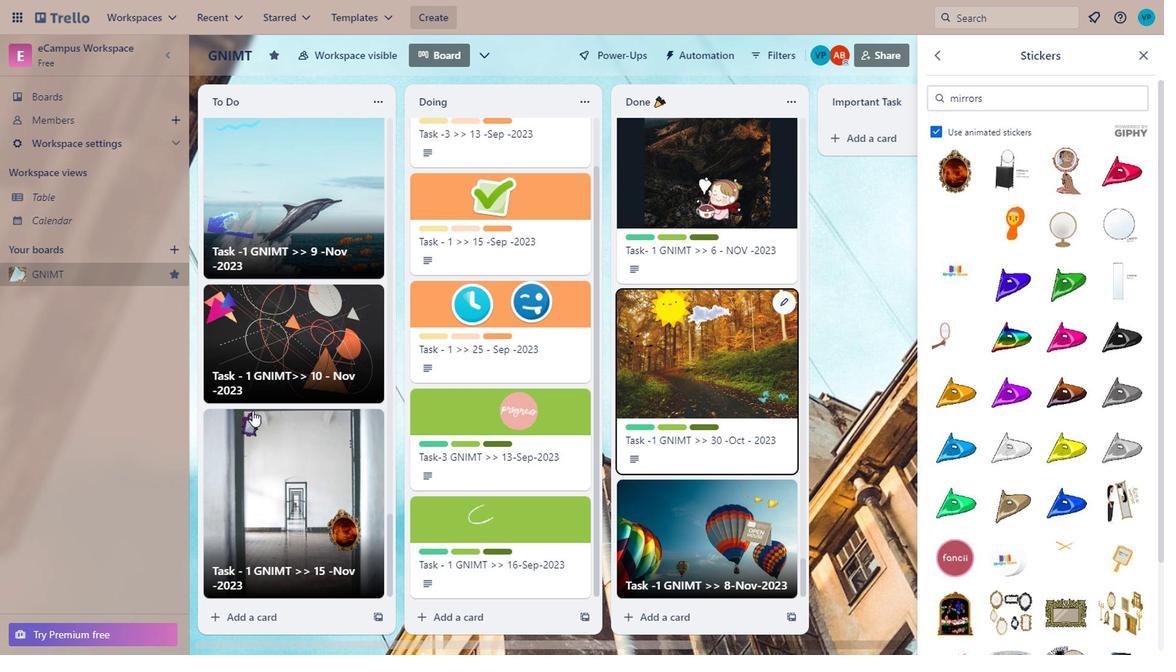 
Action: Mouse moved to (760, 415)
Screenshot: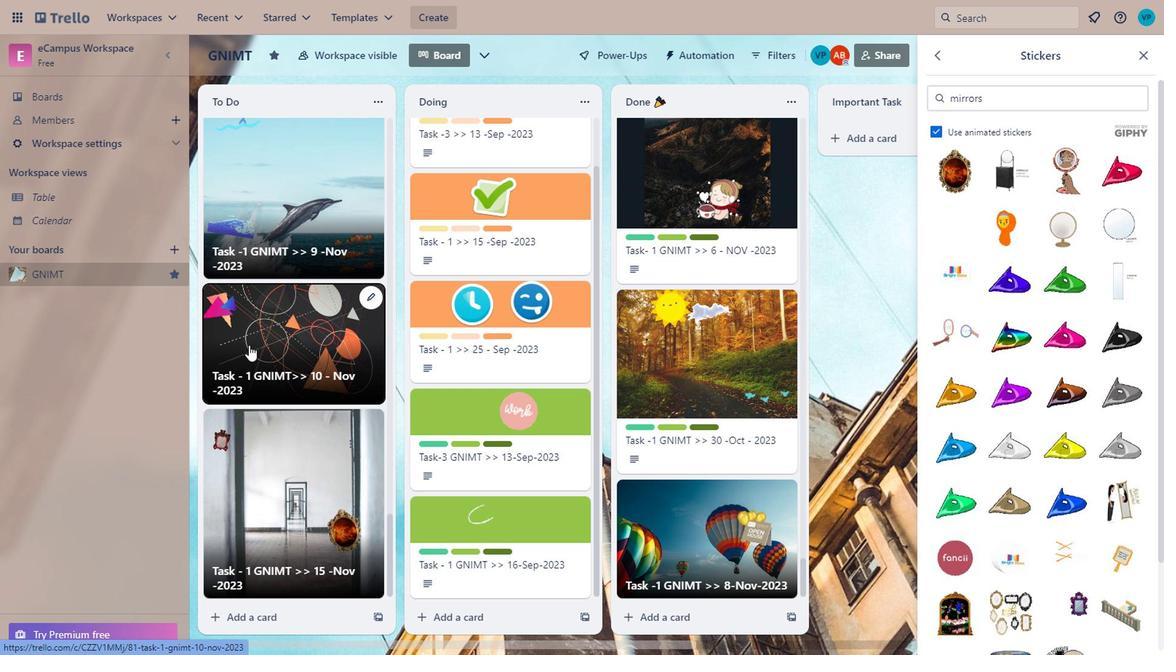 
Action: Mouse scrolled (760, 413) with delta (0, -1)
Screenshot: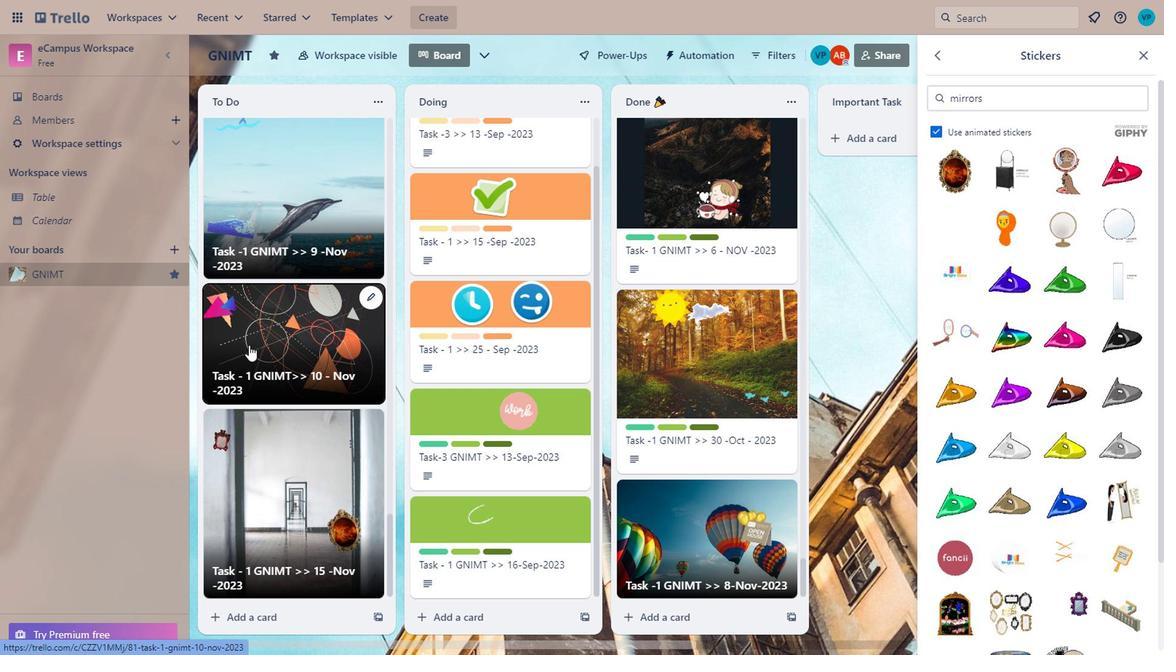 
Action: Mouse moved to (759, 417)
Screenshot: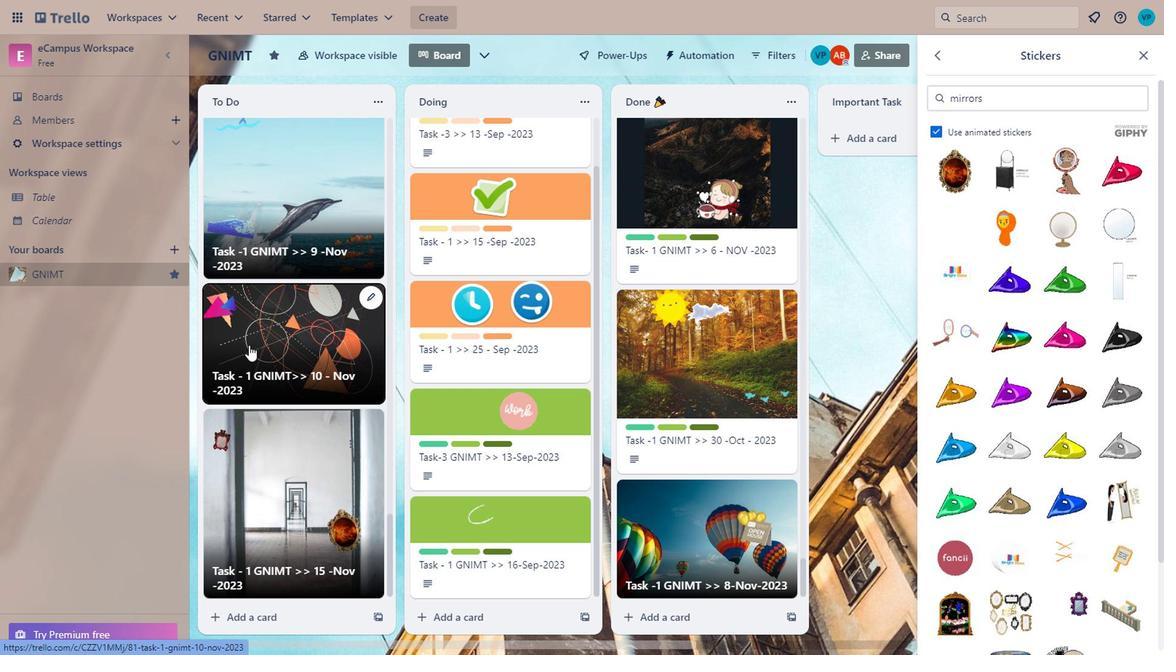 
Action: Mouse scrolled (759, 416) with delta (0, 0)
Screenshot: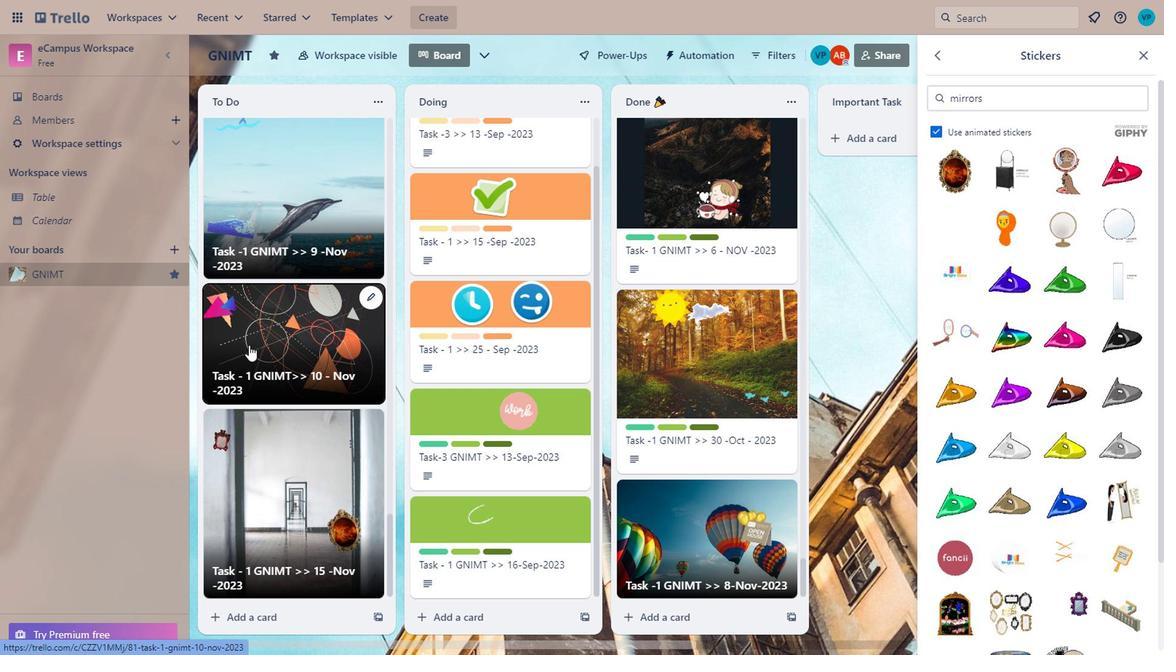 
Action: Mouse moved to (752, 432)
Screenshot: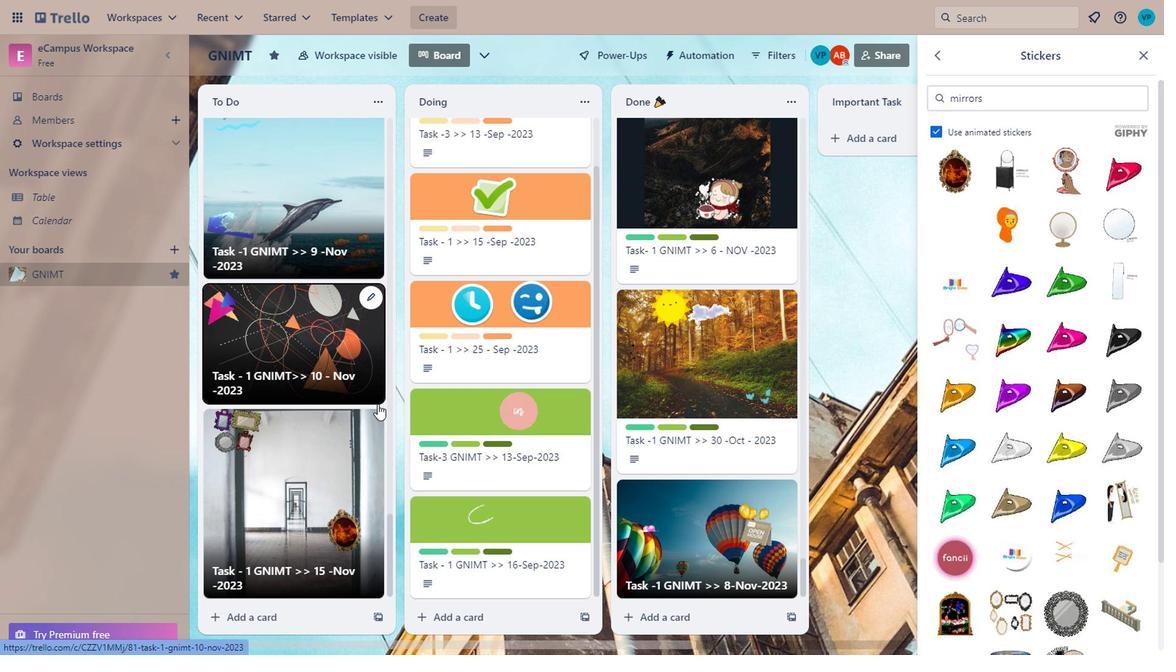 
Action: Mouse scrolled (752, 431) with delta (0, 0)
Screenshot: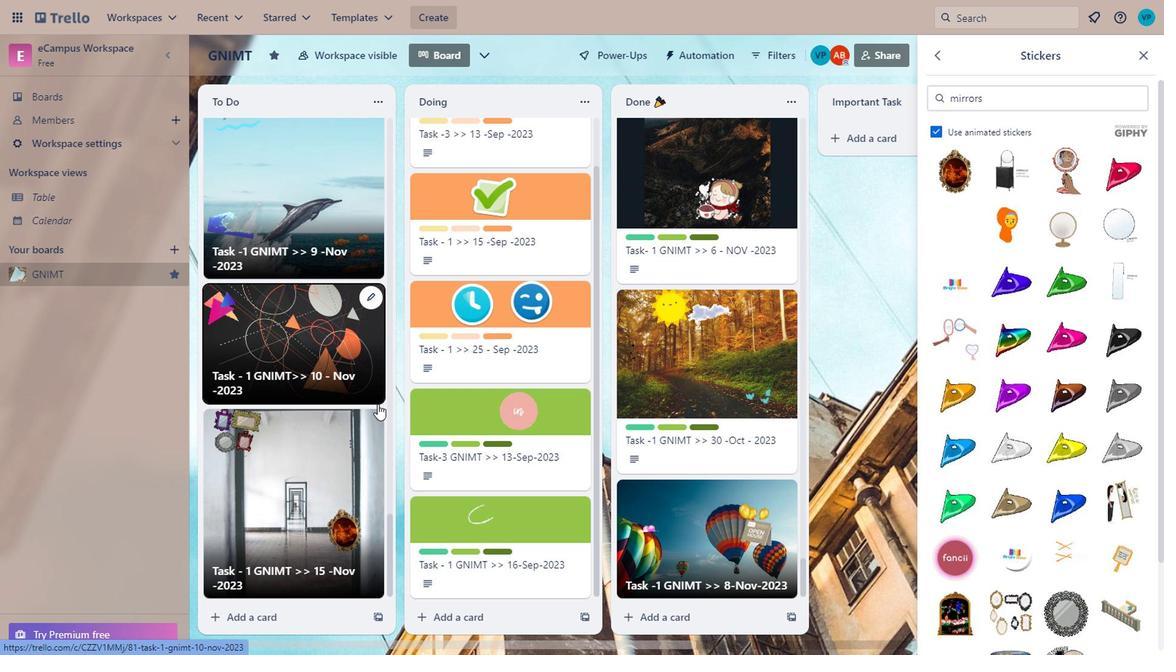 
Action: Mouse moved to (752, 436)
Screenshot: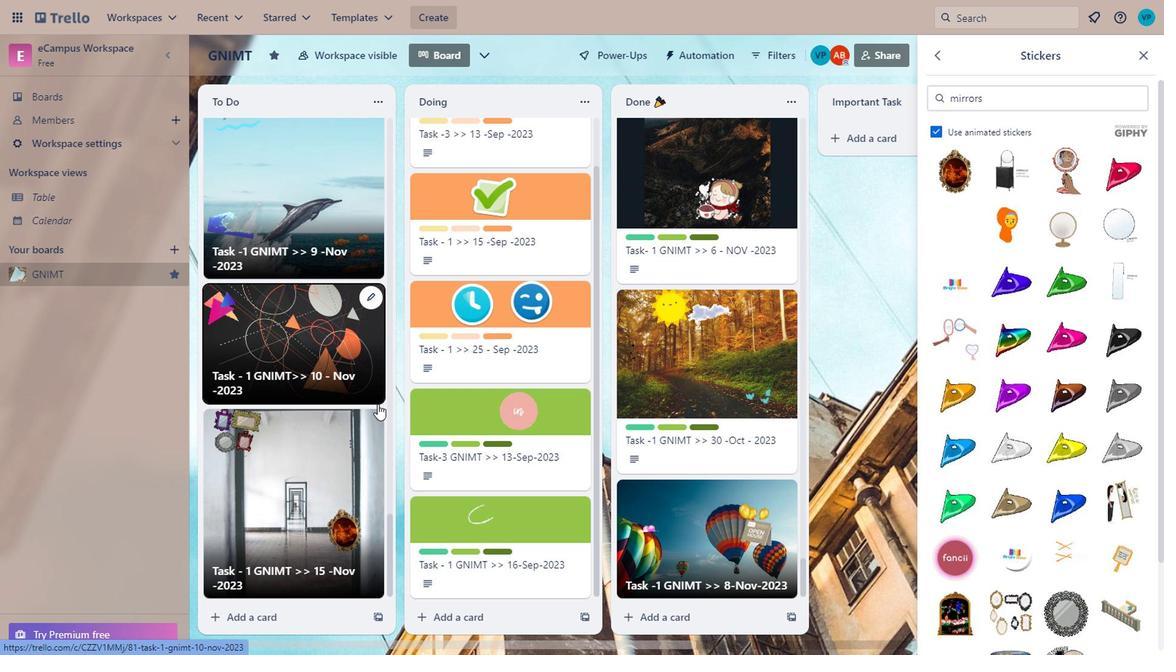 
Action: Mouse scrolled (752, 435) with delta (0, 0)
Screenshot: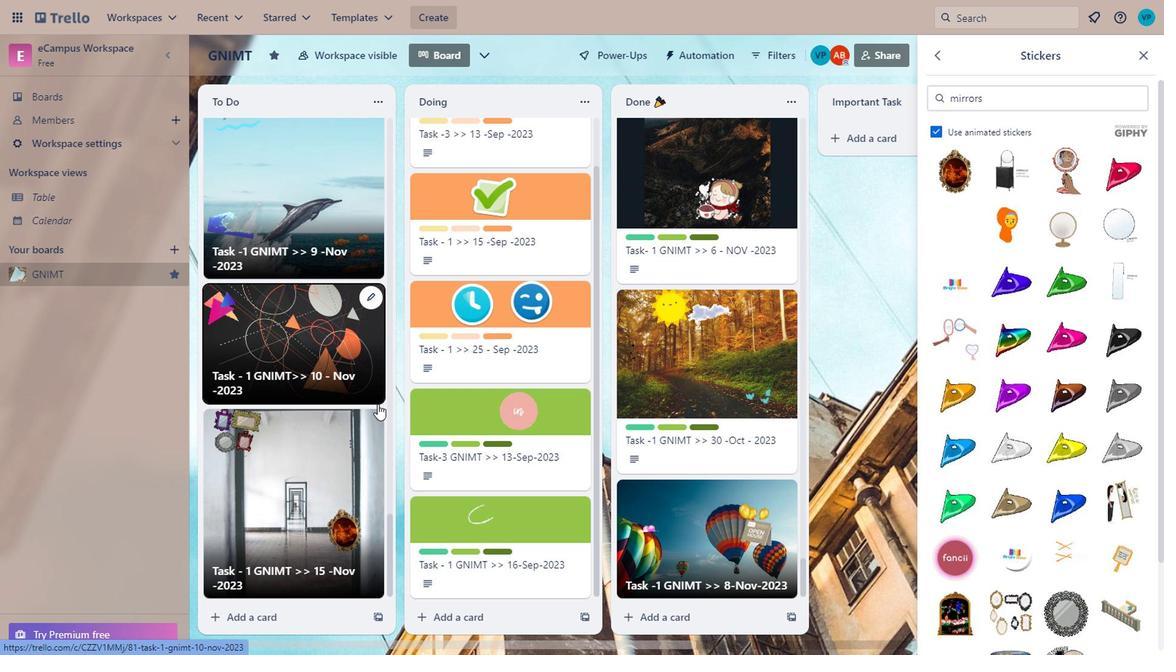 
Action: Mouse moved to (547, 388)
Screenshot: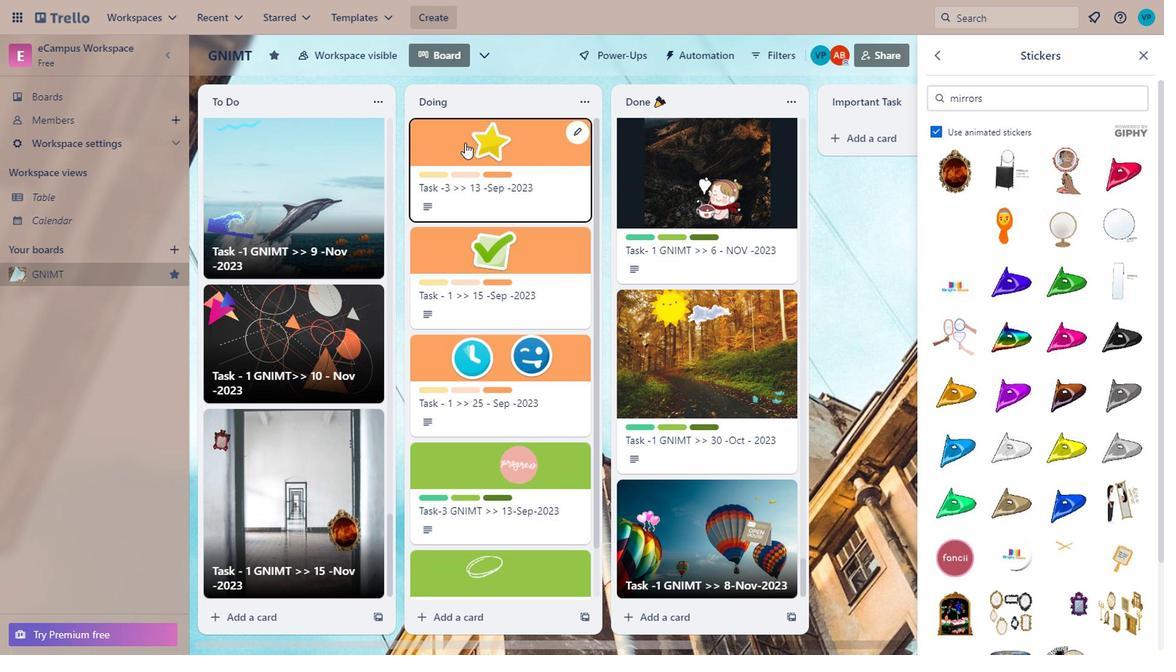 
Action: Mouse scrolled (547, 389) with delta (0, 1)
Screenshot: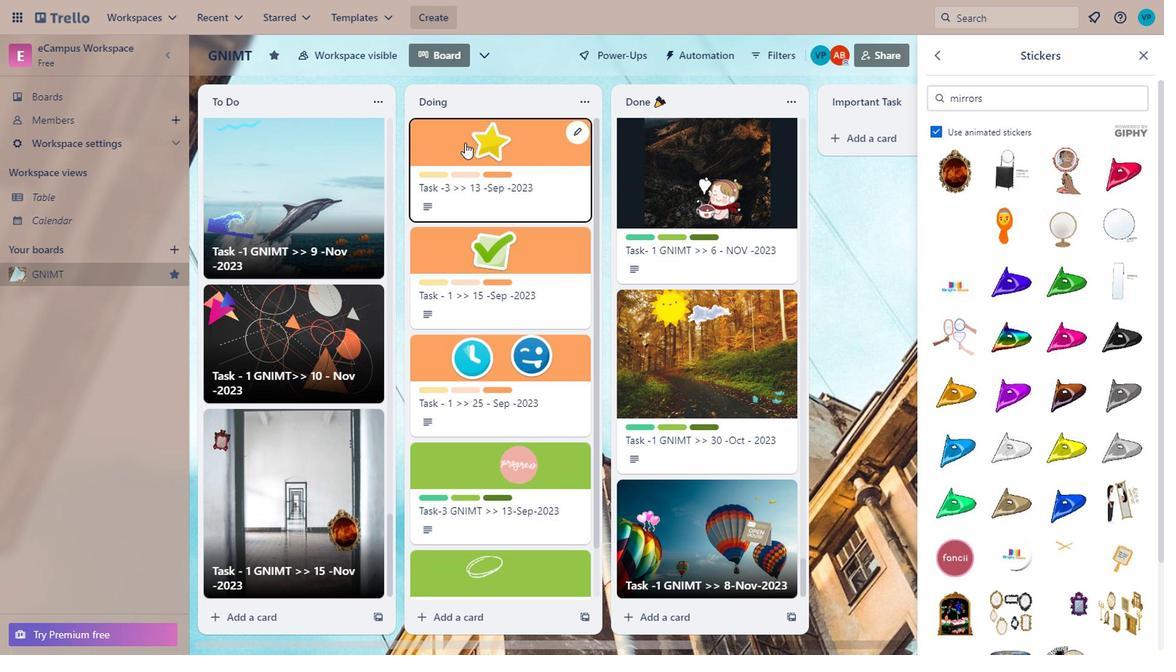 
Action: Mouse moved to (547, 384)
Screenshot: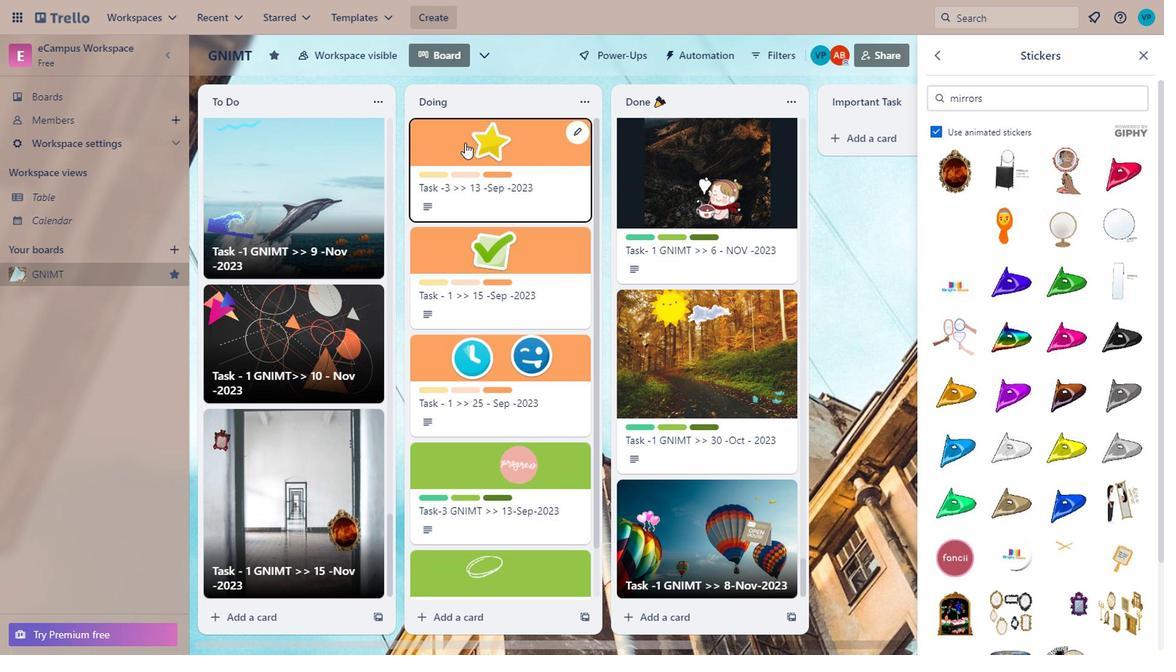 
Action: Mouse scrolled (547, 385) with delta (0, 1)
Screenshot: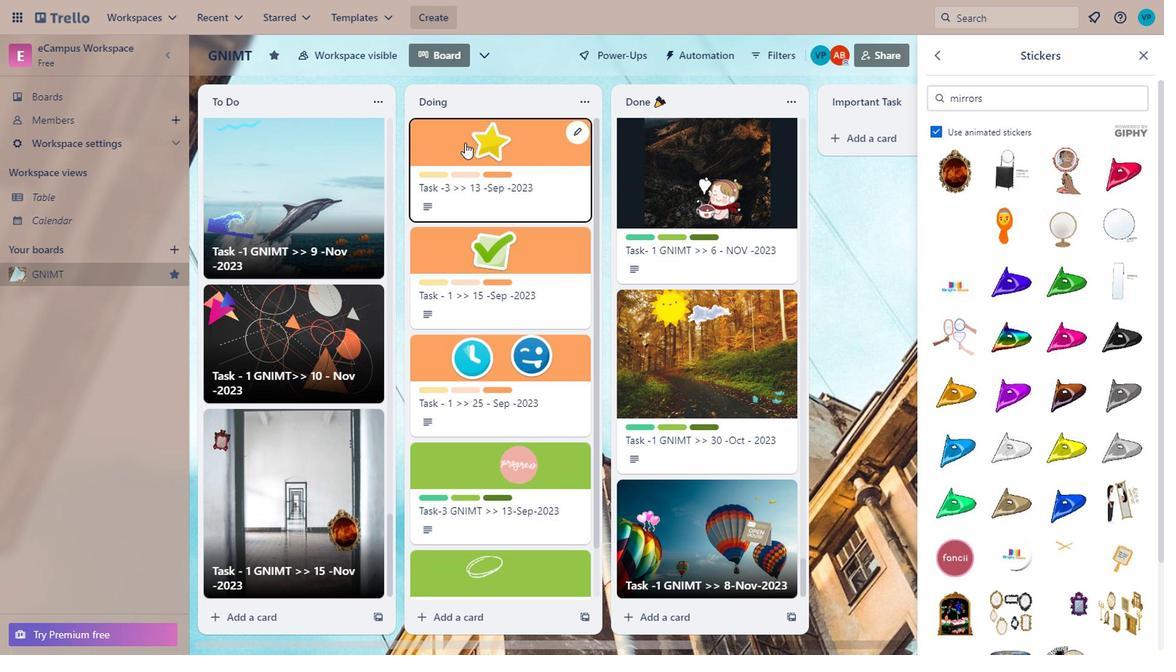 
Action: Mouse scrolled (547, 385) with delta (0, 1)
Screenshot: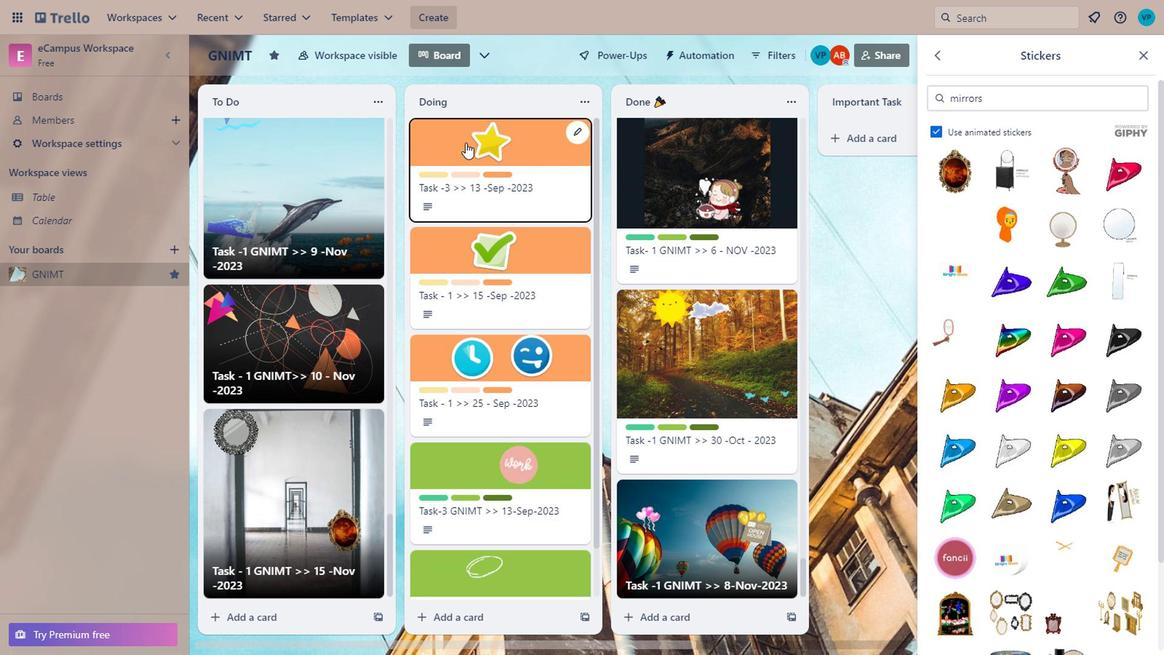 
Action: Mouse moved to (547, 384)
Screenshot: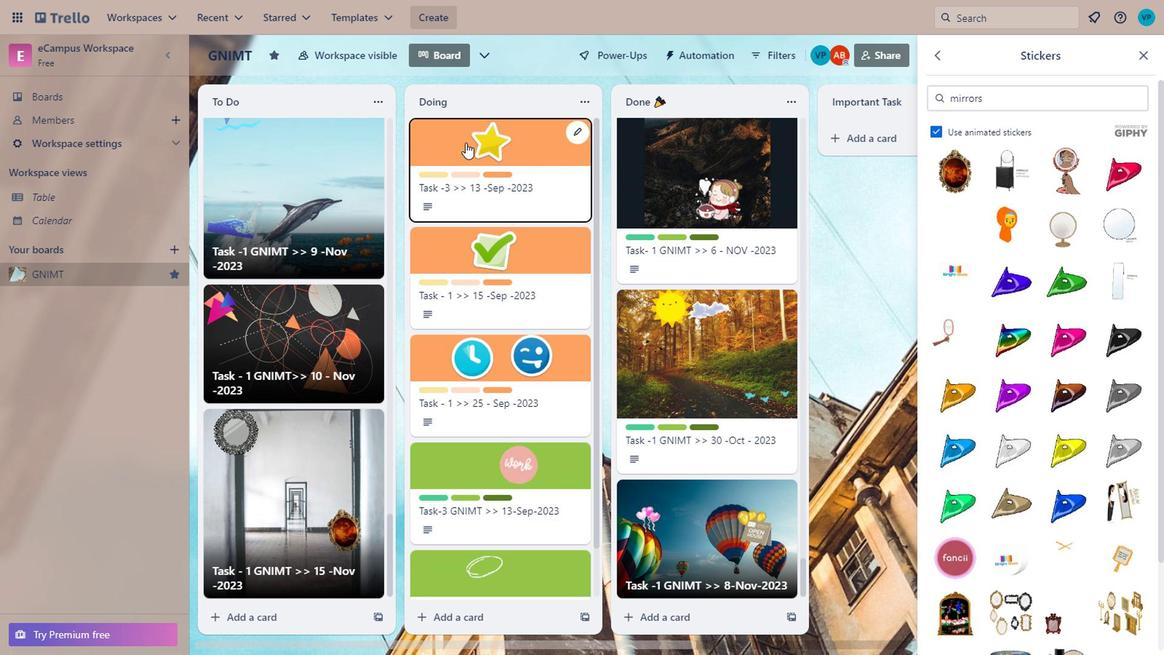 
Action: Mouse scrolled (547, 384) with delta (0, 0)
Screenshot: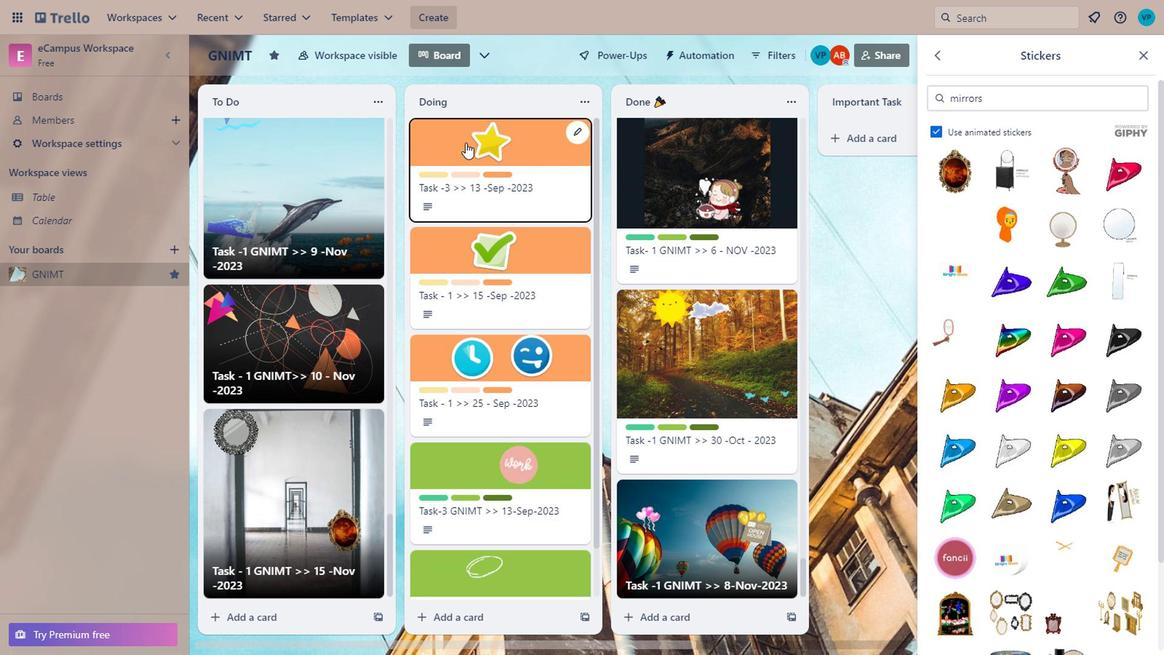 
Action: Mouse scrolled (547, 384) with delta (0, 0)
Screenshot: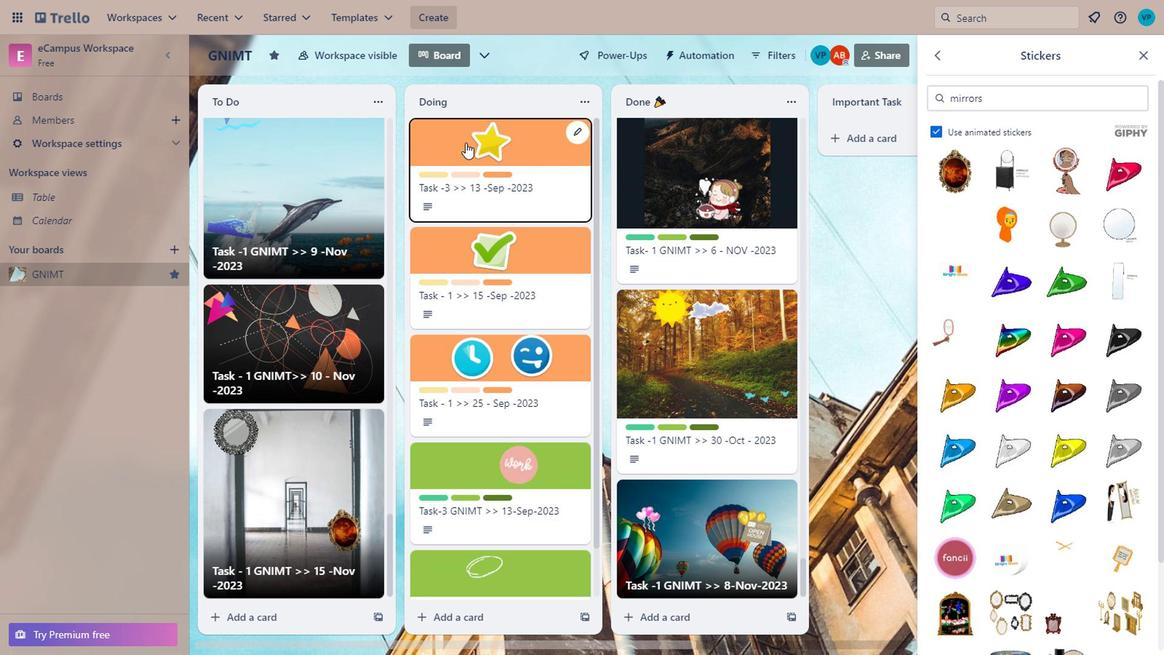
Action: Mouse scrolled (547, 384) with delta (0, 0)
Screenshot: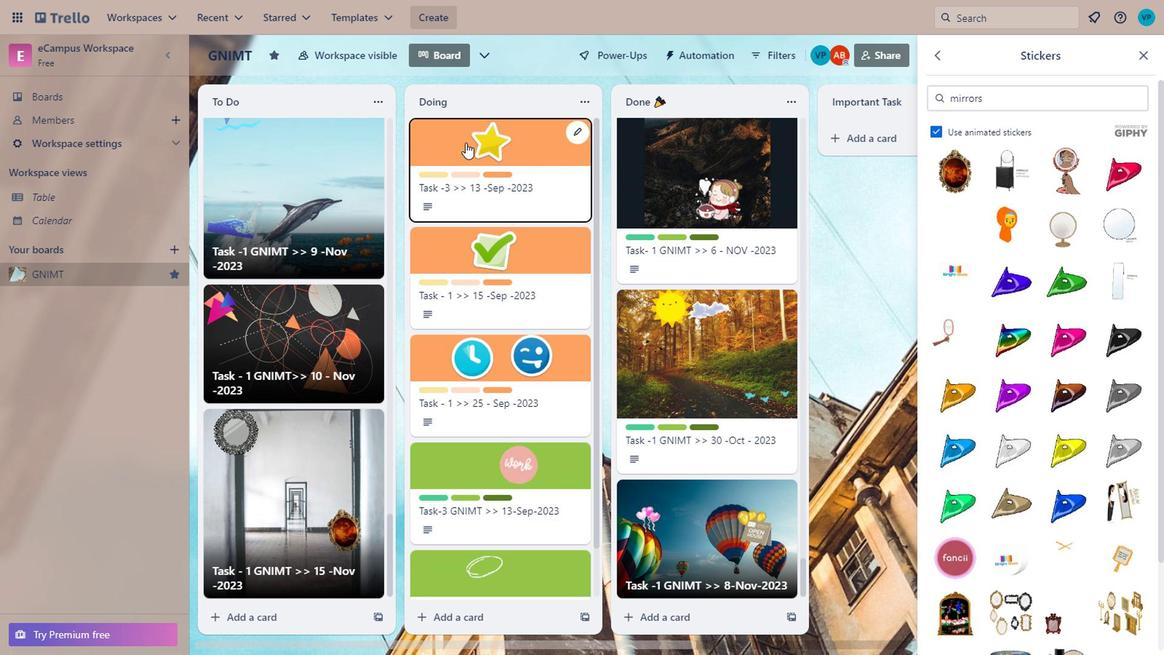 
Action: Mouse scrolled (547, 384) with delta (0, 0)
Screenshot: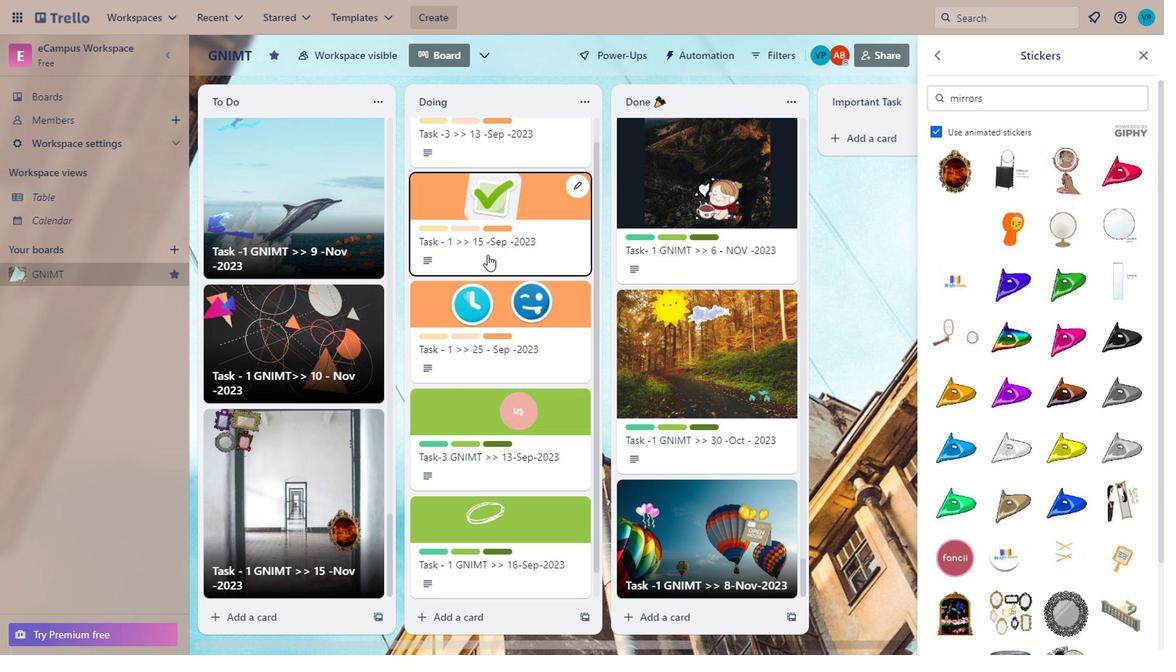 
Action: Mouse moved to (512, 308)
Screenshot: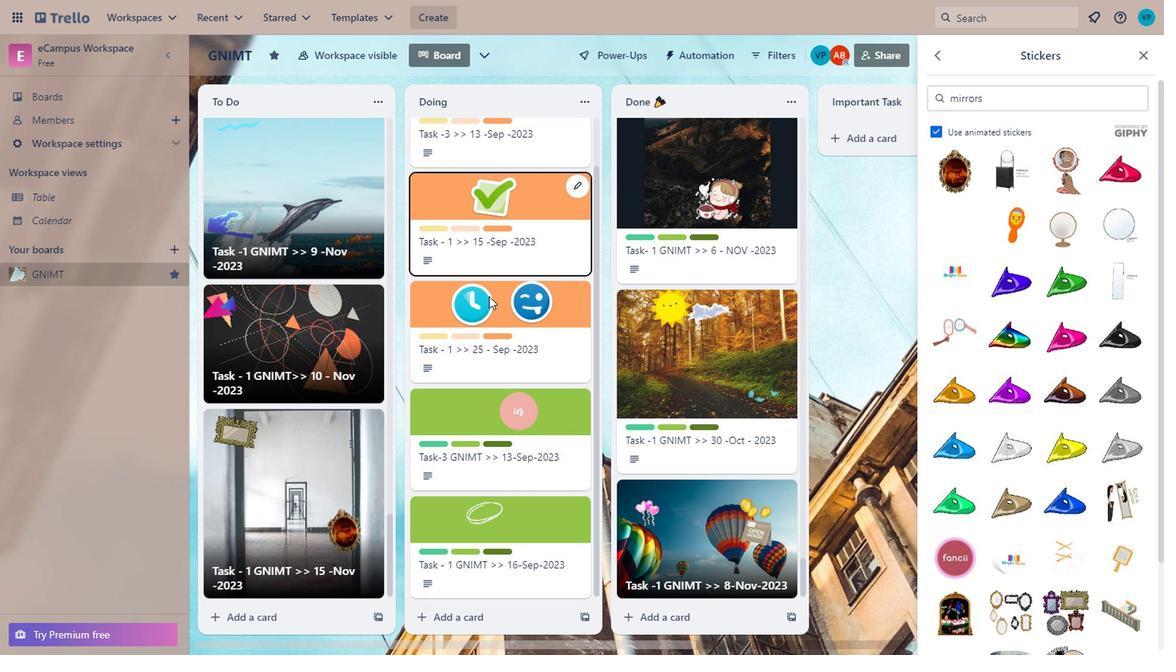 
Action: Mouse scrolled (512, 309) with delta (0, 0)
Screenshot: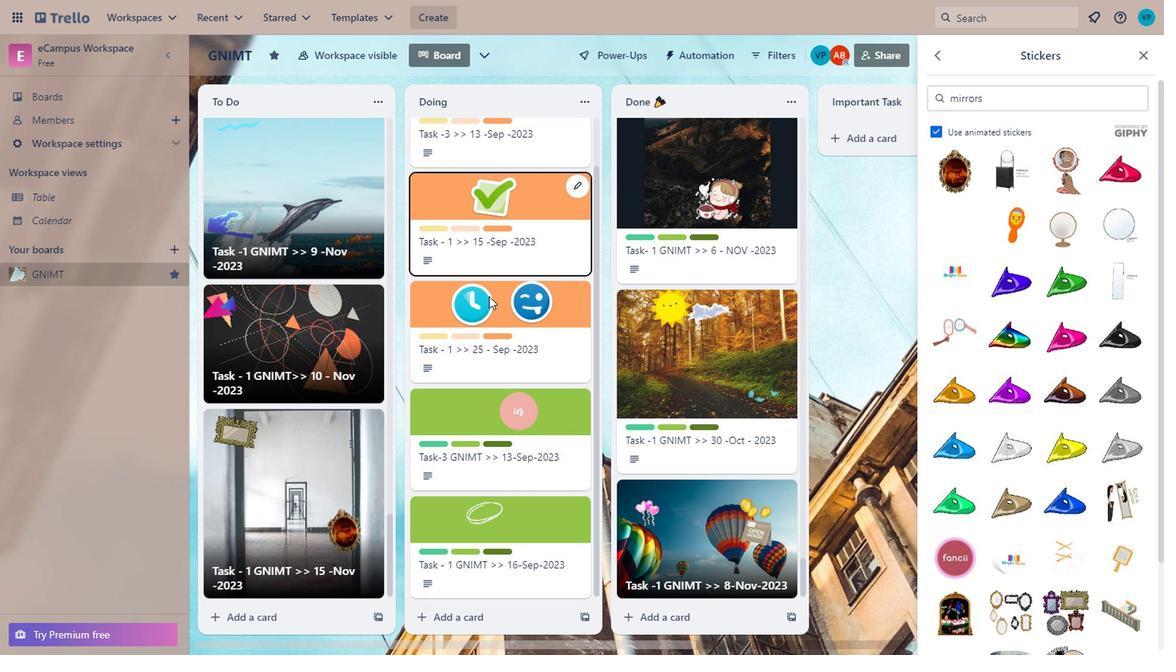
Action: Mouse moved to (501, 279)
Screenshot: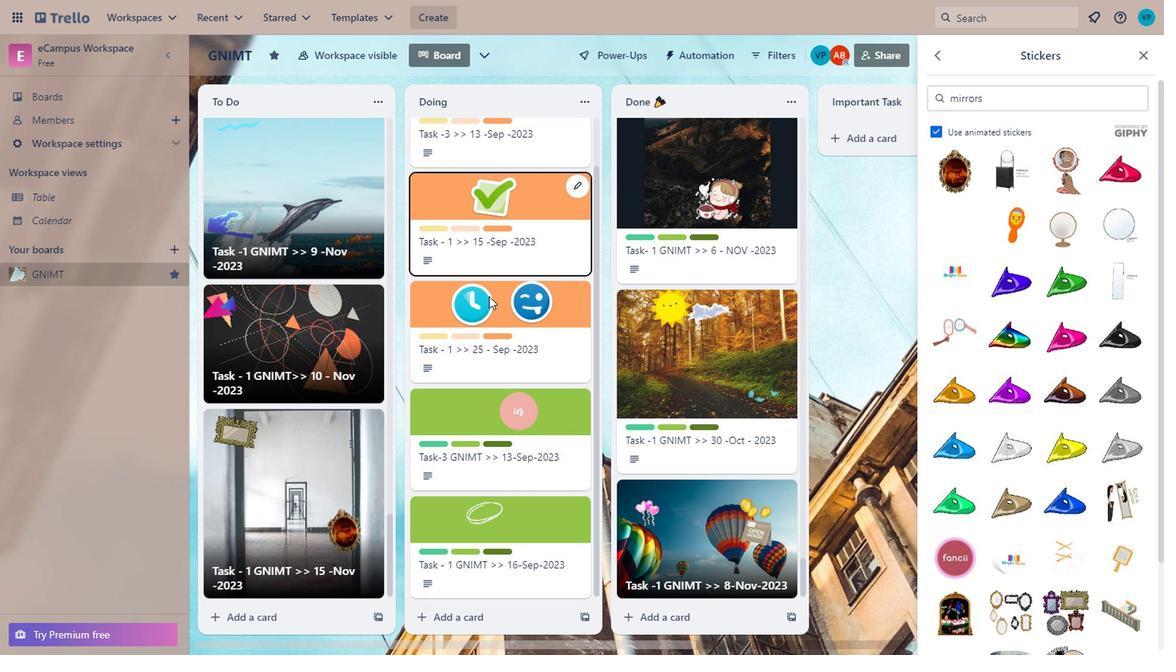 
Action: Mouse scrolled (501, 280) with delta (0, 0)
Screenshot: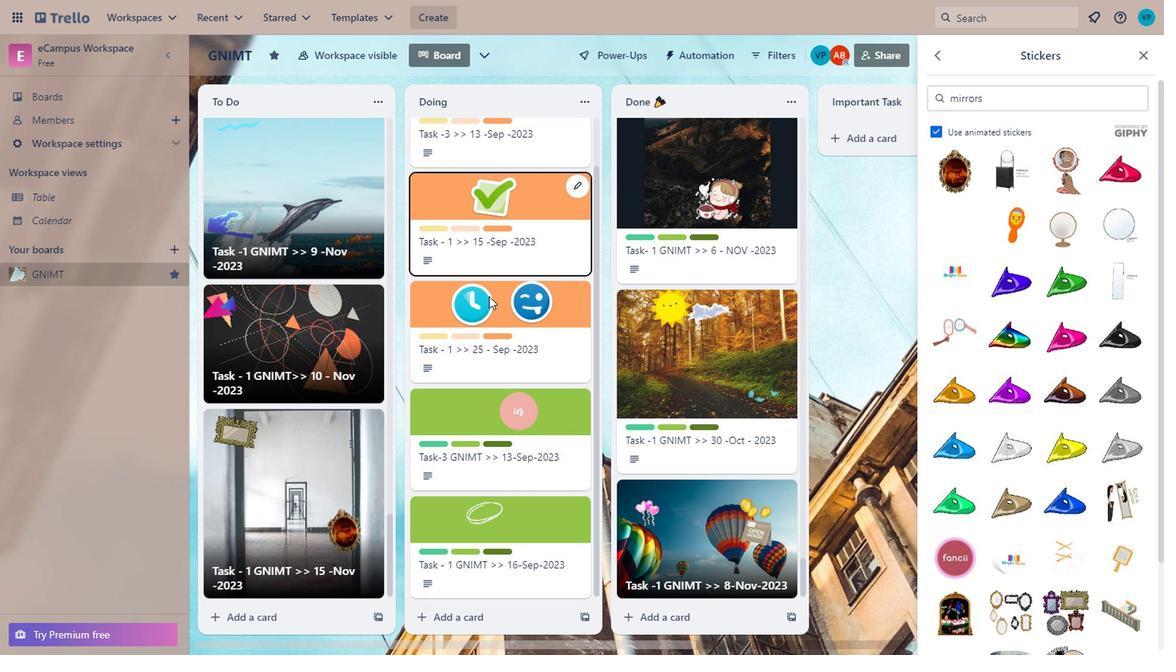 
Action: Mouse moved to (473, 126)
Screenshot: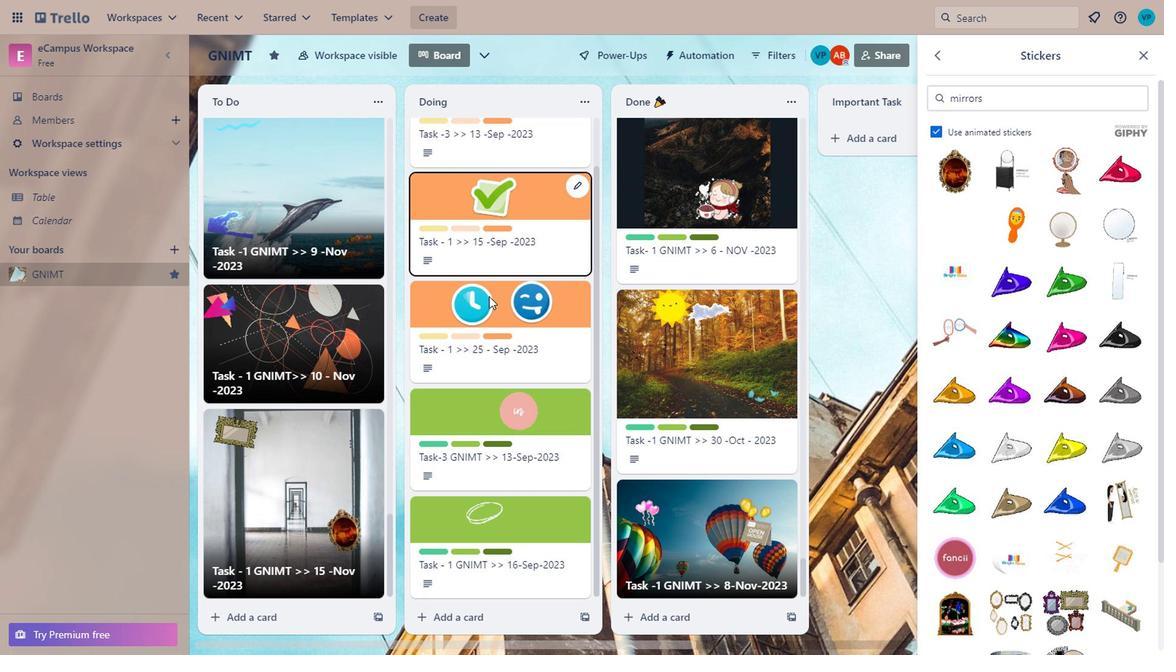 
Action: Mouse scrolled (473, 128) with delta (0, 1)
Screenshot: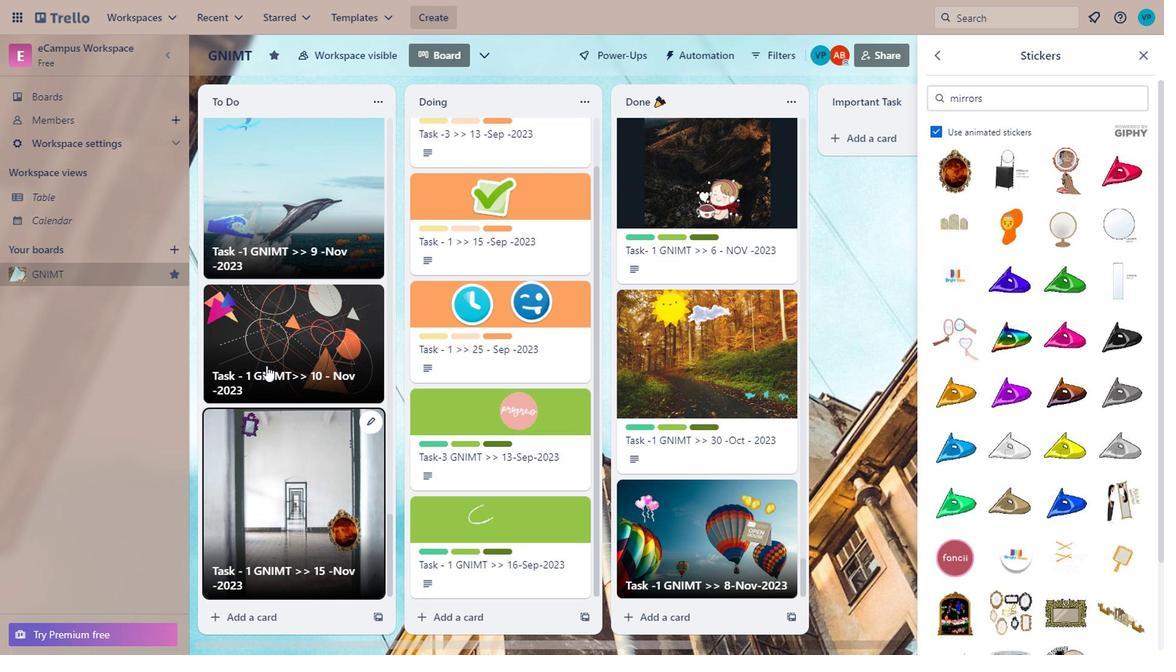 
Action: Mouse scrolled (473, 128) with delta (0, 1)
Screenshot: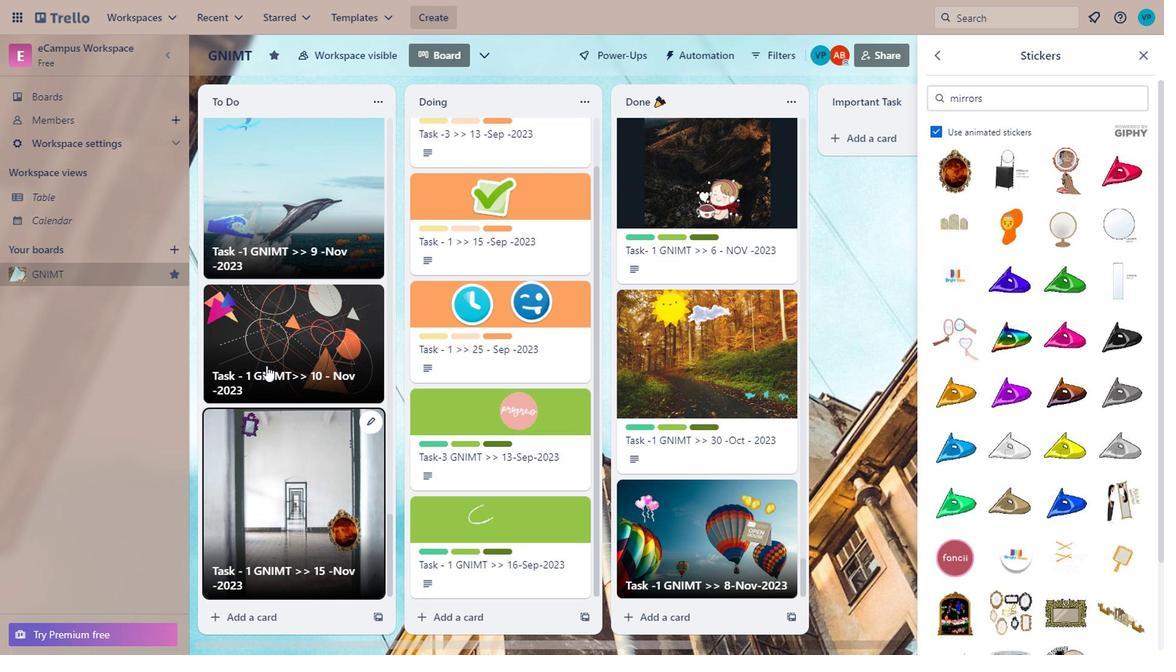 
Action: Mouse scrolled (473, 128) with delta (0, 1)
Screenshot: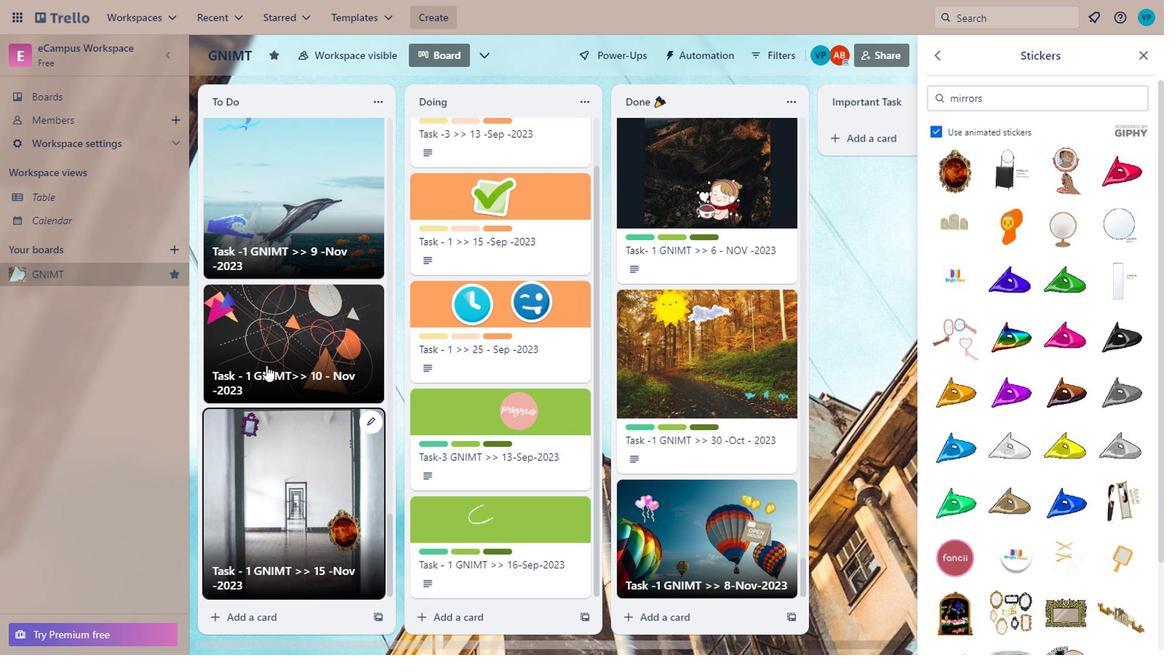 
Action: Mouse scrolled (473, 128) with delta (0, 1)
Screenshot: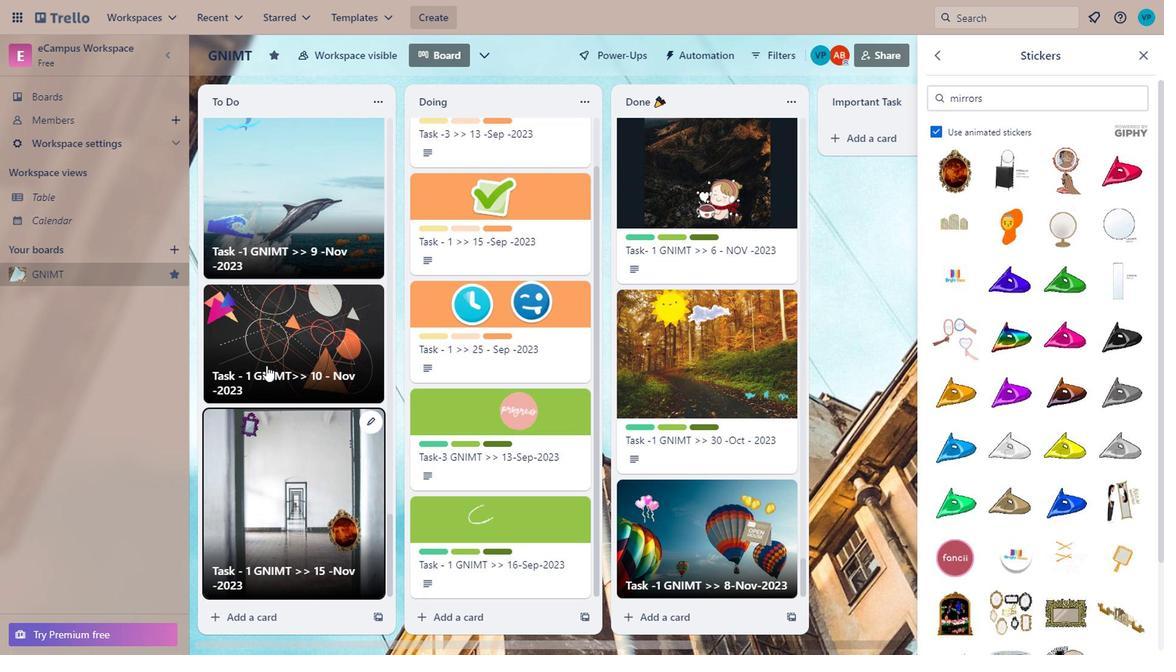 
Action: Mouse scrolled (473, 128) with delta (0, 1)
Screenshot: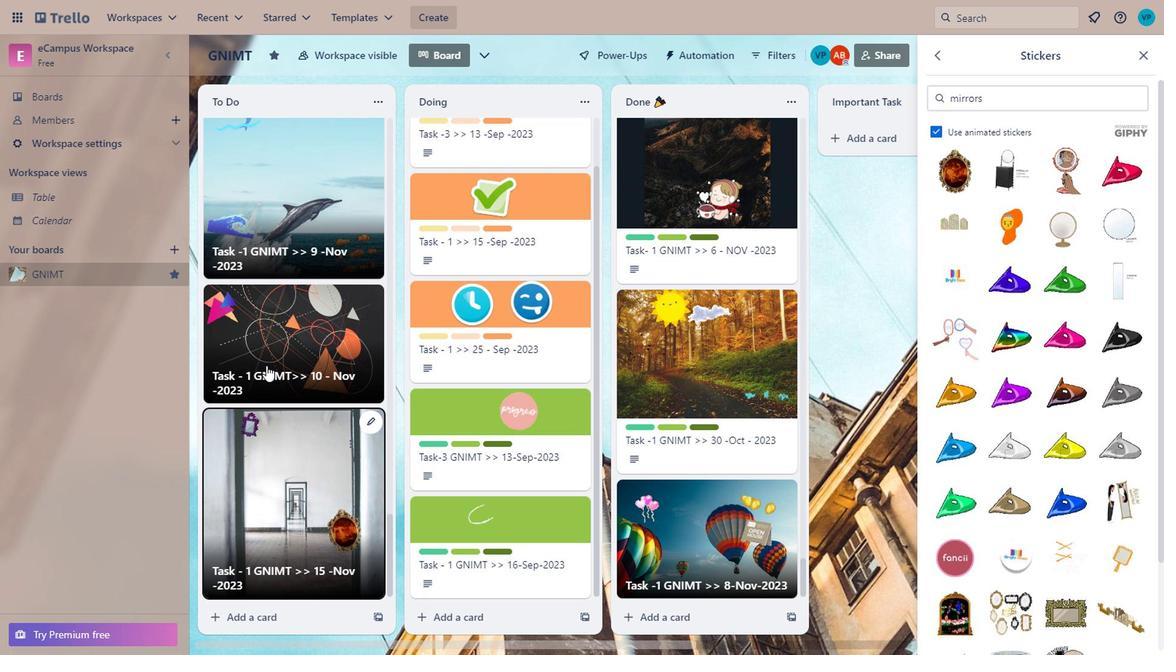 
Action: Mouse moved to (474, 126)
Screenshot: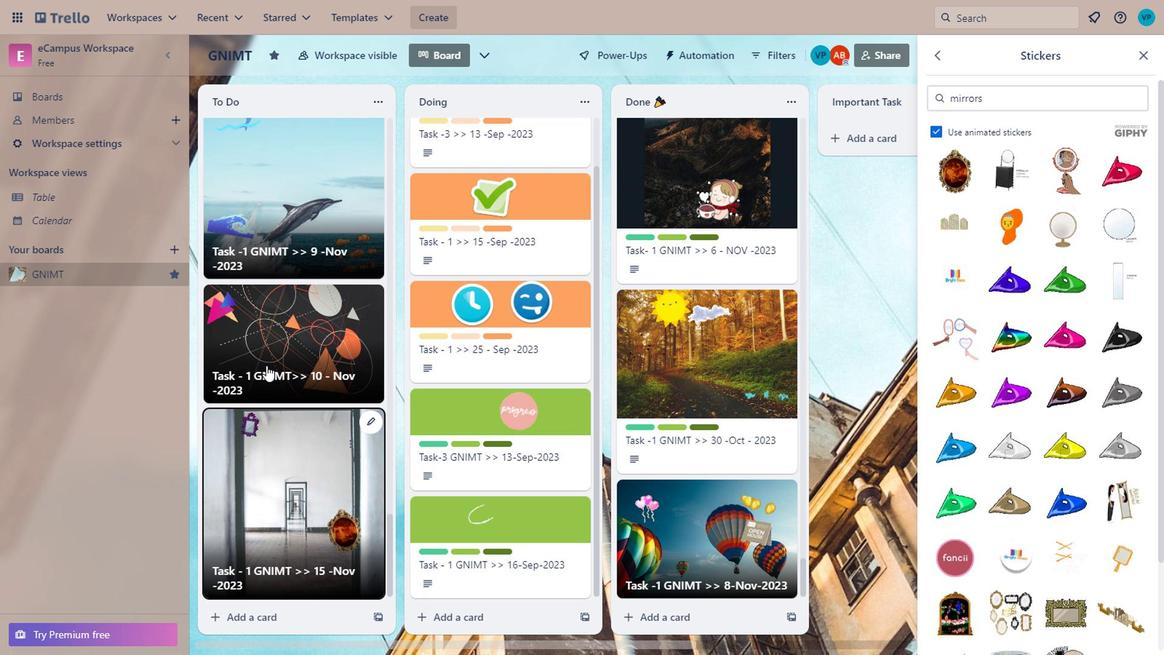 
Action: Mouse scrolled (474, 128) with delta (0, 1)
Screenshot: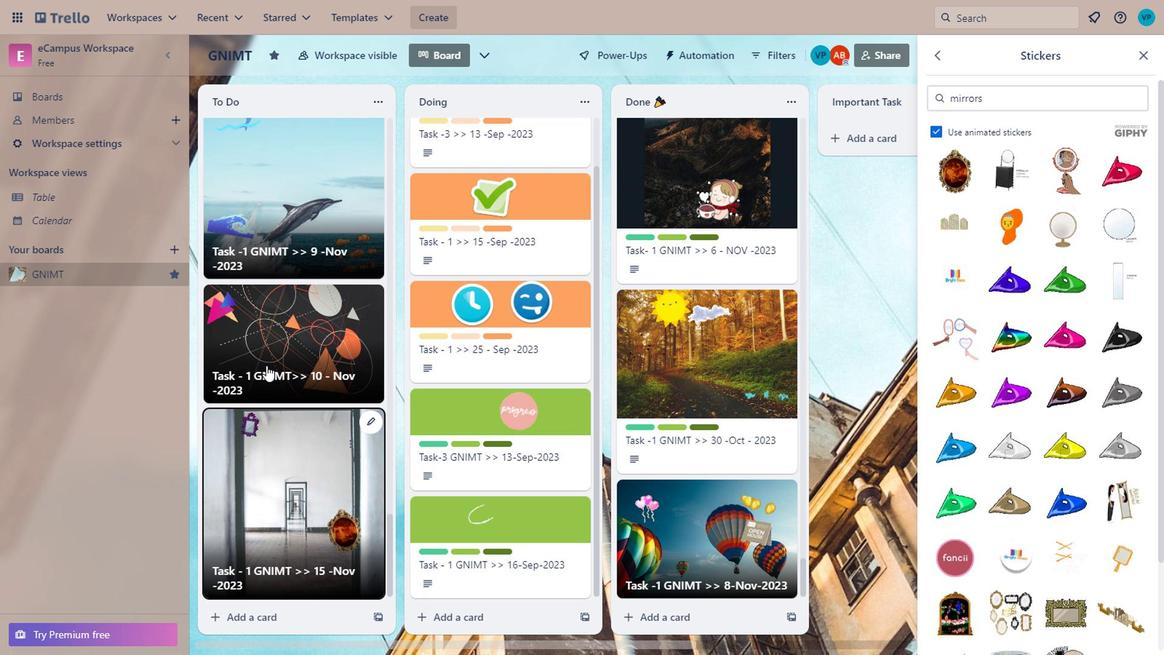 
Action: Mouse scrolled (474, 128) with delta (0, 1)
Screenshot: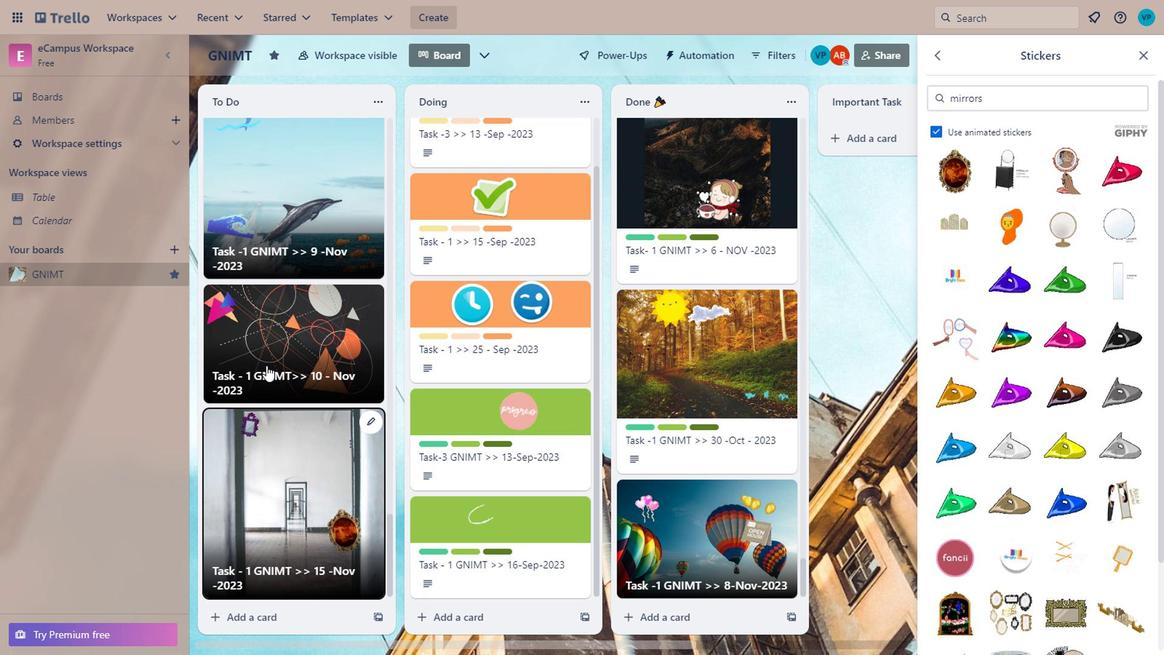
Action: Mouse scrolled (474, 128) with delta (0, 1)
Screenshot: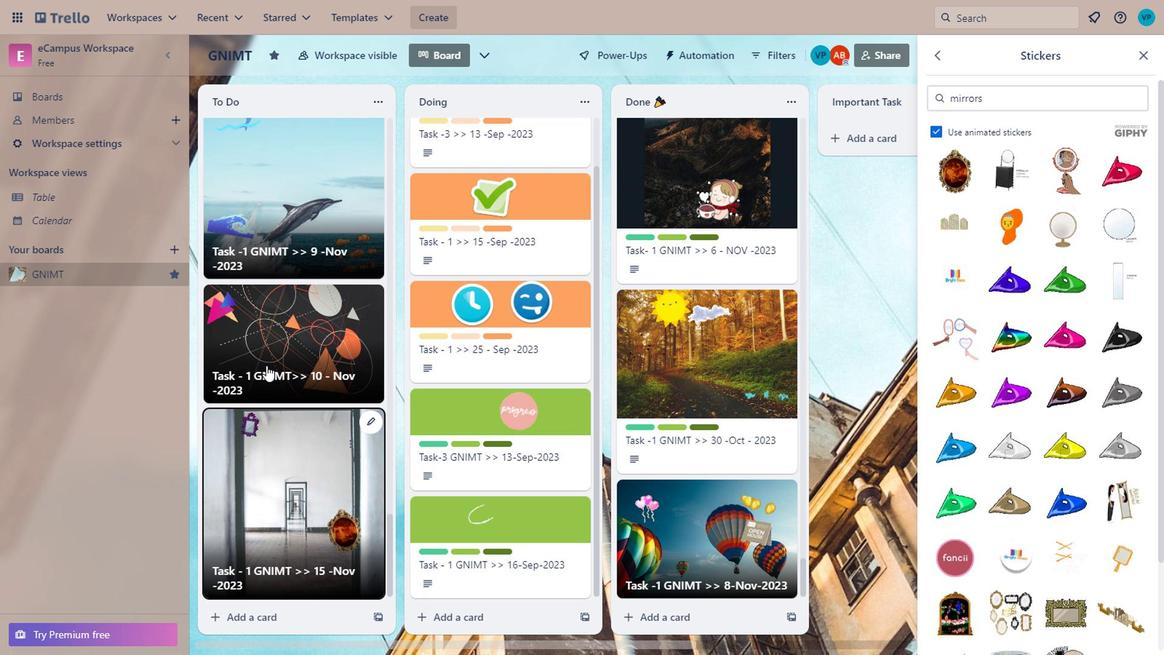 
Action: Mouse moved to (479, 183)
Screenshot: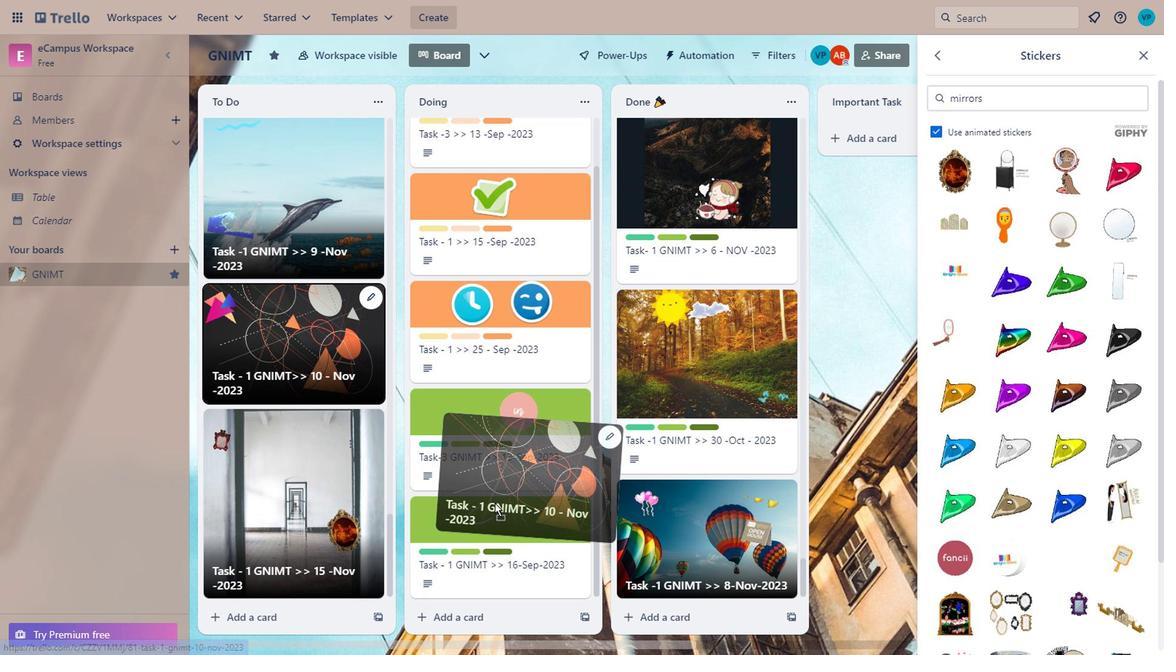 
Action: Mouse scrolled (479, 182) with delta (0, -1)
Screenshot: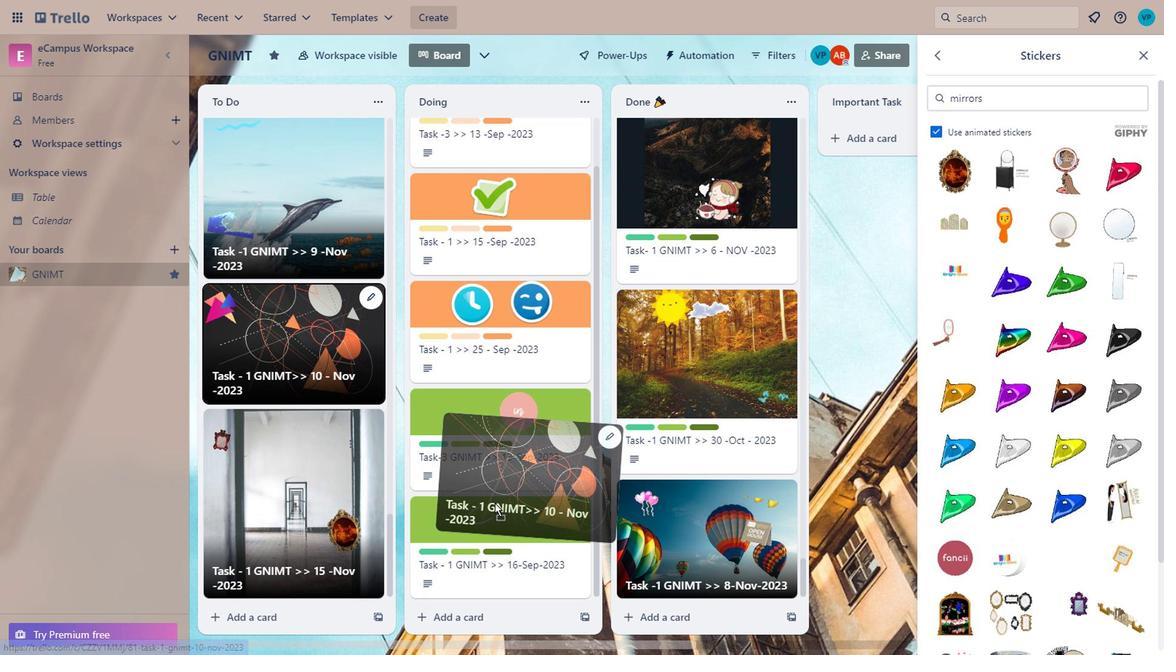 
Action: Mouse moved to (483, 202)
Screenshot: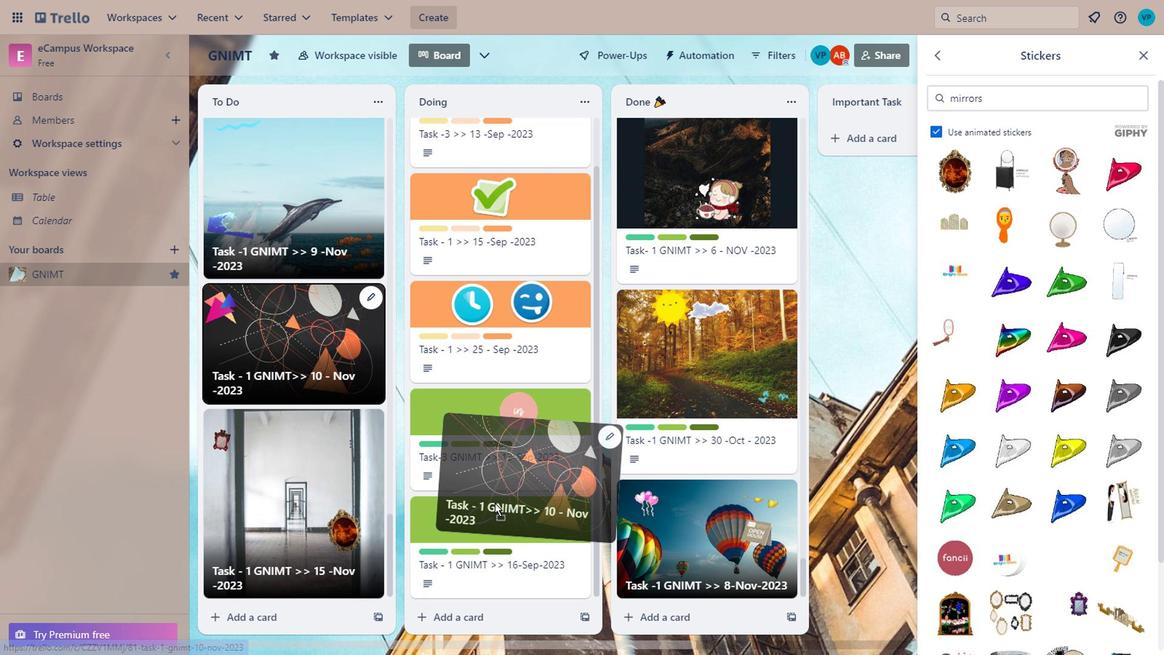 
Action: Mouse scrolled (483, 201) with delta (0, 0)
Screenshot: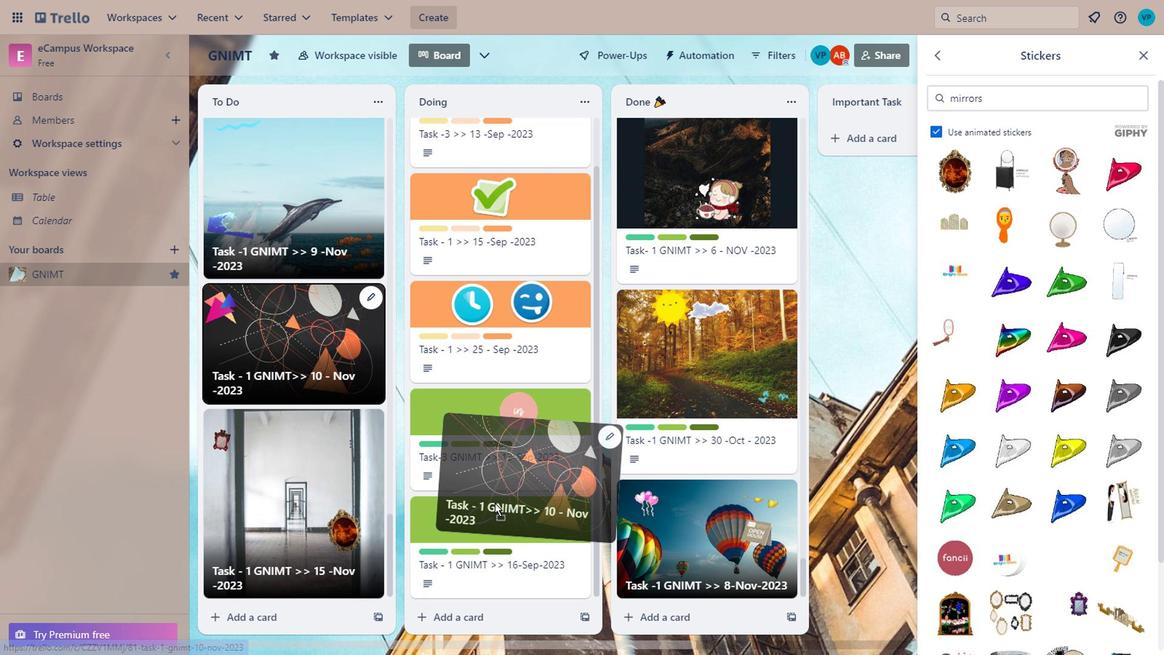 
Action: Mouse moved to (485, 210)
Screenshot: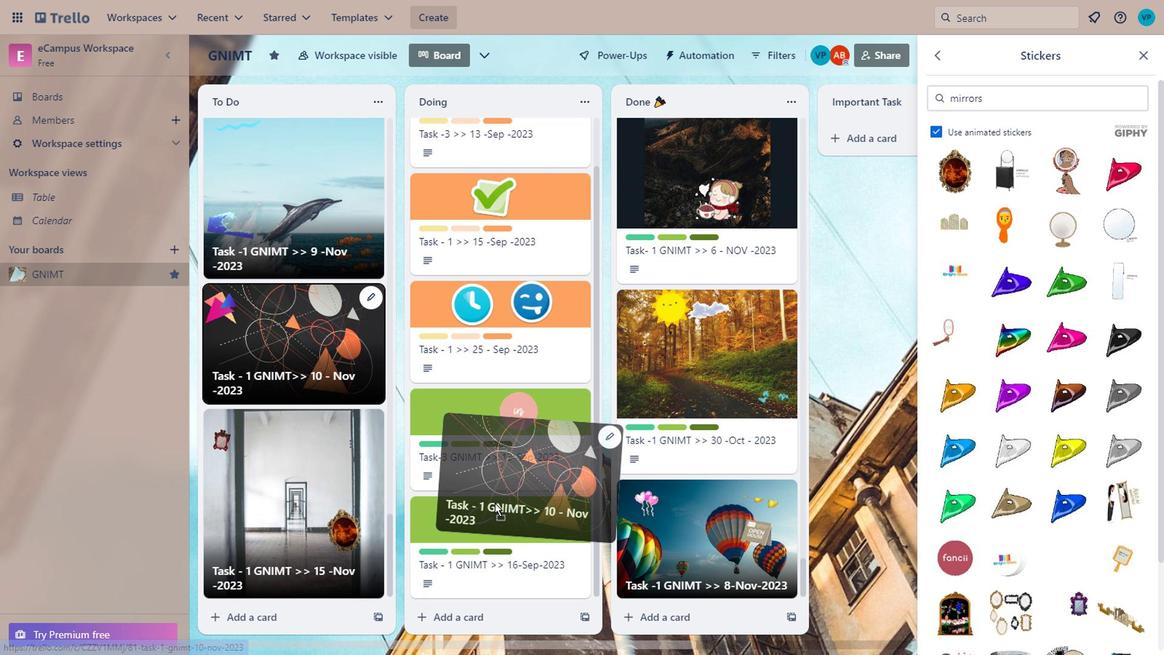 
Action: Mouse scrolled (485, 209) with delta (0, 0)
Screenshot: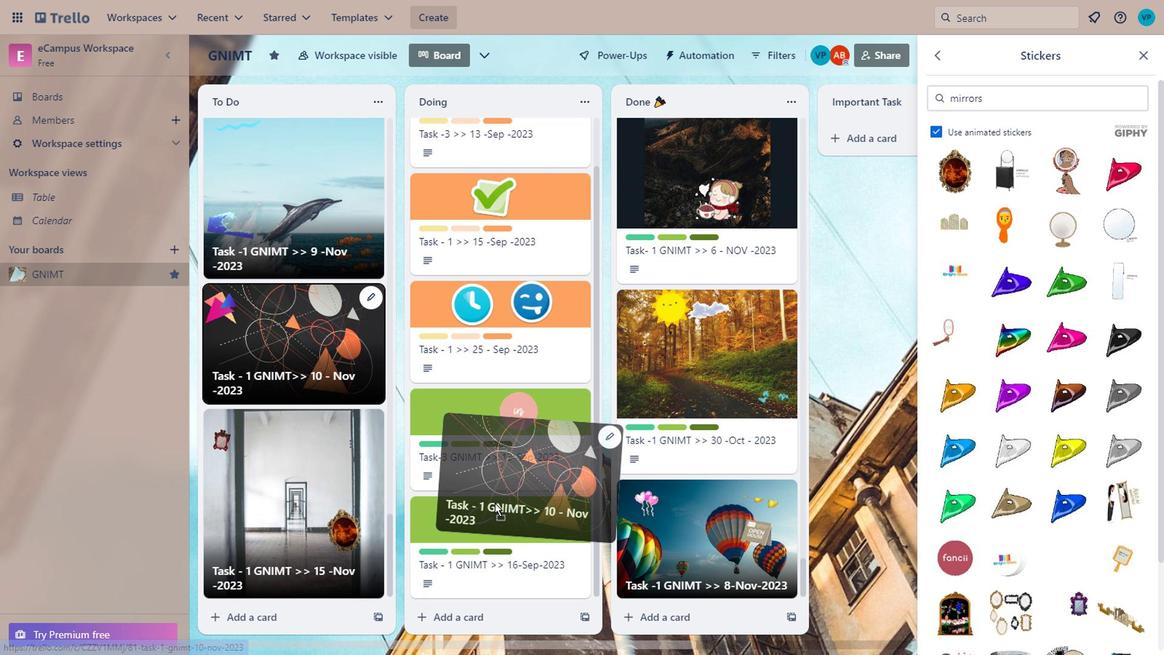 
Action: Mouse moved to (487, 217)
Screenshot: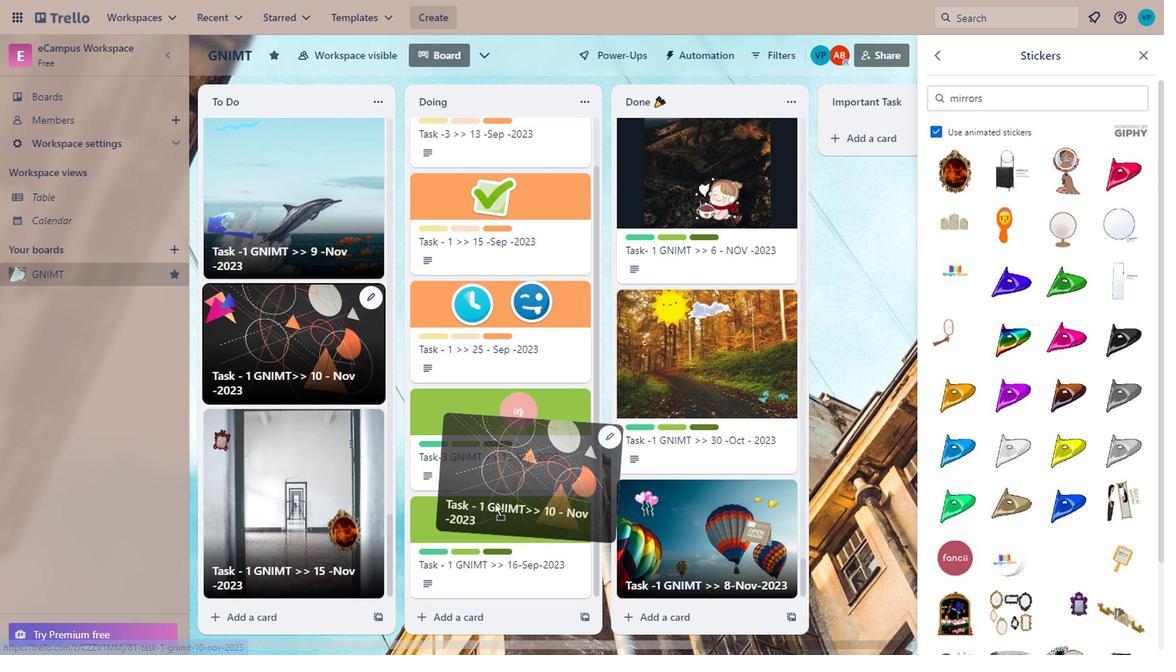 
Action: Mouse scrolled (487, 216) with delta (0, 0)
Screenshot: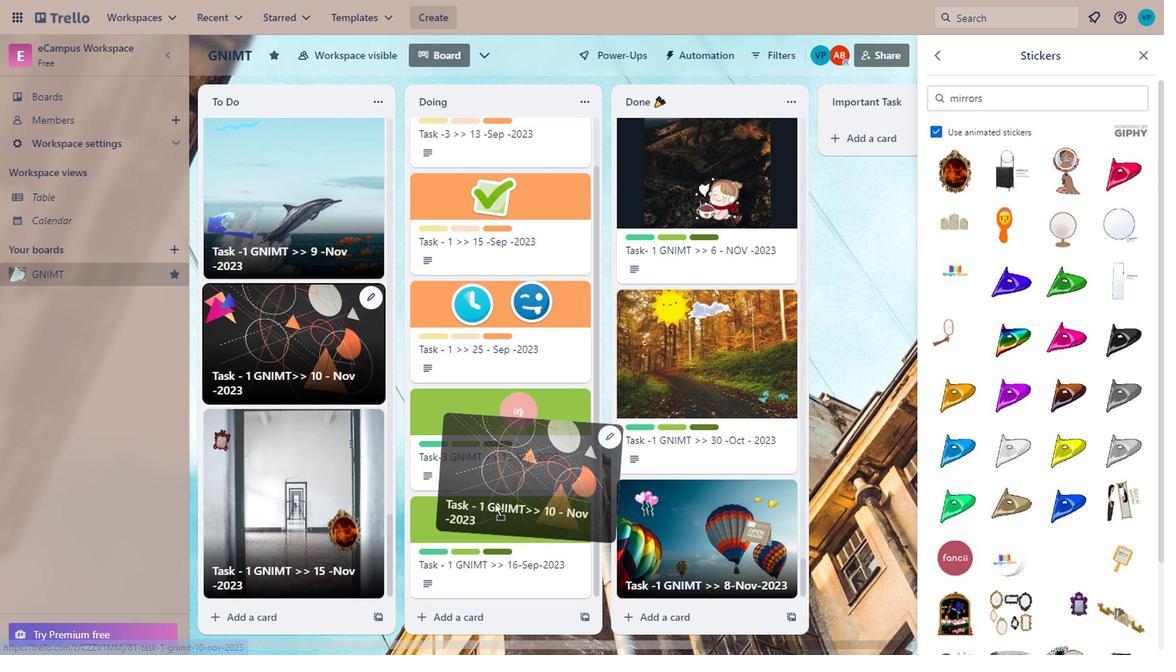 
Action: Mouse moved to (495, 239)
Screenshot: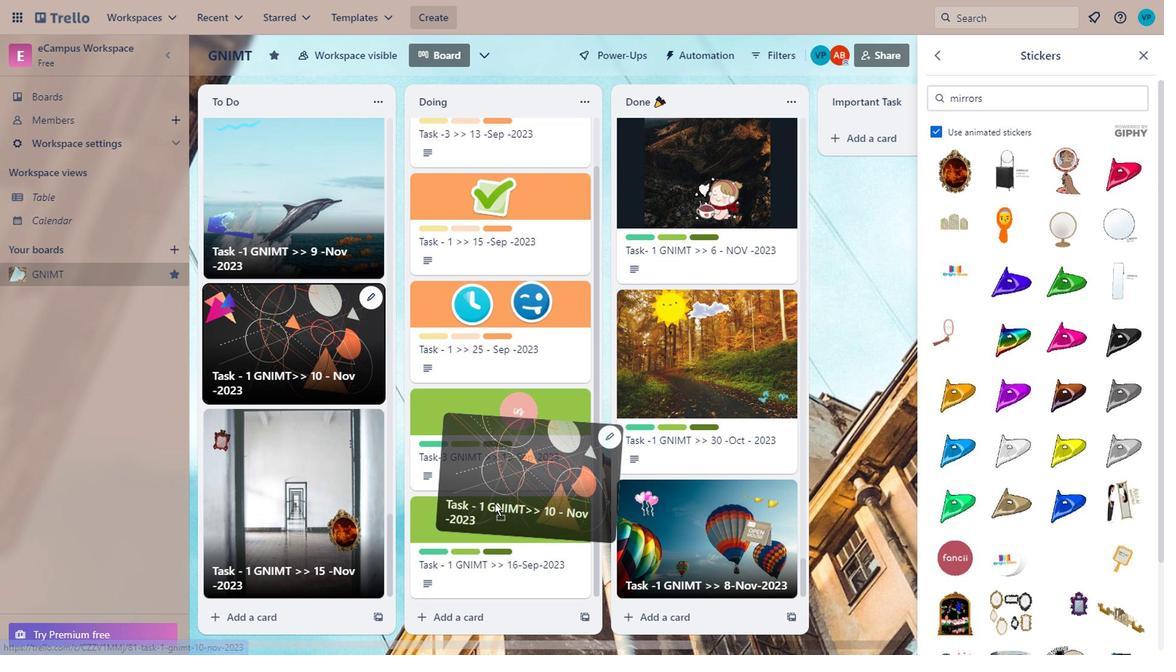 
Action: Mouse scrolled (495, 239) with delta (0, 0)
Screenshot: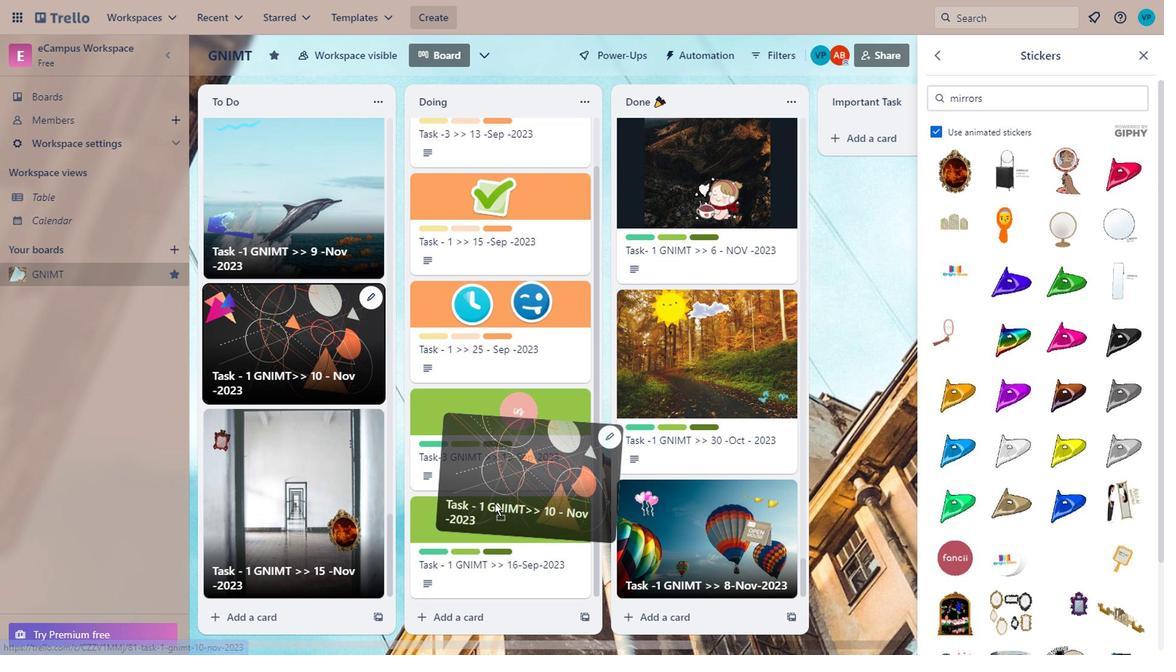 
Action: Mouse moved to (495, 242)
Screenshot: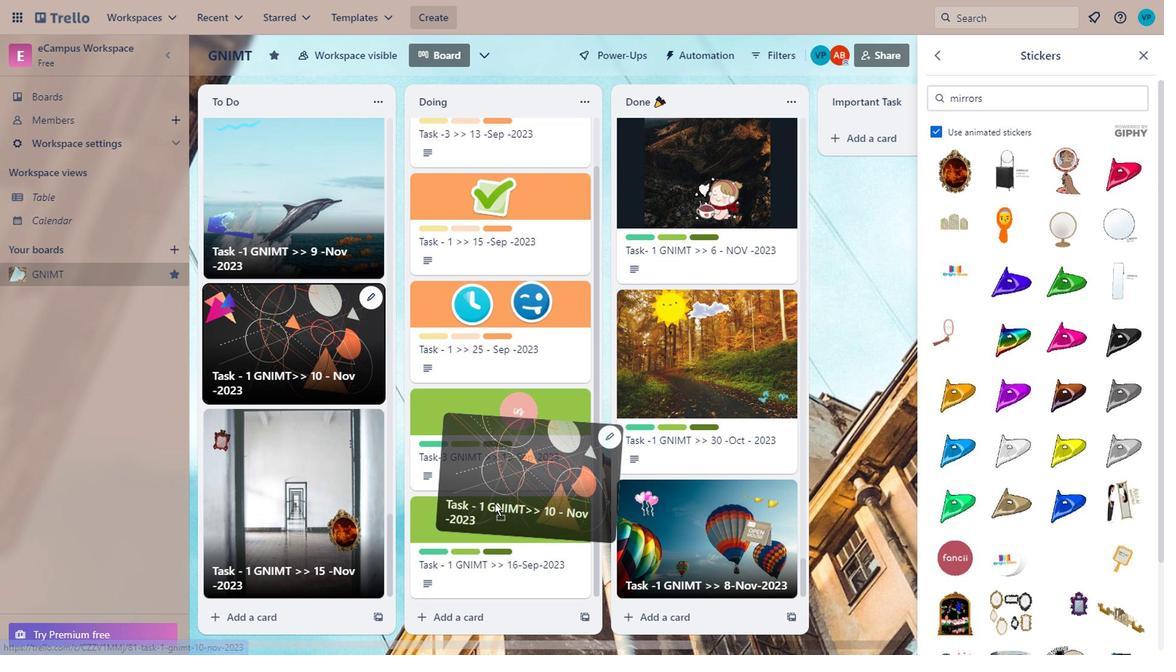 
Action: Mouse scrolled (495, 240) with delta (0, -1)
Screenshot: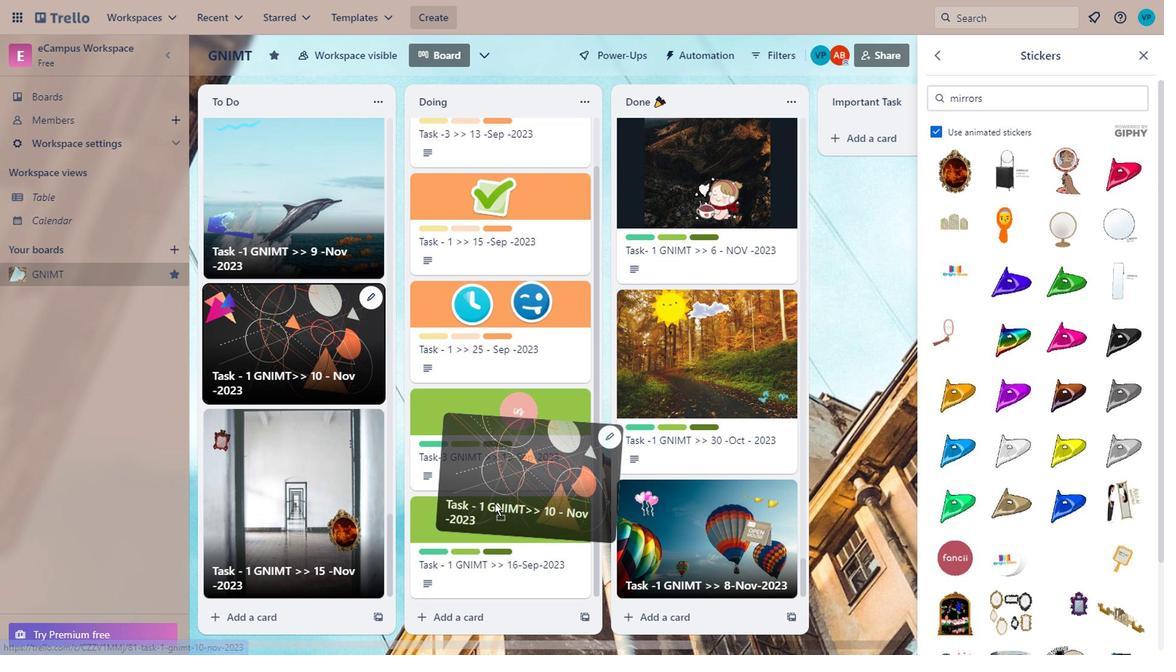 
Action: Mouse moved to (495, 242)
Screenshot: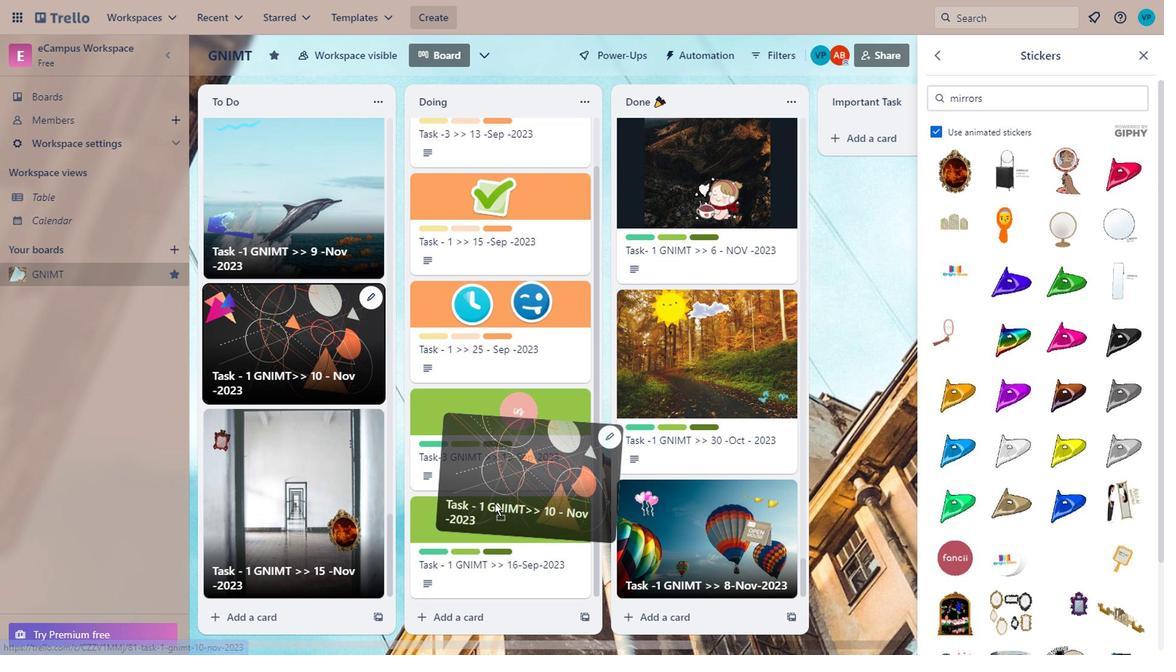 
Action: Mouse scrolled (495, 242) with delta (0, 0)
Screenshot: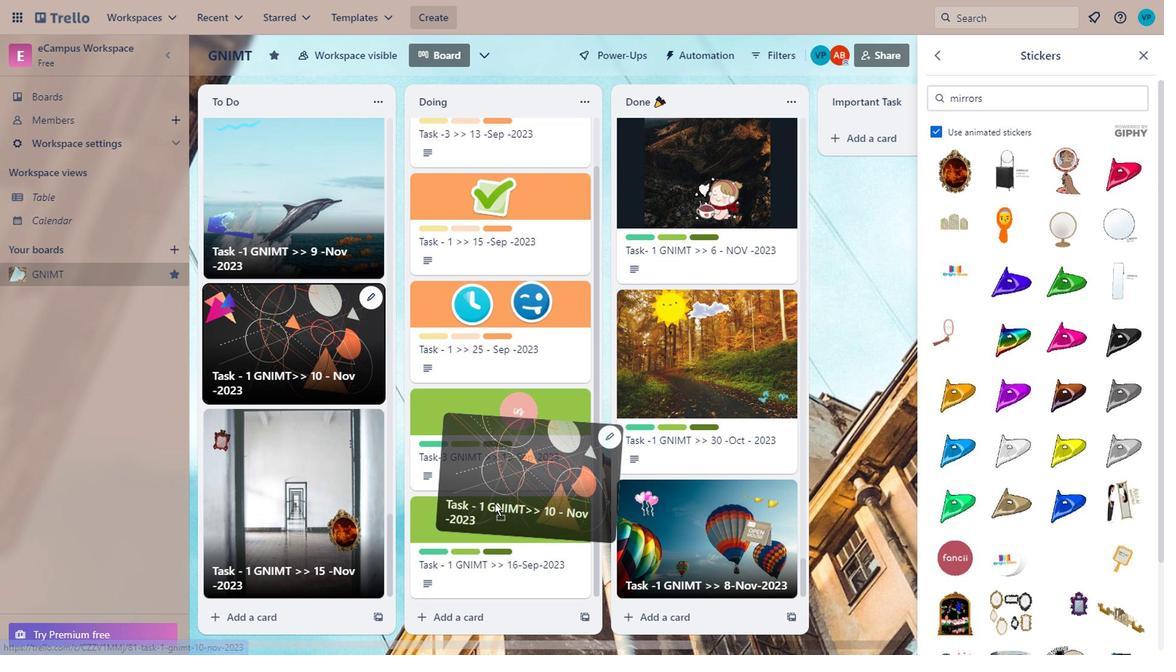 
Action: Mouse moved to (495, 243)
Screenshot: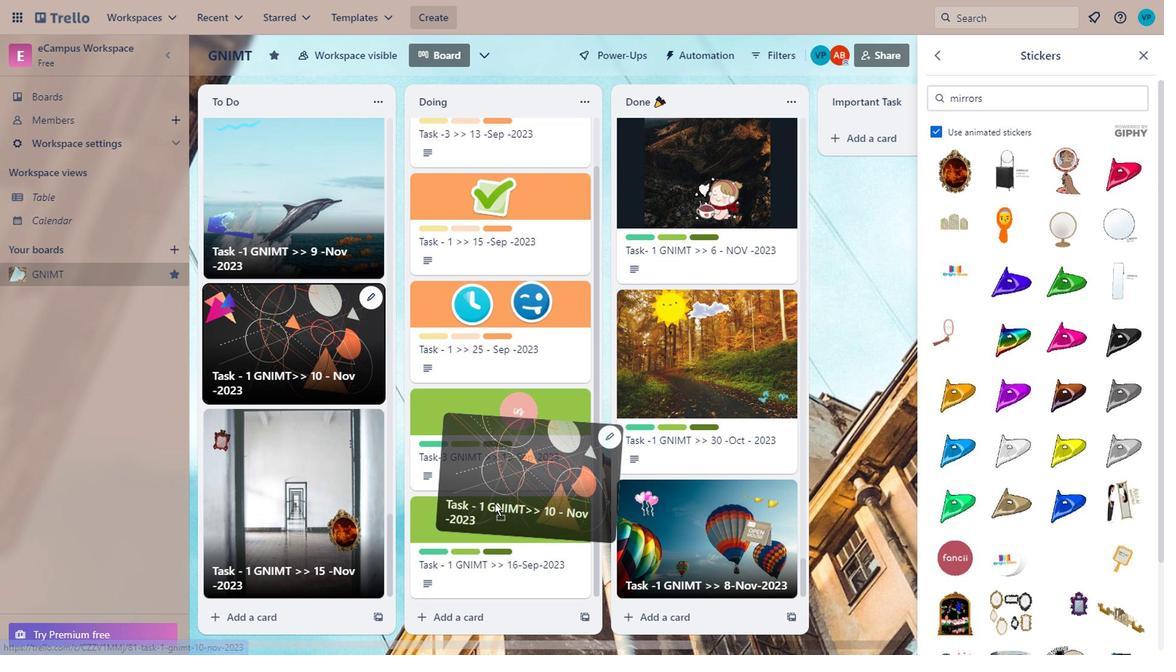 
Action: Mouse scrolled (495, 242) with delta (0, 0)
Screenshot: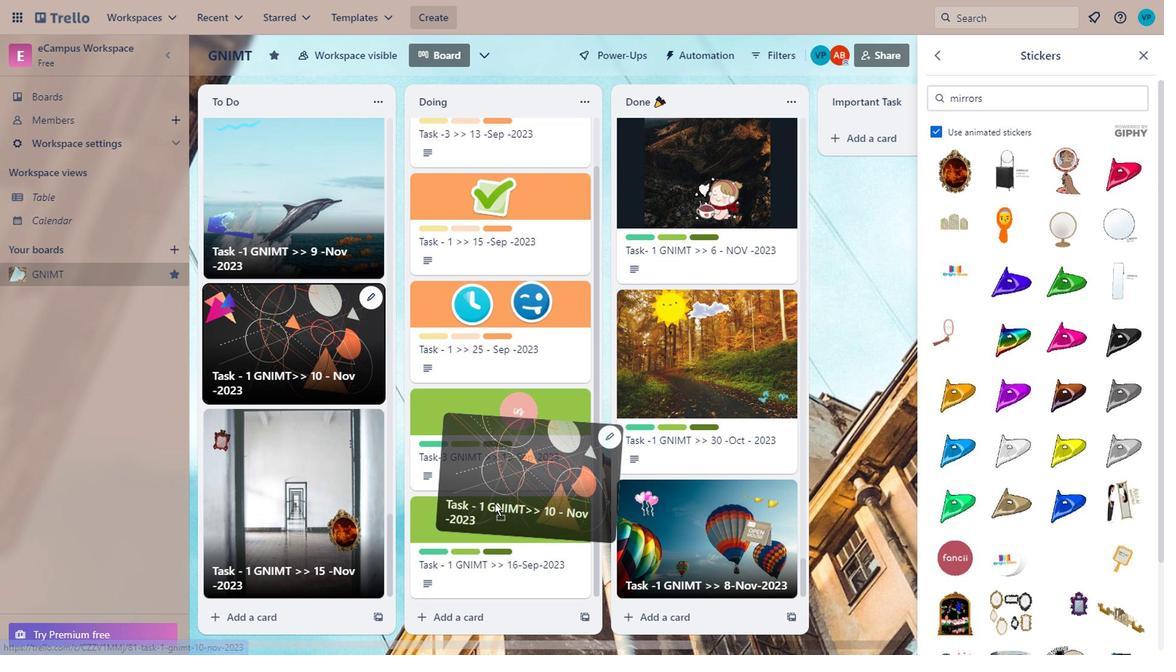 
Action: Mouse moved to (496, 247)
Screenshot: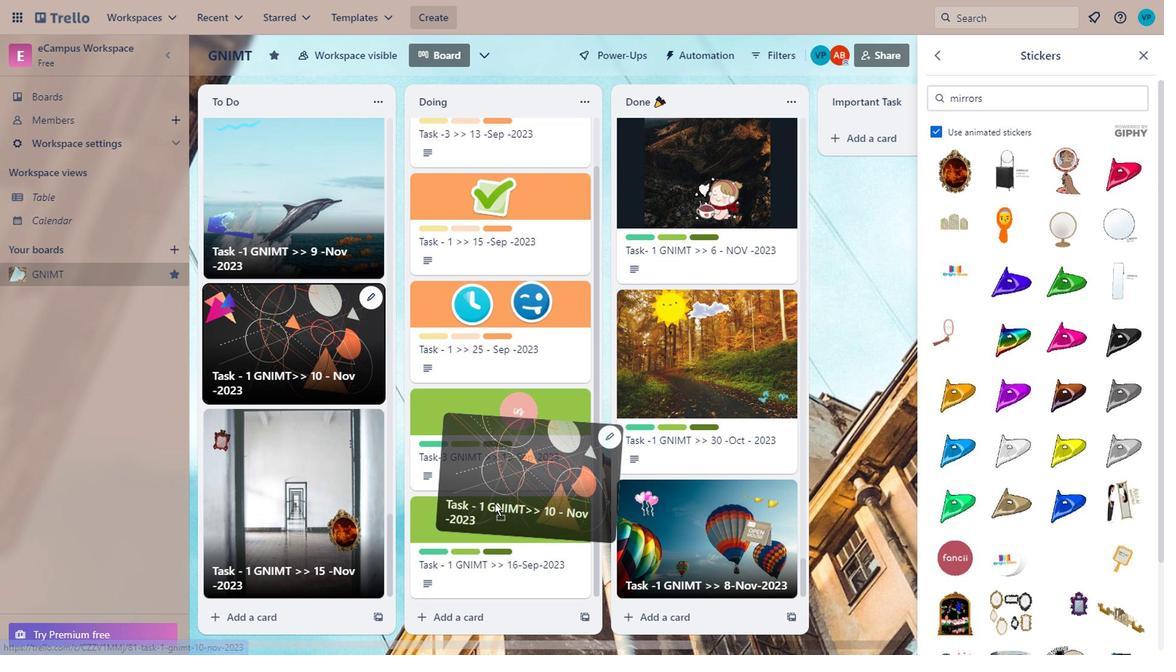 
Action: Mouse scrolled (496, 246) with delta (0, 0)
Screenshot: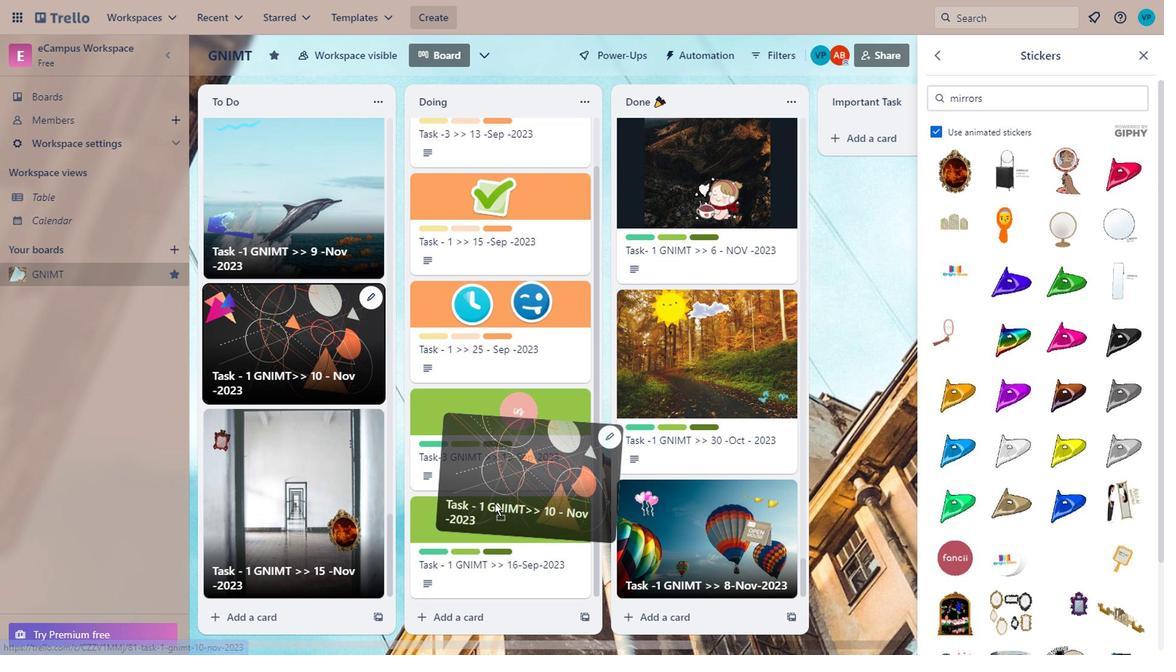 
Action: Mouse moved to (498, 264)
Screenshot: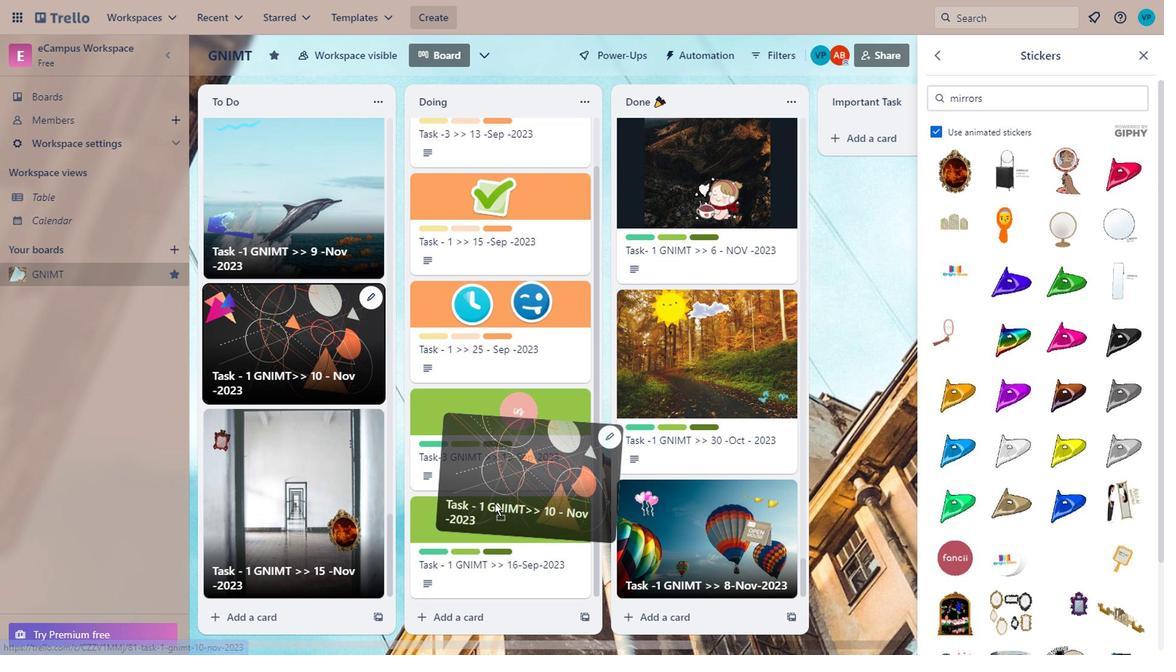 
Action: Mouse scrolled (498, 263) with delta (0, 0)
Screenshot: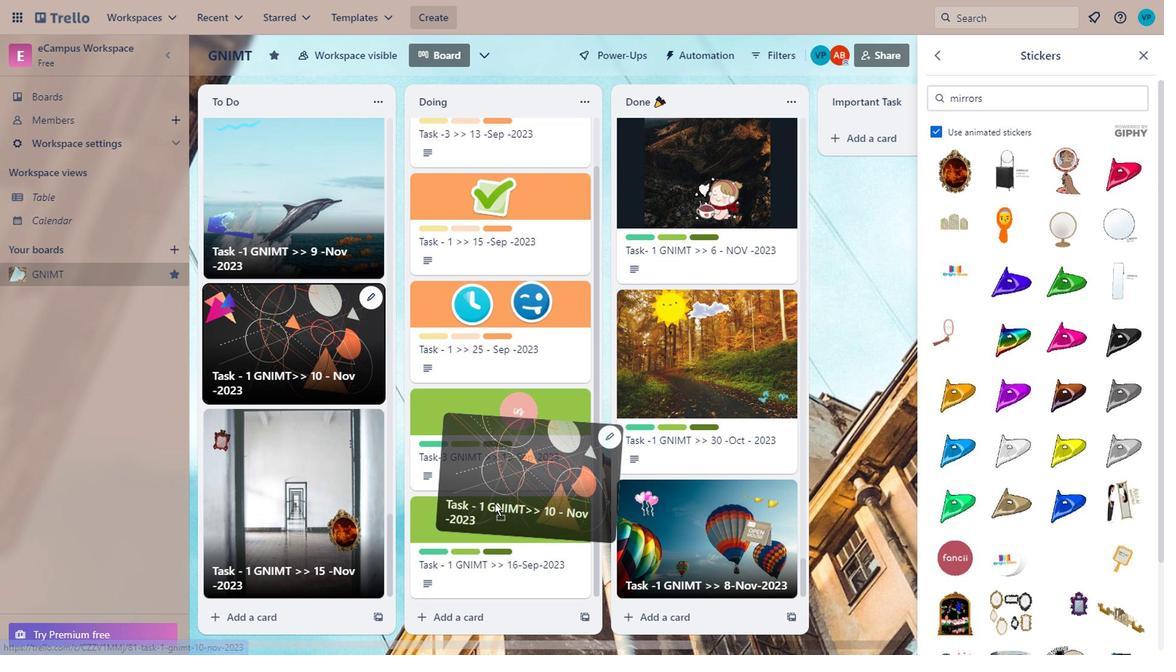 
Action: Mouse moved to (498, 268)
Screenshot: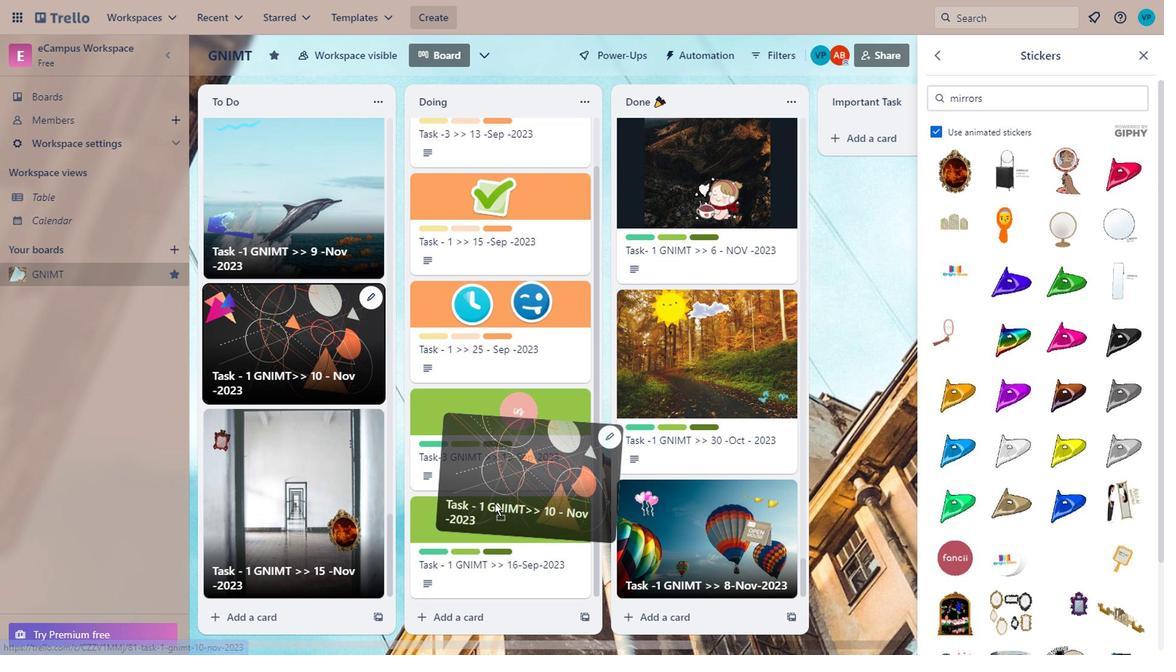 
Action: Mouse scrolled (498, 267) with delta (0, 0)
Screenshot: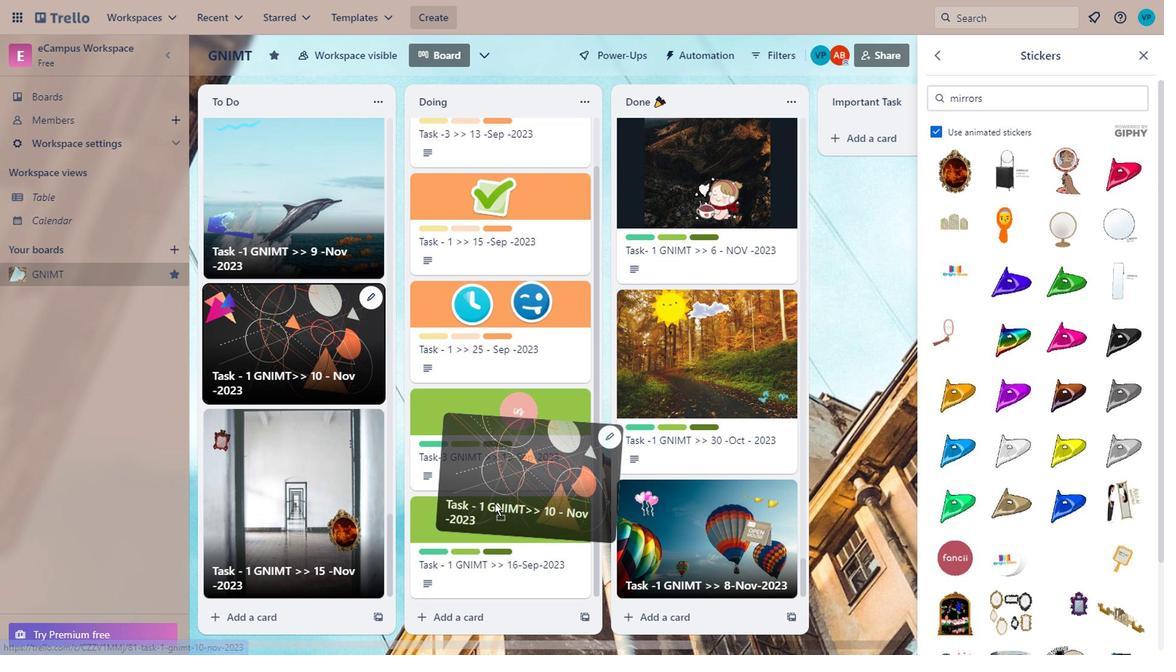 
Action: Mouse moved to (497, 272)
Screenshot: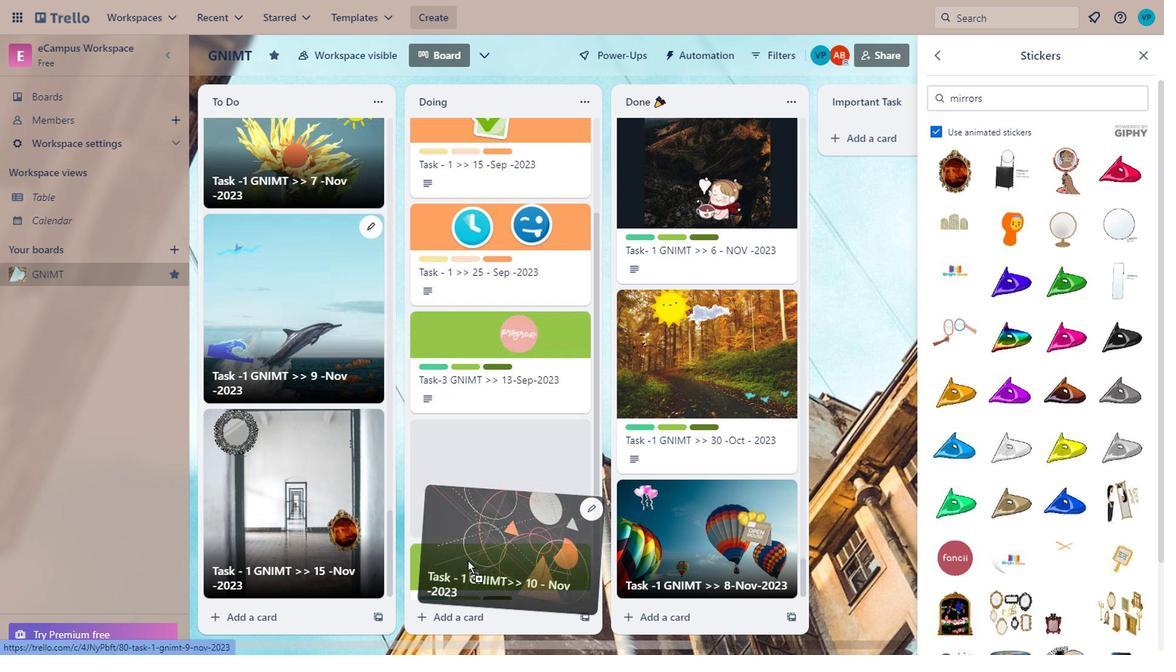 
Action: Mouse scrolled (497, 271) with delta (0, 0)
Screenshot: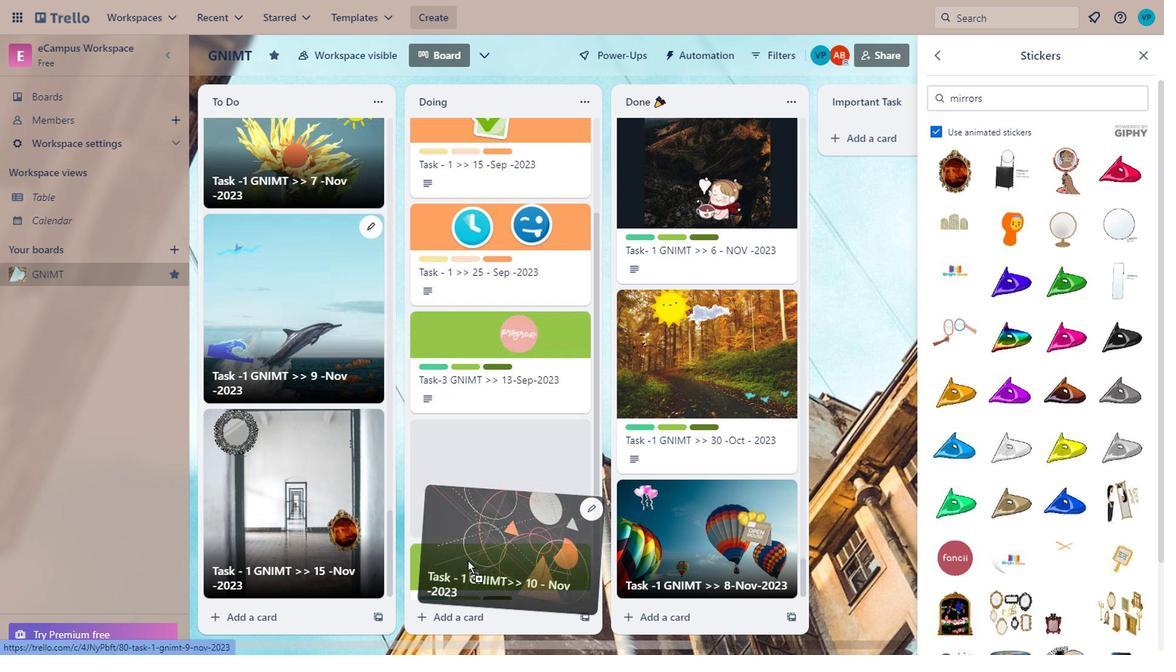 
Action: Mouse moved to (496, 276)
Screenshot: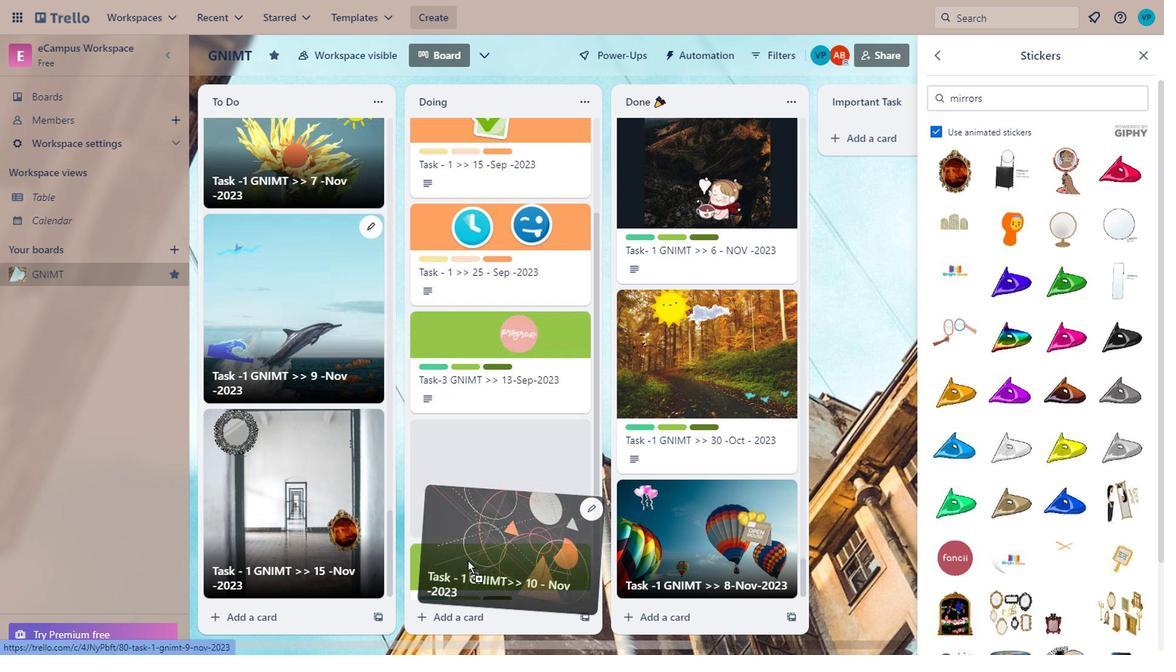 
Action: Mouse scrolled (496, 275) with delta (0, 0)
Screenshot: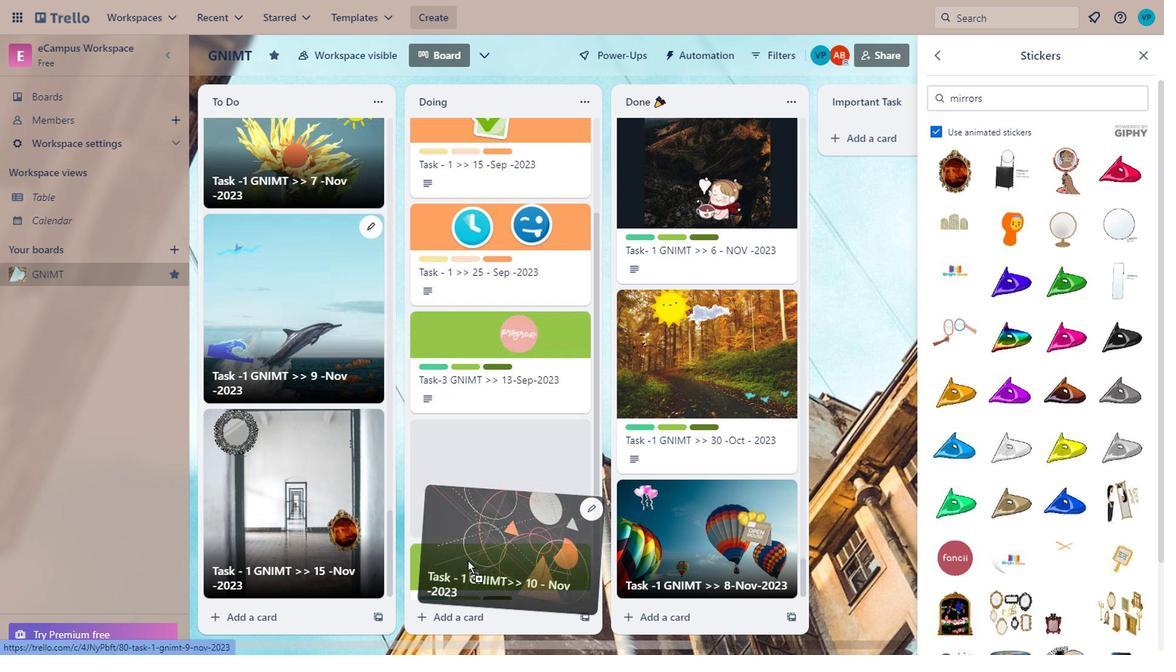 
Action: Mouse moved to (291, 348)
Screenshot: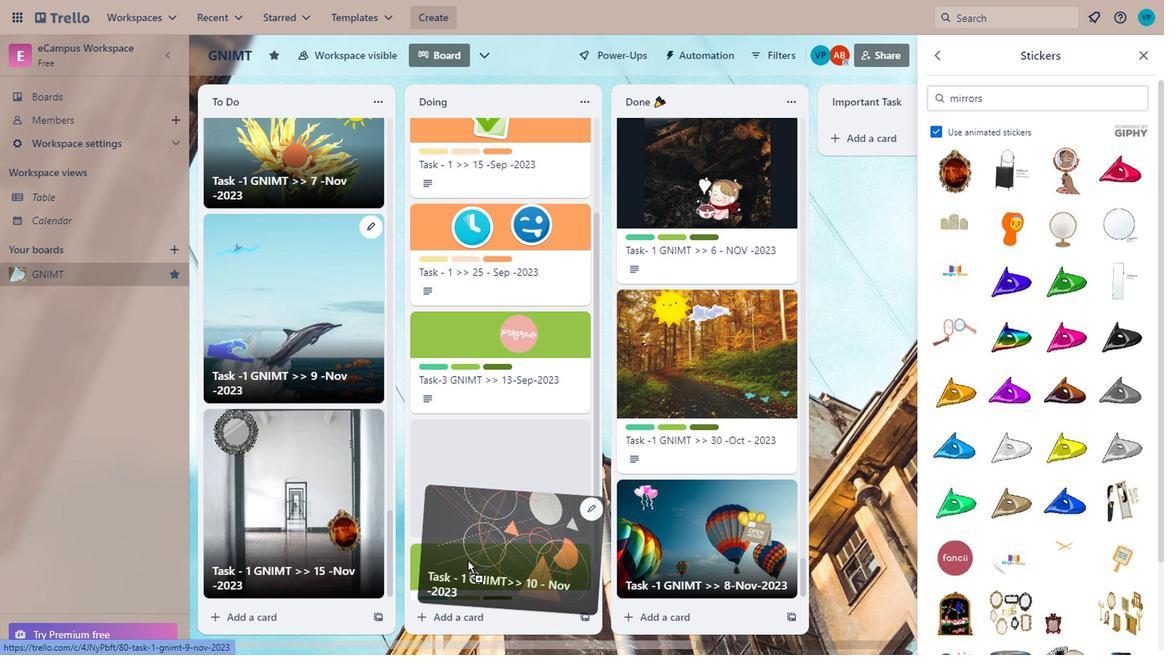 
Action: Mouse pressed left at (291, 348)
Screenshot: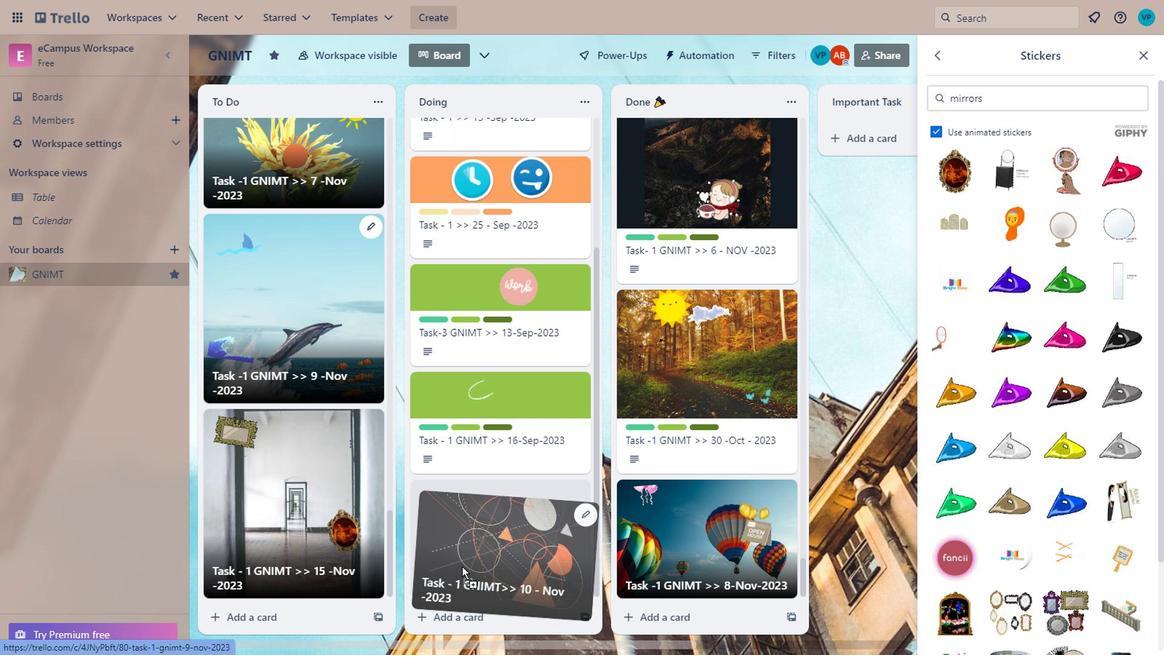 
Action: Mouse moved to (299, 310)
Screenshot: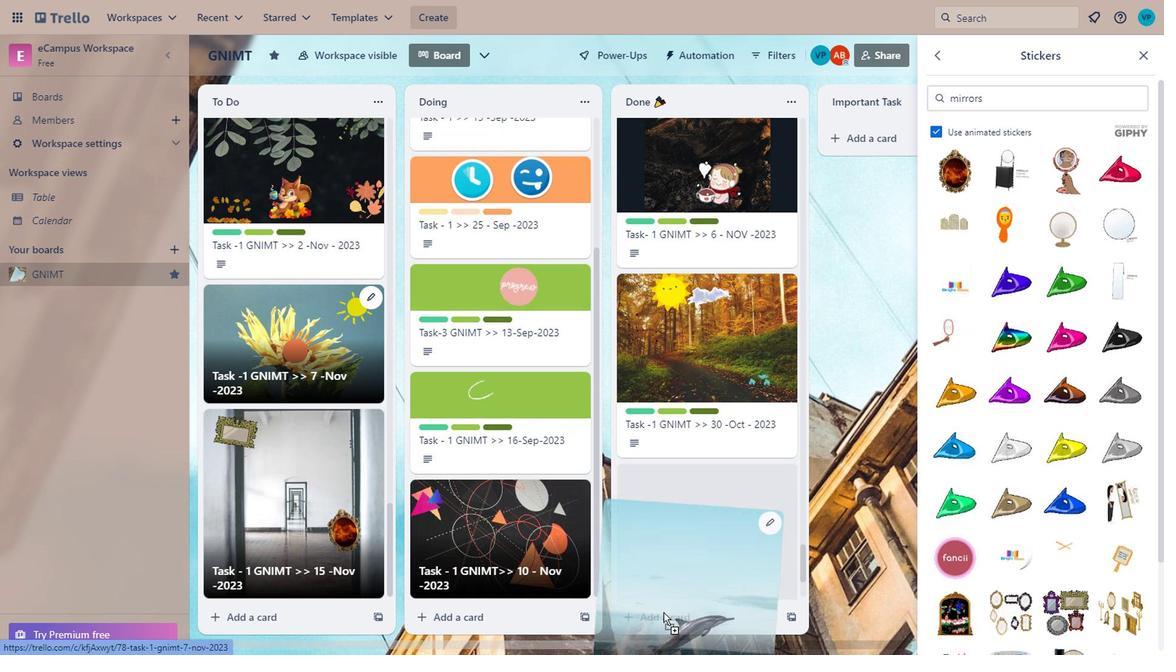 
Action: Mouse pressed left at (299, 310)
Screenshot: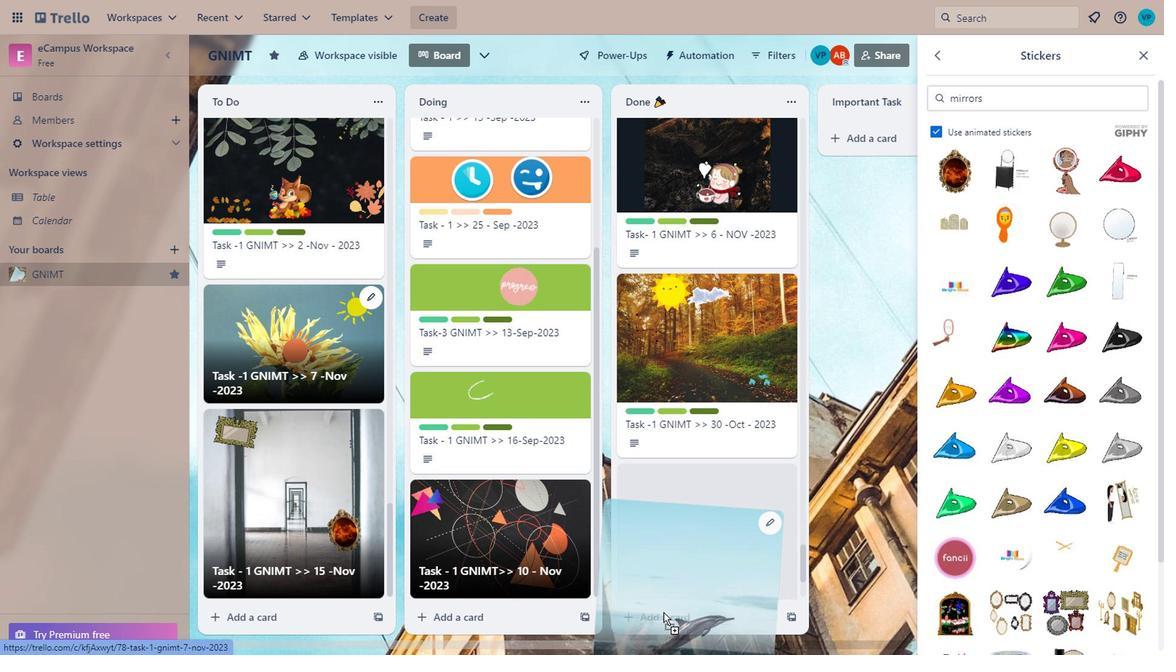 
Action: Mouse moved to (902, 44)
Screenshot: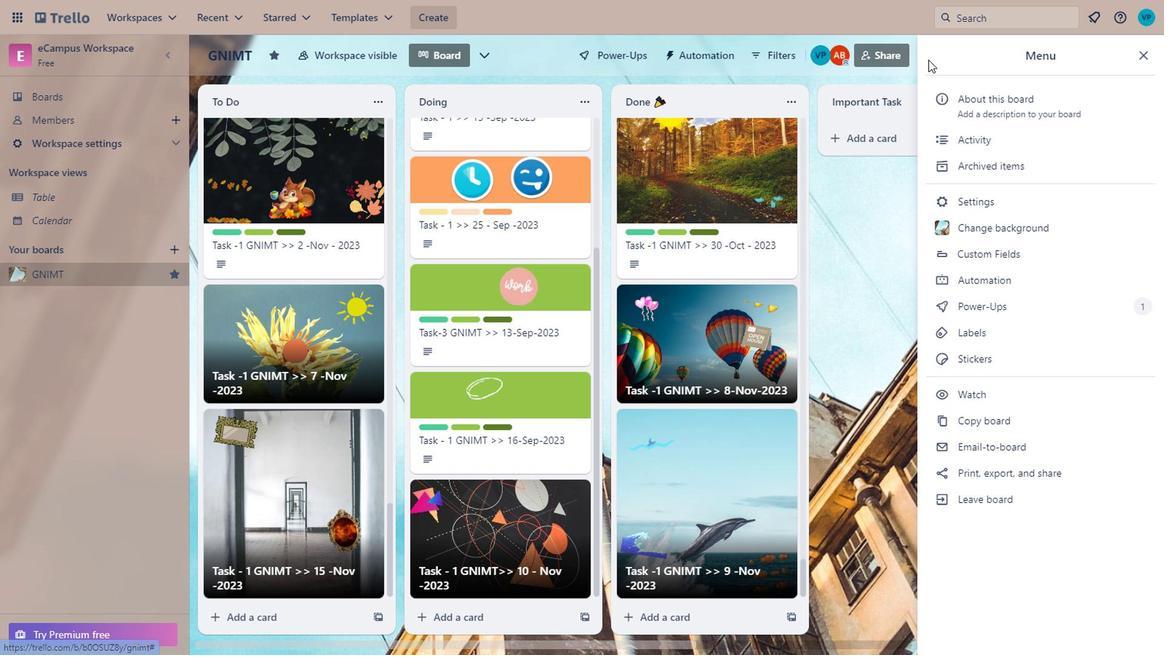 
Action: Mouse pressed left at (902, 44)
Screenshot: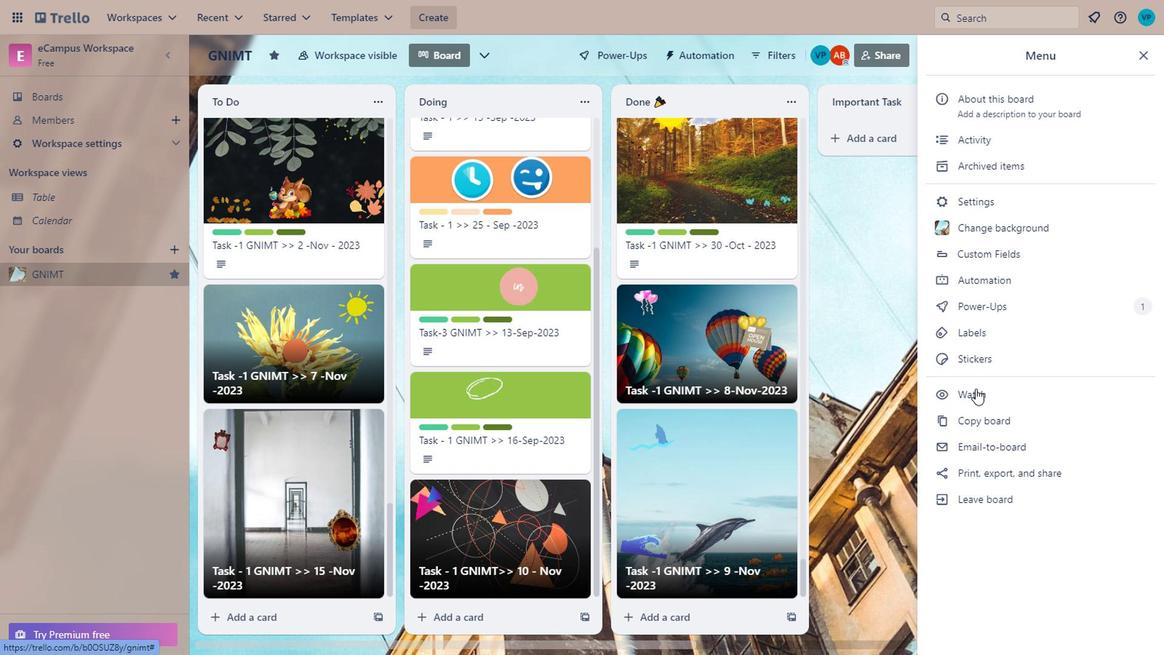 
Action: Mouse moved to (939, 288)
Screenshot: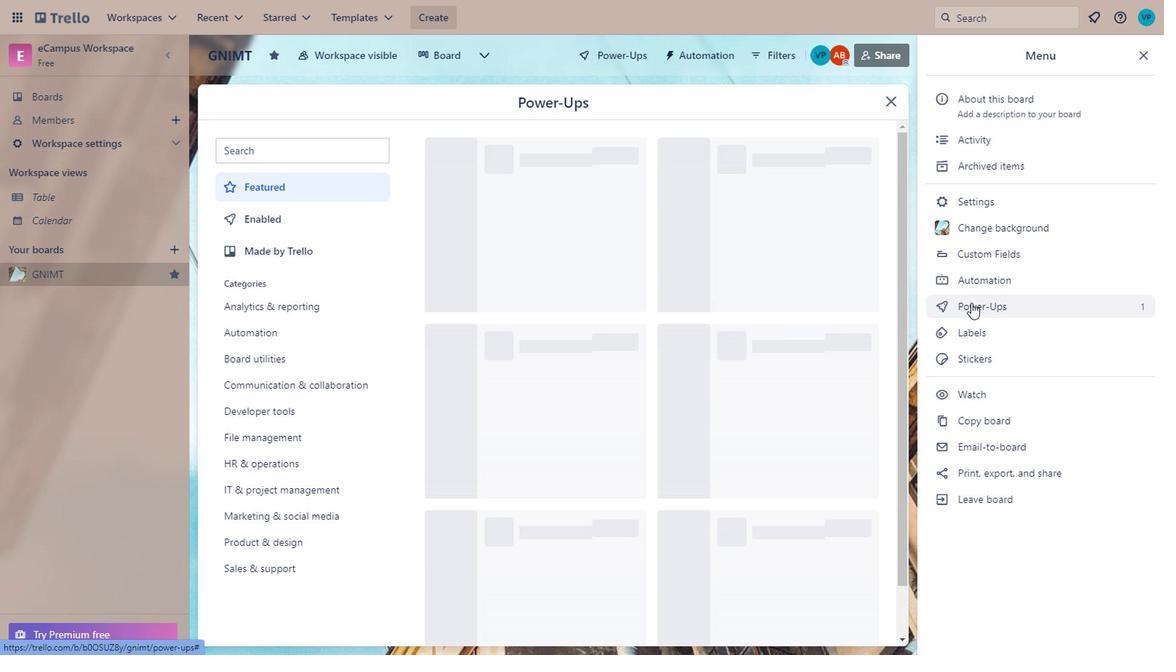 
Action: Mouse pressed left at (939, 288)
Screenshot: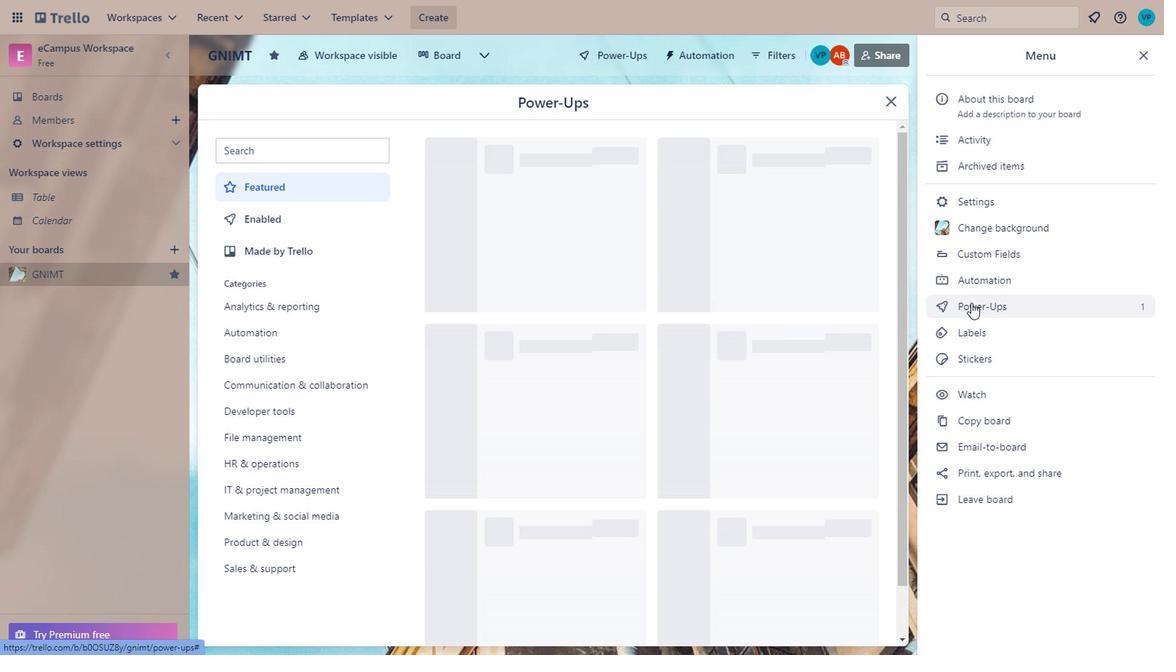 
Action: Mouse moved to (303, 350)
Screenshot: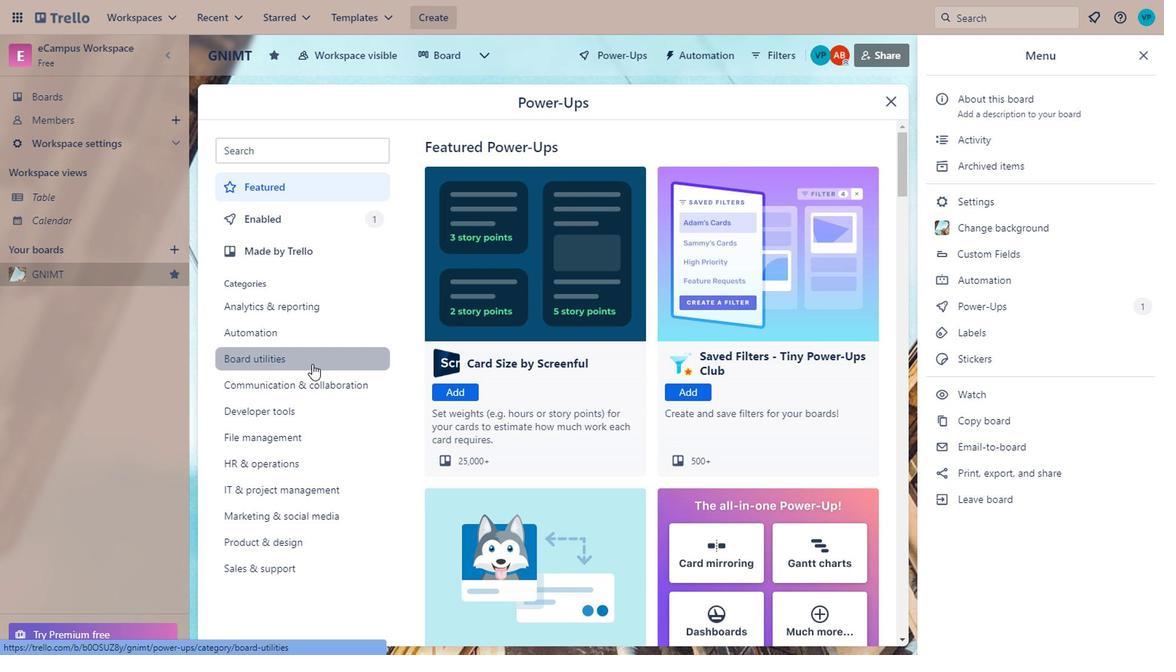 
Action: Mouse pressed left at (303, 350)
Screenshot: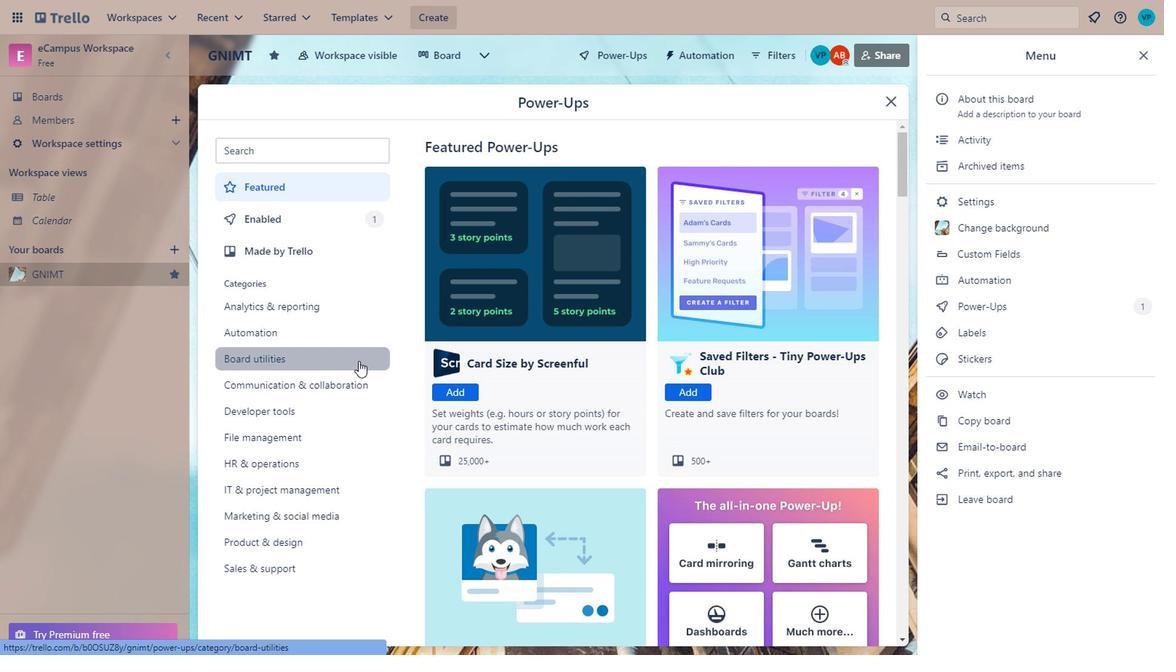 
Action: Mouse moved to (528, 274)
Screenshot: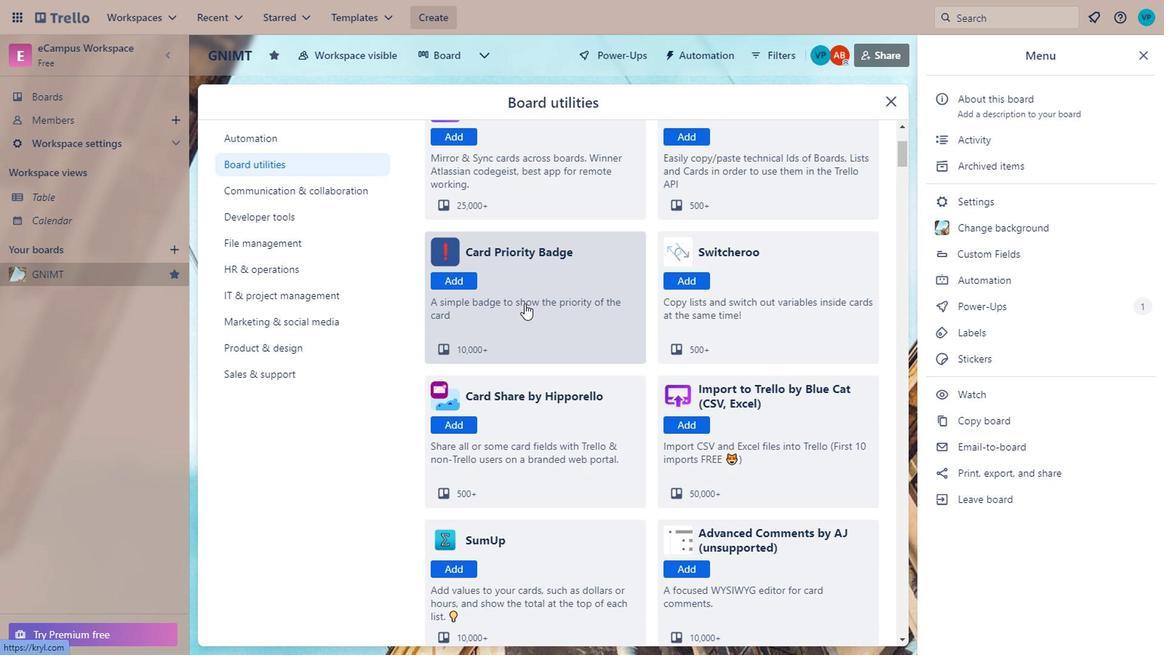 
Action: Mouse scrolled (528, 273) with delta (0, 0)
Screenshot: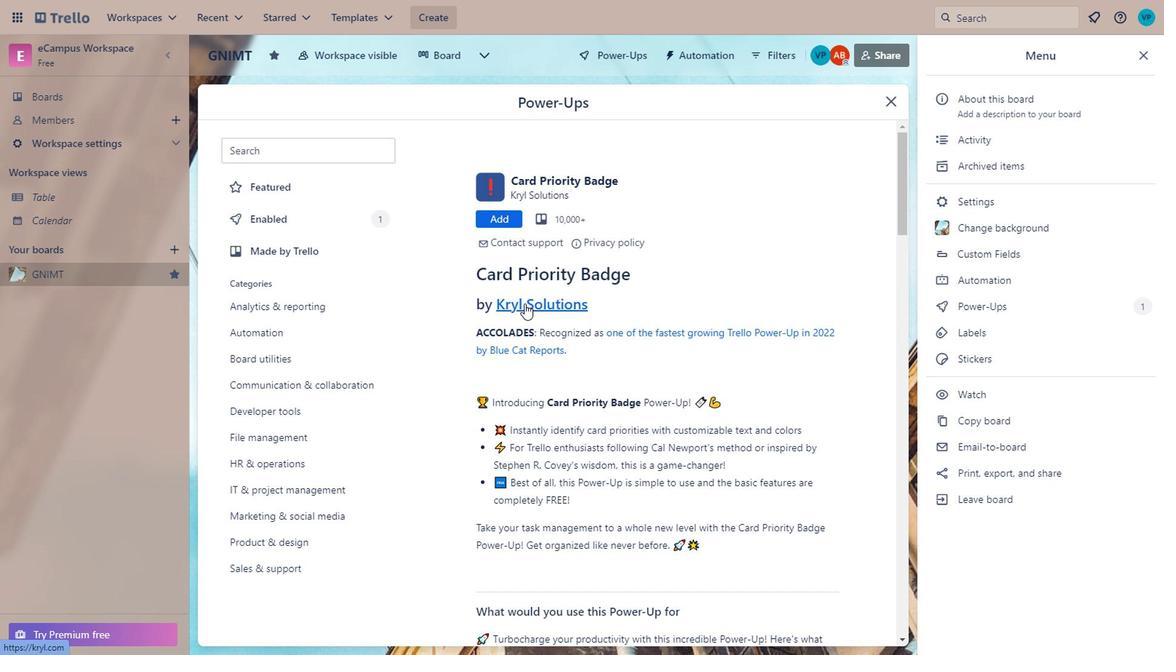 
Action: Mouse scrolled (528, 273) with delta (0, 0)
